 Task: Slide 21 - For The Frosting.
Action: Mouse moved to (46, 111)
Screenshot: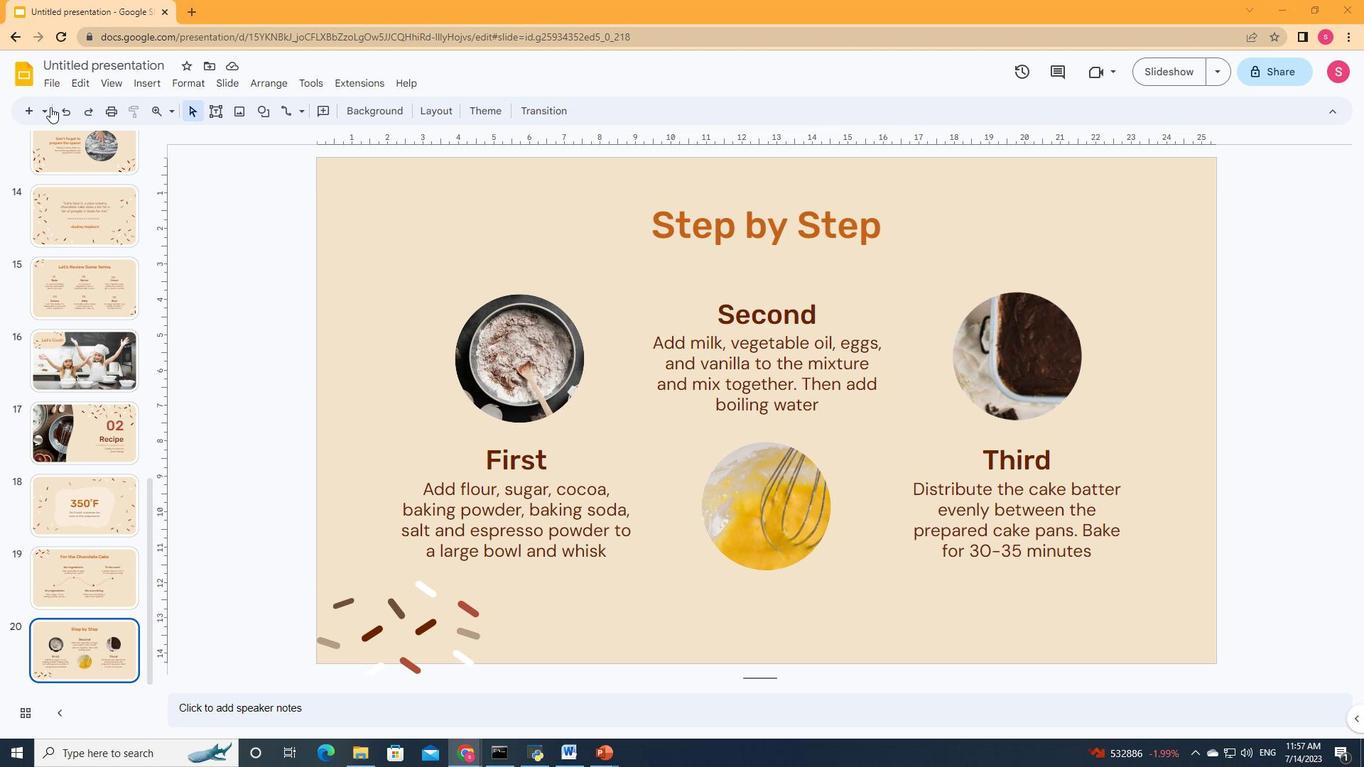 
Action: Mouse pressed left at (46, 111)
Screenshot: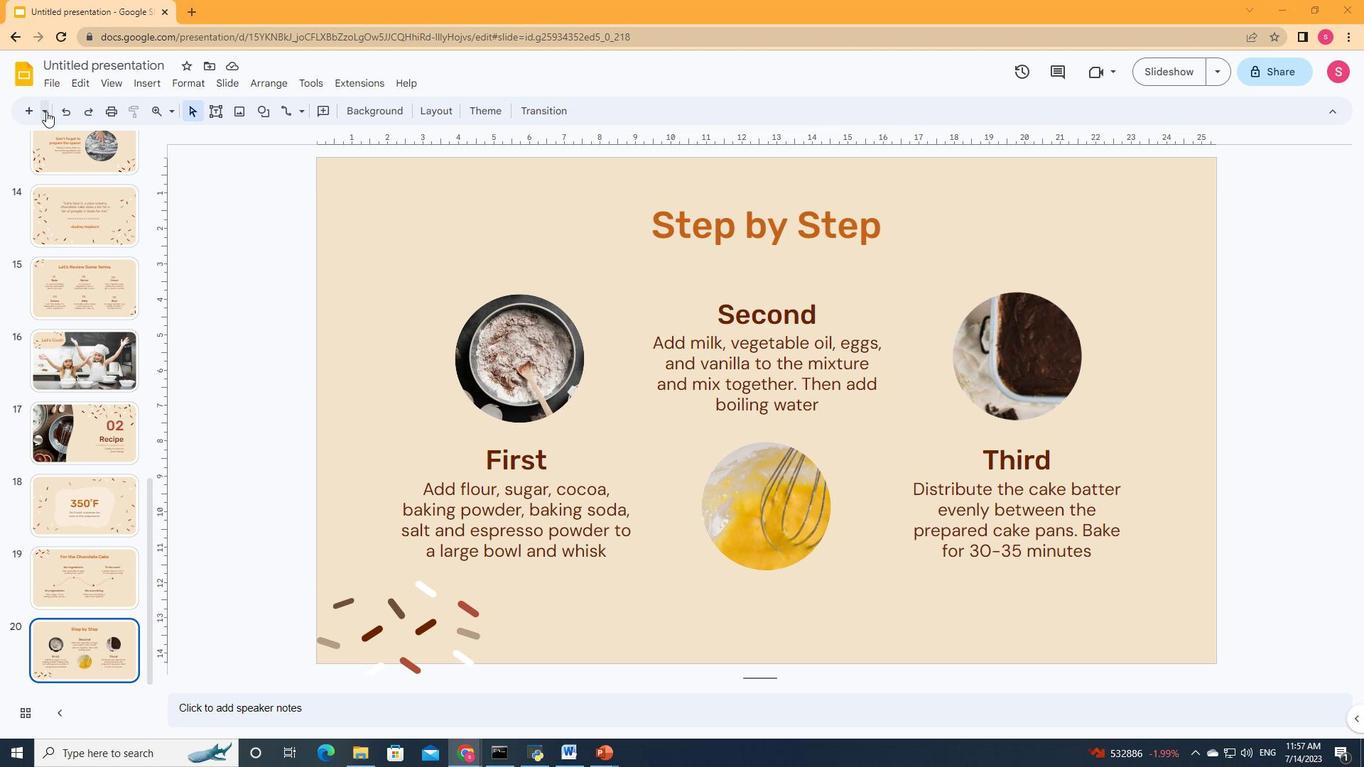 
Action: Mouse moved to (176, 399)
Screenshot: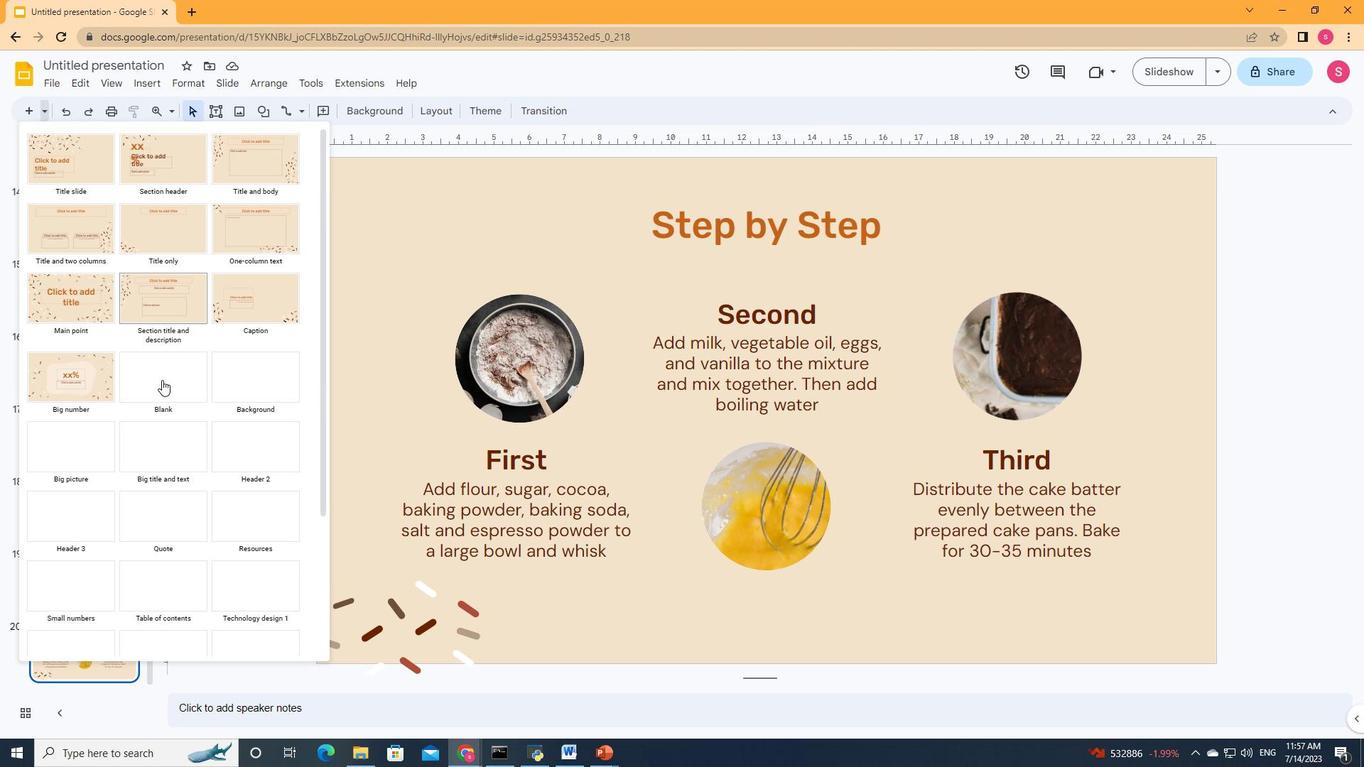 
Action: Mouse scrolled (176, 398) with delta (0, 0)
Screenshot: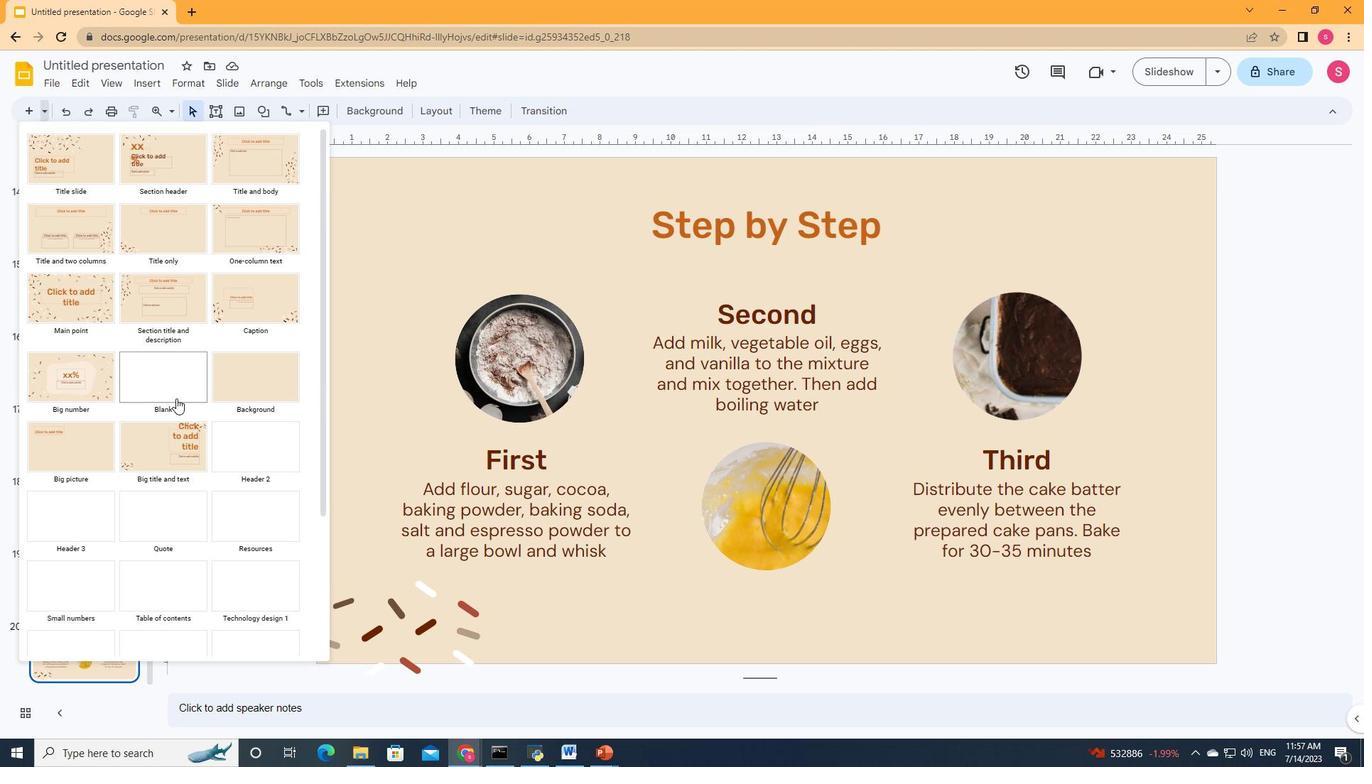 
Action: Mouse scrolled (176, 398) with delta (0, 0)
Screenshot: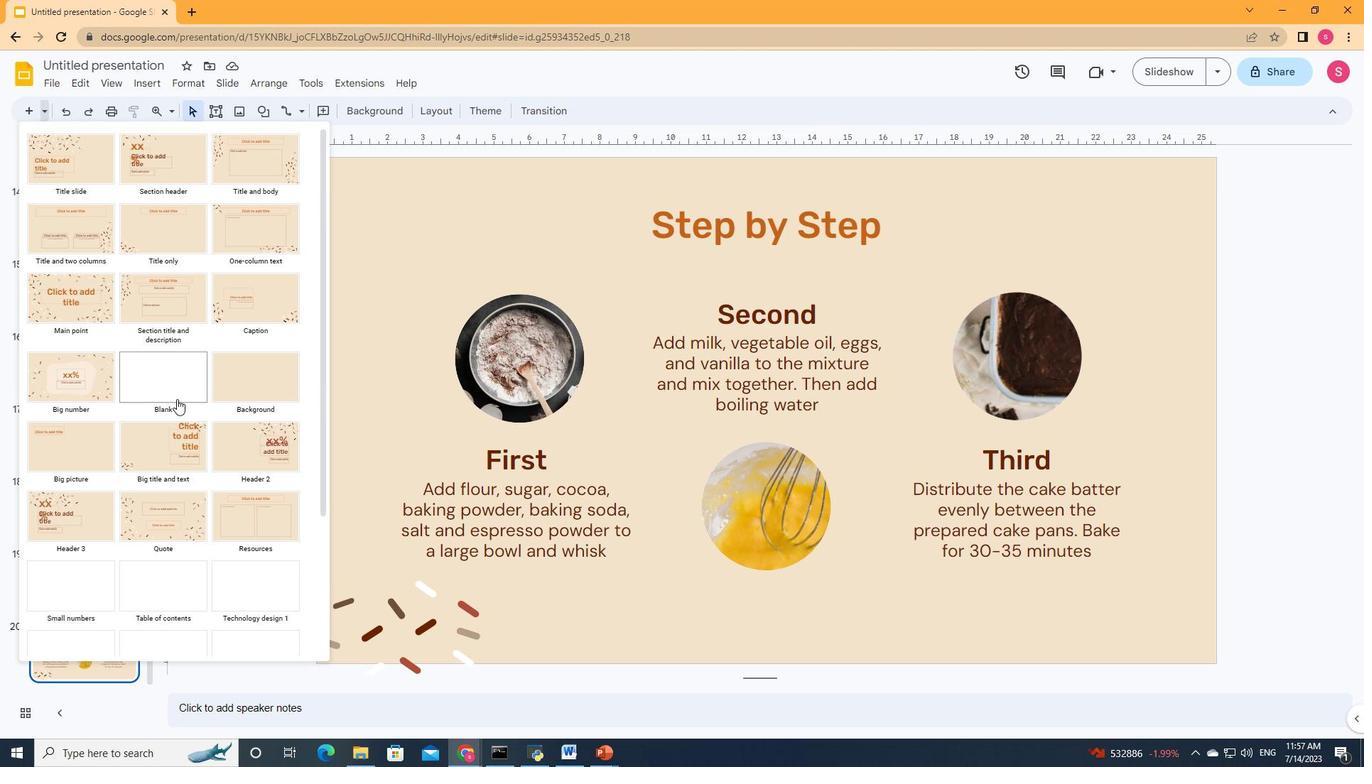 
Action: Mouse scrolled (176, 398) with delta (0, 0)
Screenshot: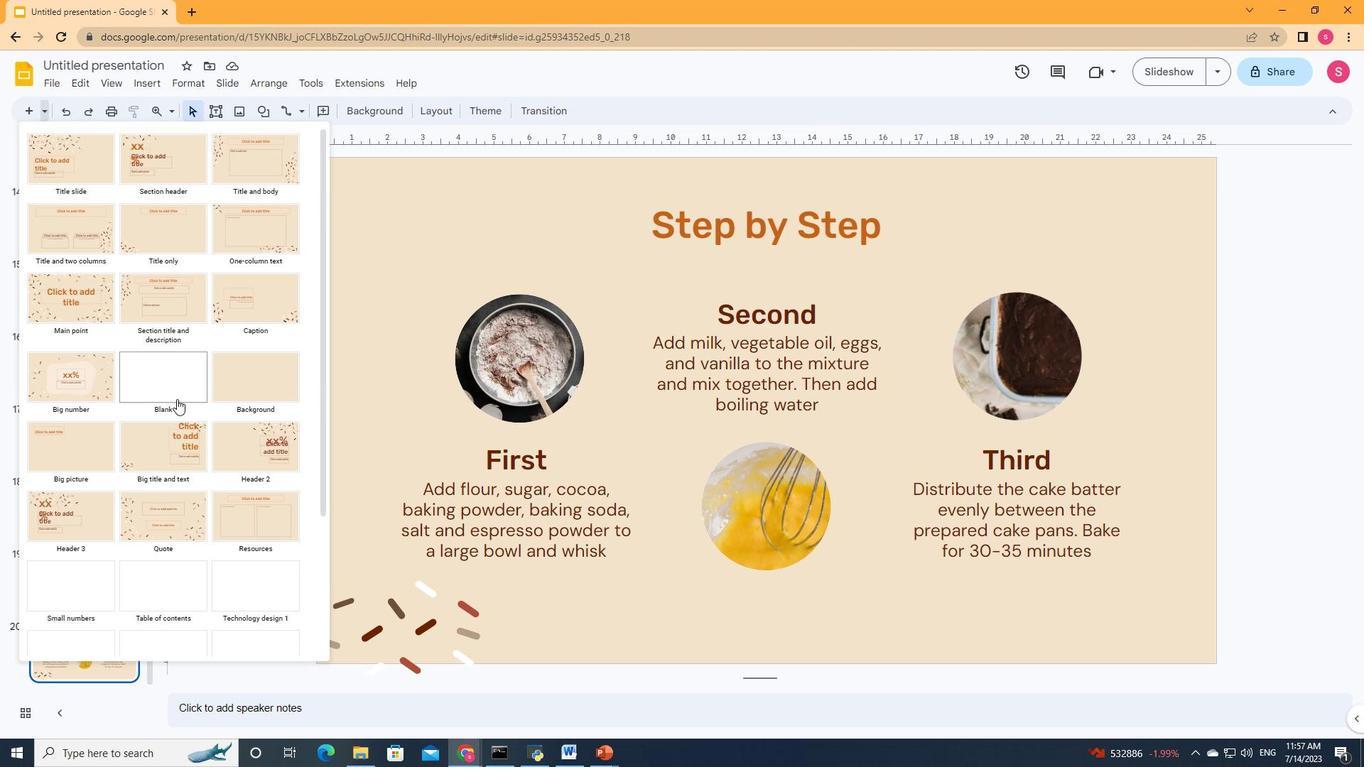 
Action: Mouse scrolled (176, 398) with delta (0, 0)
Screenshot: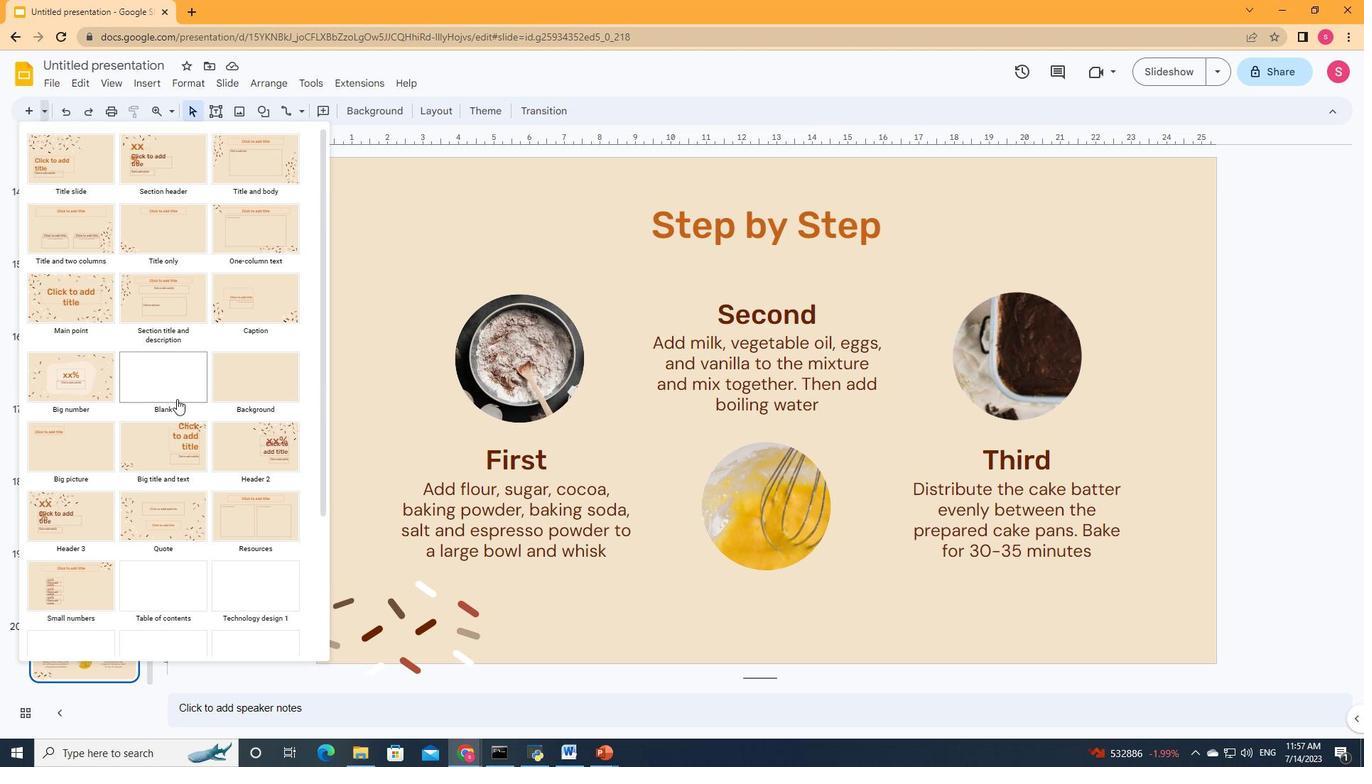 
Action: Mouse scrolled (176, 398) with delta (0, 0)
Screenshot: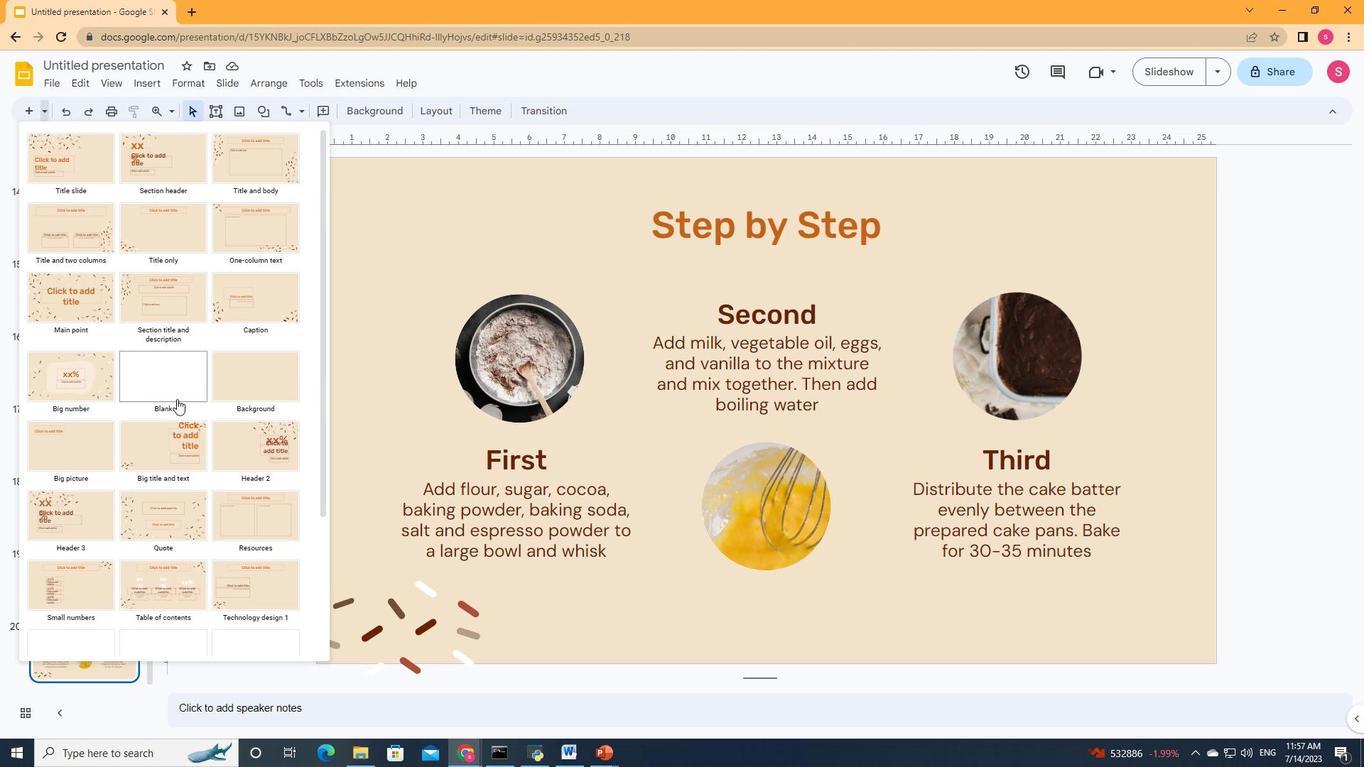 
Action: Mouse scrolled (176, 398) with delta (0, 0)
Screenshot: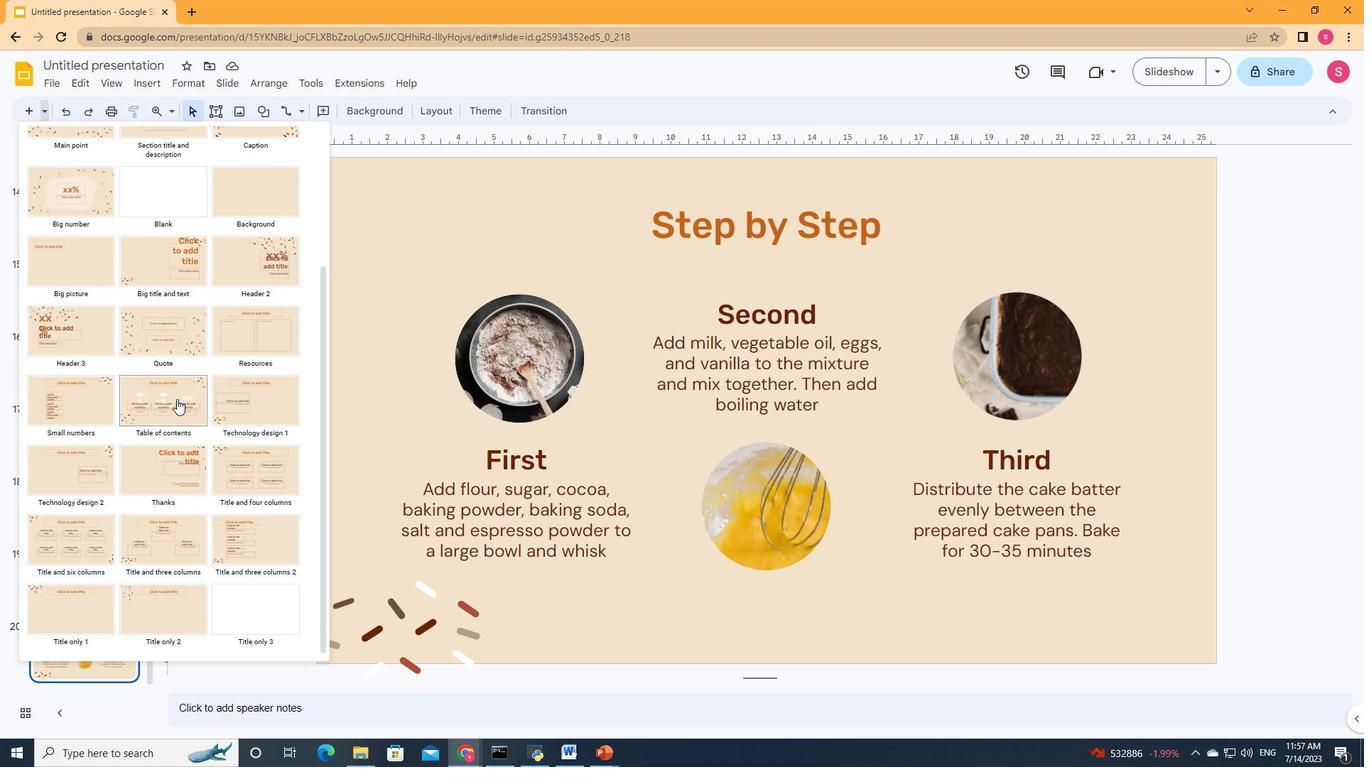 
Action: Mouse scrolled (176, 398) with delta (0, 0)
Screenshot: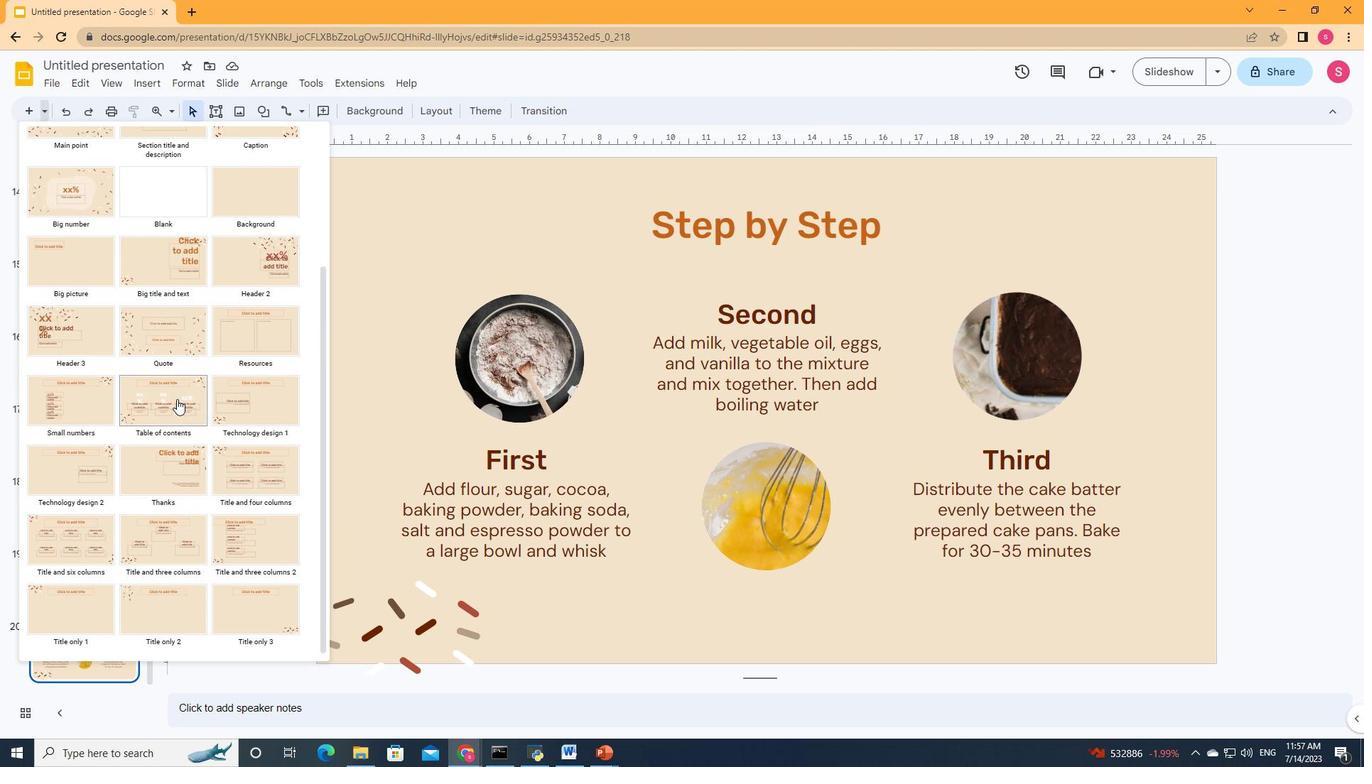 
Action: Mouse moved to (177, 399)
Screenshot: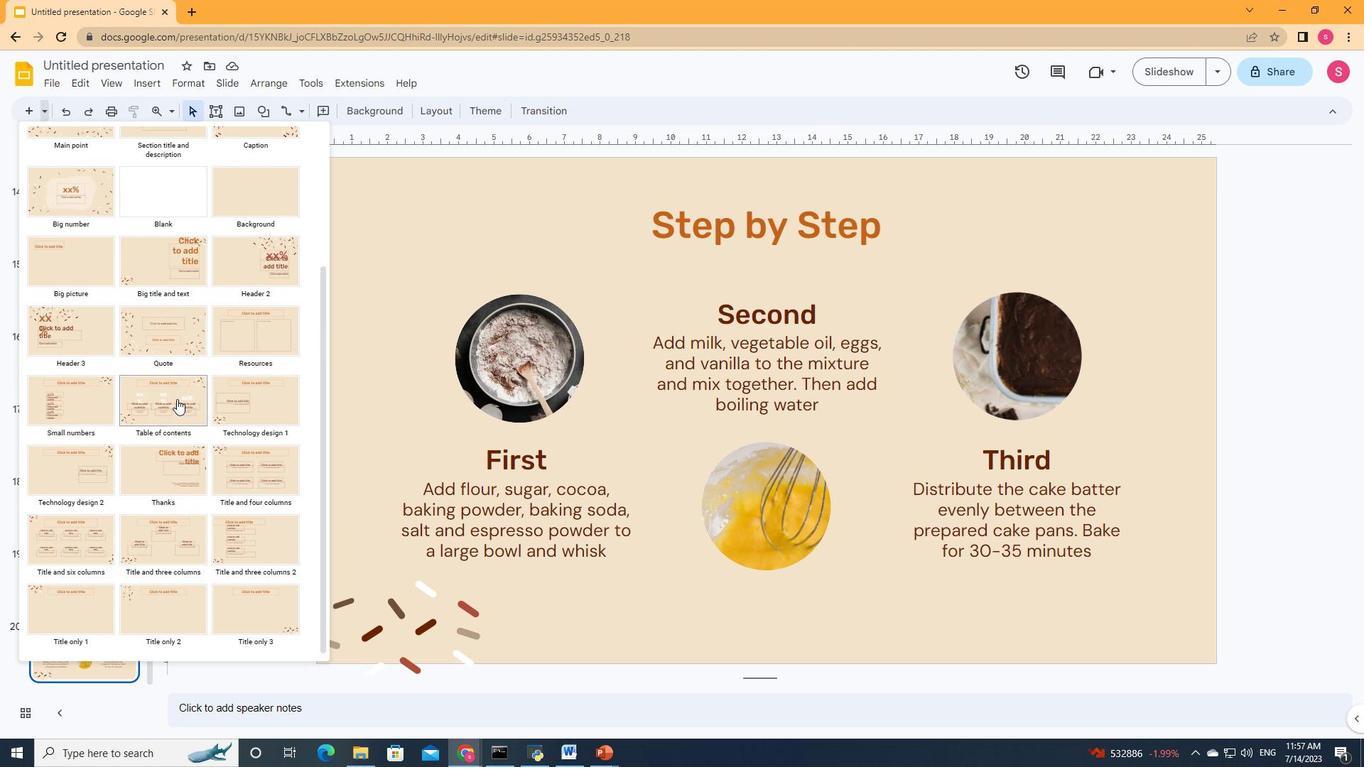 
Action: Mouse scrolled (177, 398) with delta (0, 0)
Screenshot: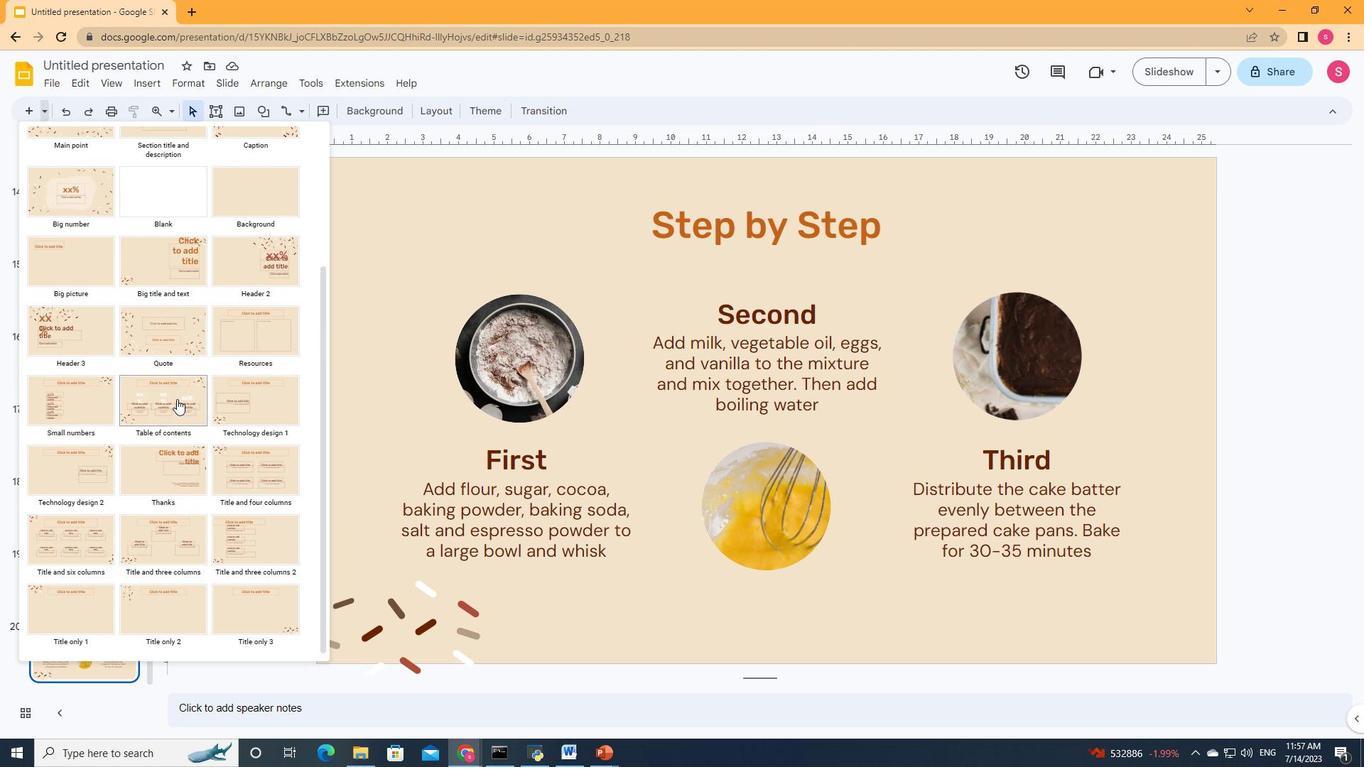 
Action: Mouse scrolled (177, 398) with delta (0, 0)
Screenshot: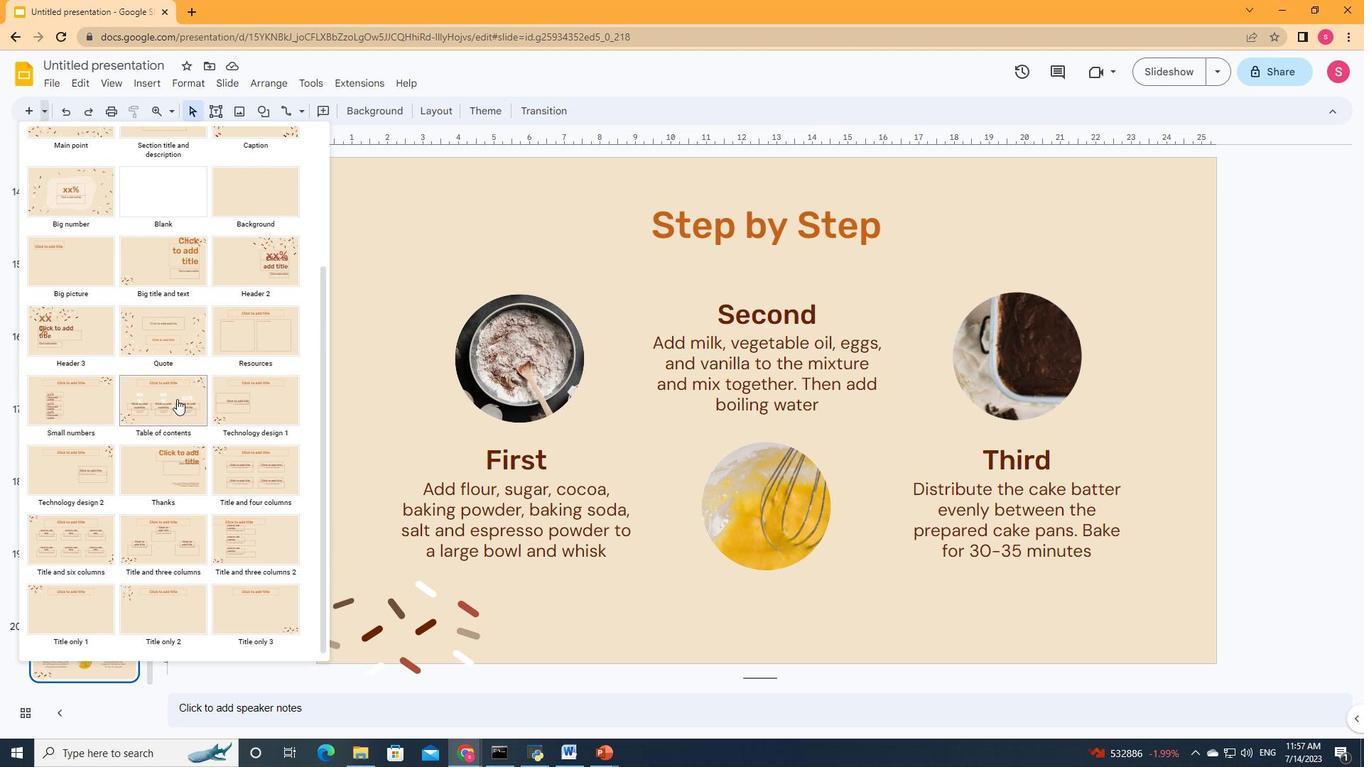 
Action: Mouse moved to (180, 601)
Screenshot: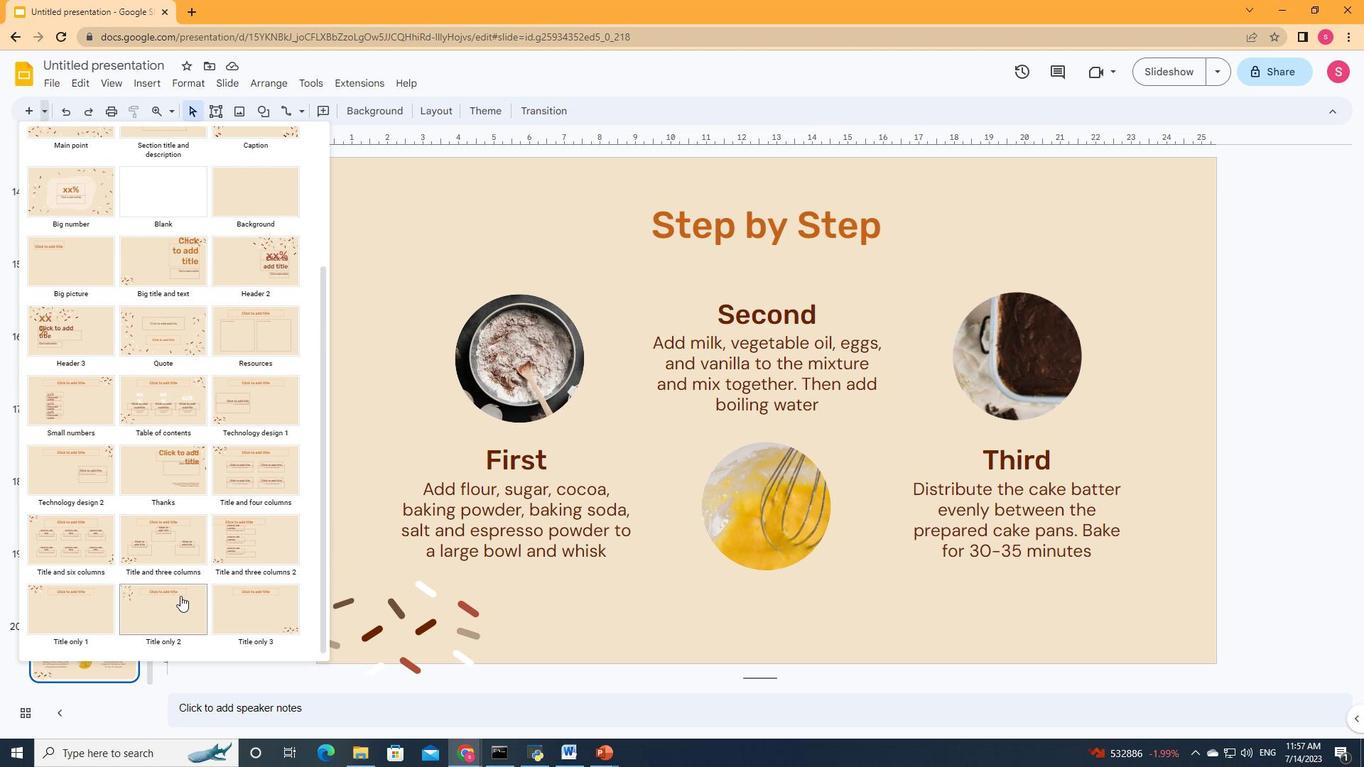 
Action: Mouse pressed left at (180, 601)
Screenshot: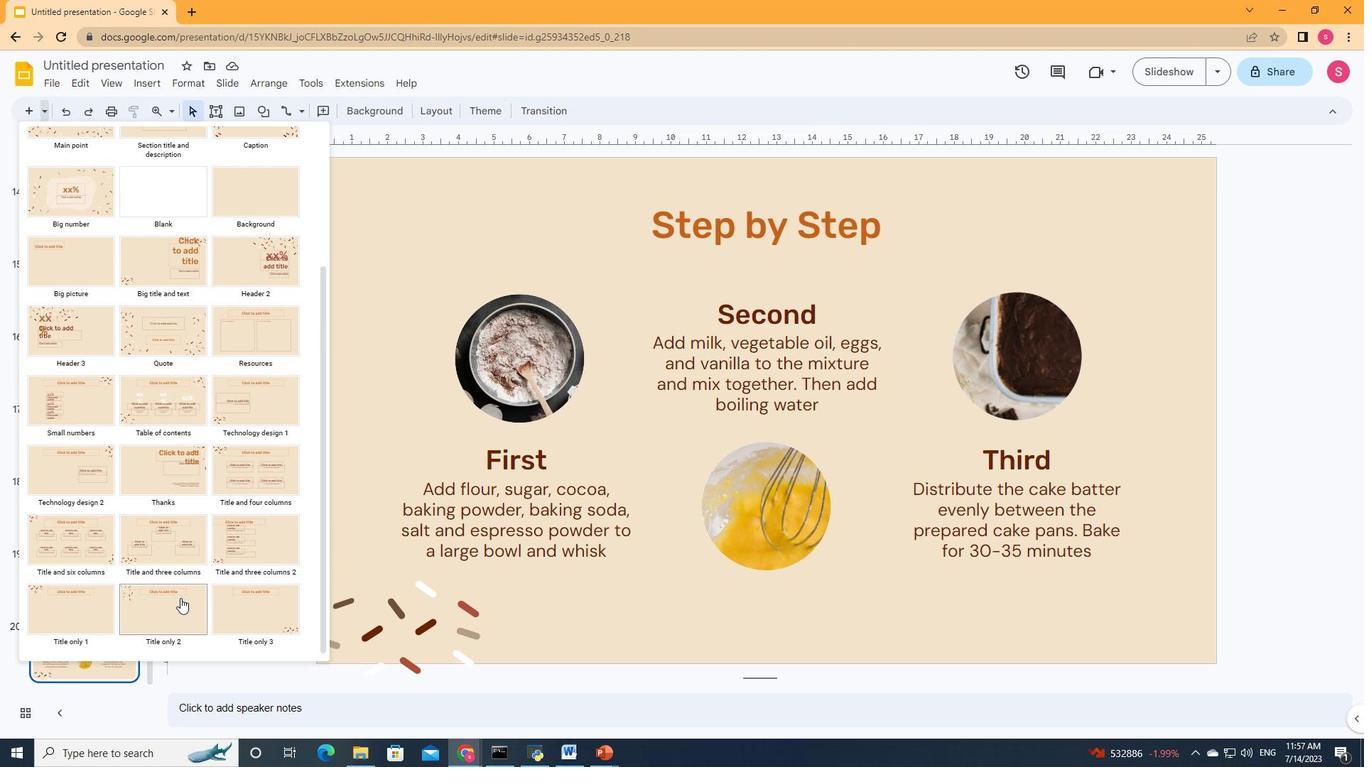 
Action: Mouse moved to (677, 227)
Screenshot: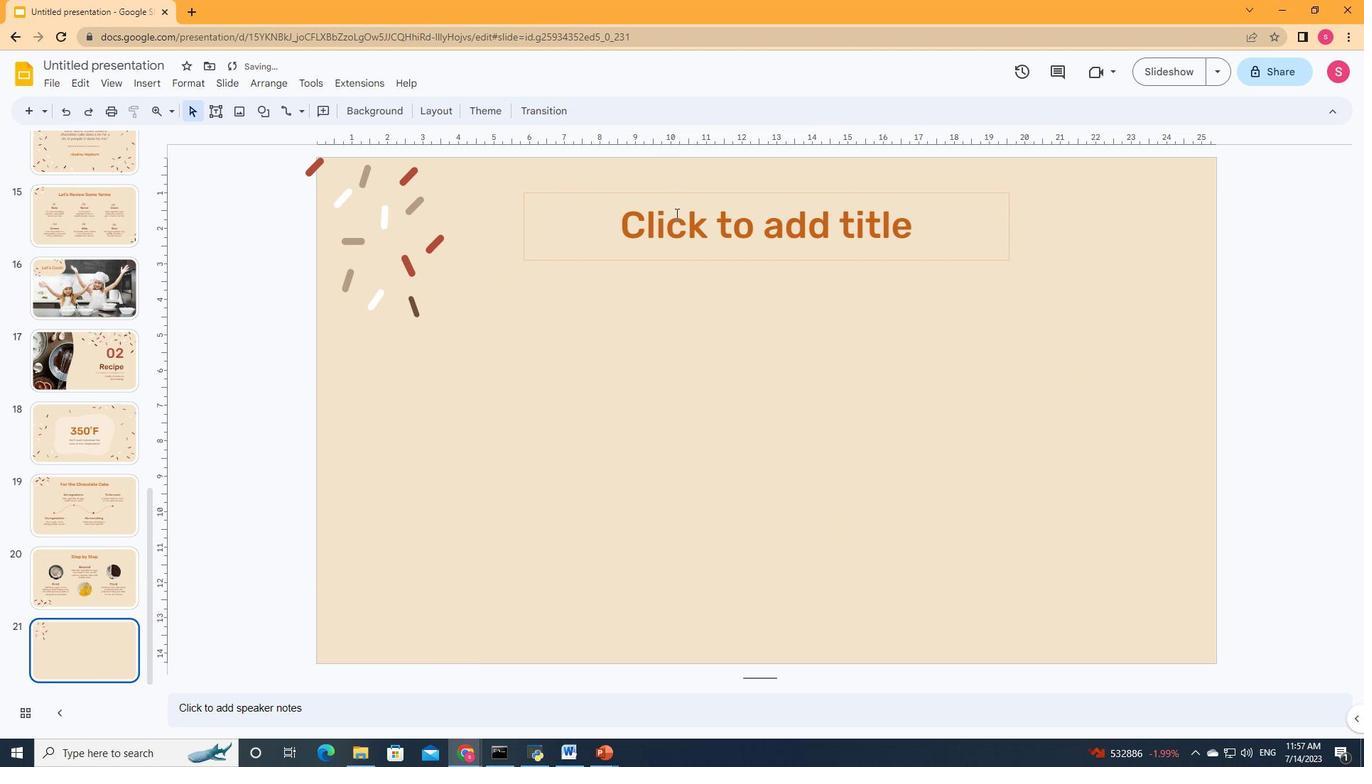 
Action: Mouse pressed left at (677, 227)
Screenshot: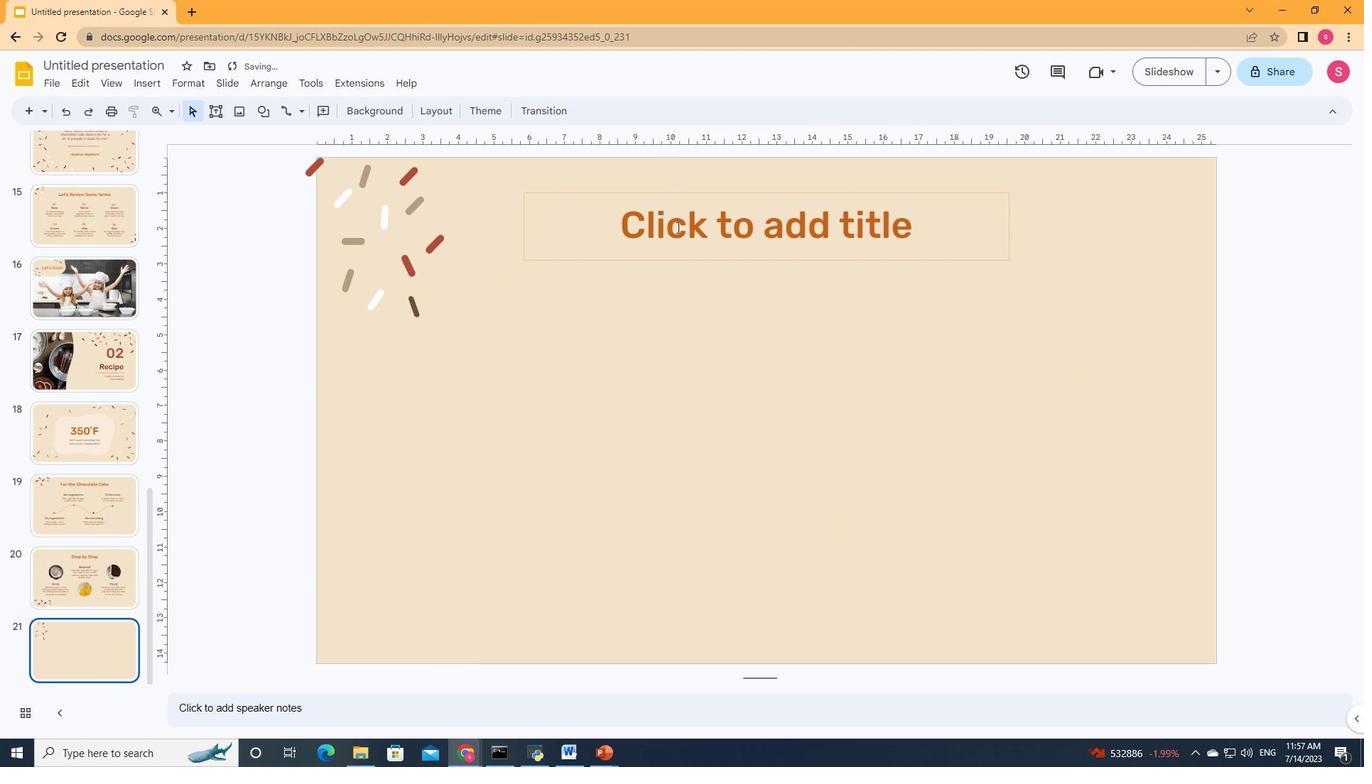 
Action: Key pressed <Key.shift>For<Key.space>the<Key.space><Key.shift><Key.shift><Key.shift><Key.shift><Key.shift><Key.shift><Key.shift><Key.shift><Key.shift><Key.shift><Key.shift><Key.shift><Key.shift><Key.shift><Key.shift><Key.shift><Key.shift><Key.shift><Key.shift><Key.shift><Key.shift><Key.shift><Key.shift><Key.shift><Key.shift><Key.shift>Frosting
Screenshot: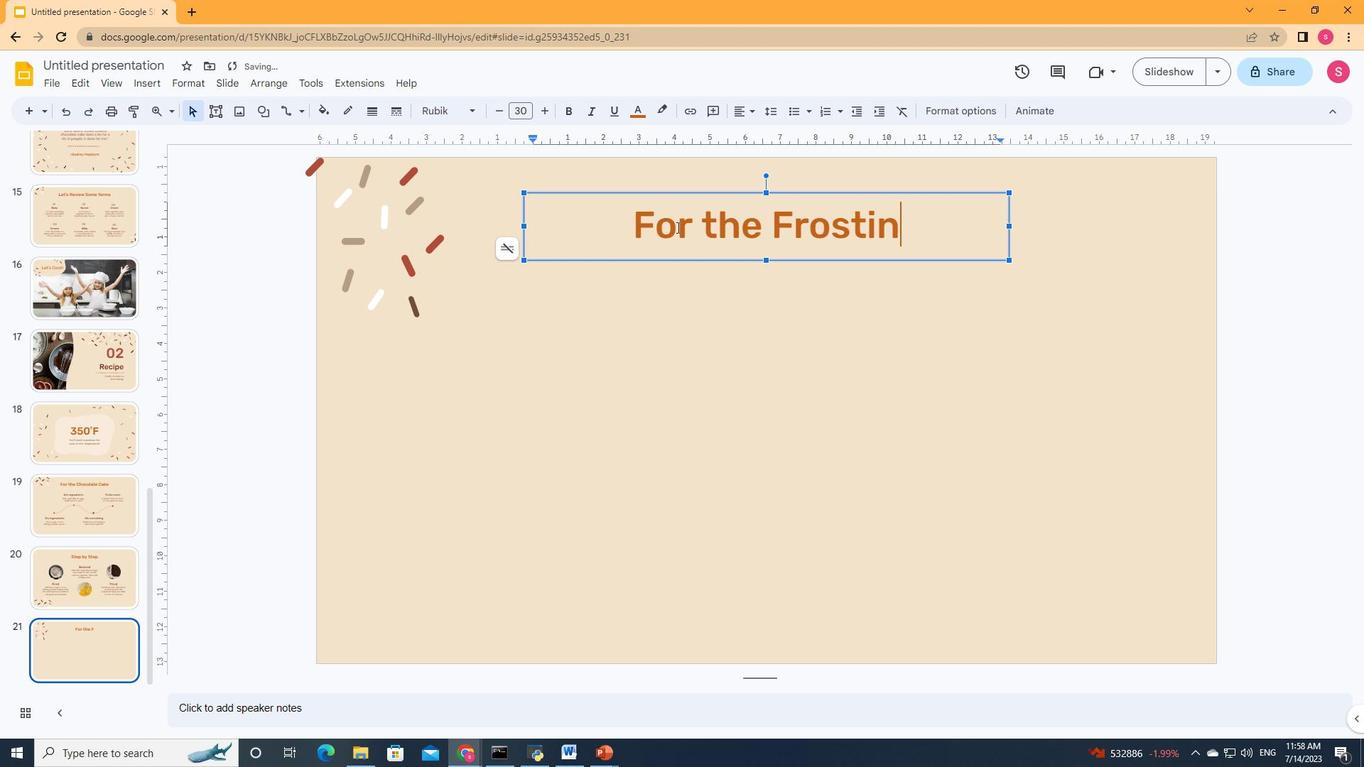 
Action: Mouse moved to (772, 312)
Screenshot: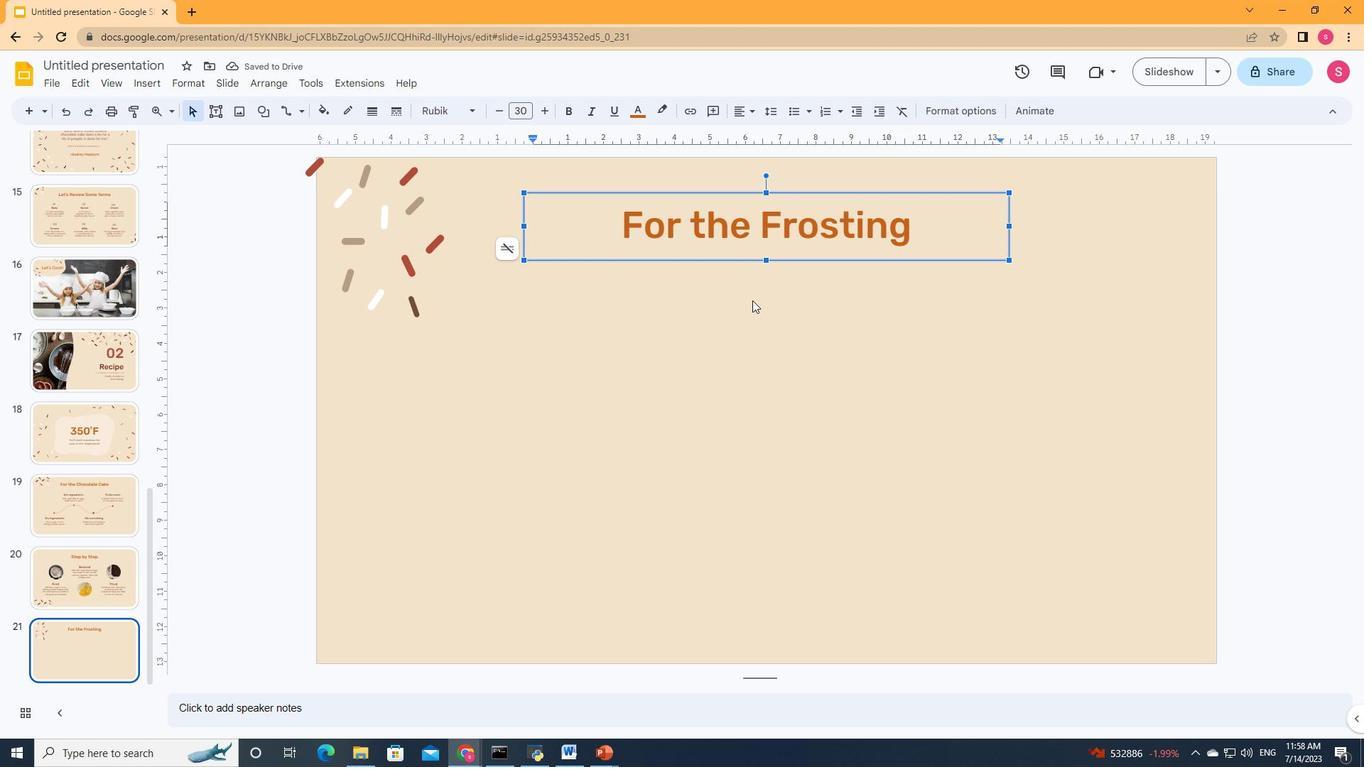 
Action: Mouse pressed left at (772, 312)
Screenshot: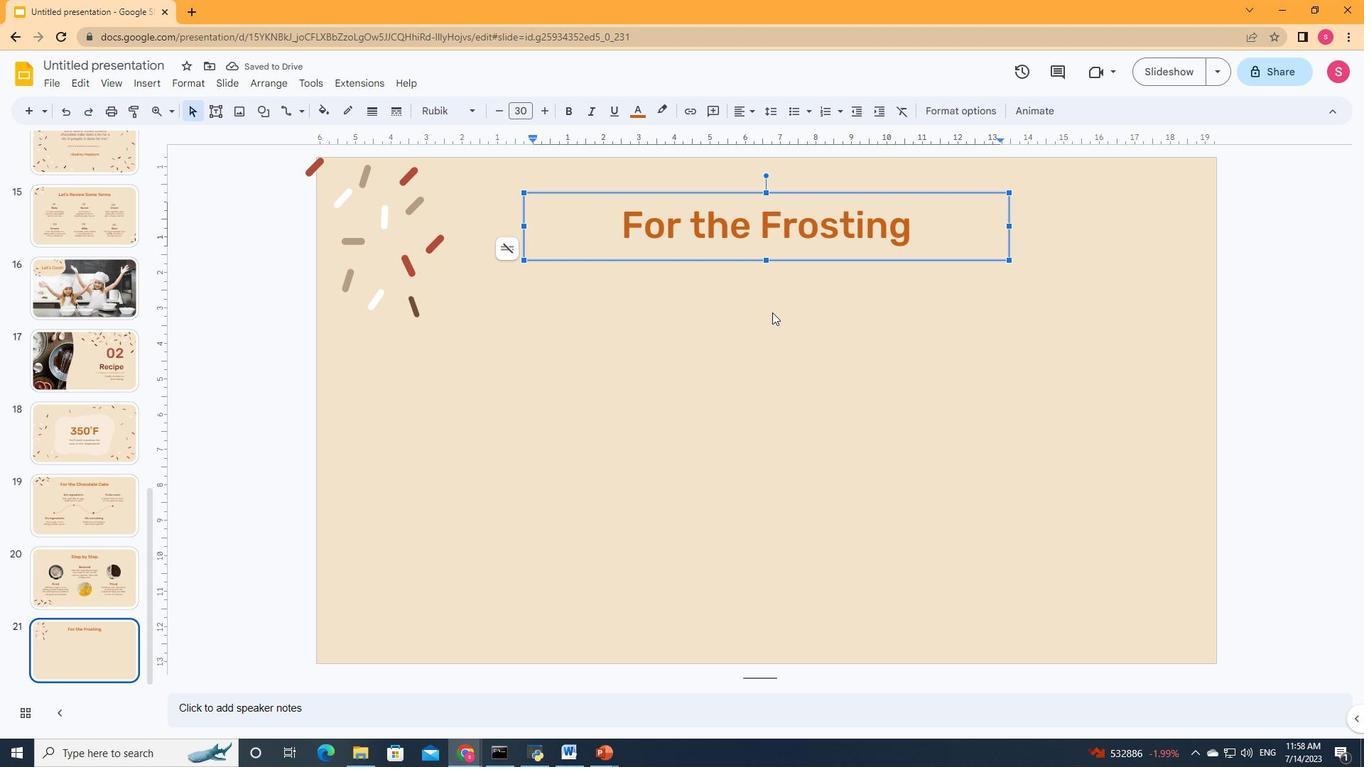 
Action: Mouse moved to (262, 115)
Screenshot: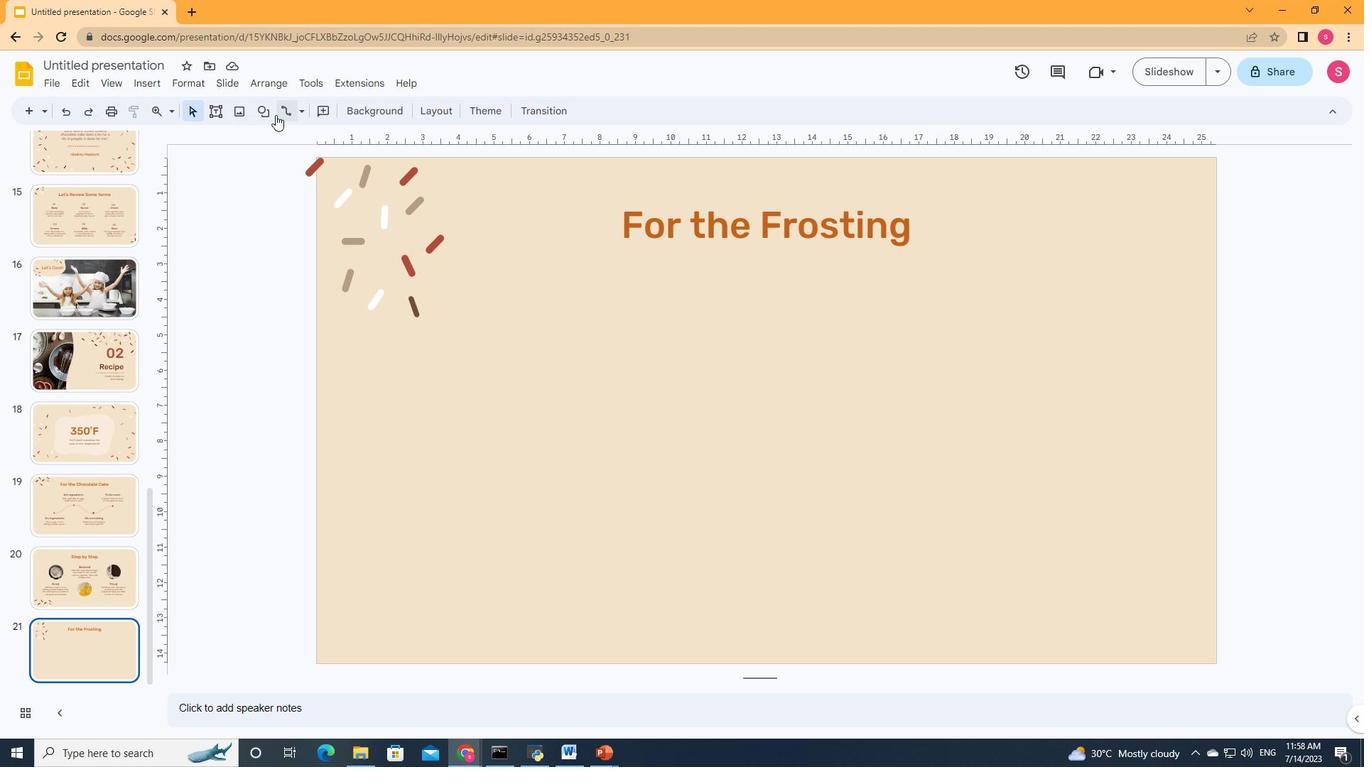 
Action: Mouse pressed left at (262, 115)
Screenshot: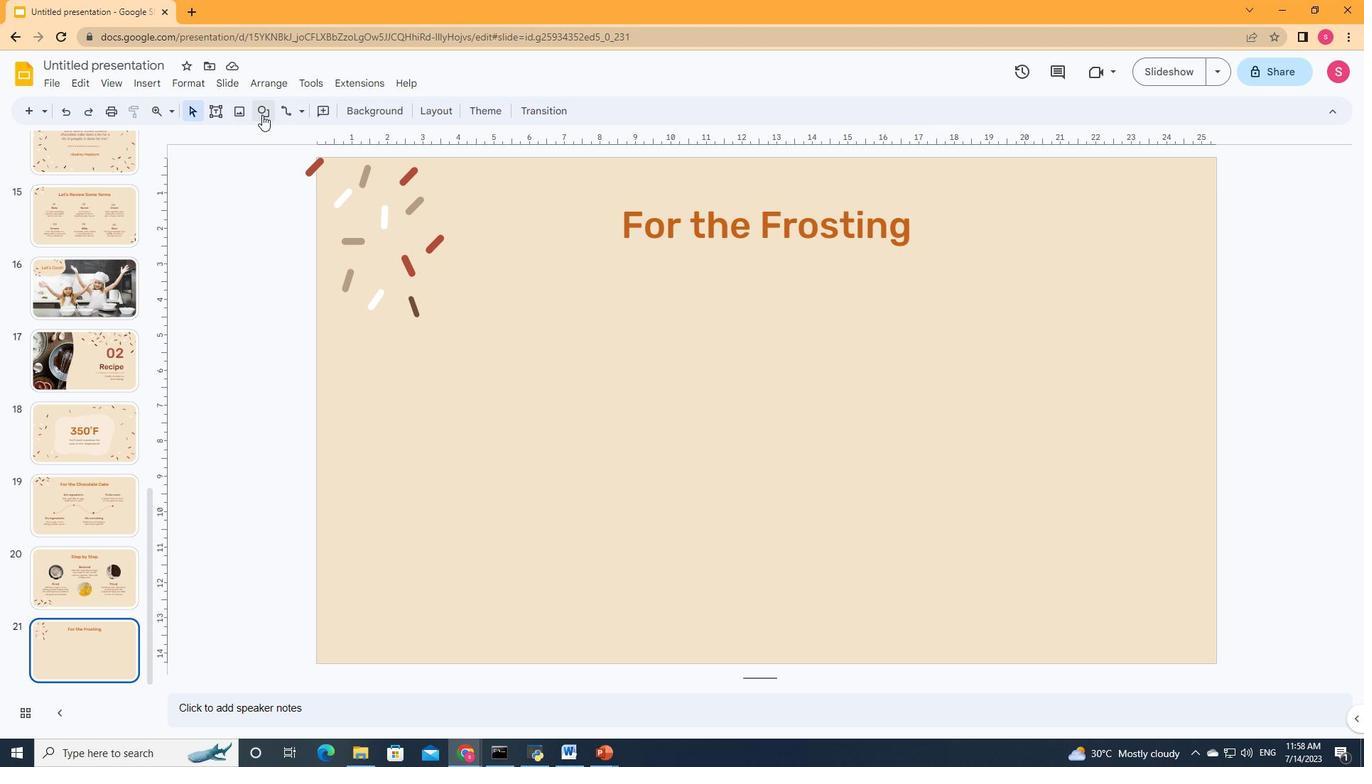
Action: Mouse moved to (453, 178)
Screenshot: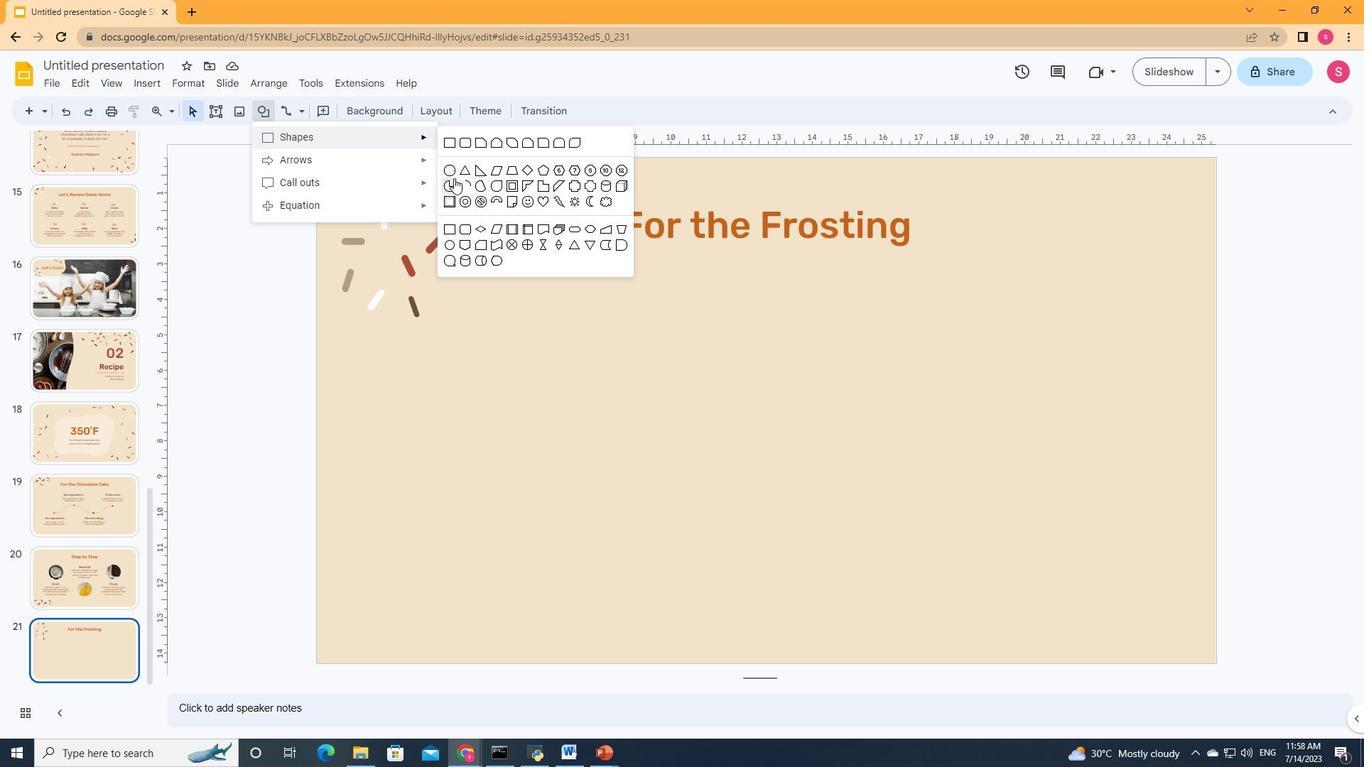 
Action: Mouse pressed left at (453, 178)
Screenshot: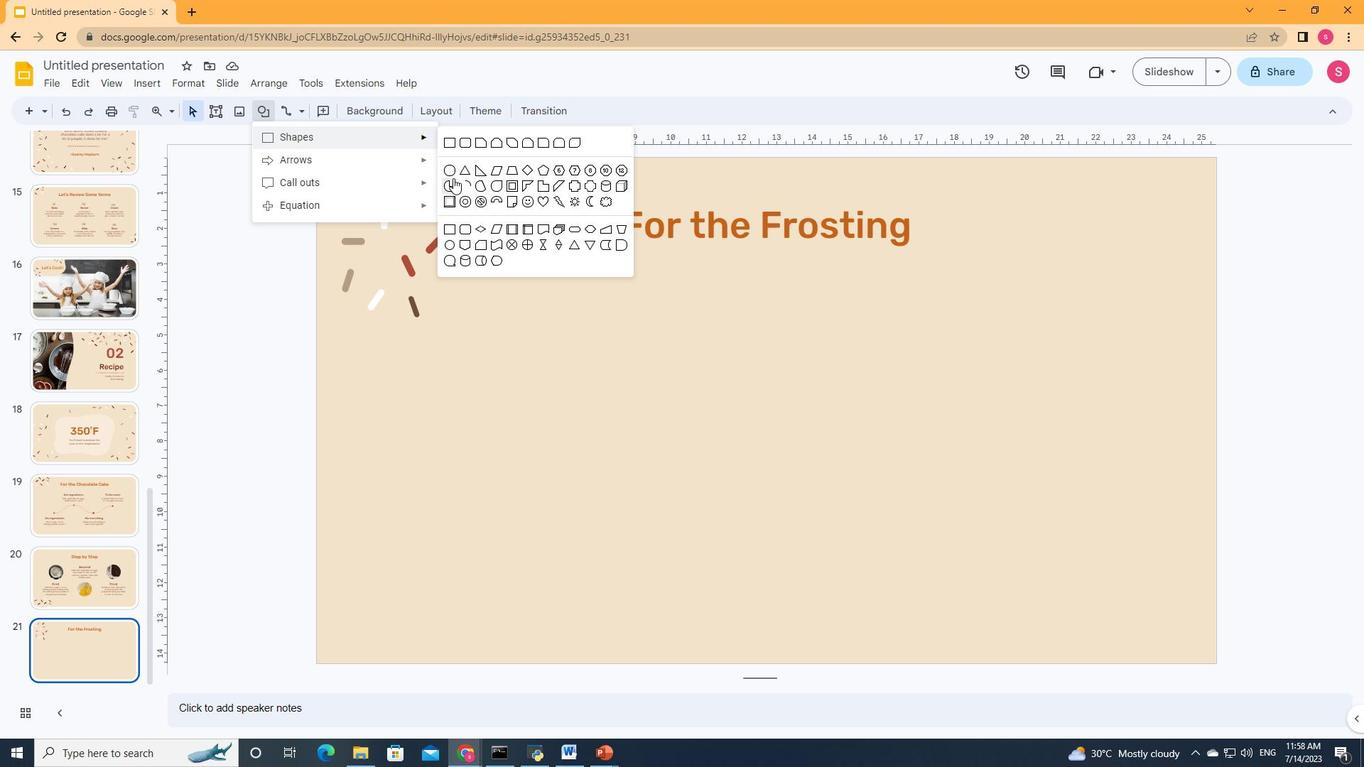 
Action: Mouse moved to (635, 344)
Screenshot: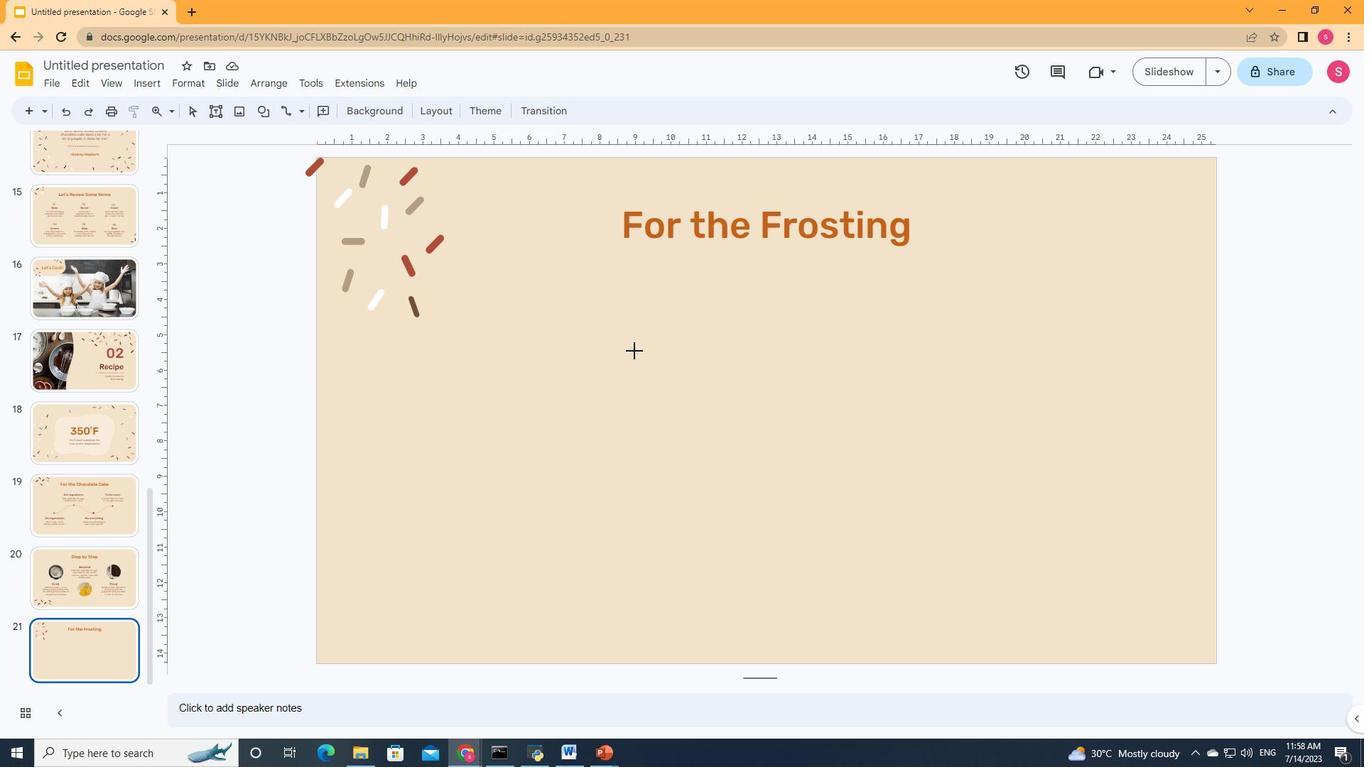 
Action: Mouse pressed left at (635, 344)
Screenshot: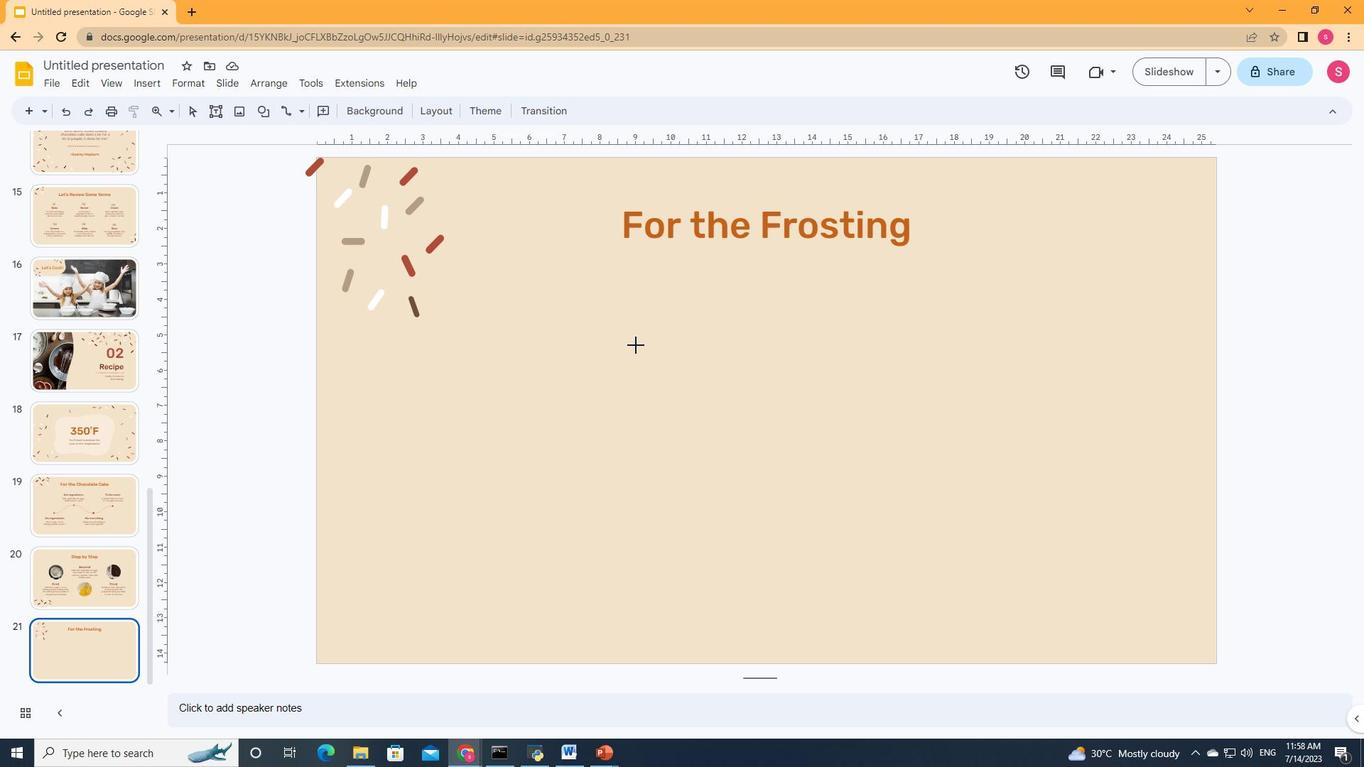 
Action: Mouse moved to (751, 446)
Screenshot: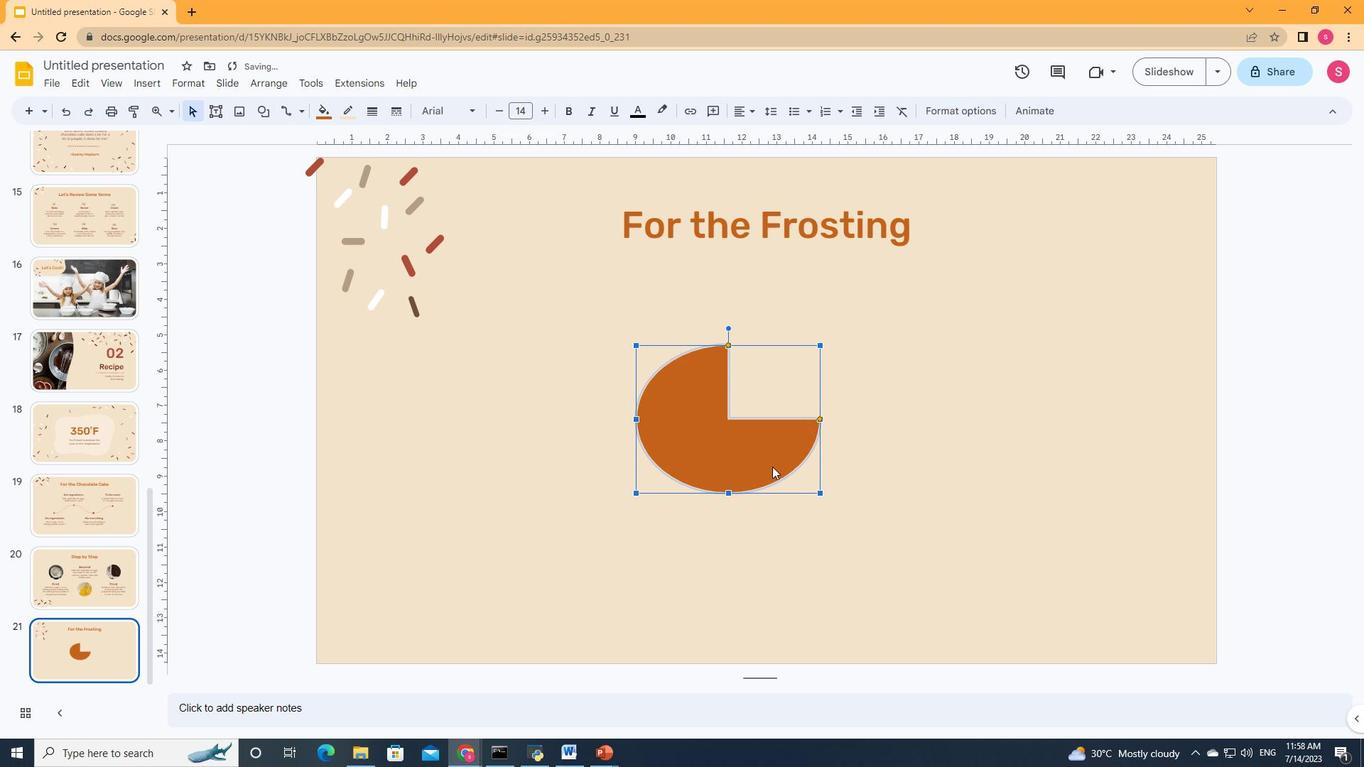 
Action: Key pressed <Key.delete>
Screenshot: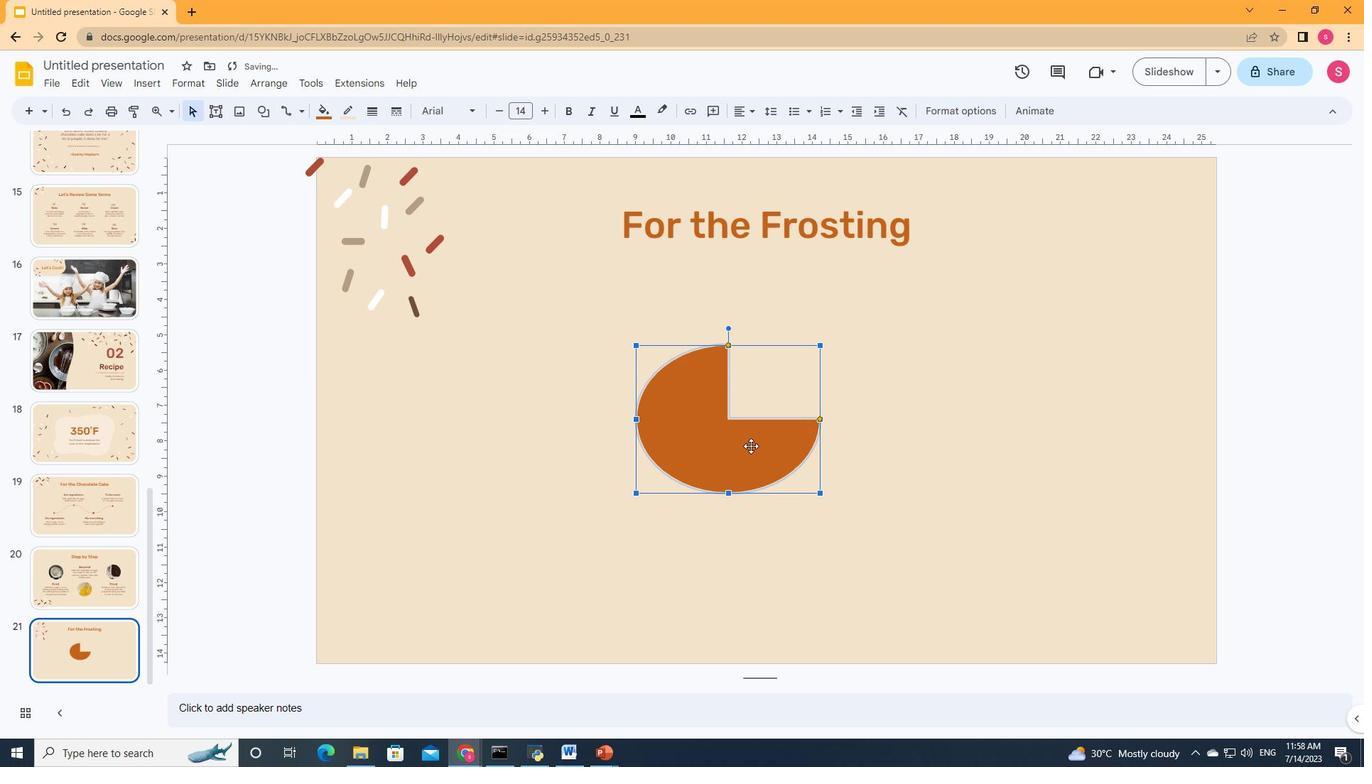 
Action: Mouse moved to (264, 109)
Screenshot: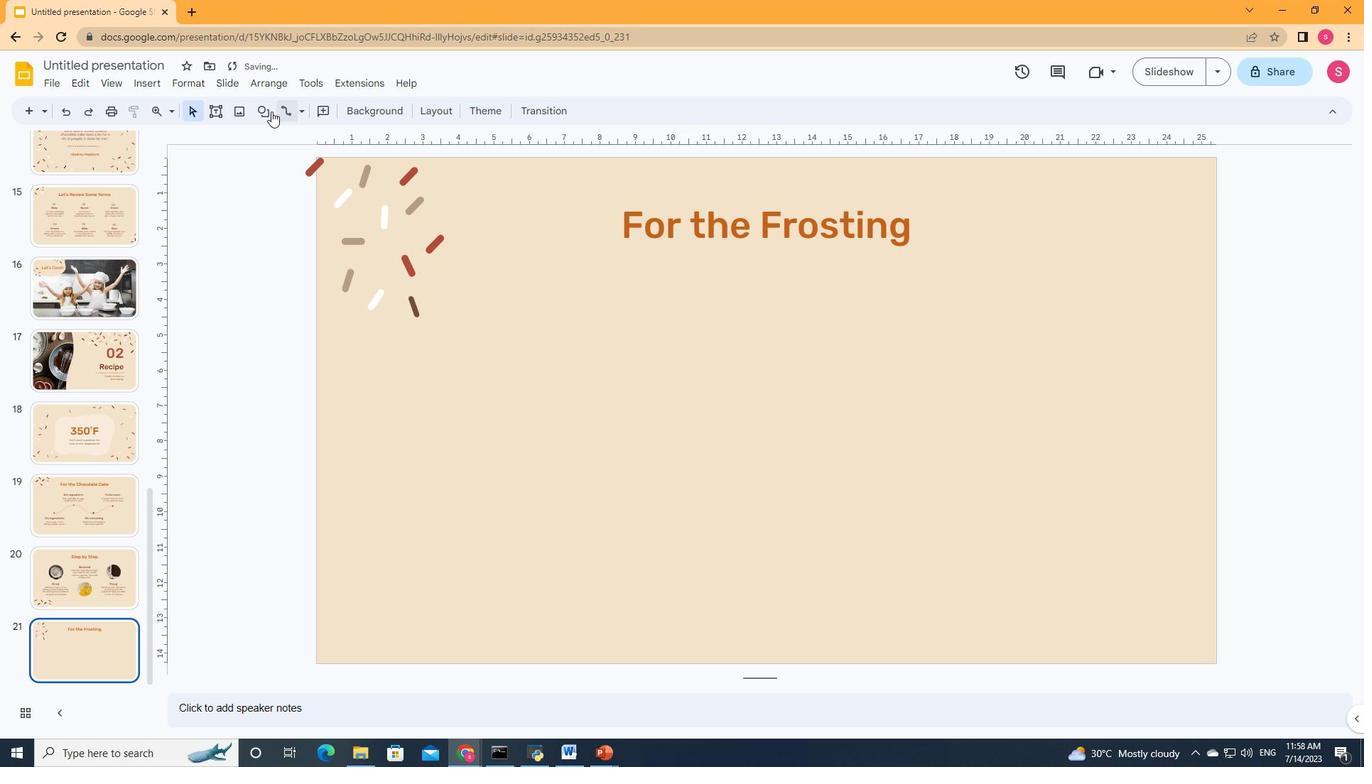 
Action: Mouse pressed left at (264, 109)
Screenshot: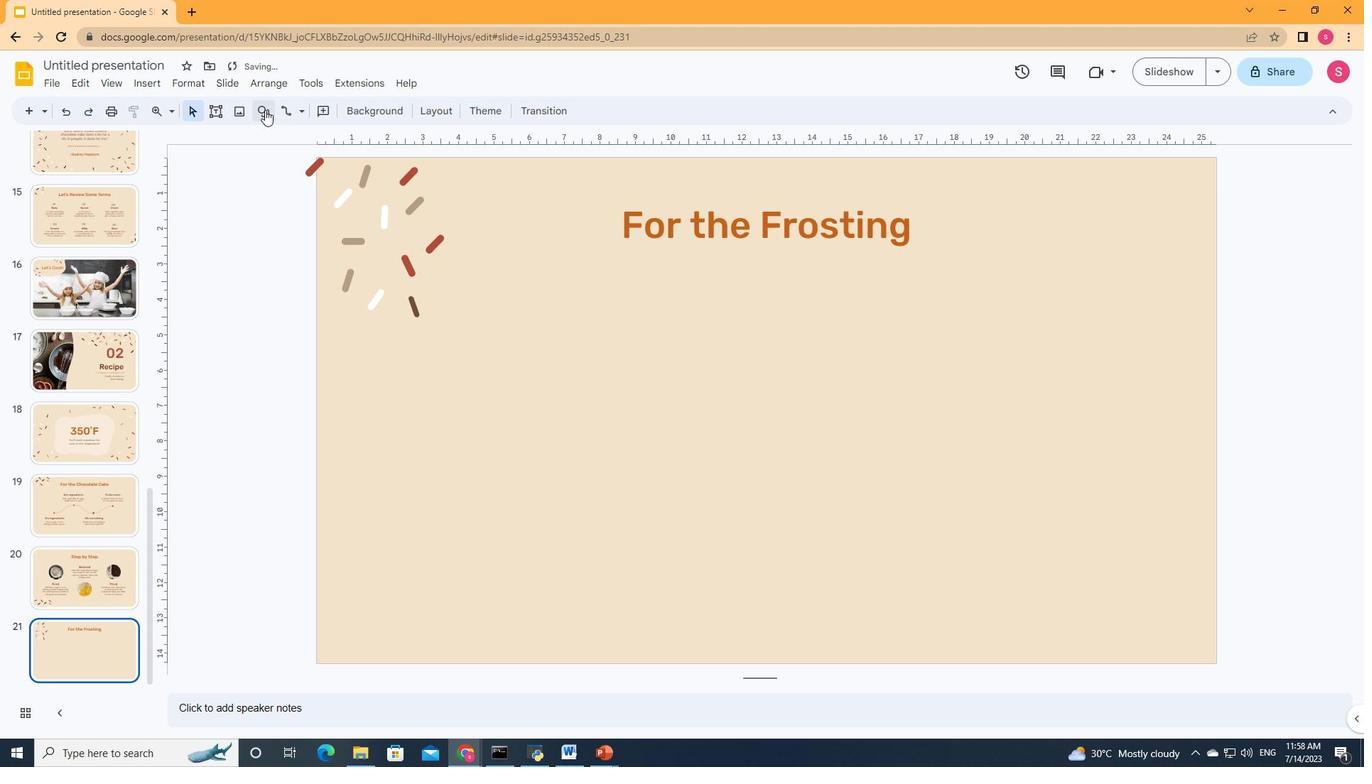 
Action: Mouse moved to (449, 249)
Screenshot: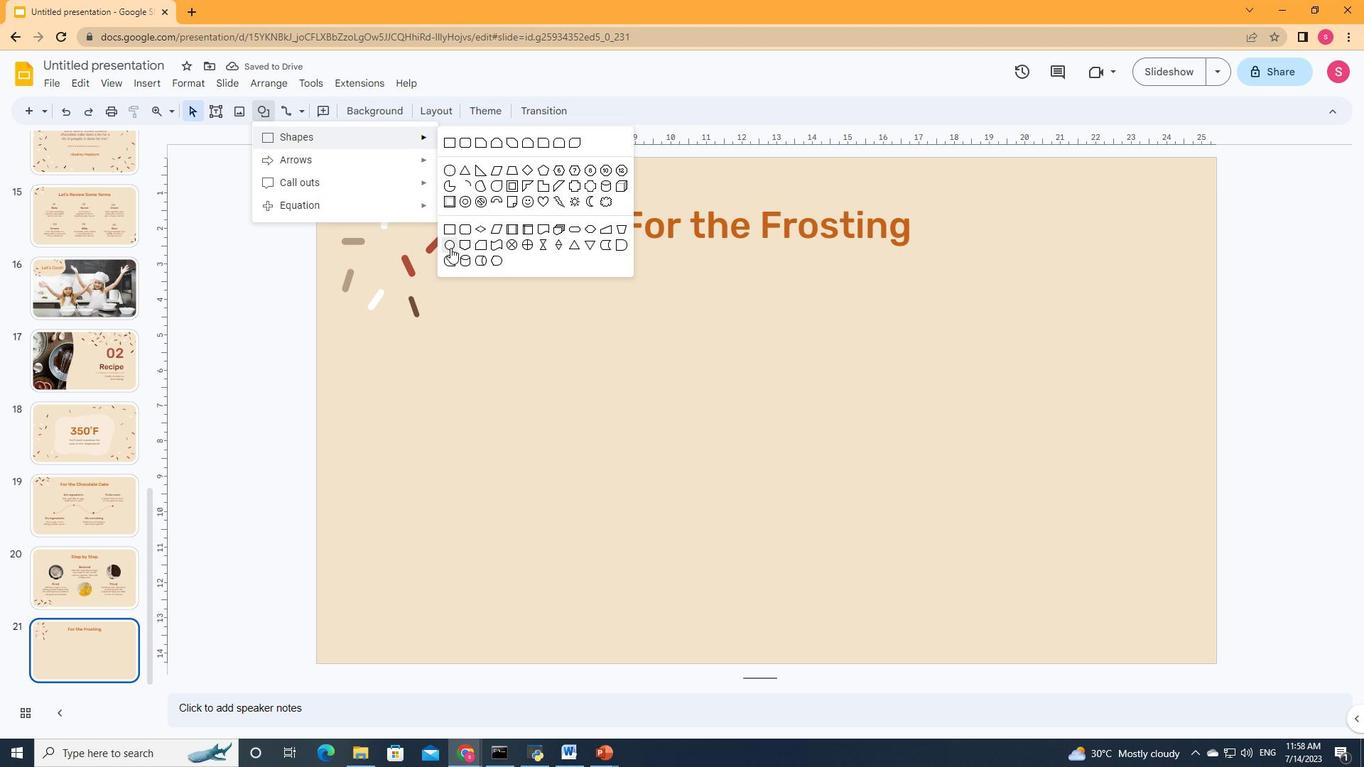 
Action: Mouse pressed left at (449, 249)
Screenshot: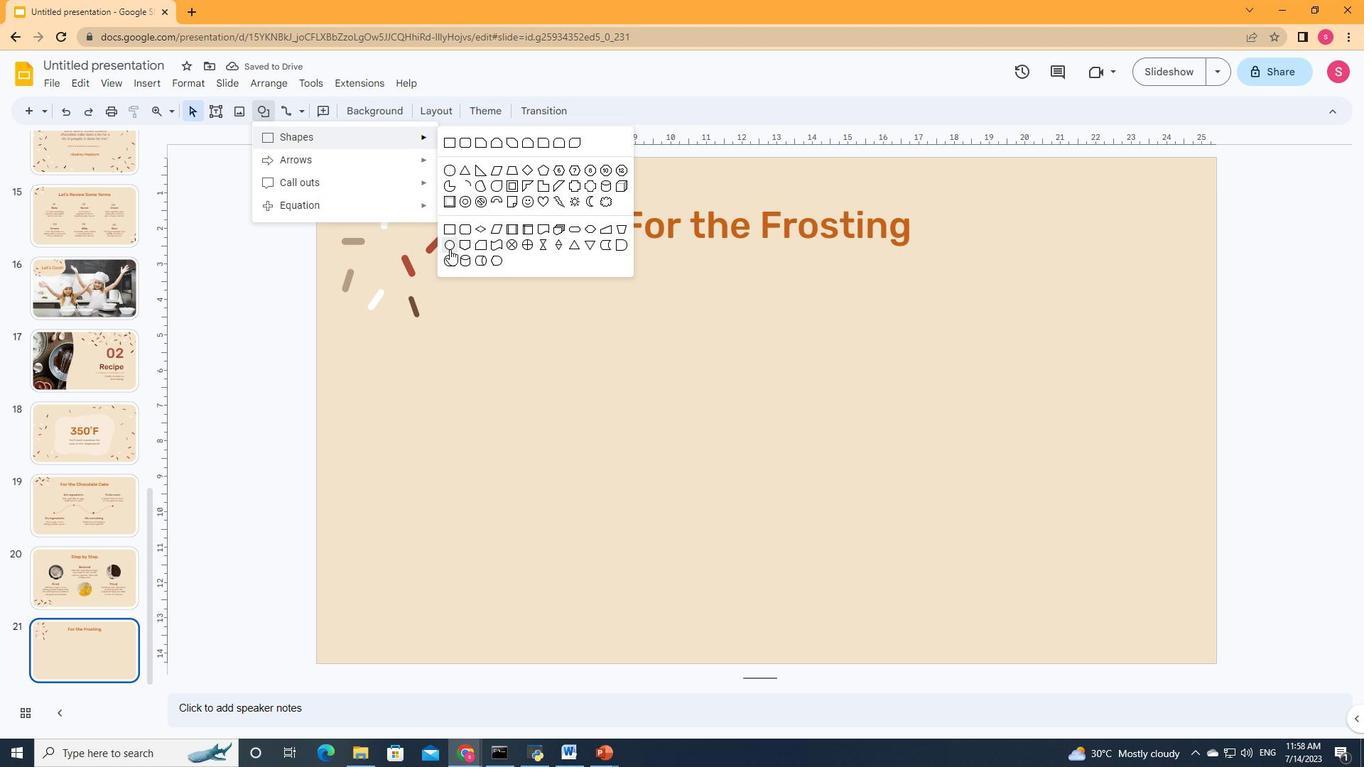 
Action: Mouse moved to (682, 339)
Screenshot: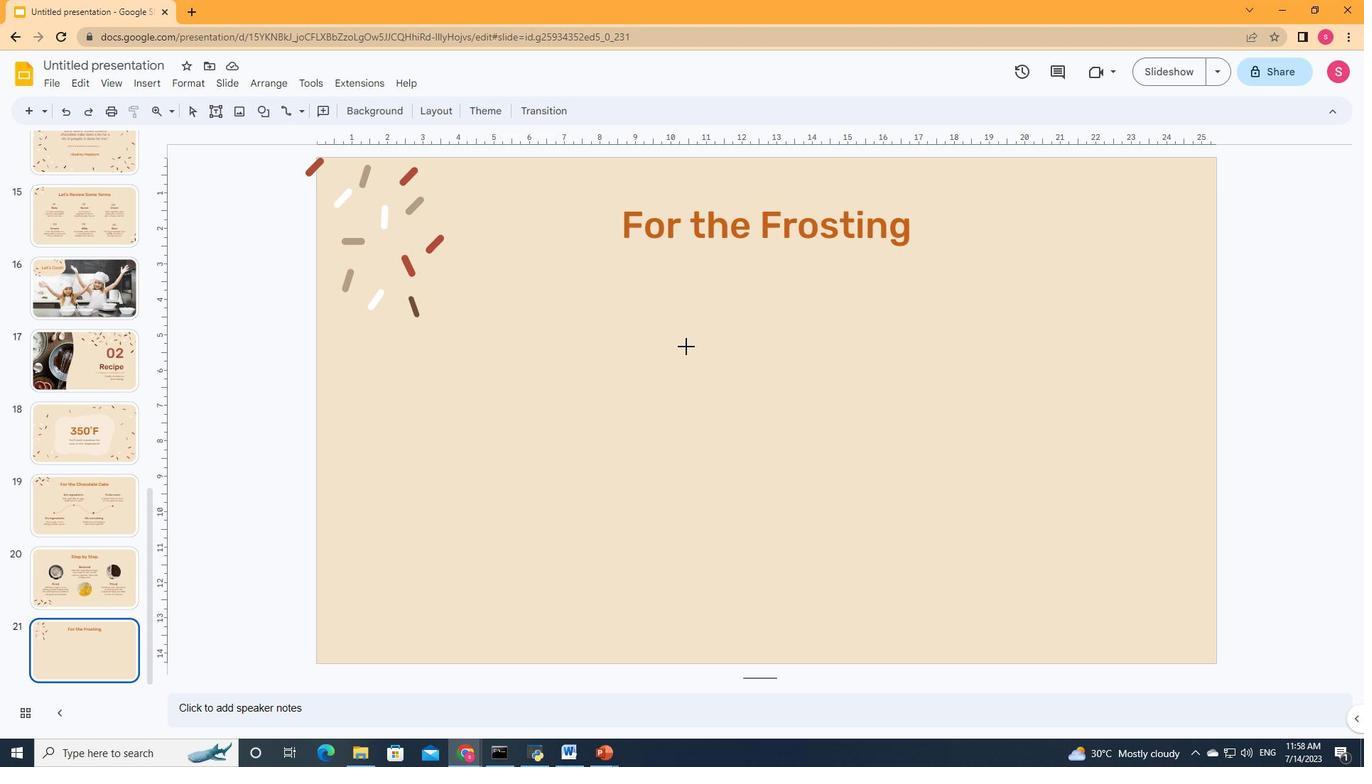 
Action: Mouse pressed left at (682, 339)
Screenshot: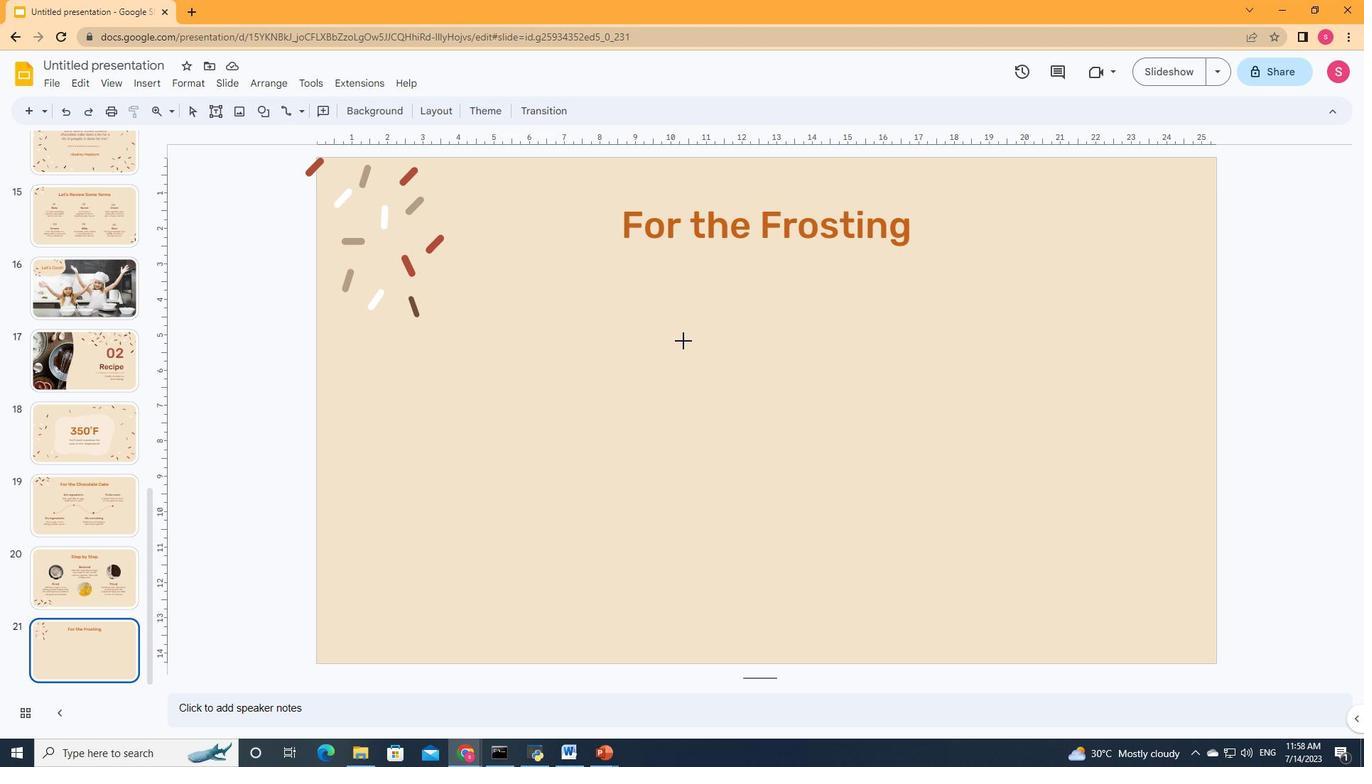 
Action: Mouse moved to (782, 423)
Screenshot: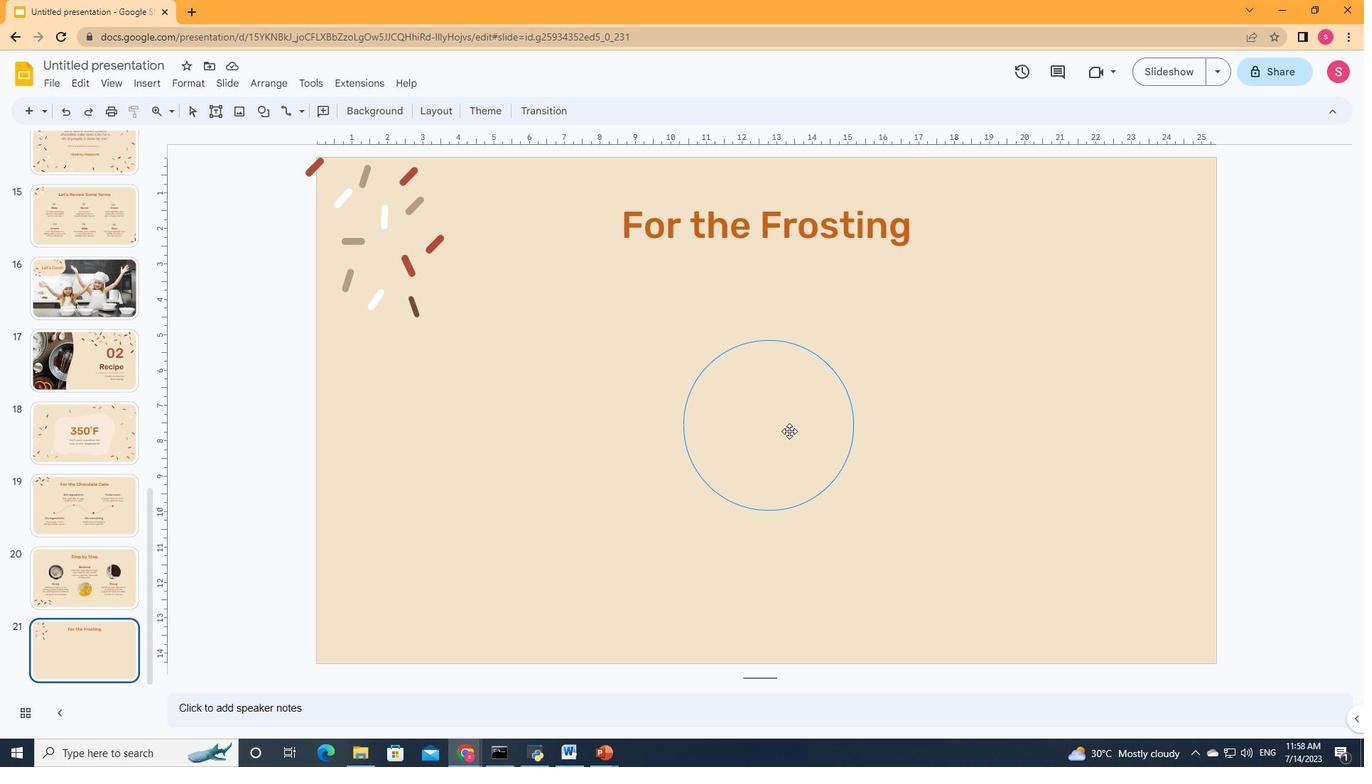
Action: Mouse pressed left at (782, 423)
Screenshot: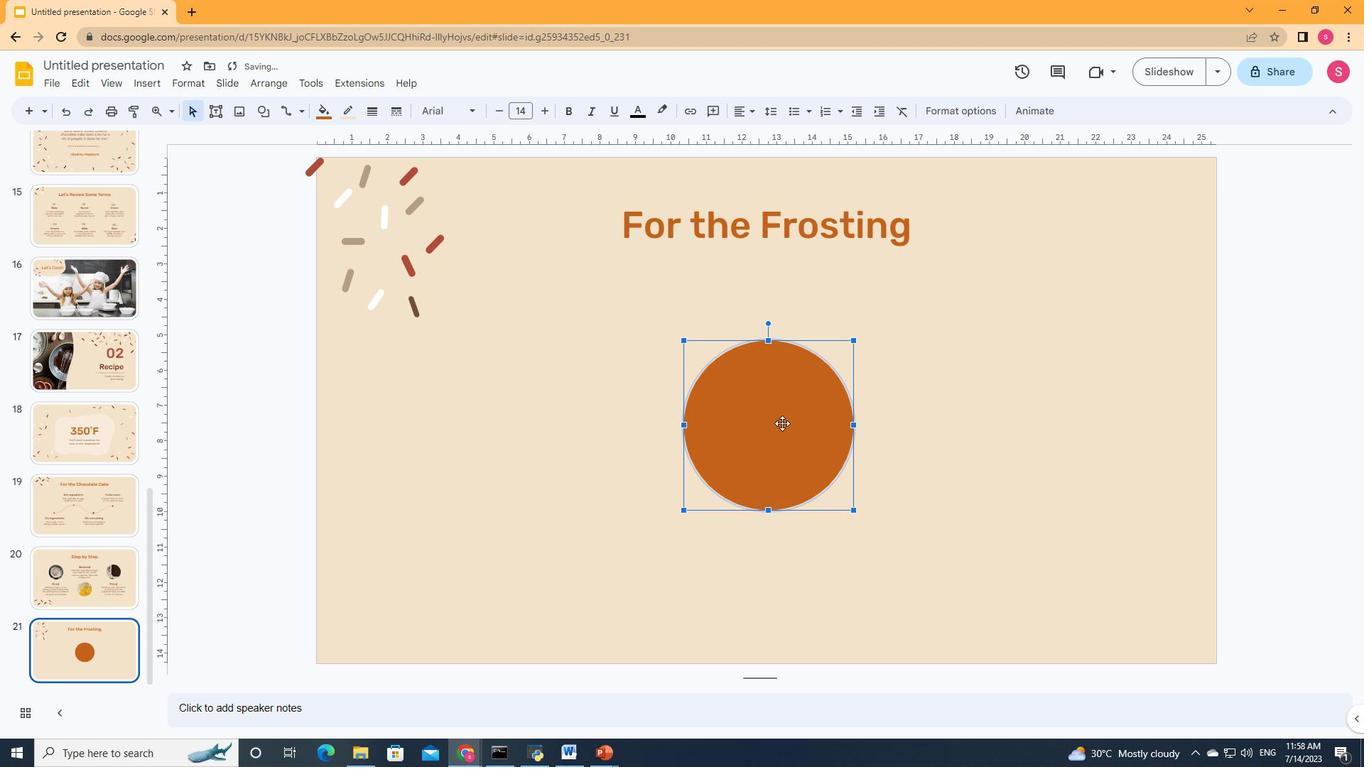 
Action: Mouse moved to (323, 117)
Screenshot: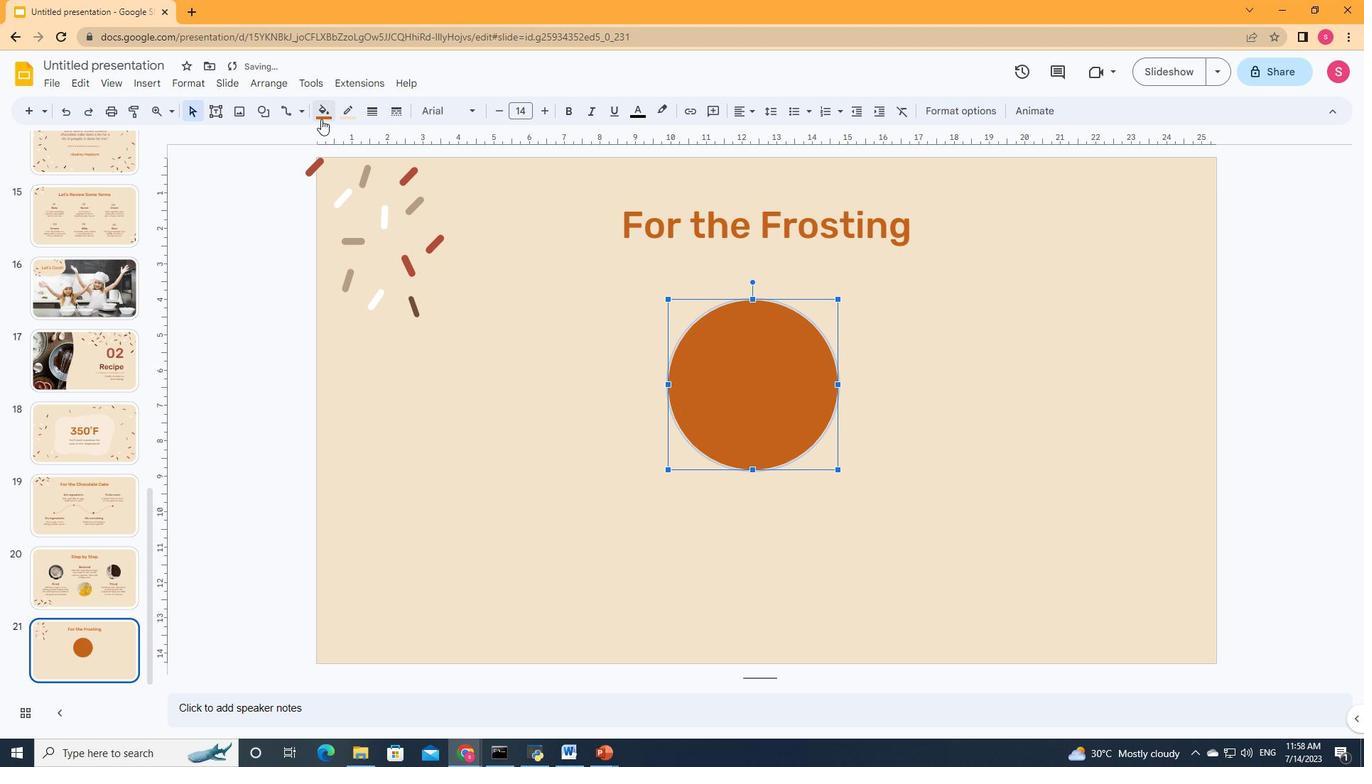 
Action: Mouse pressed left at (323, 117)
Screenshot: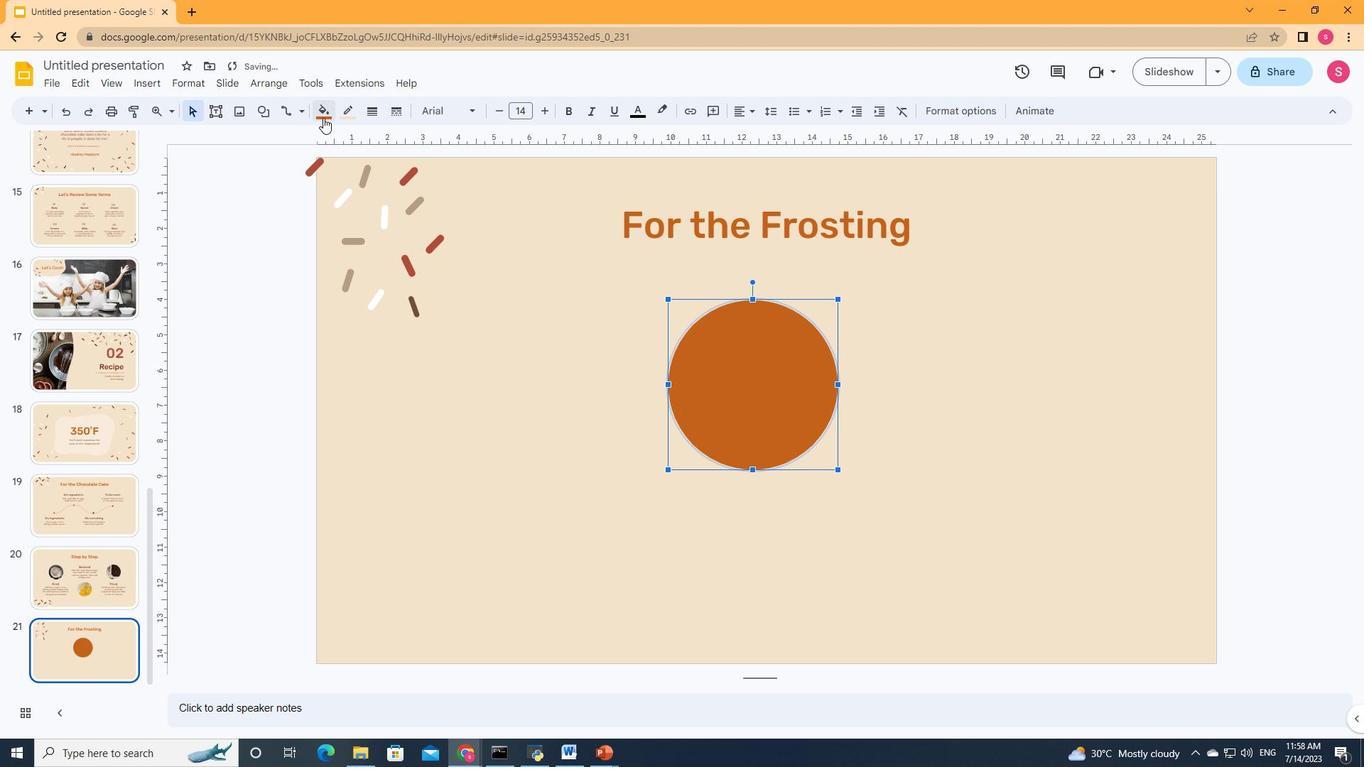 
Action: Mouse moved to (378, 408)
Screenshot: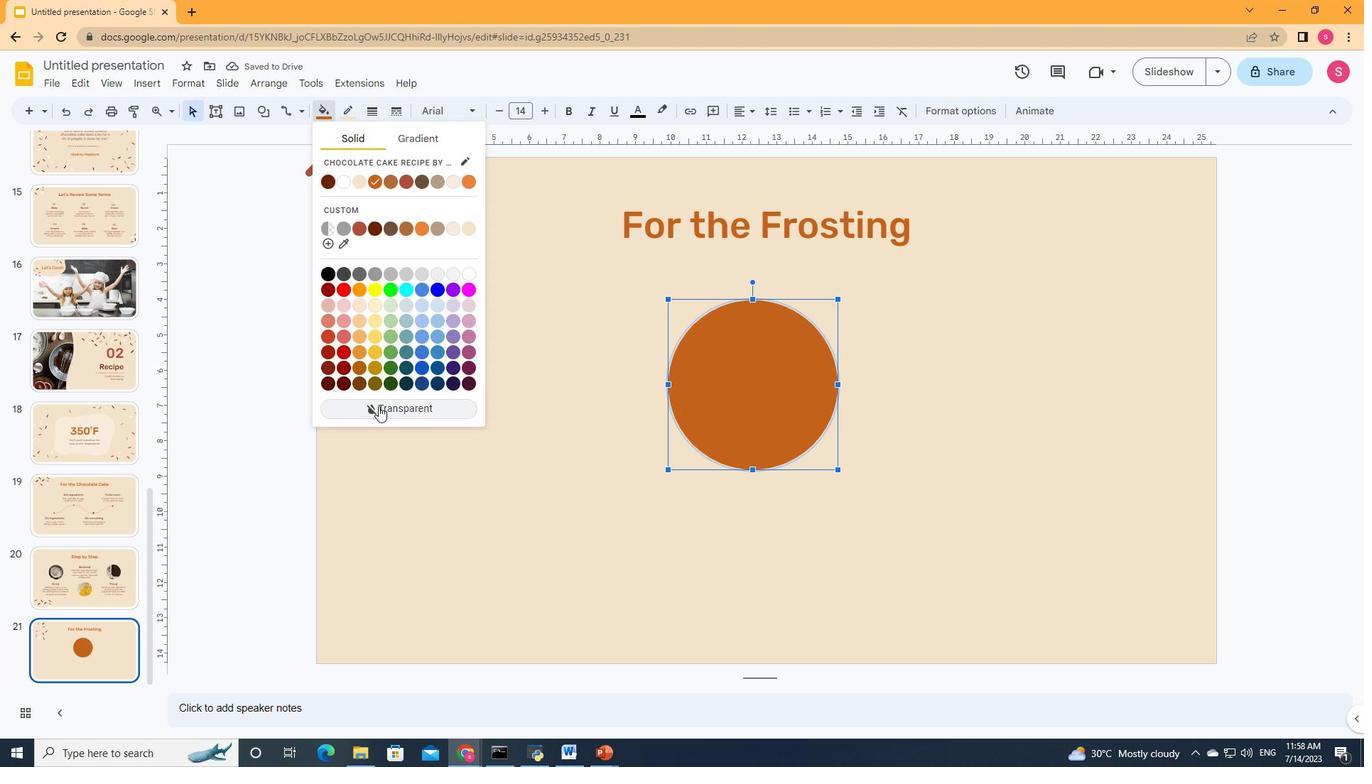
Action: Mouse pressed left at (378, 408)
Screenshot: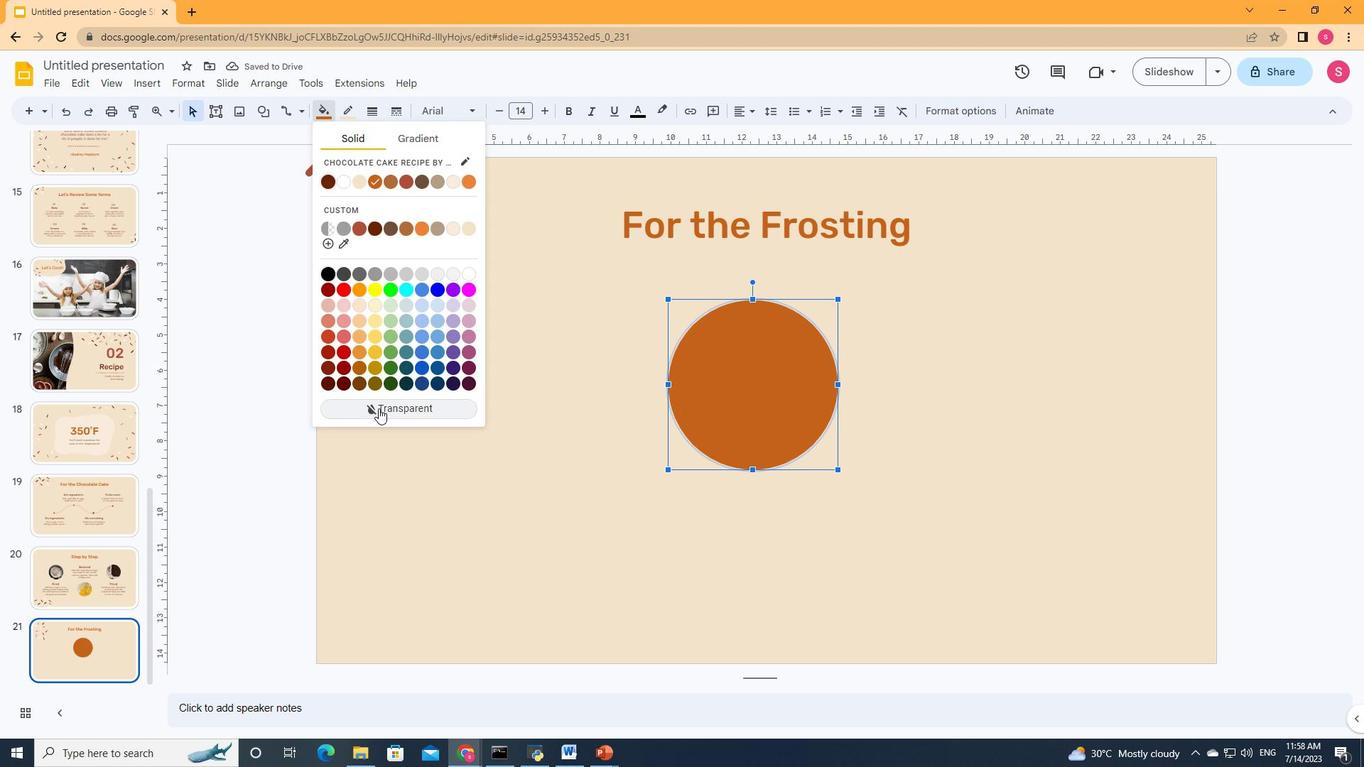
Action: Mouse moved to (353, 117)
Screenshot: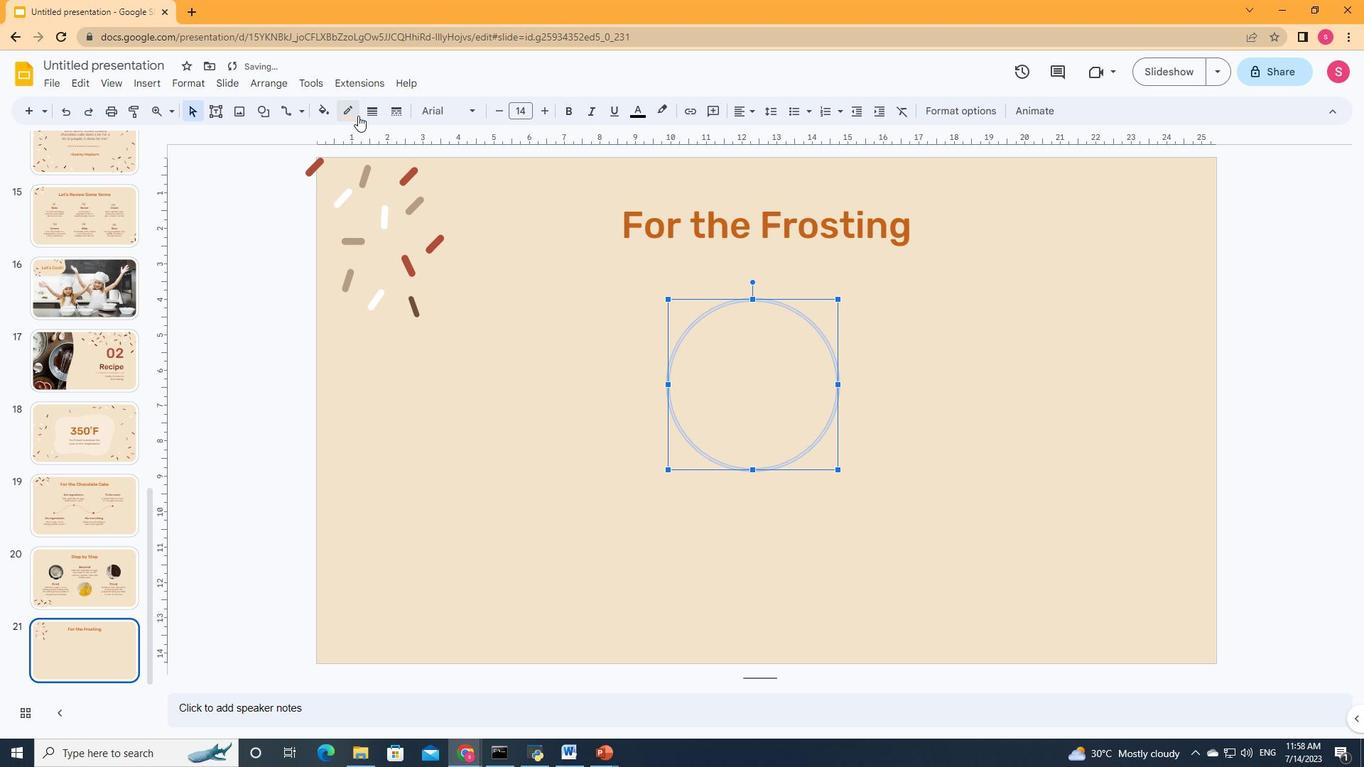 
Action: Mouse pressed left at (353, 117)
Screenshot: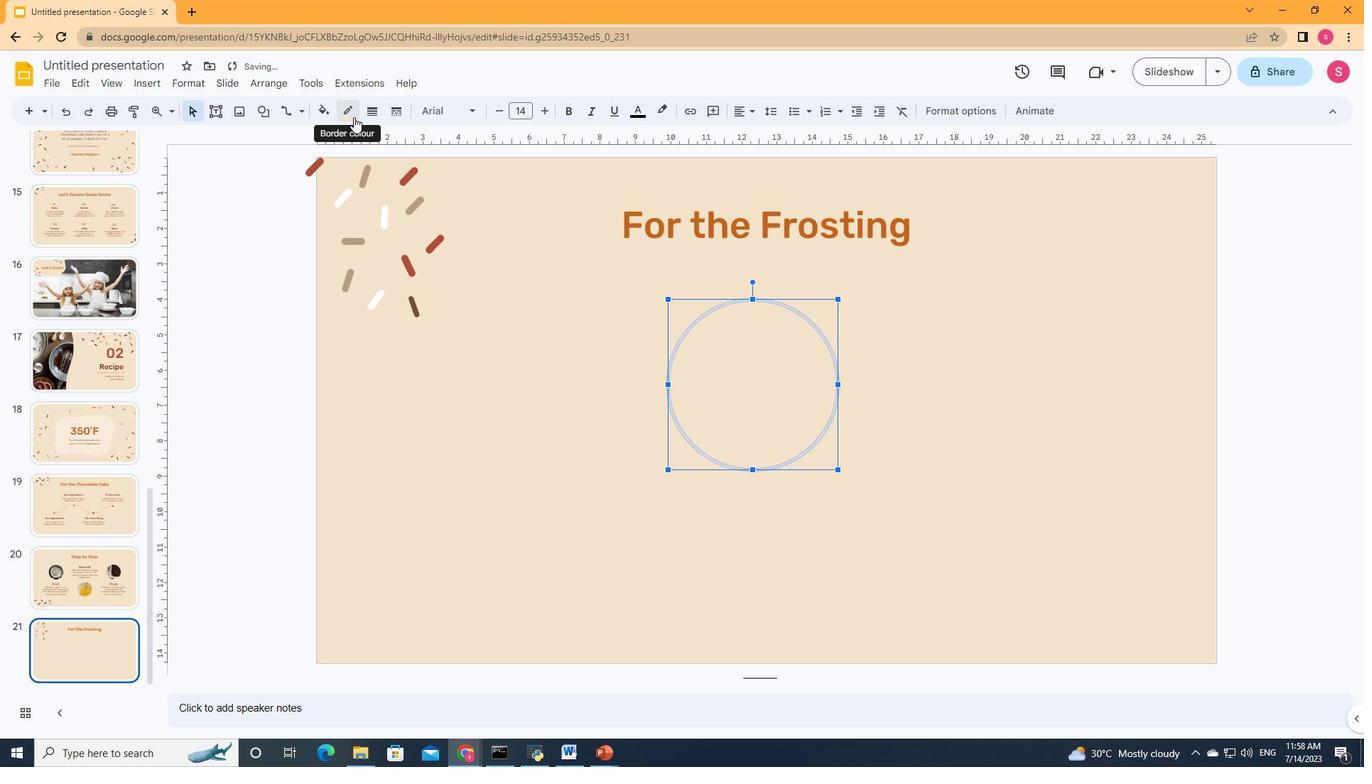 
Action: Mouse moved to (356, 156)
Screenshot: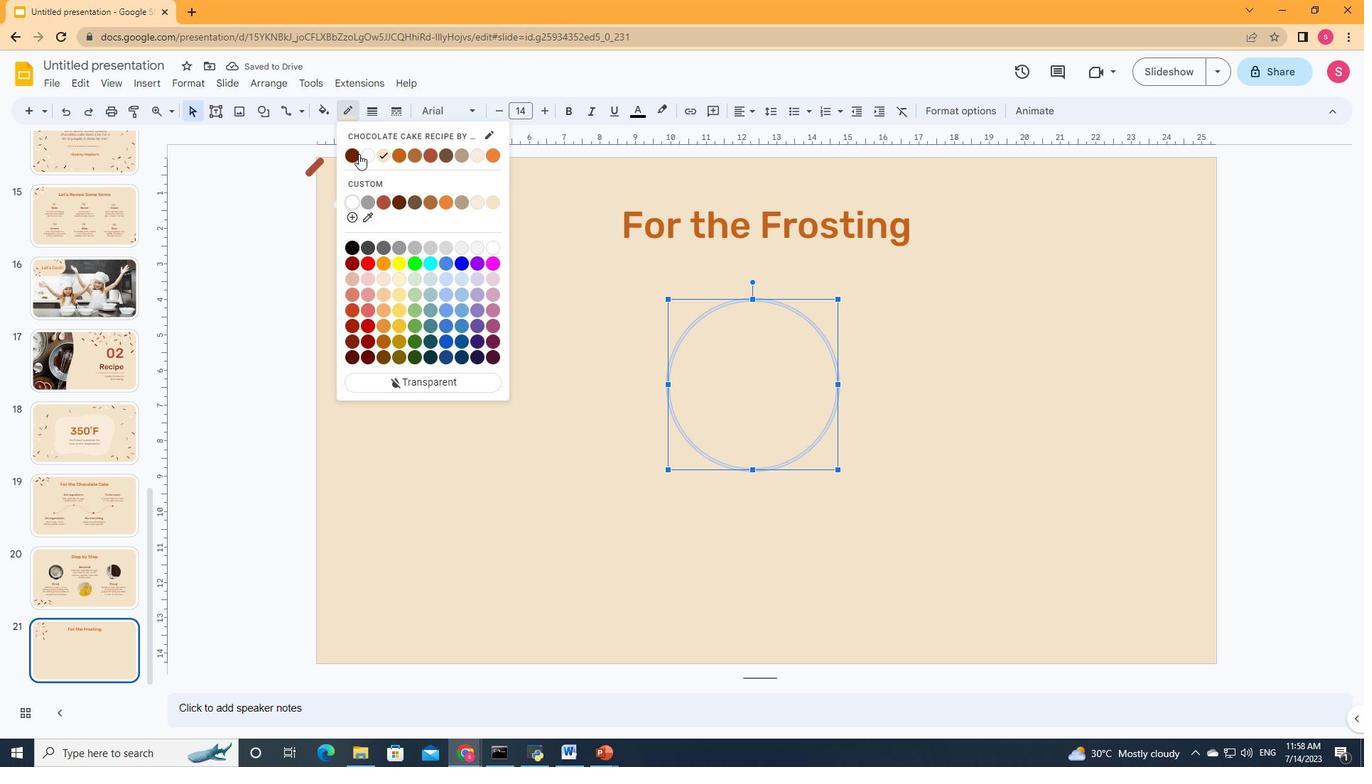 
Action: Mouse pressed left at (356, 156)
Screenshot: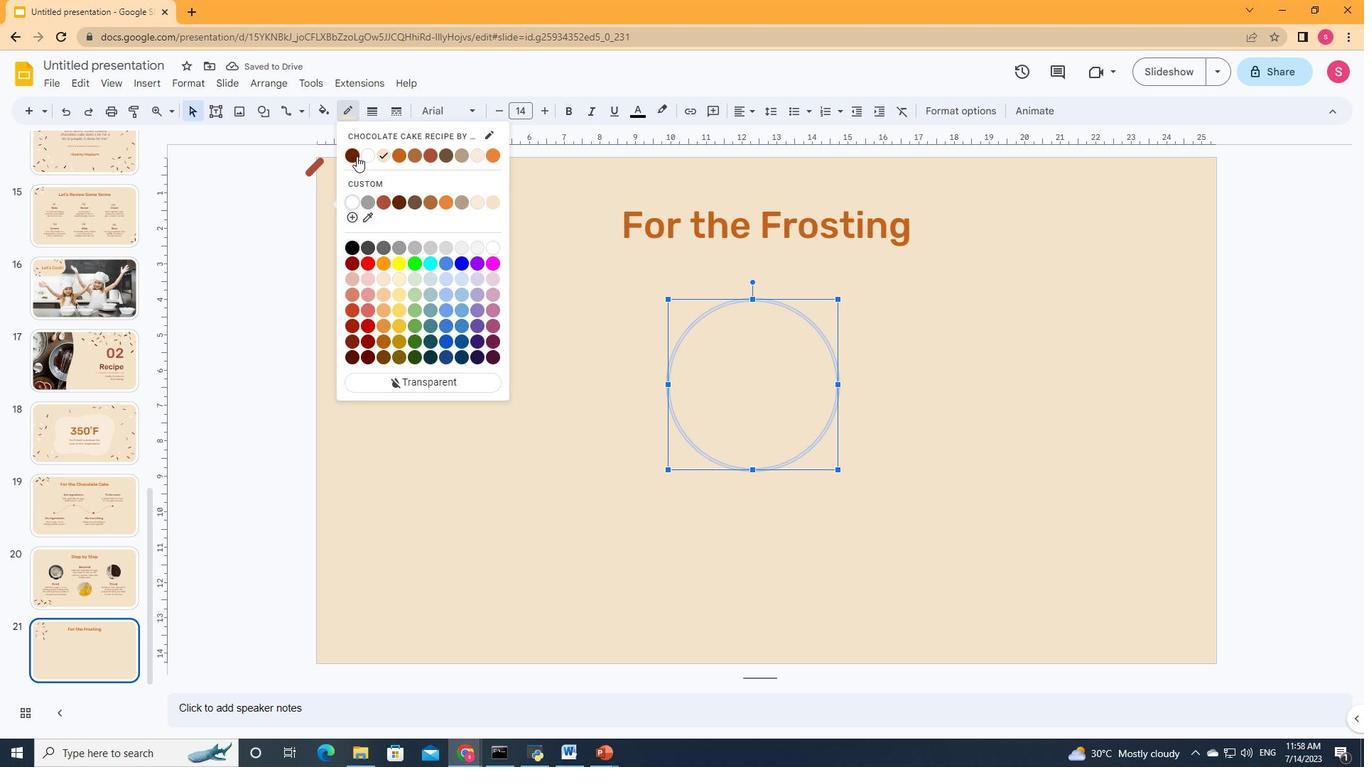 
Action: Mouse moved to (368, 112)
Screenshot: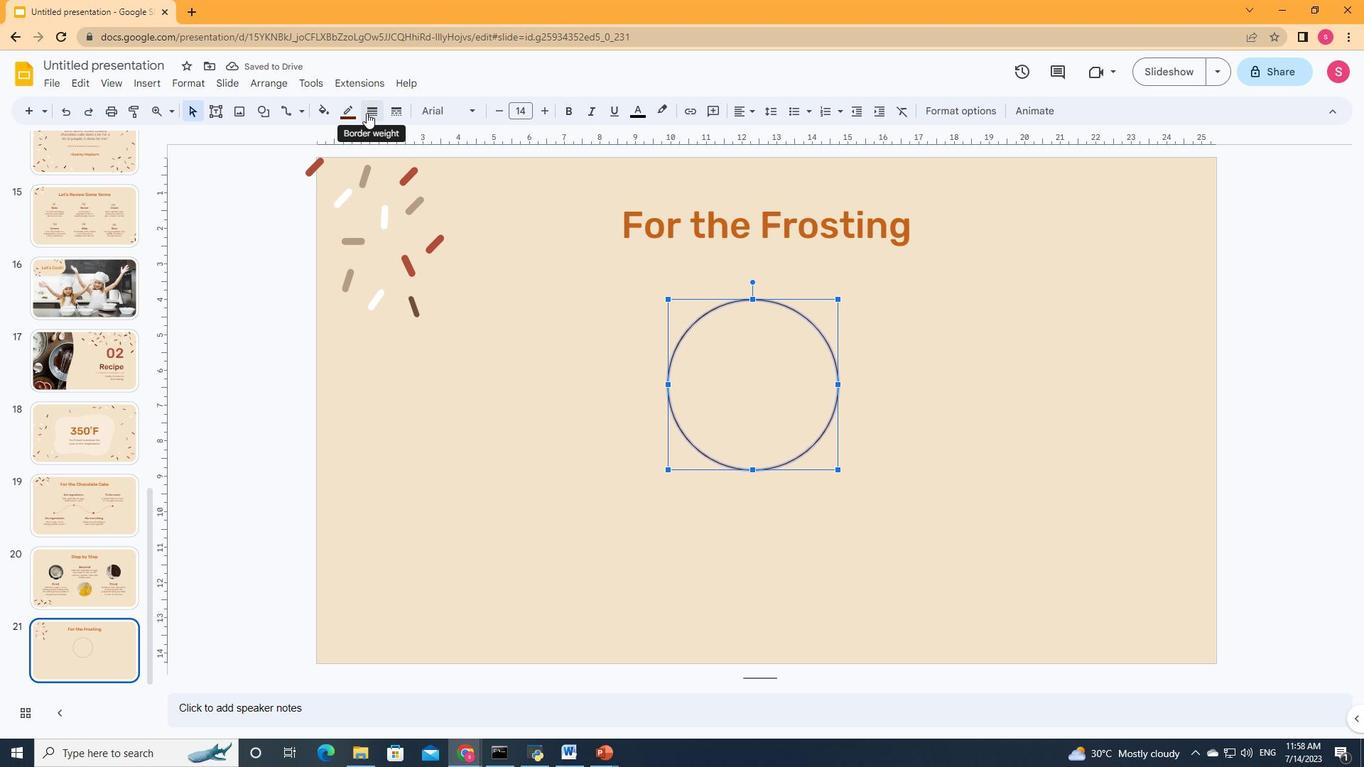 
Action: Mouse pressed left at (368, 112)
Screenshot: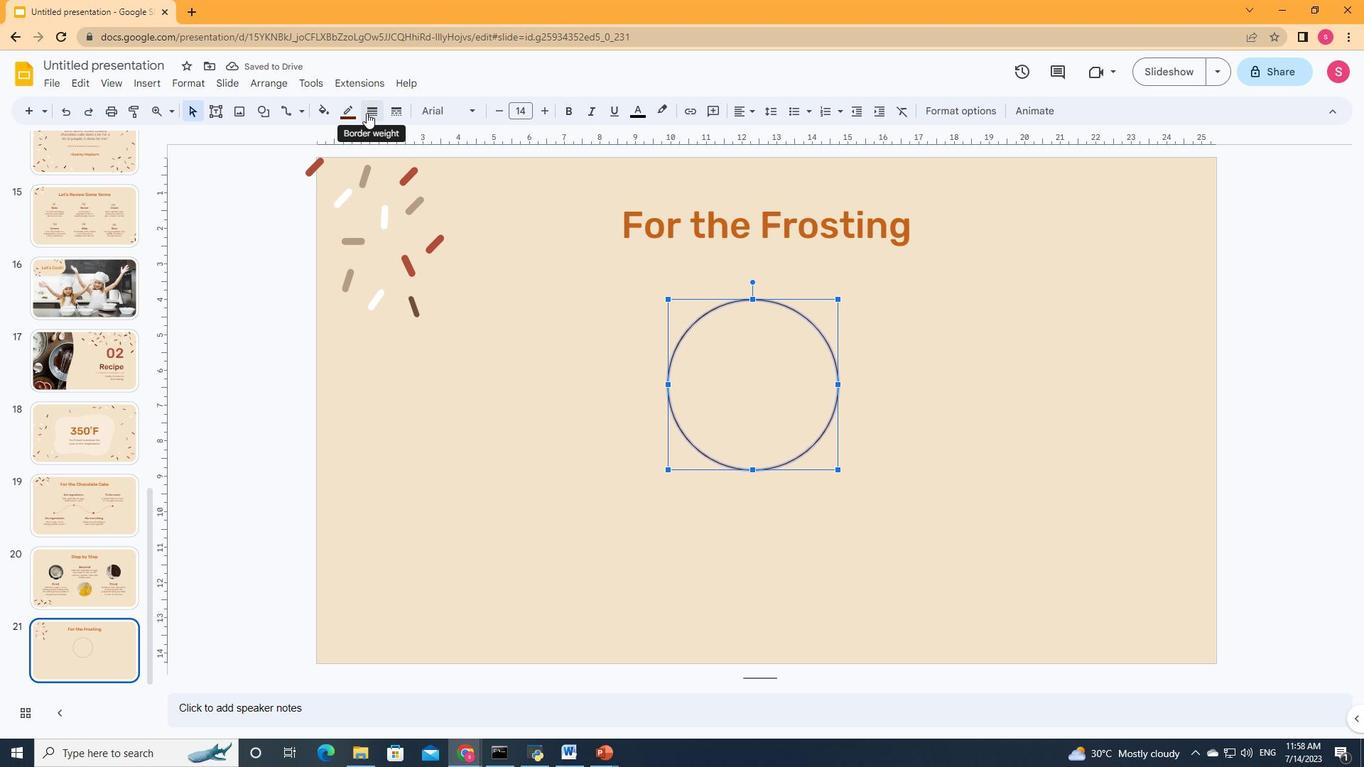 
Action: Mouse moved to (370, 160)
Screenshot: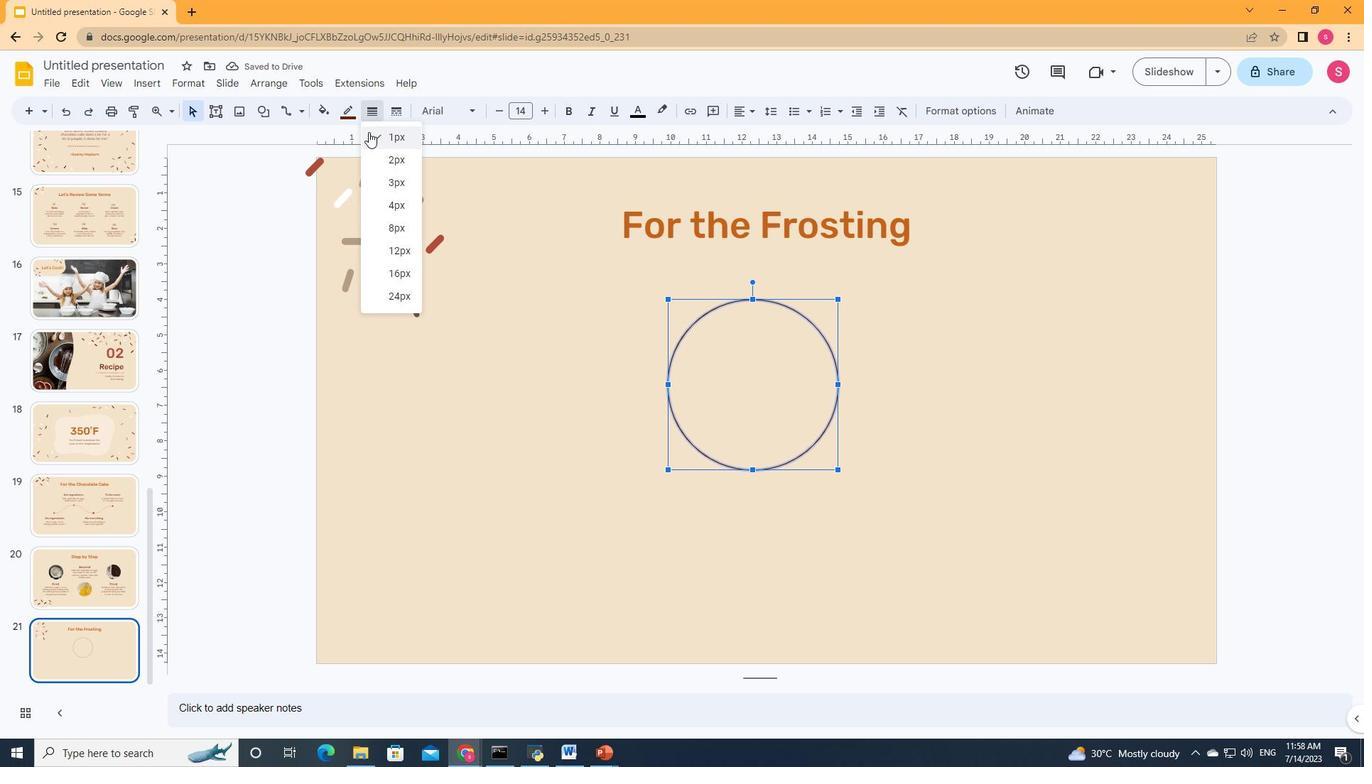 
Action: Mouse pressed left at (370, 160)
Screenshot: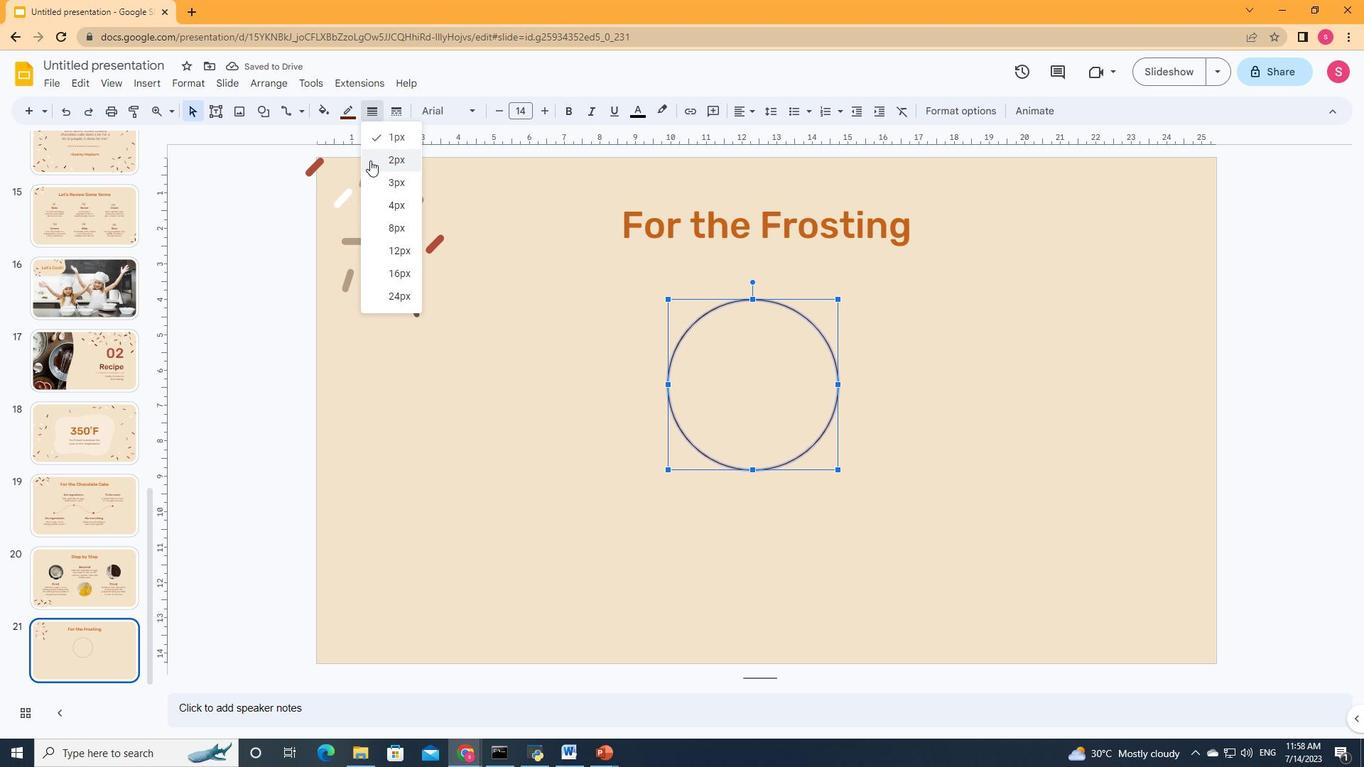 
Action: Mouse moved to (387, 108)
Screenshot: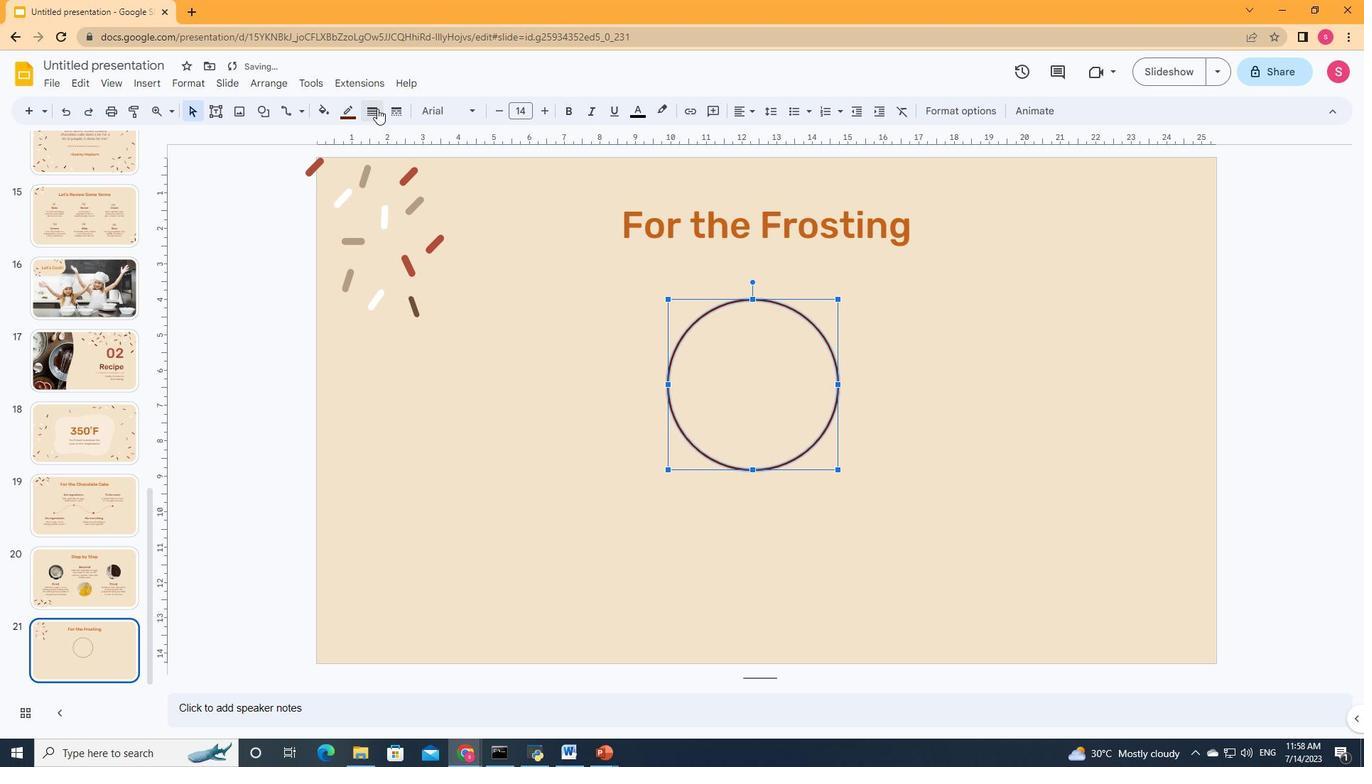 
Action: Mouse pressed left at (387, 108)
Screenshot: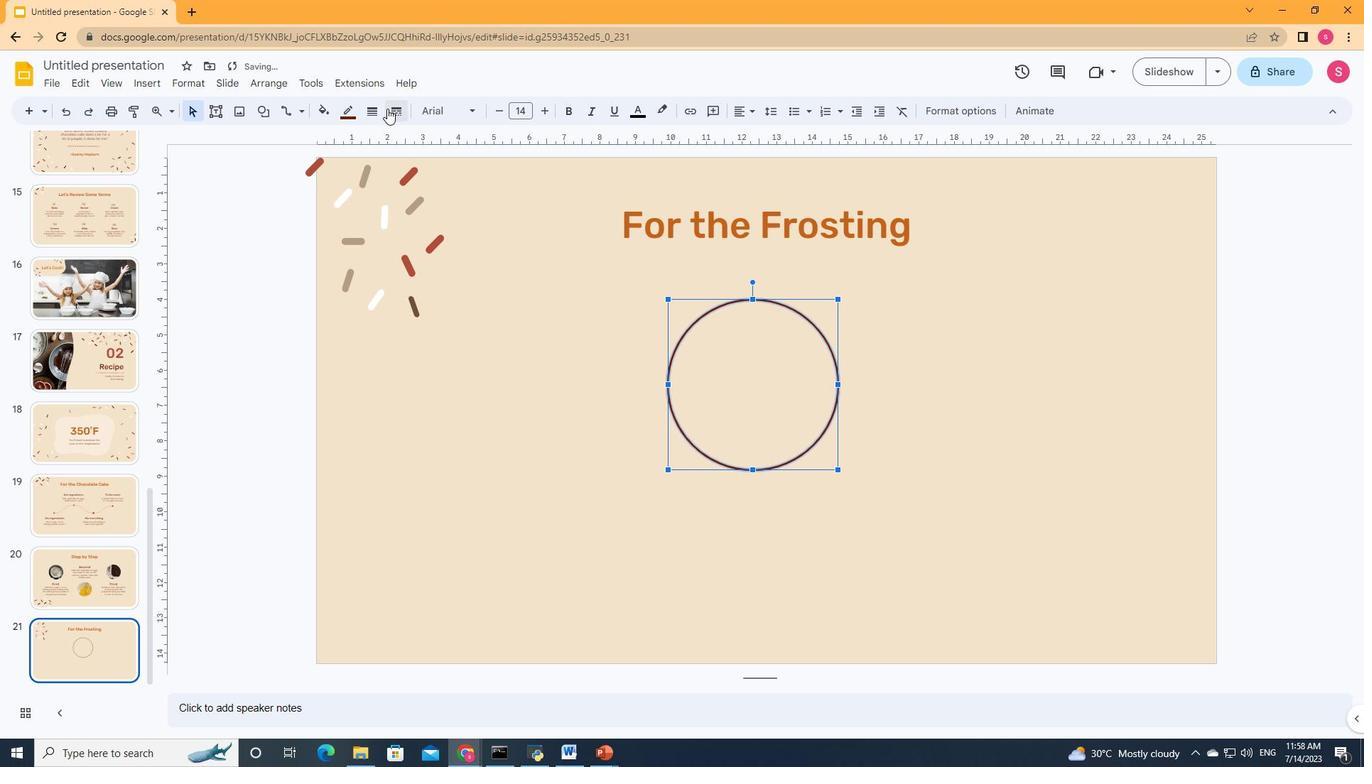 
Action: Mouse moved to (411, 179)
Screenshot: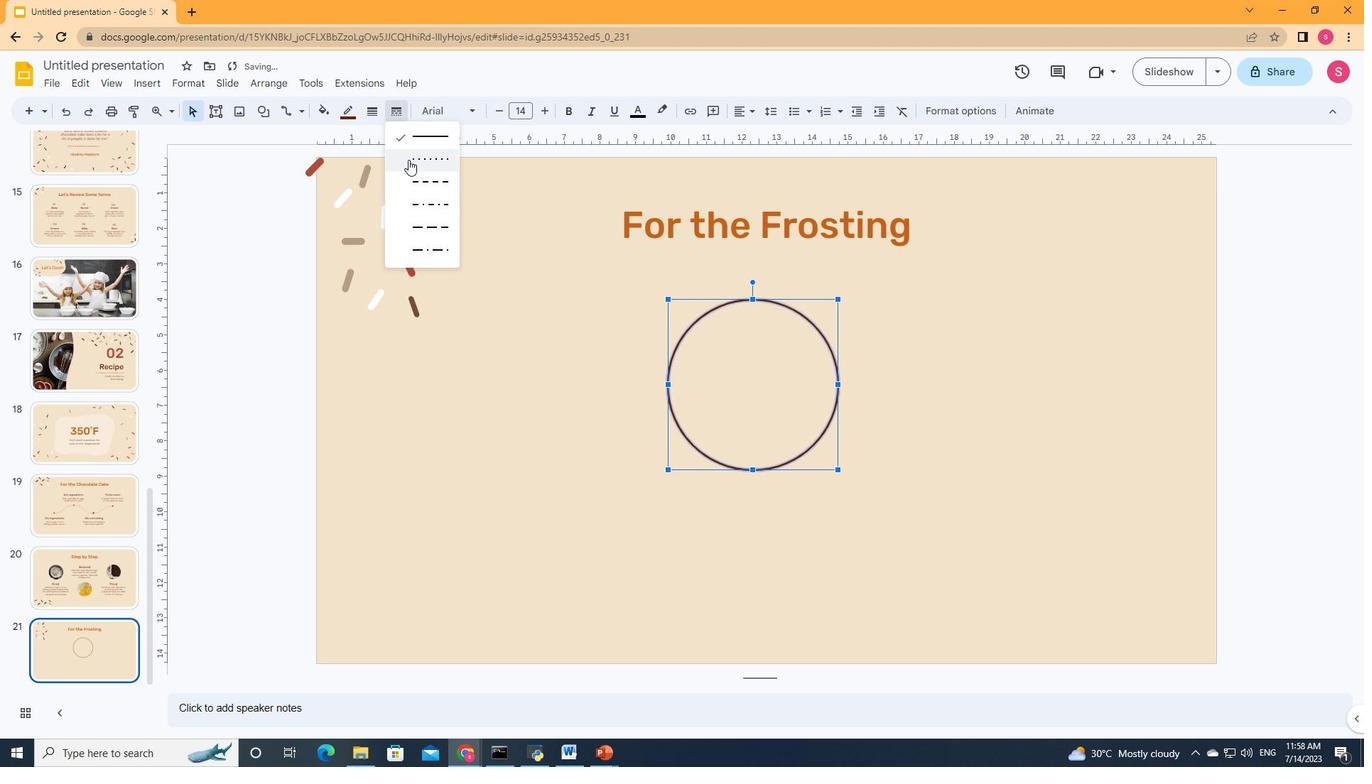 
Action: Mouse pressed left at (411, 179)
Screenshot: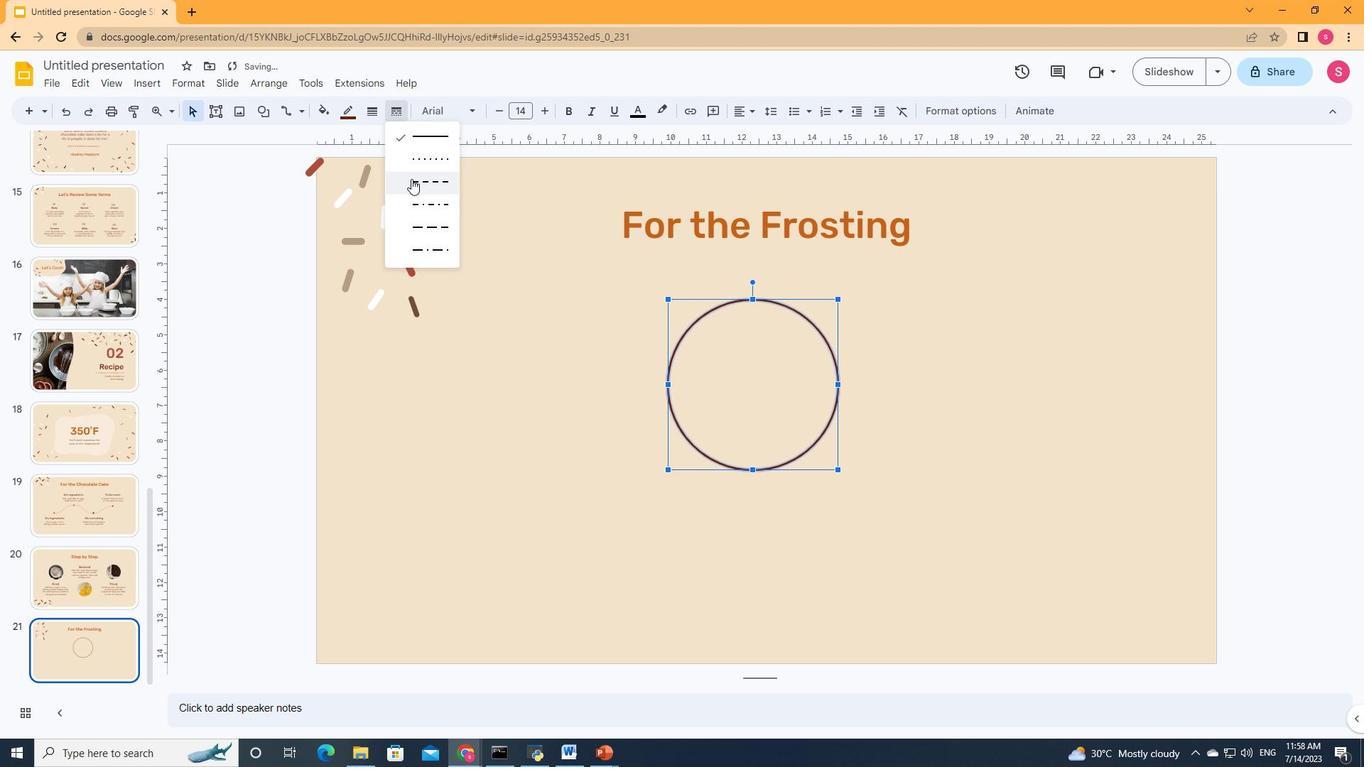 
Action: Mouse moved to (925, 395)
Screenshot: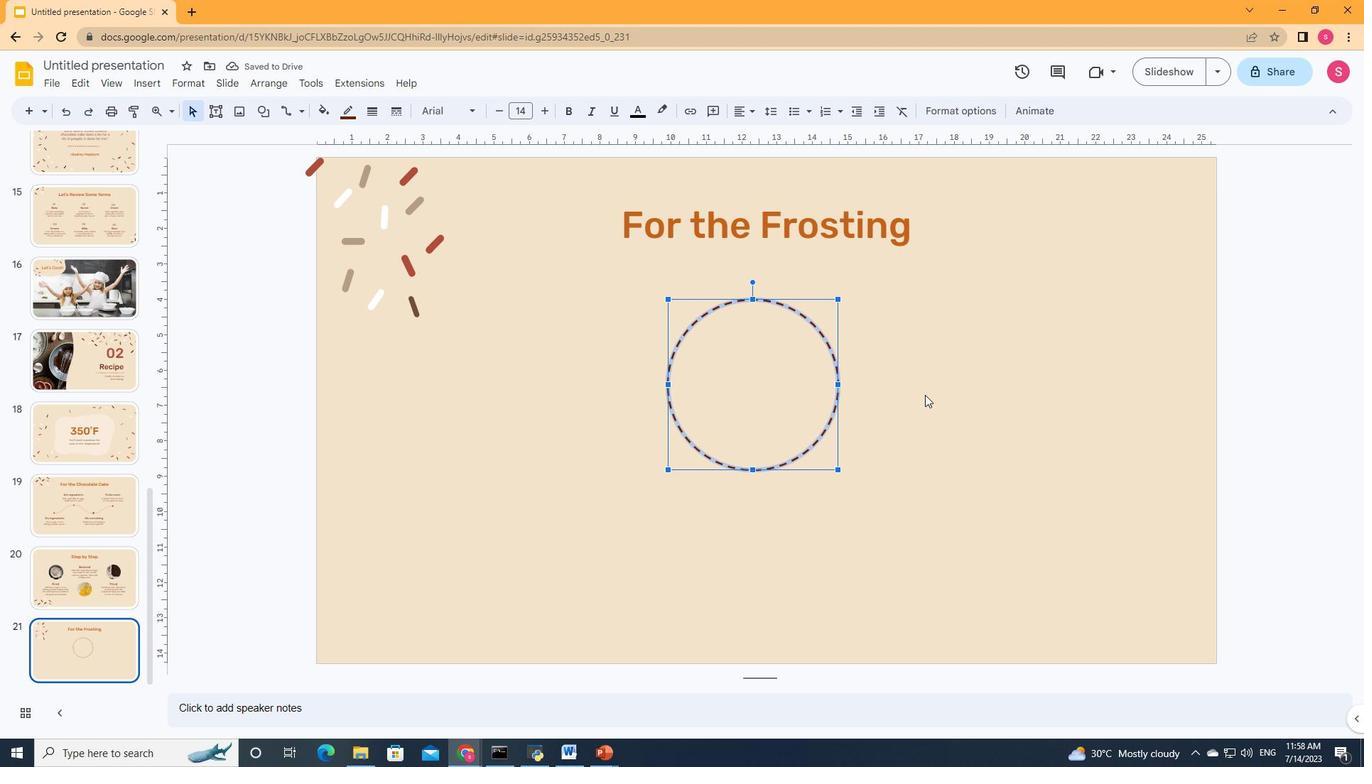 
Action: Key pressed <Key.down><Key.down><Key.down><Key.down>
Screenshot: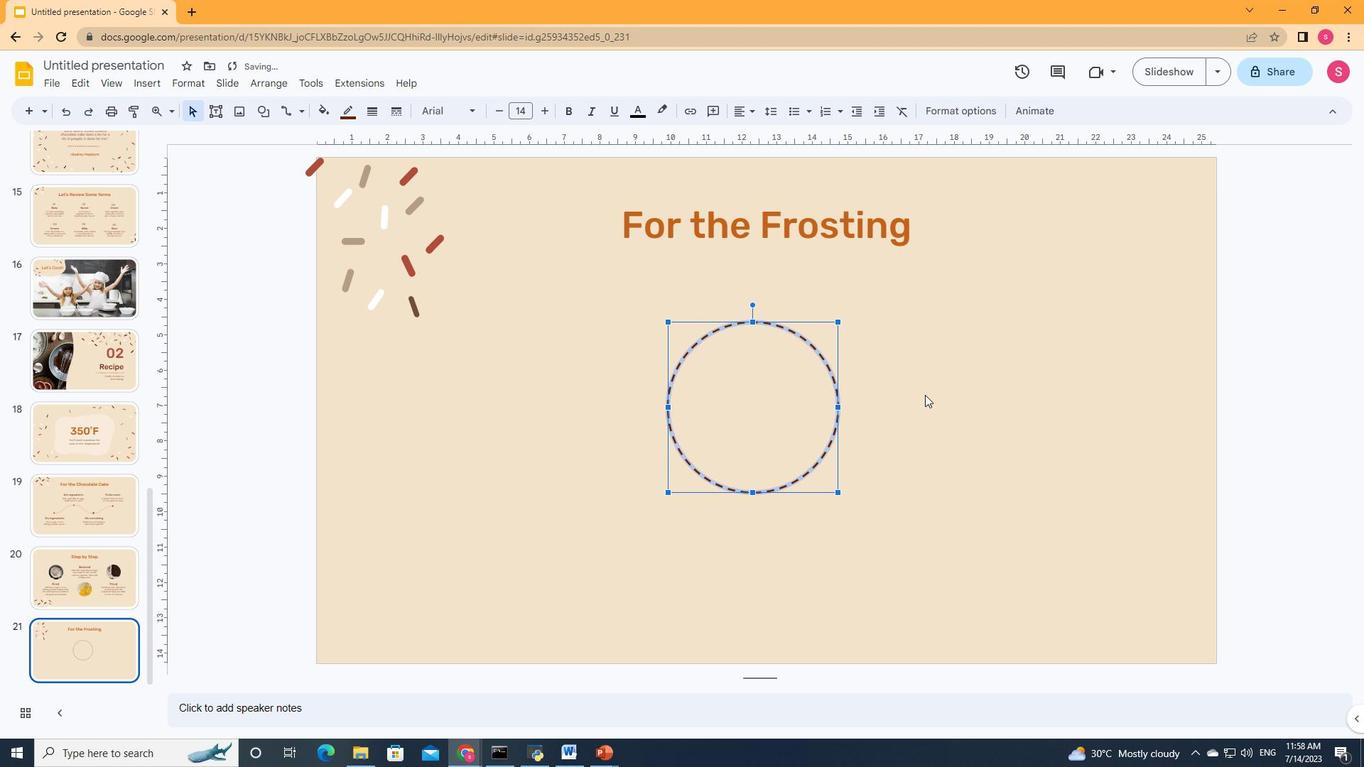 
Action: Mouse moved to (909, 405)
Screenshot: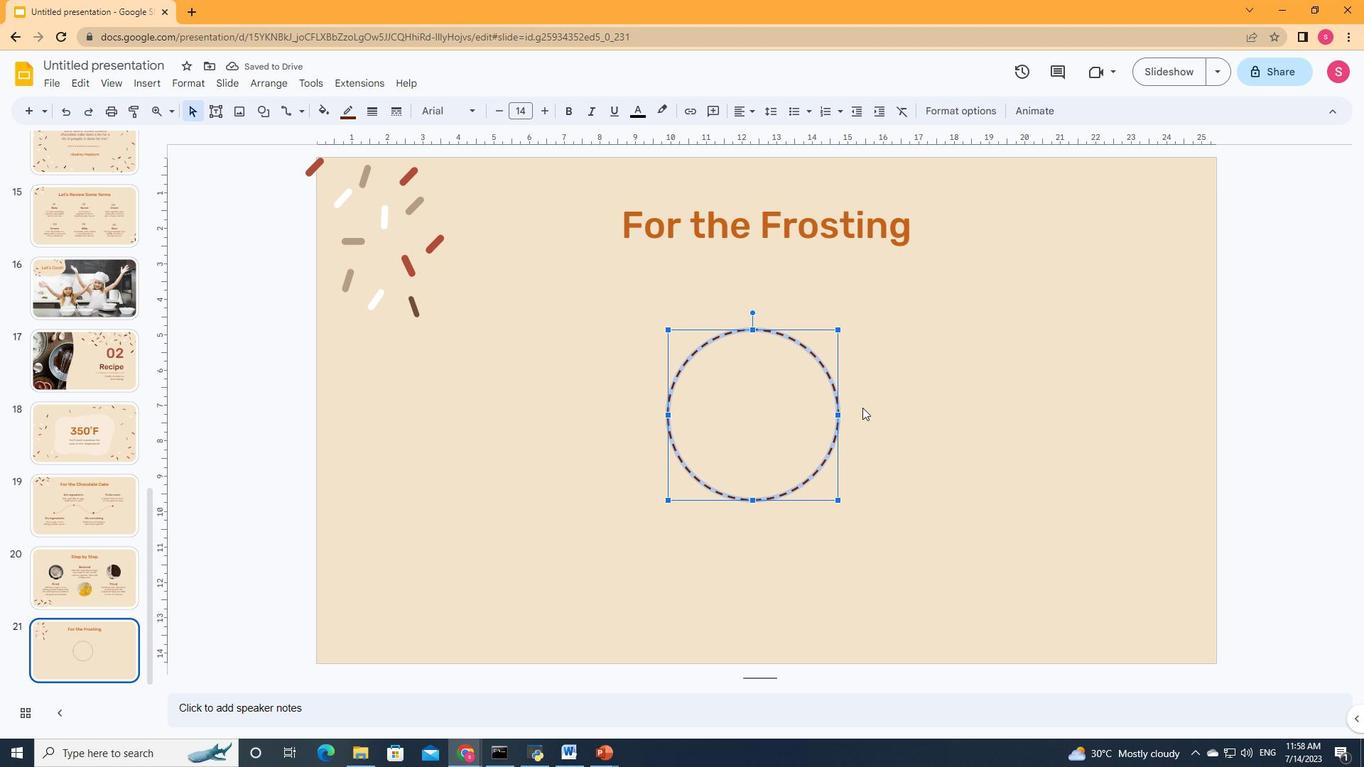
Action: Mouse pressed left at (909, 405)
Screenshot: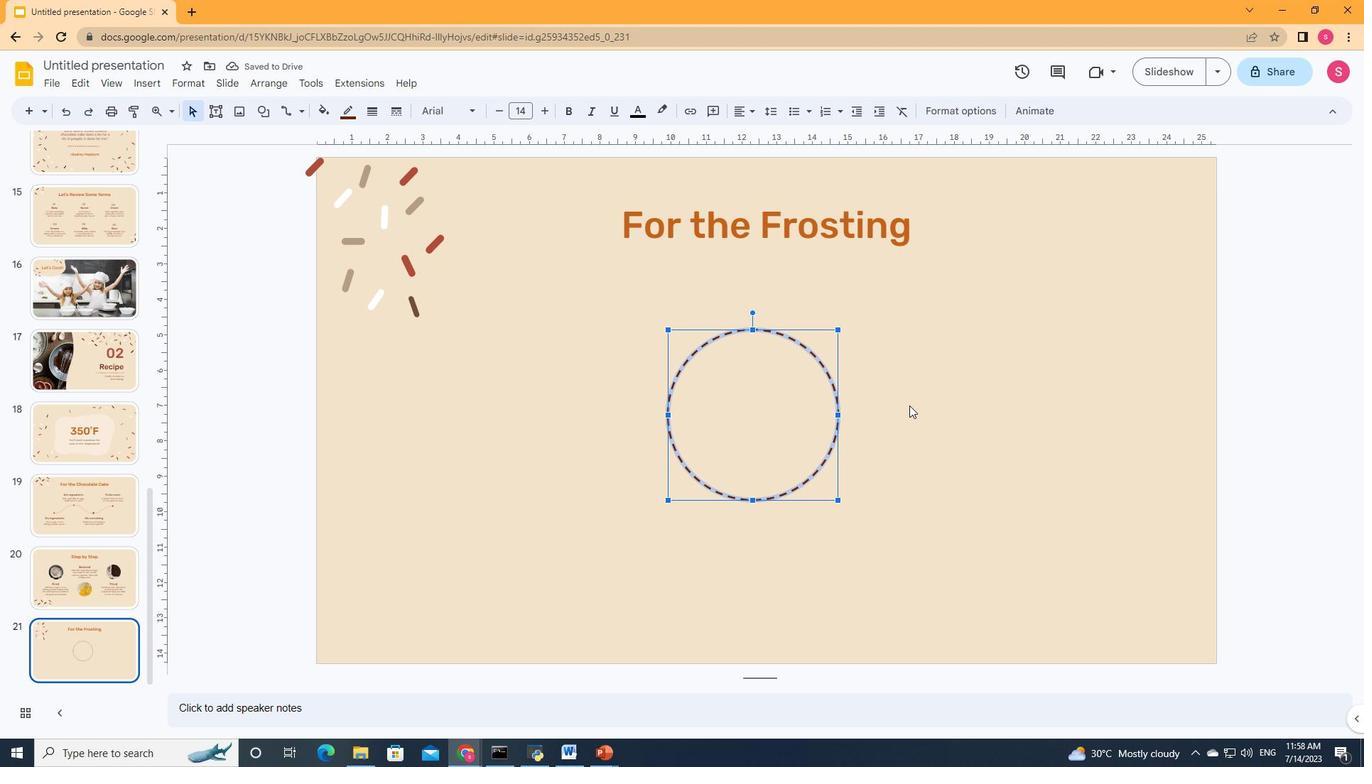 
Action: Mouse moved to (750, 412)
Screenshot: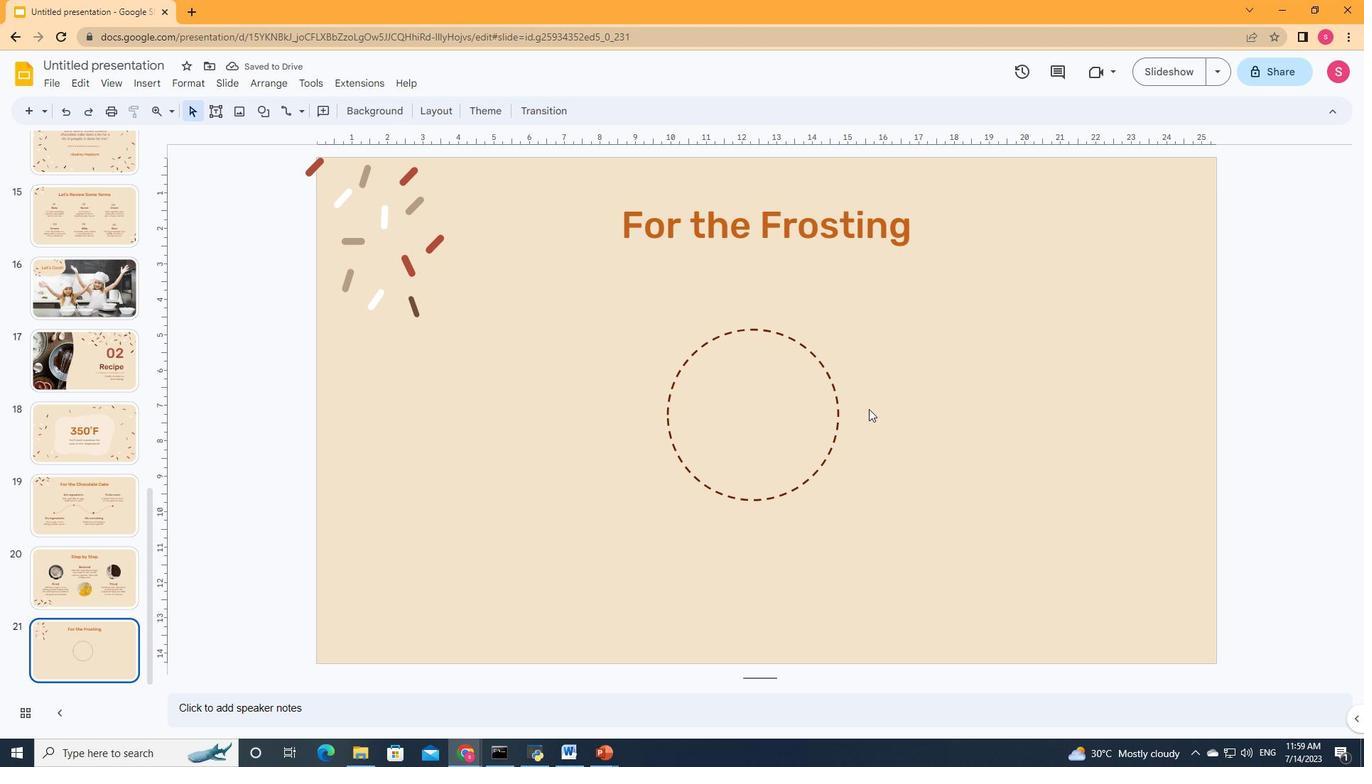
Action: Key pressed <Key.right>
Screenshot: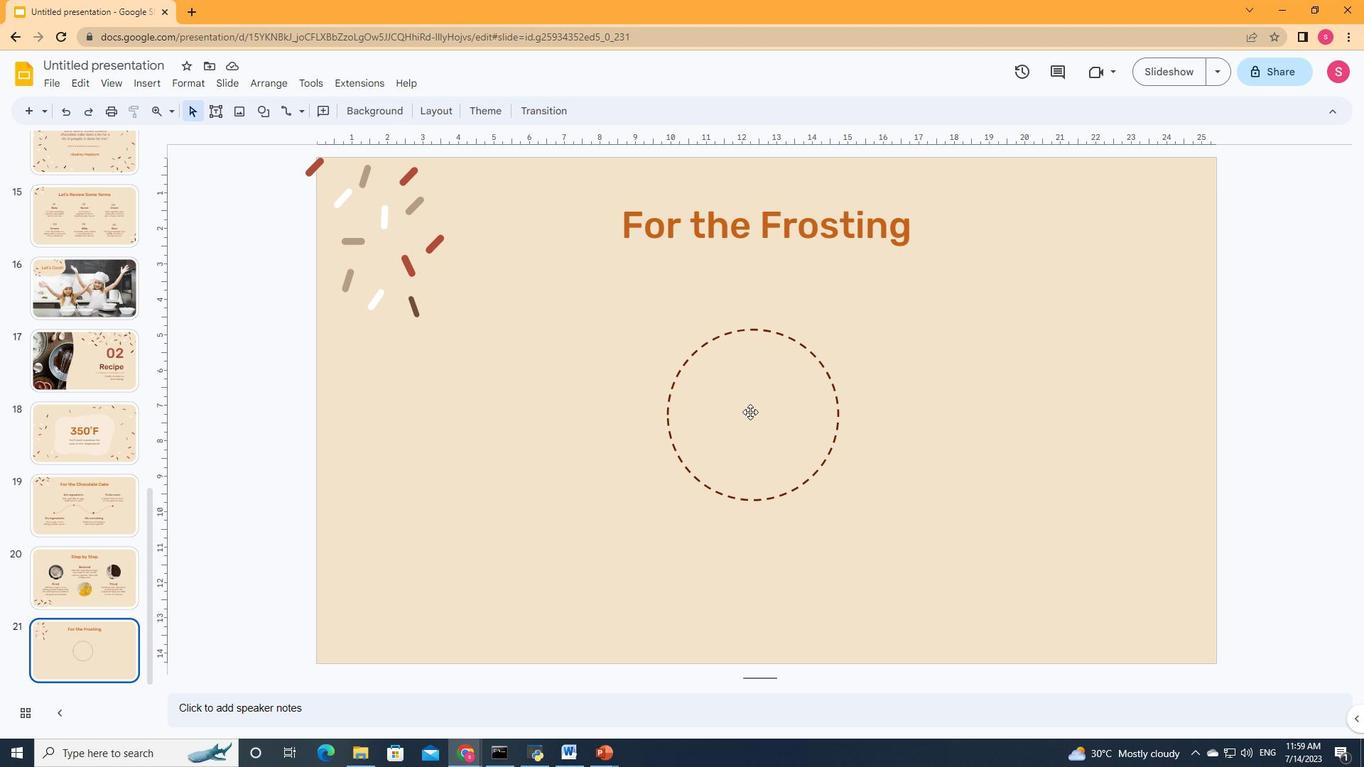 
Action: Mouse moved to (770, 334)
Screenshot: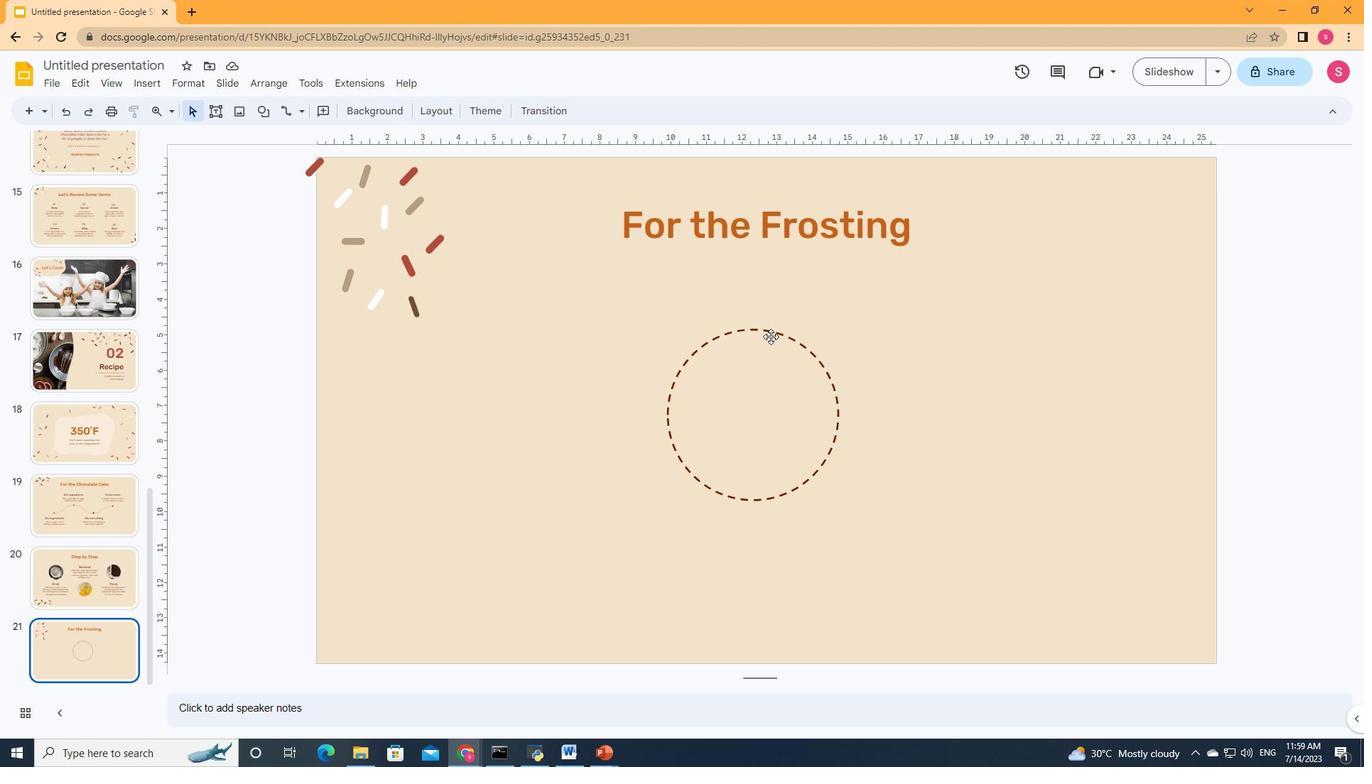 
Action: Mouse pressed left at (770, 334)
Screenshot: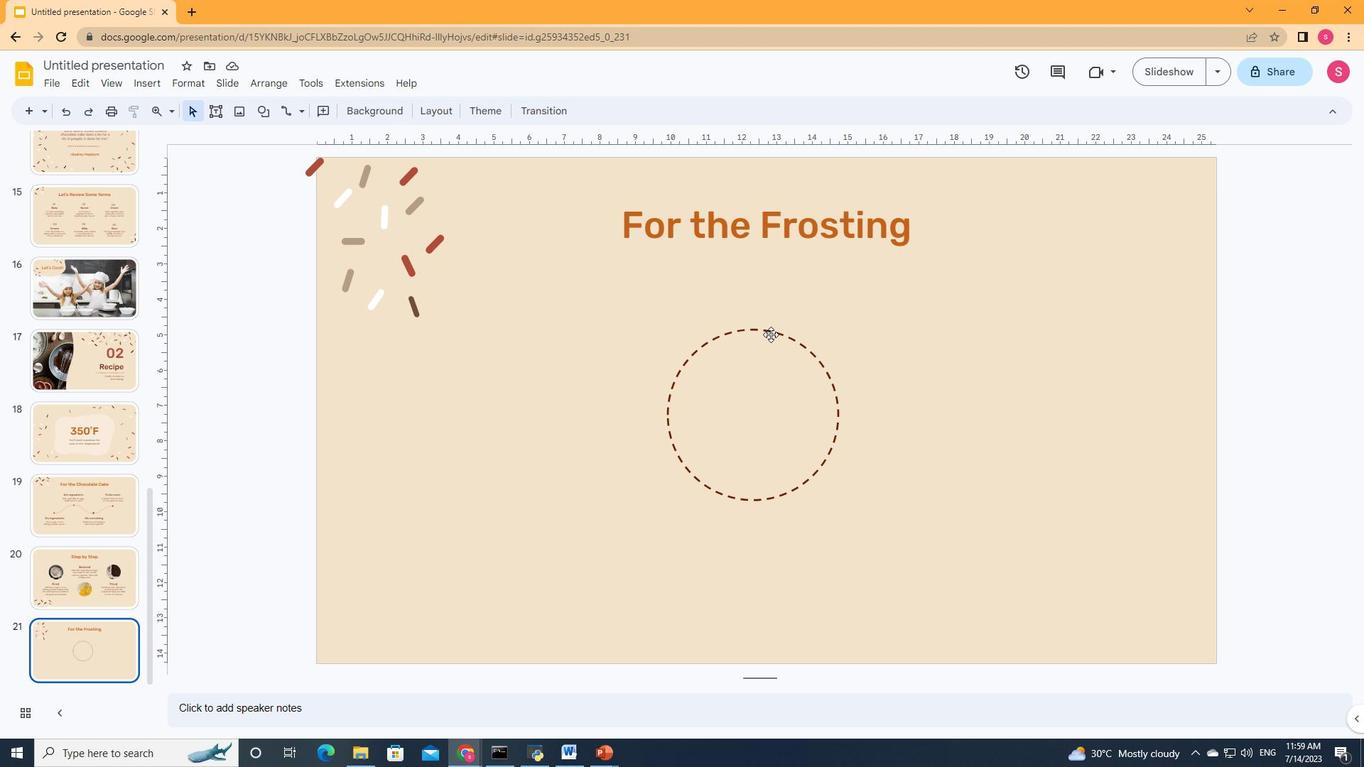 
Action: Key pressed <Key.right><Key.right><Key.left><Key.right>
Screenshot: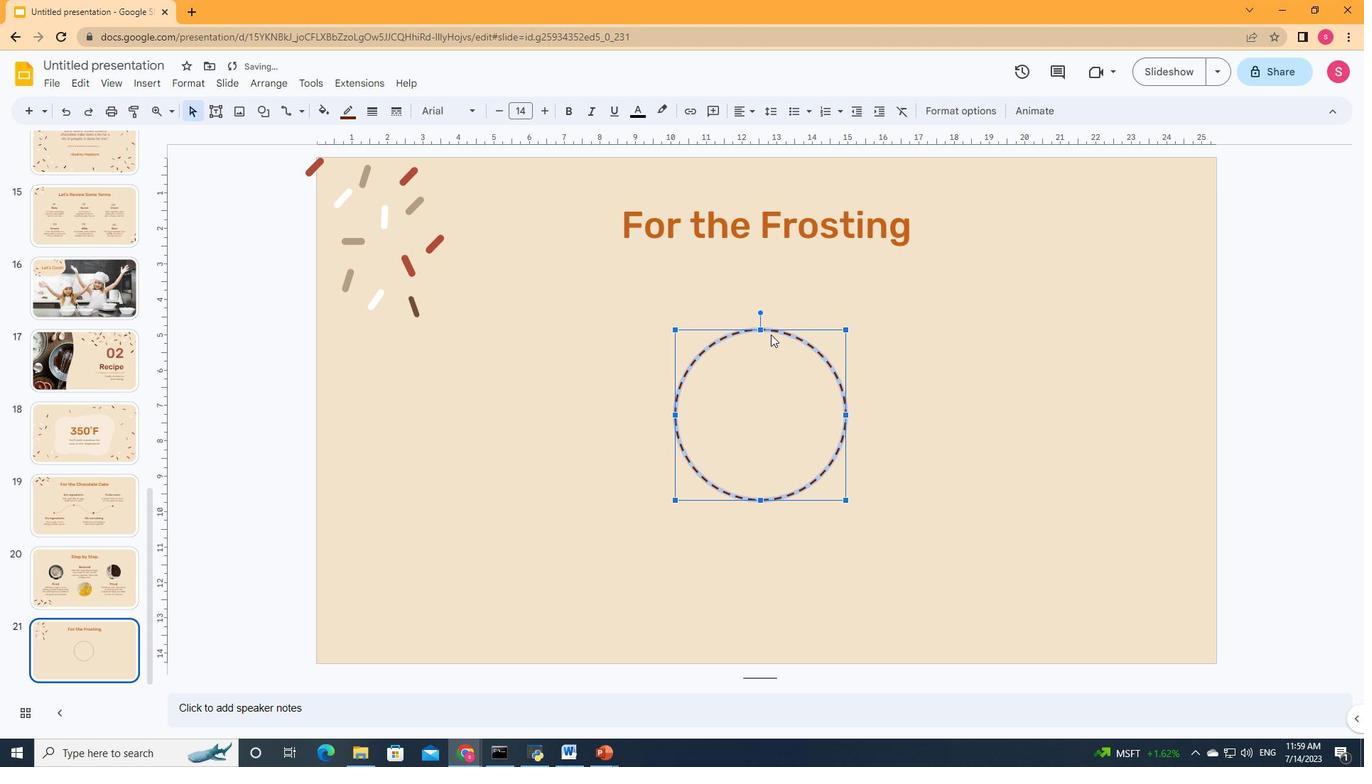 
Action: Mouse moved to (878, 353)
Screenshot: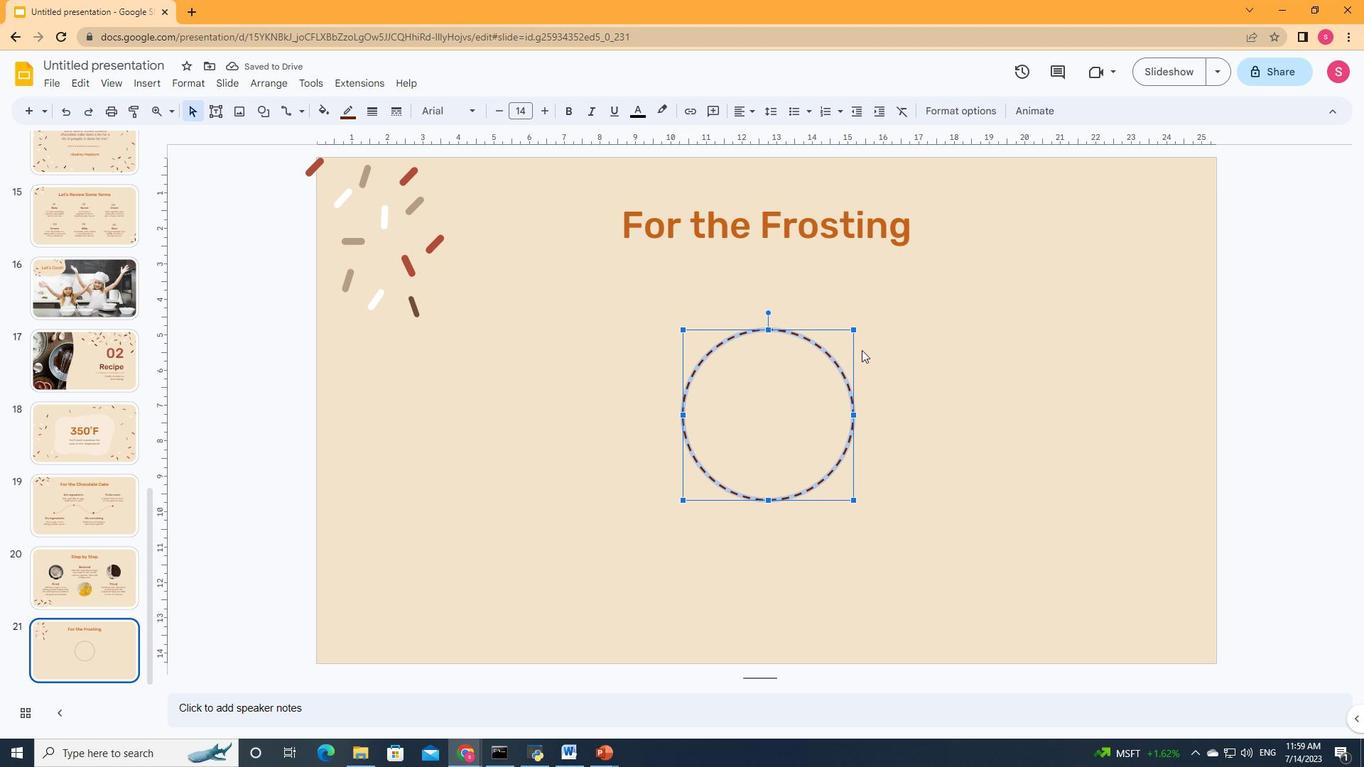 
Action: Mouse pressed left at (878, 353)
Screenshot: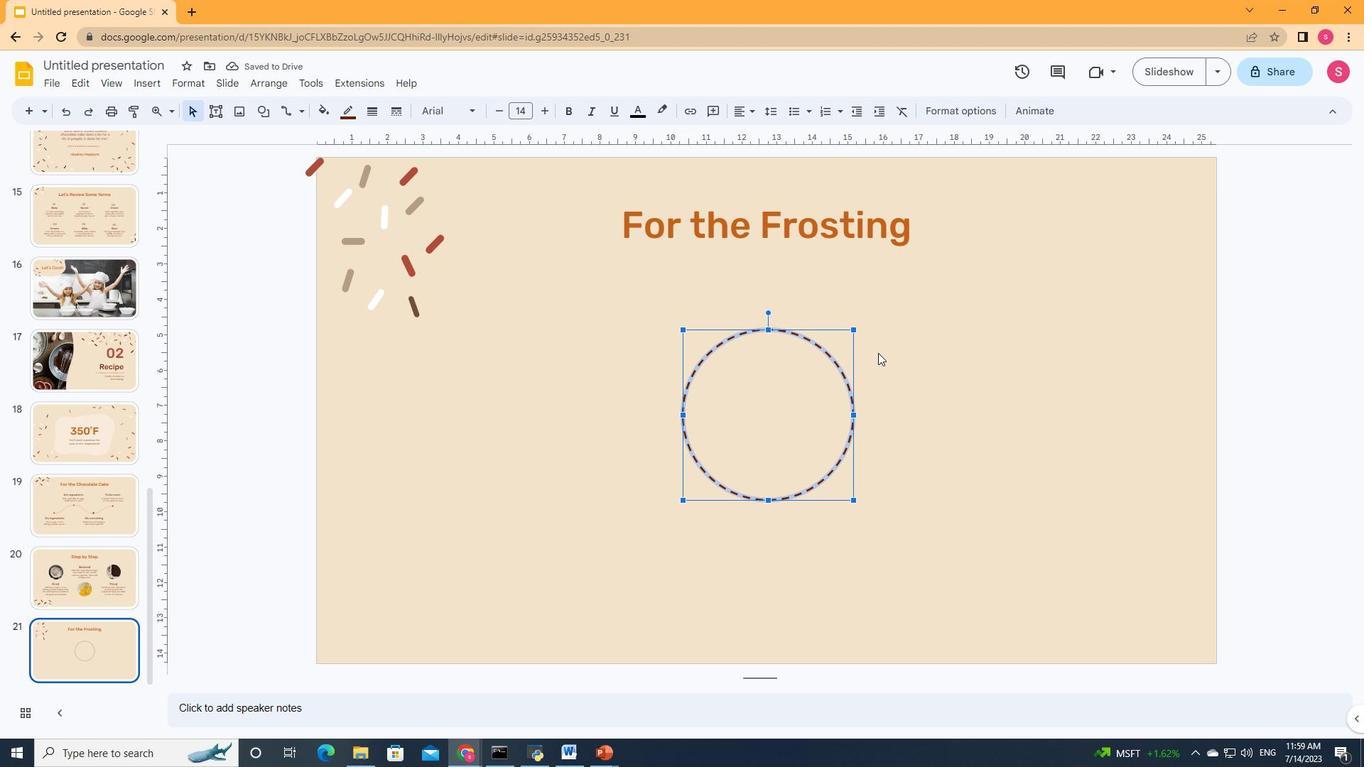 
Action: Mouse moved to (258, 117)
Screenshot: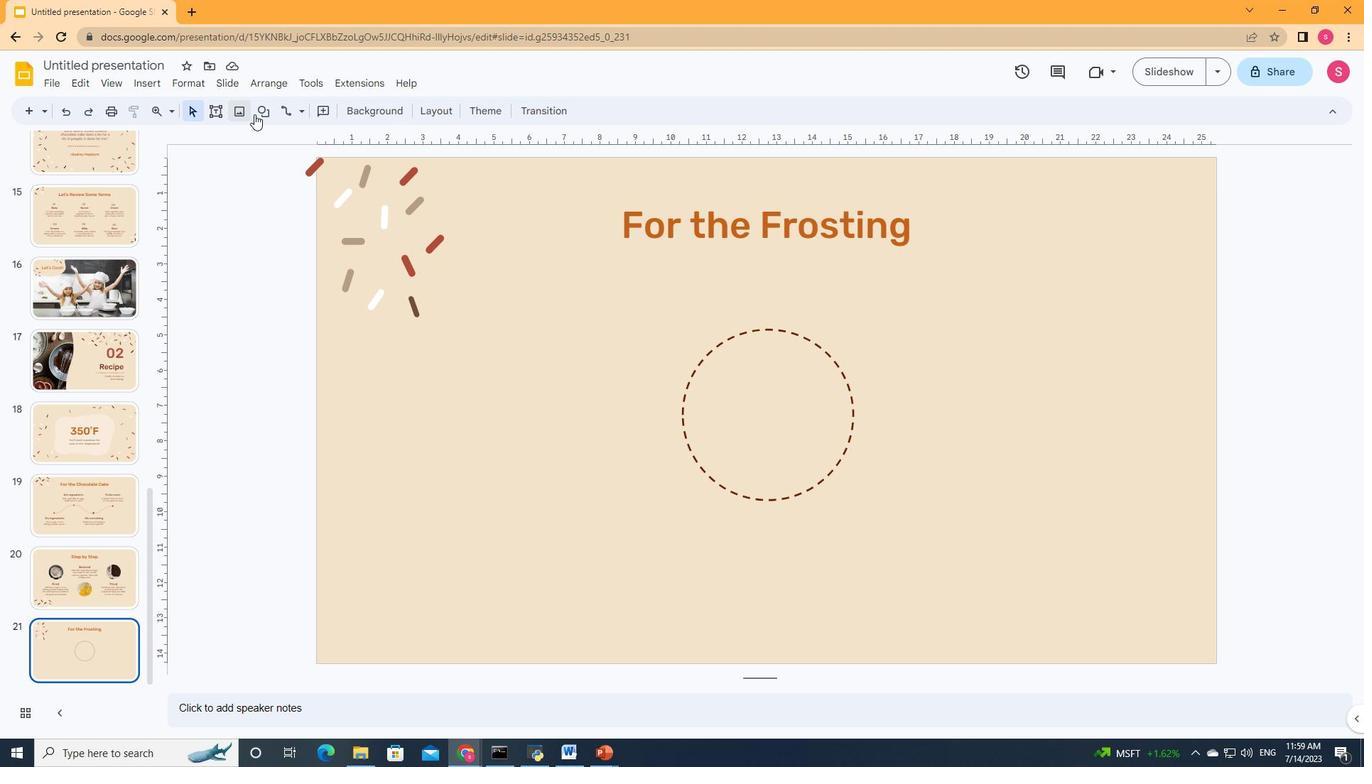 
Action: Mouse pressed left at (258, 117)
Screenshot: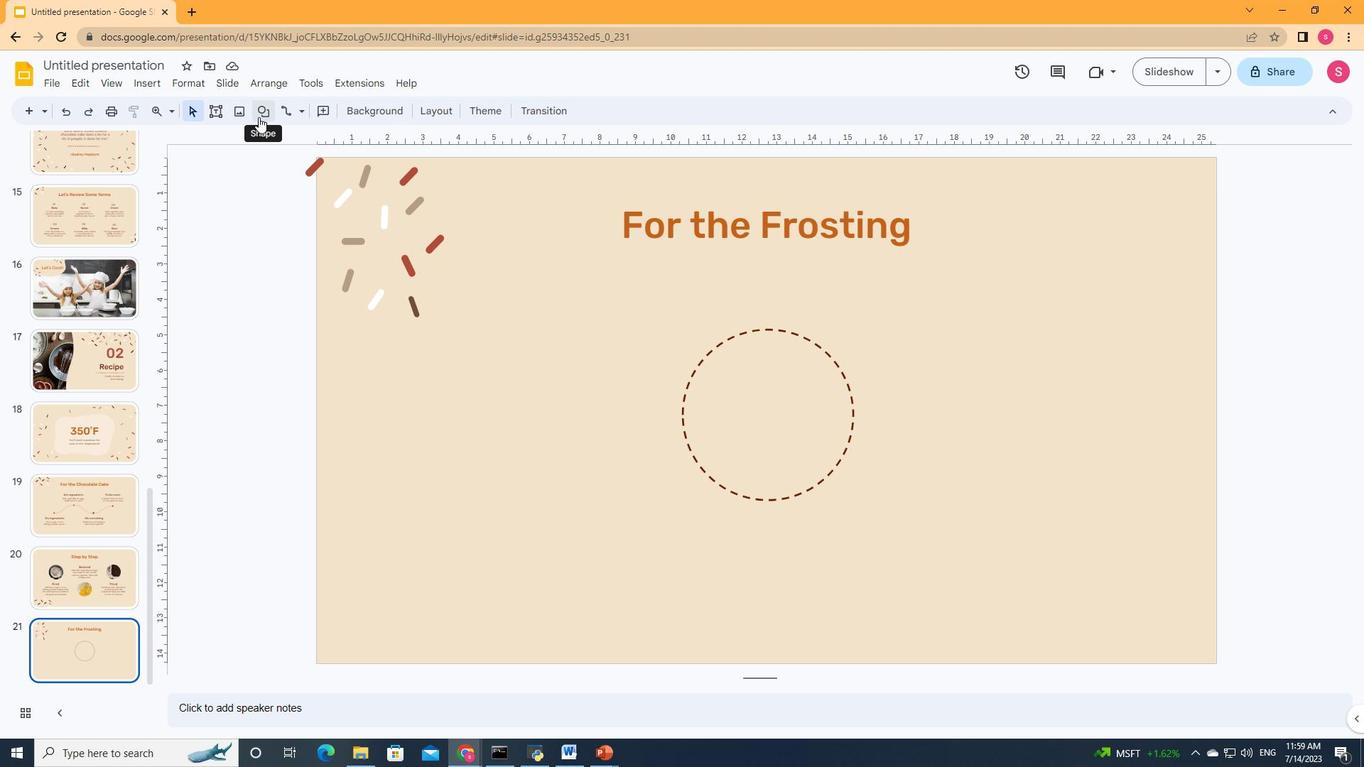 
Action: Mouse moved to (146, 84)
Screenshot: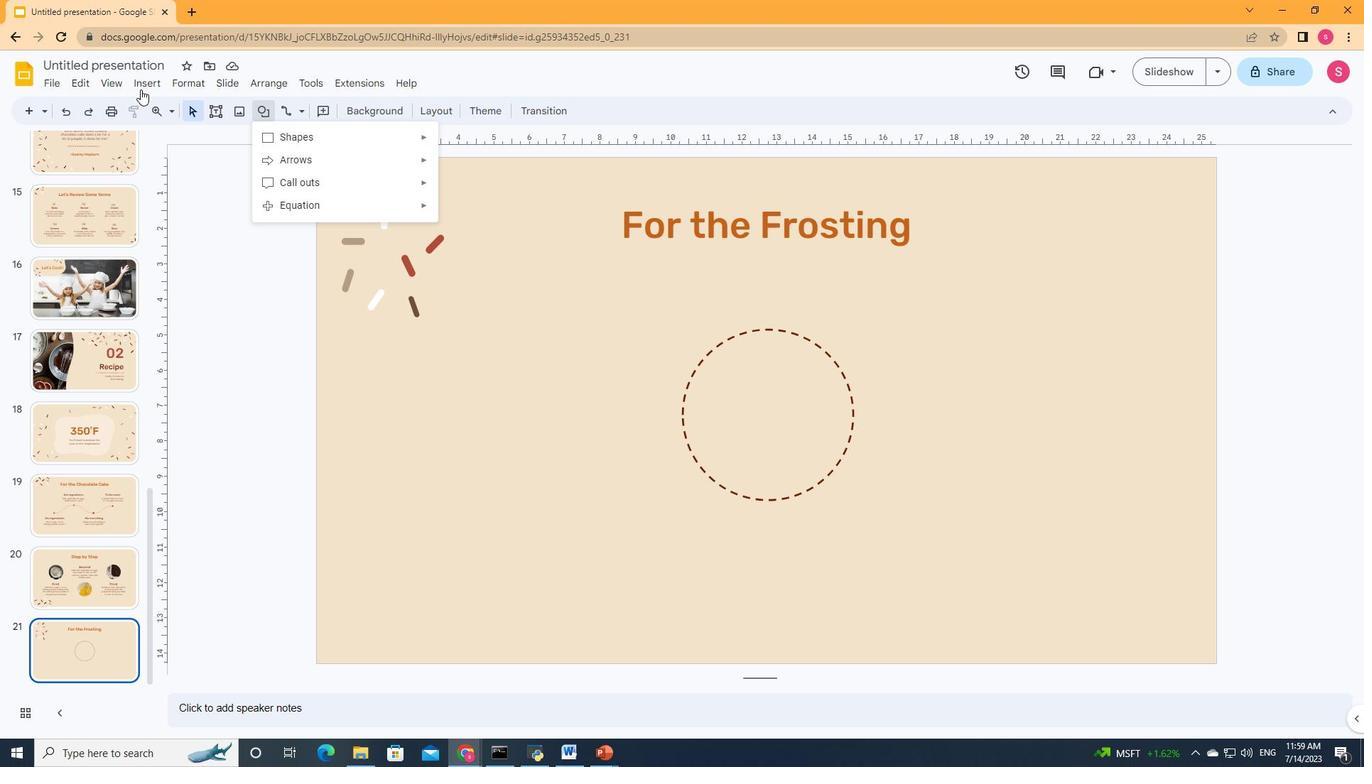 
Action: Mouse pressed left at (146, 84)
Screenshot: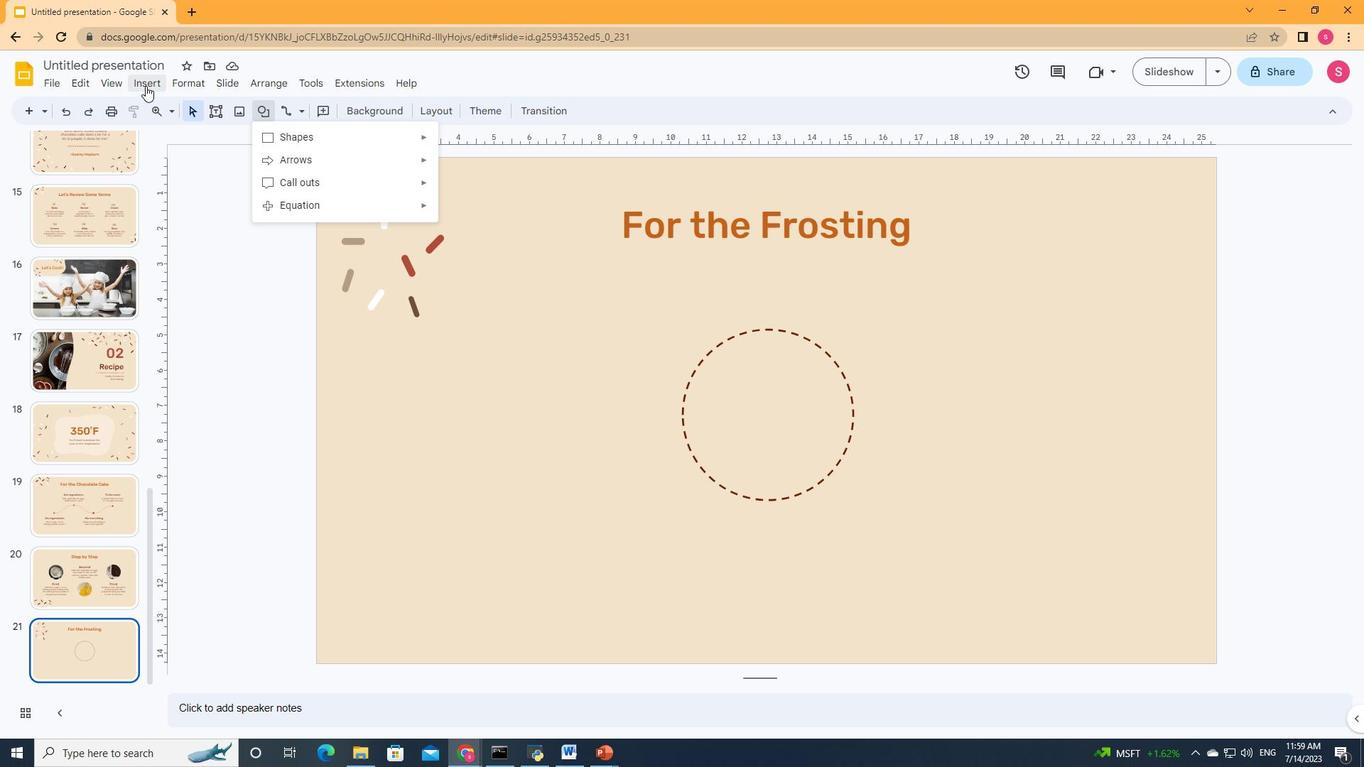 
Action: Mouse moved to (403, 115)
Screenshot: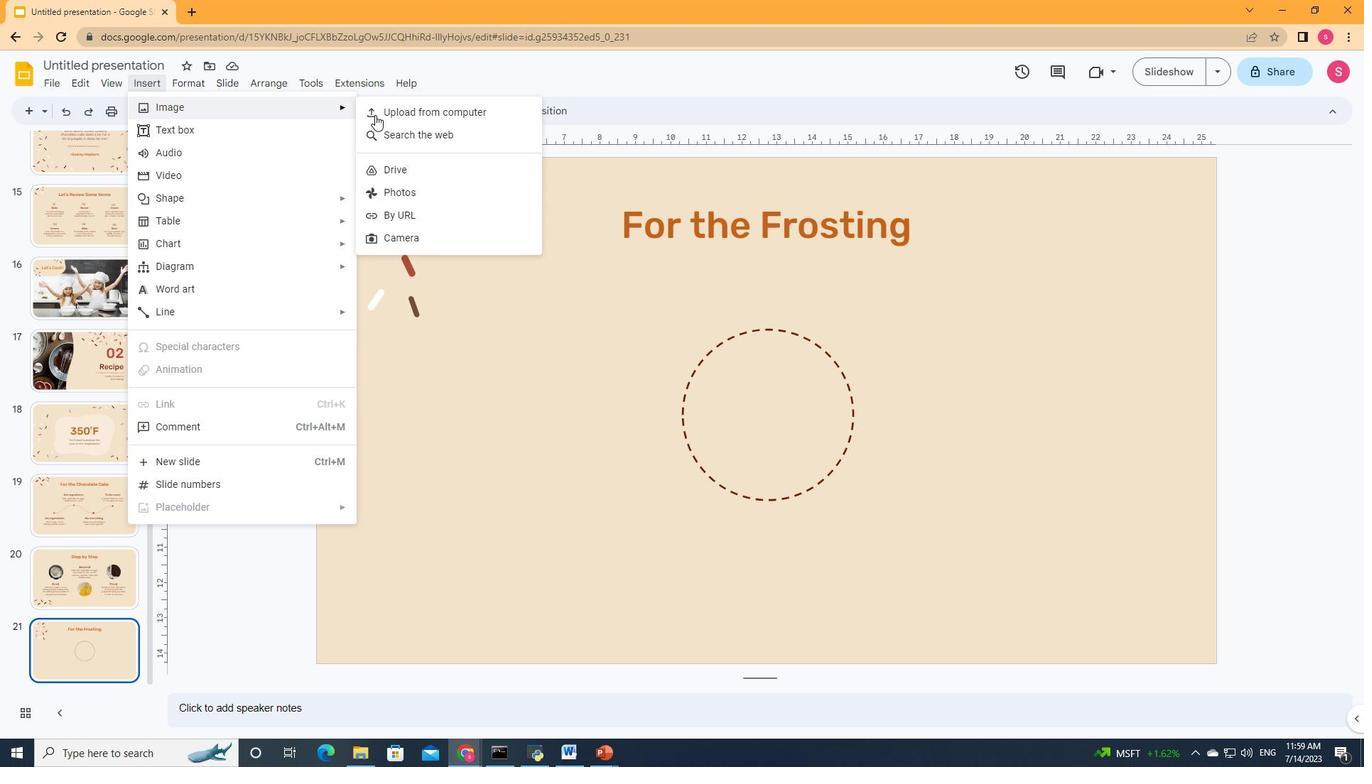 
Action: Mouse pressed left at (403, 115)
Screenshot: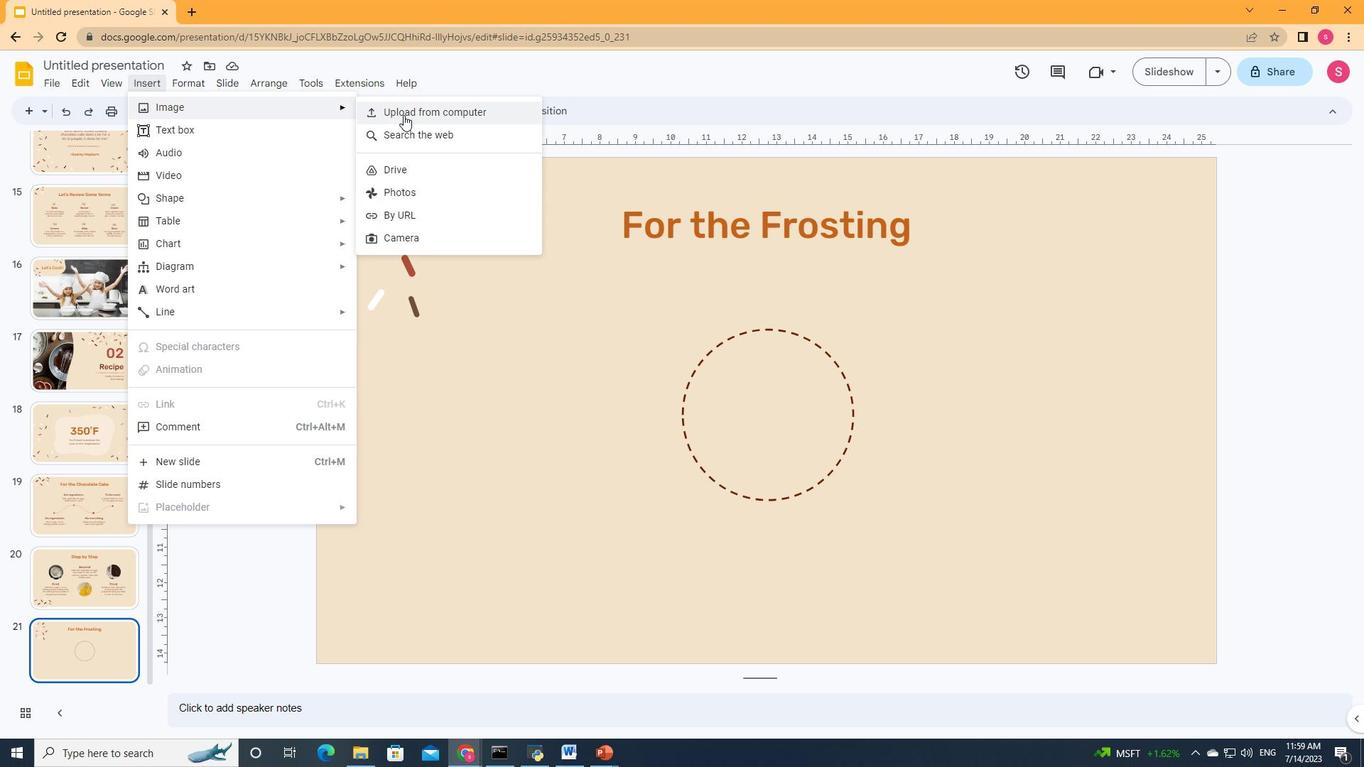 
Action: Mouse moved to (383, 334)
Screenshot: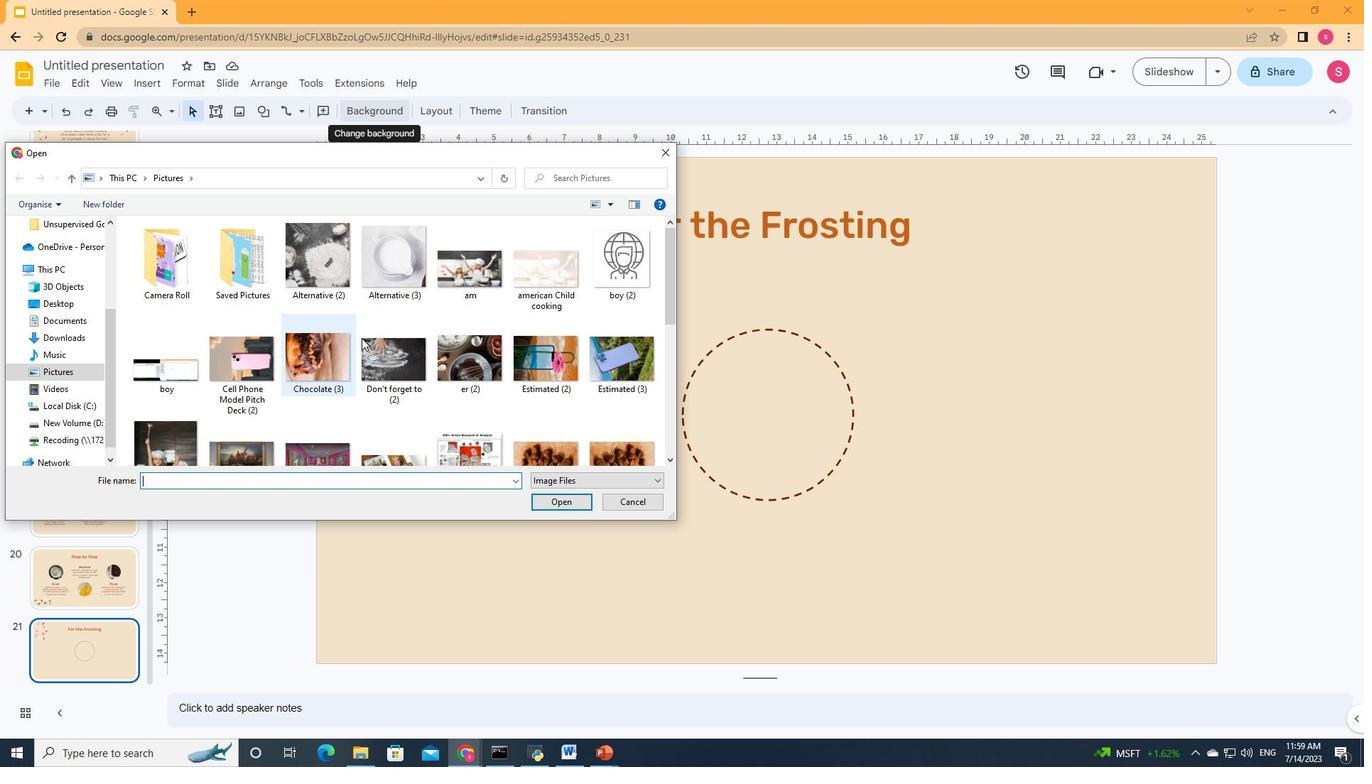 
Action: Mouse scrolled (383, 333) with delta (0, 0)
Screenshot: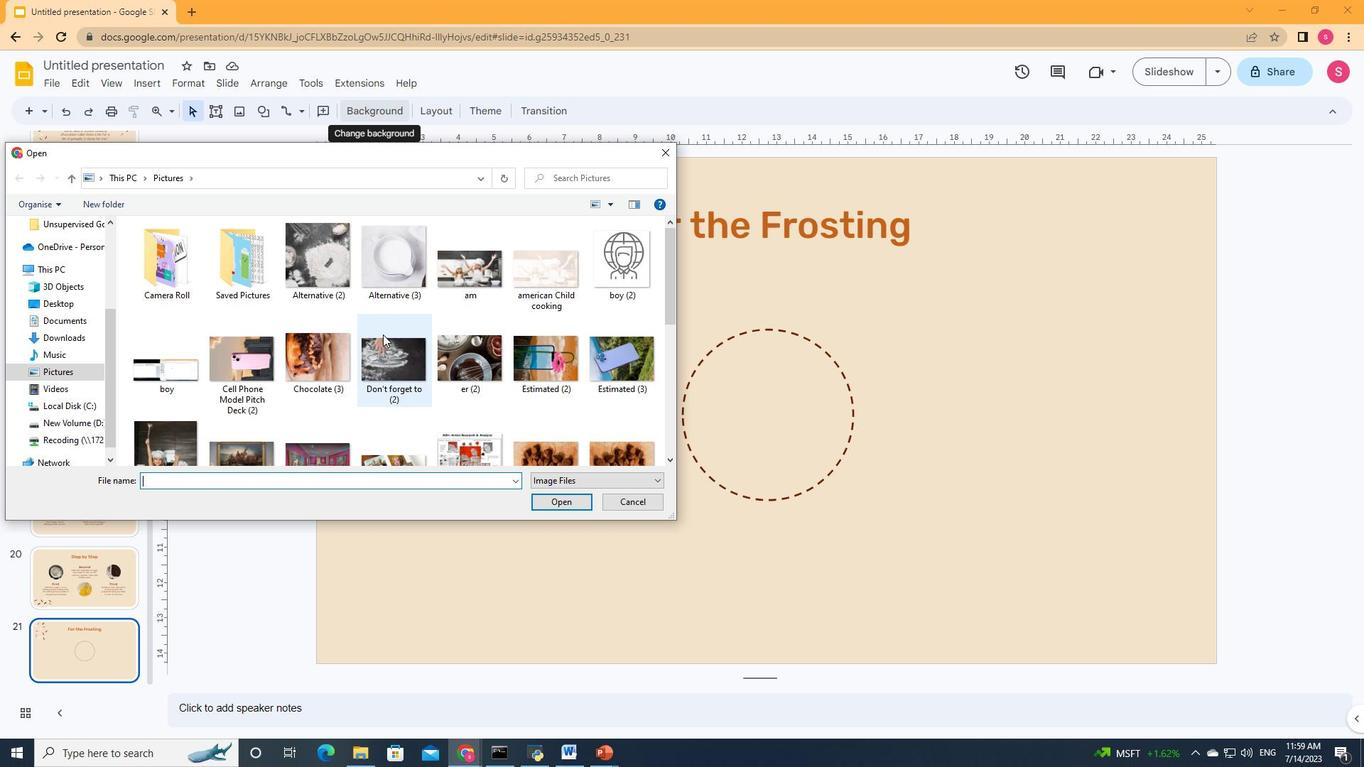
Action: Mouse scrolled (383, 333) with delta (0, 0)
Screenshot: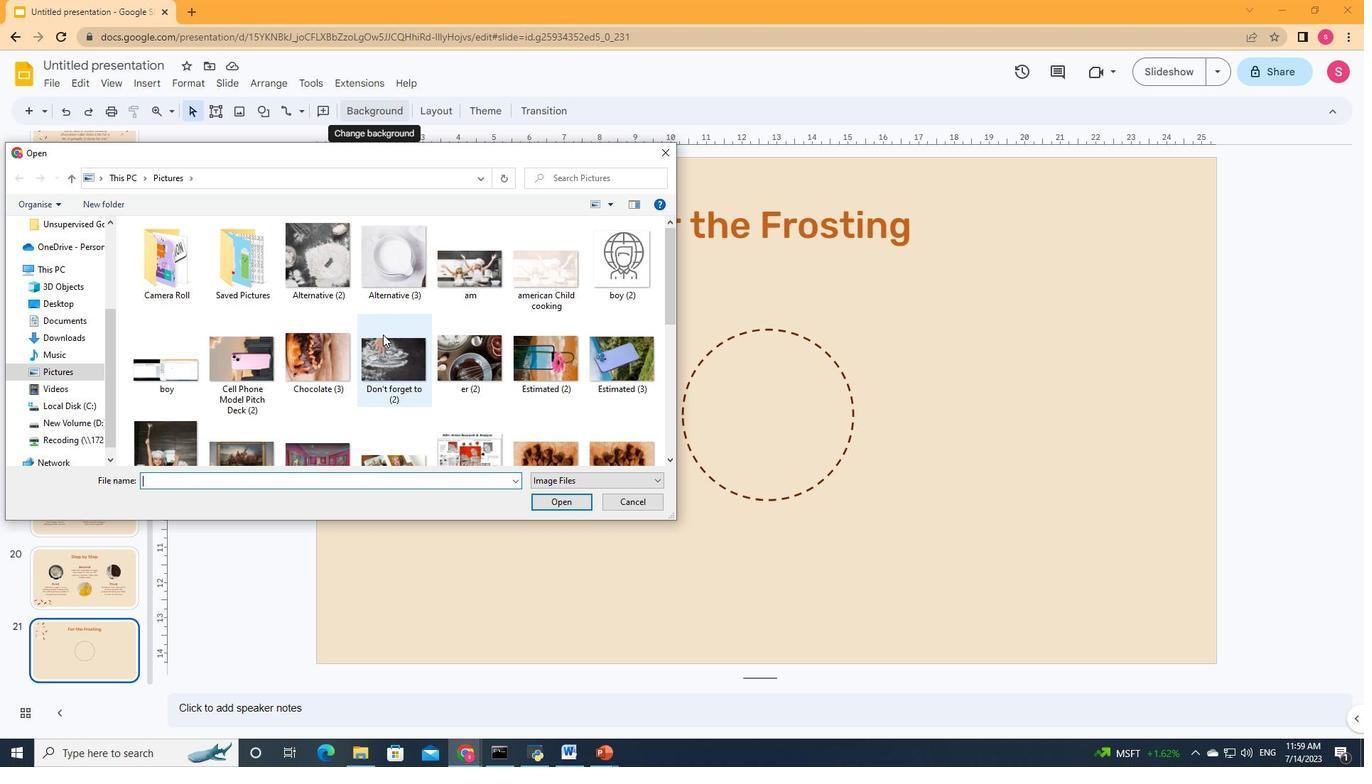 
Action: Mouse scrolled (383, 333) with delta (0, 0)
Screenshot: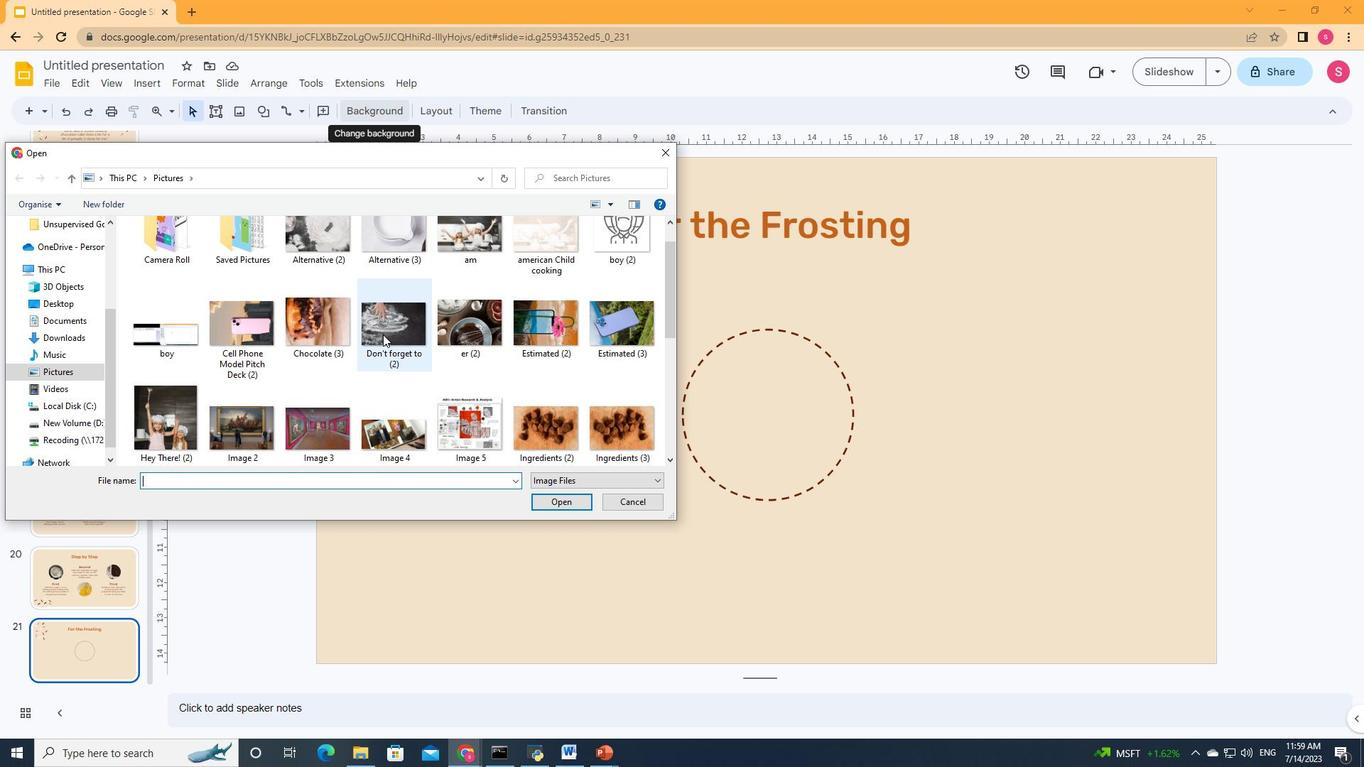 
Action: Mouse moved to (333, 326)
Screenshot: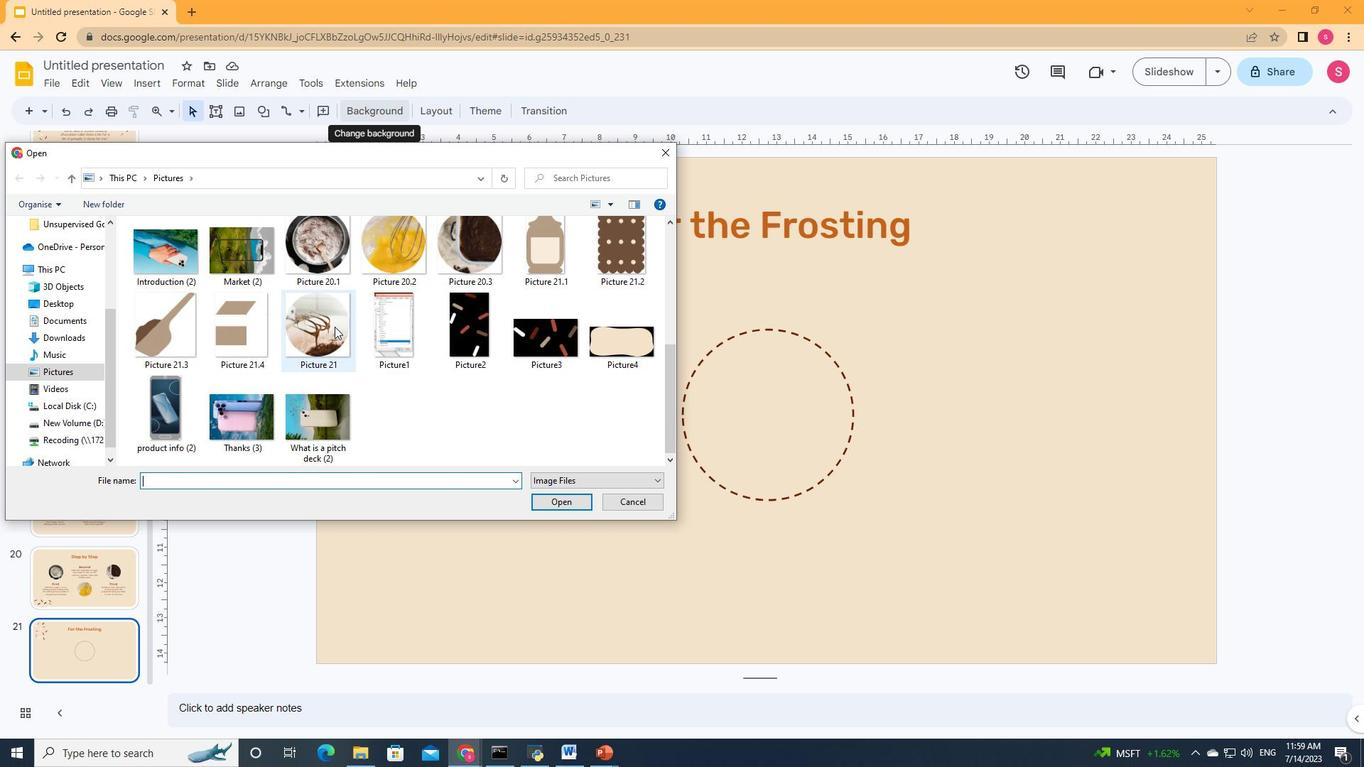 
Action: Mouse pressed left at (333, 326)
Screenshot: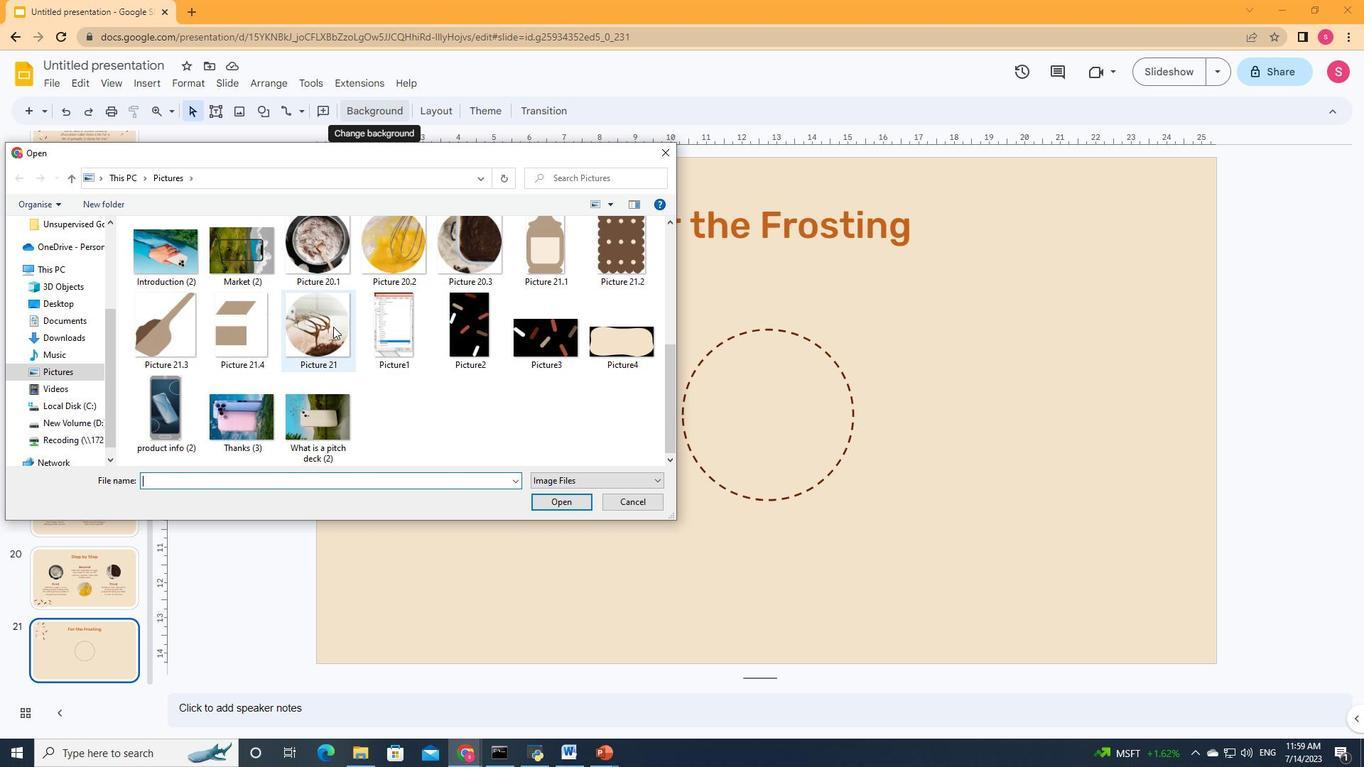 
Action: Mouse moved to (551, 505)
Screenshot: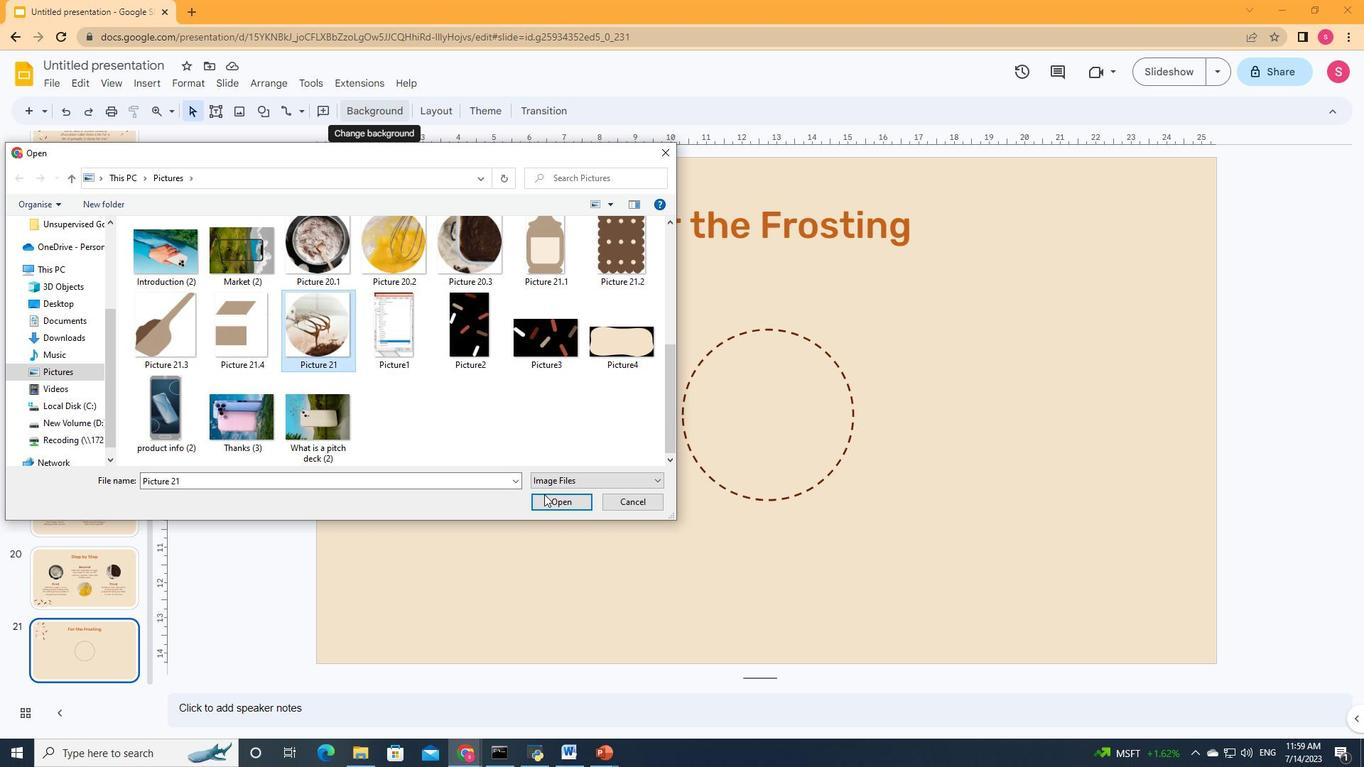 
Action: Mouse pressed left at (551, 505)
Screenshot: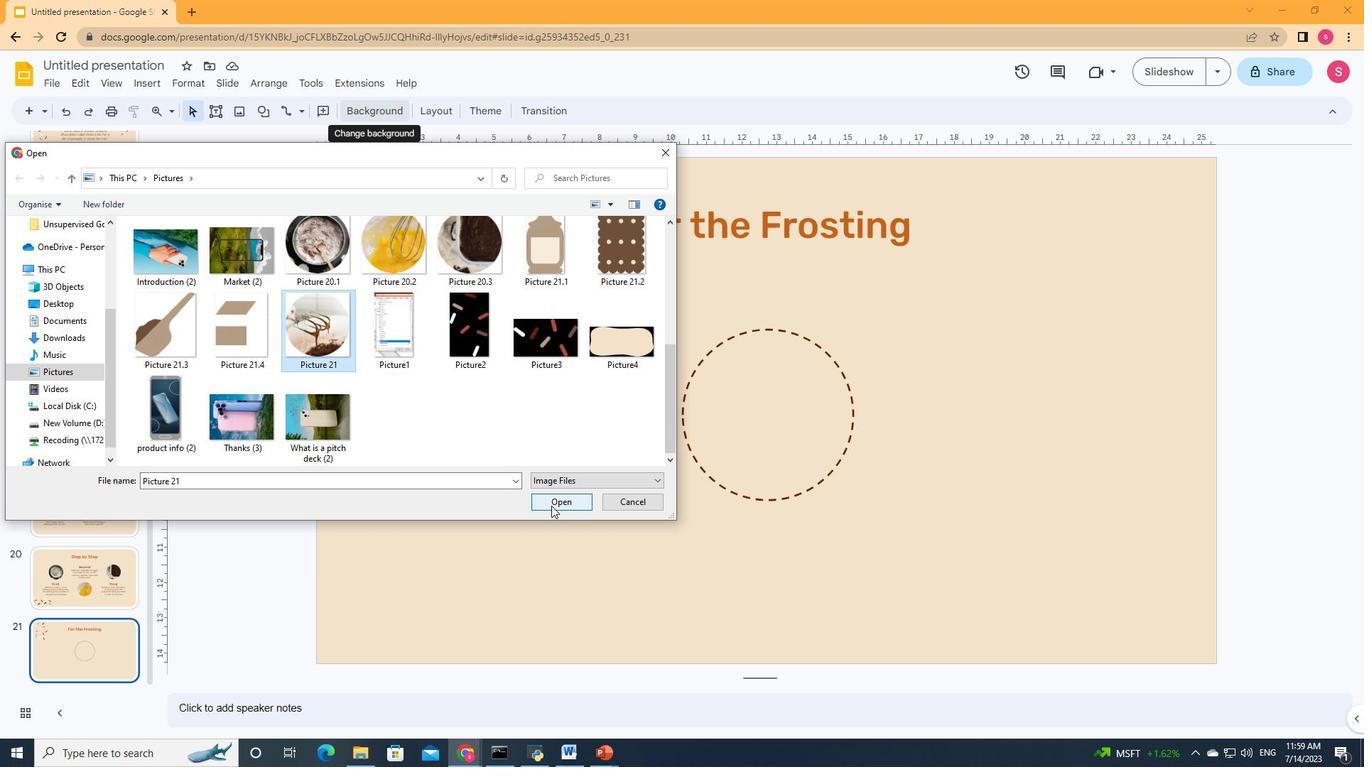 
Action: Mouse moved to (467, 110)
Screenshot: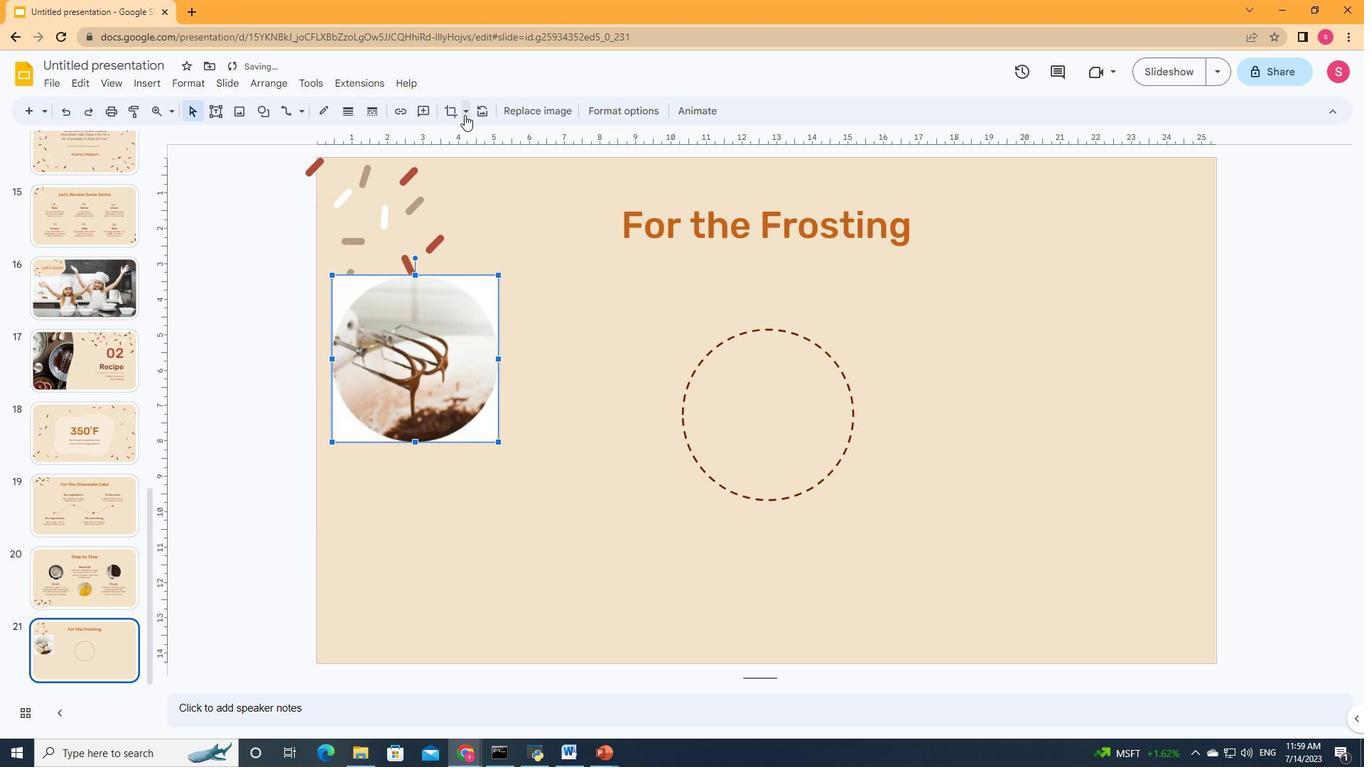 
Action: Mouse pressed left at (467, 110)
Screenshot: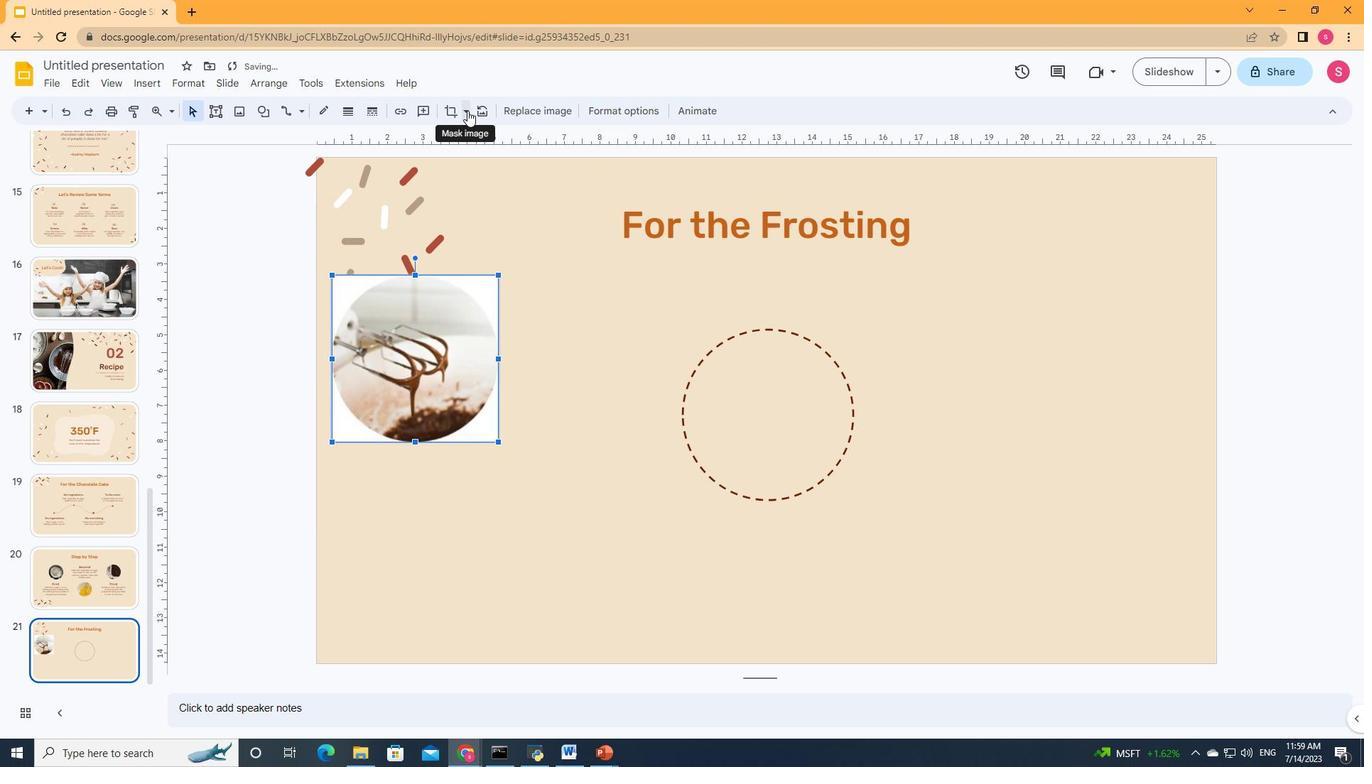 
Action: Mouse moved to (562, 250)
Screenshot: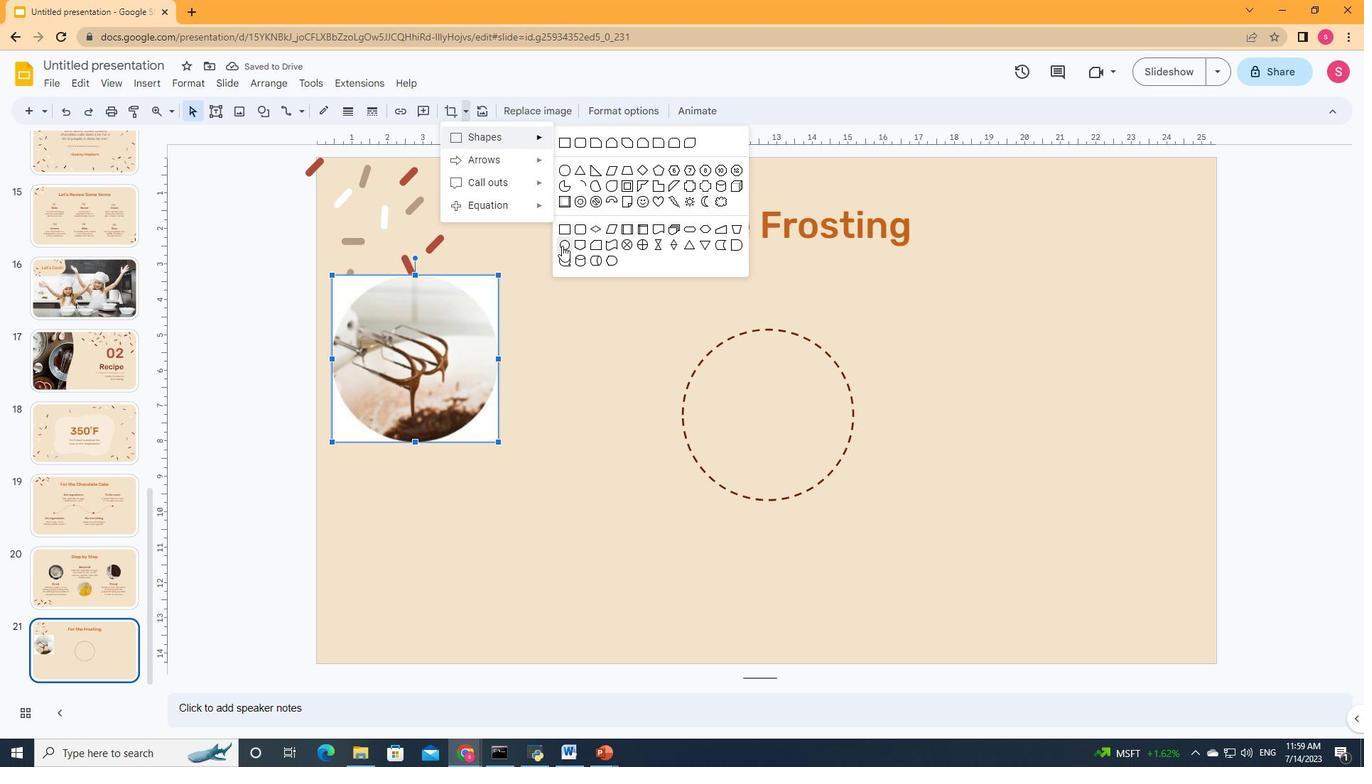 
Action: Mouse pressed left at (562, 250)
Screenshot: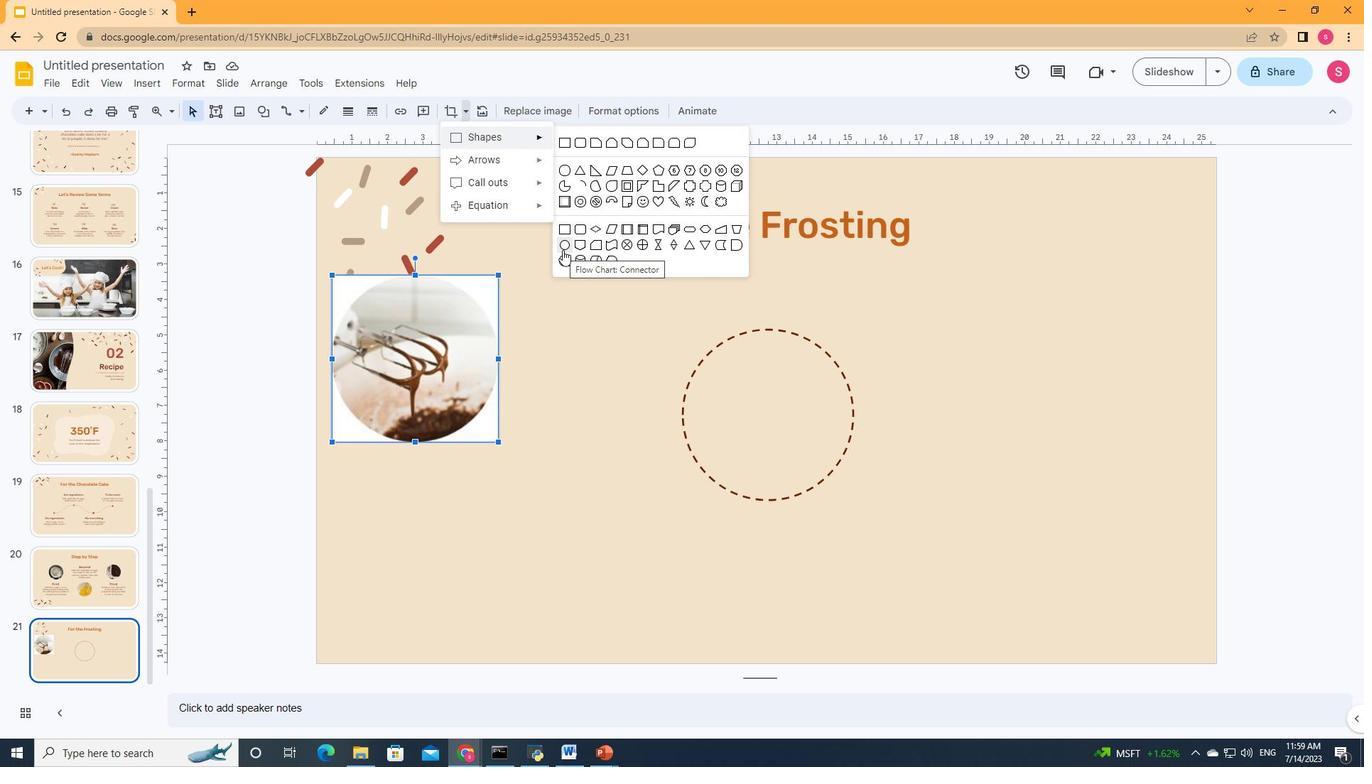 
Action: Mouse moved to (398, 337)
Screenshot: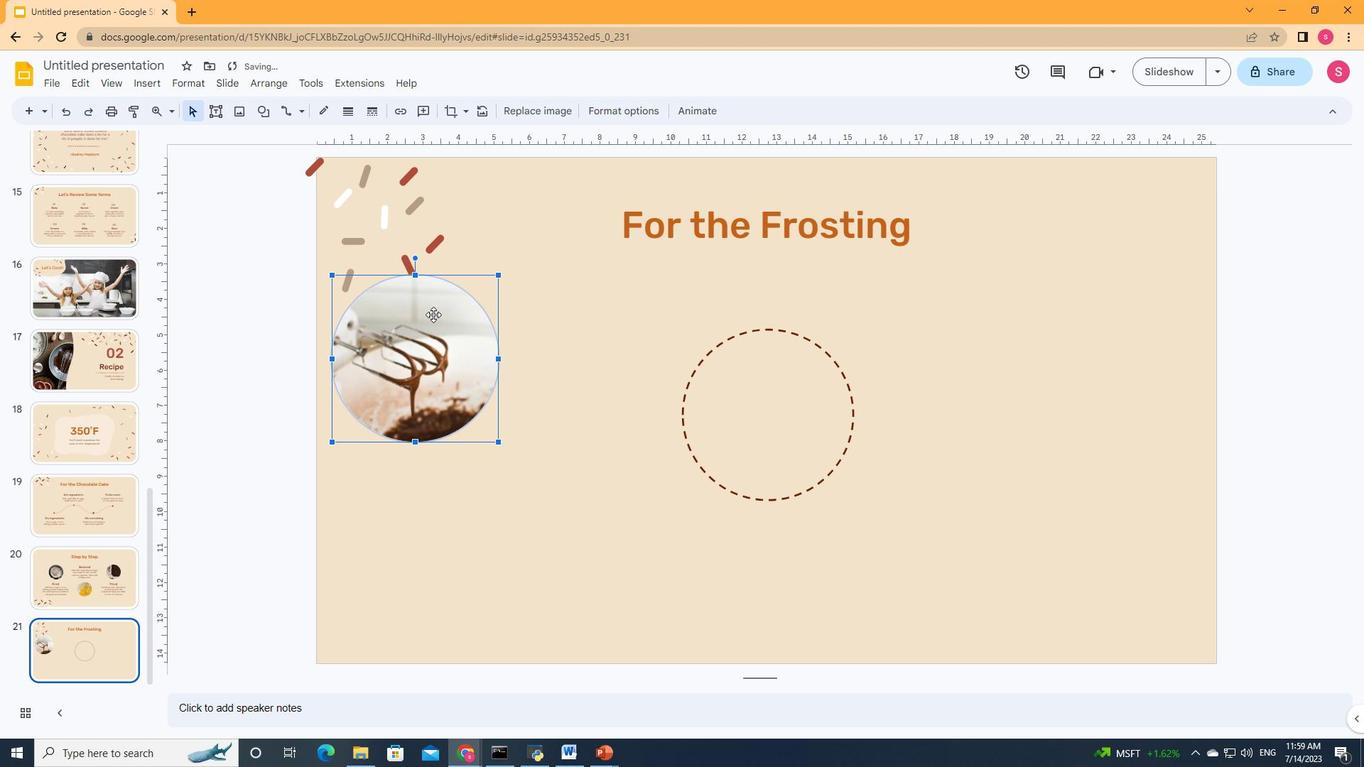 
Action: Mouse pressed left at (398, 337)
Screenshot: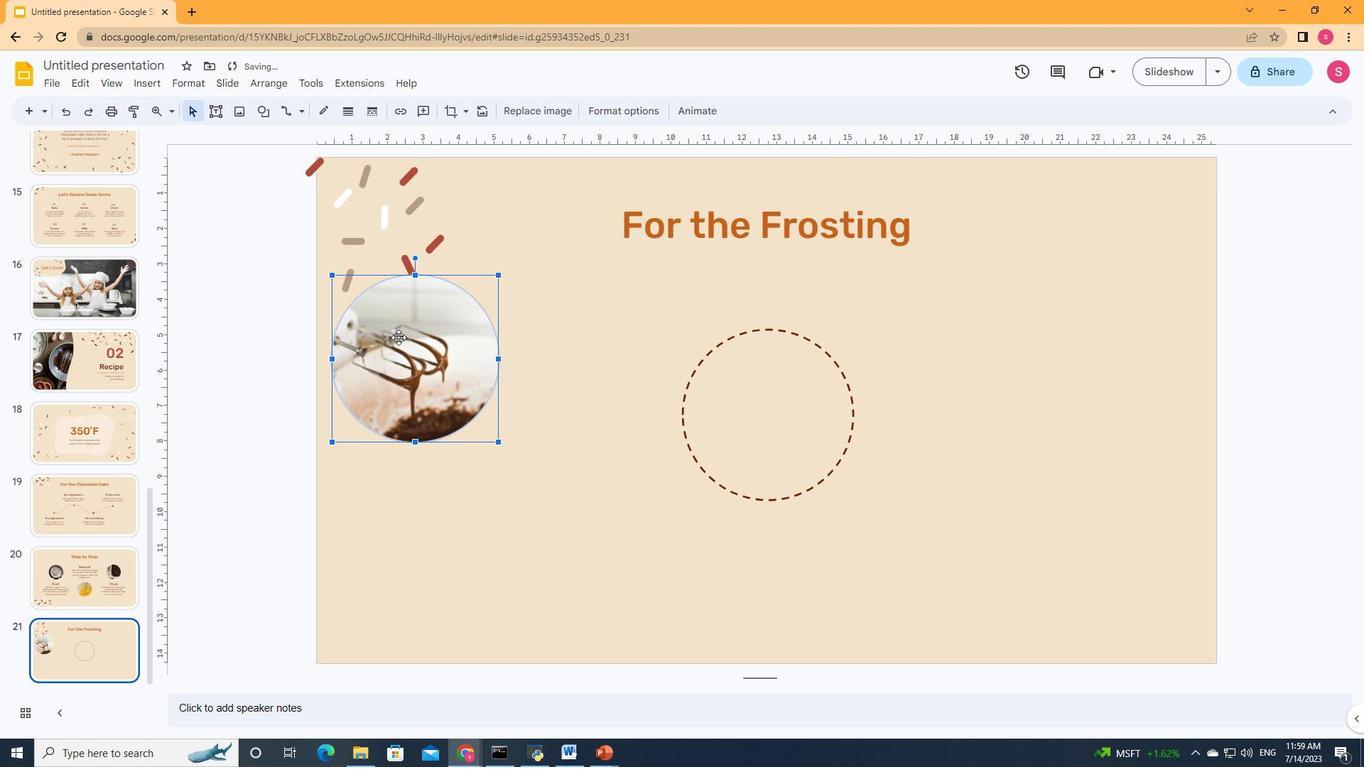 
Action: Mouse pressed left at (398, 337)
Screenshot: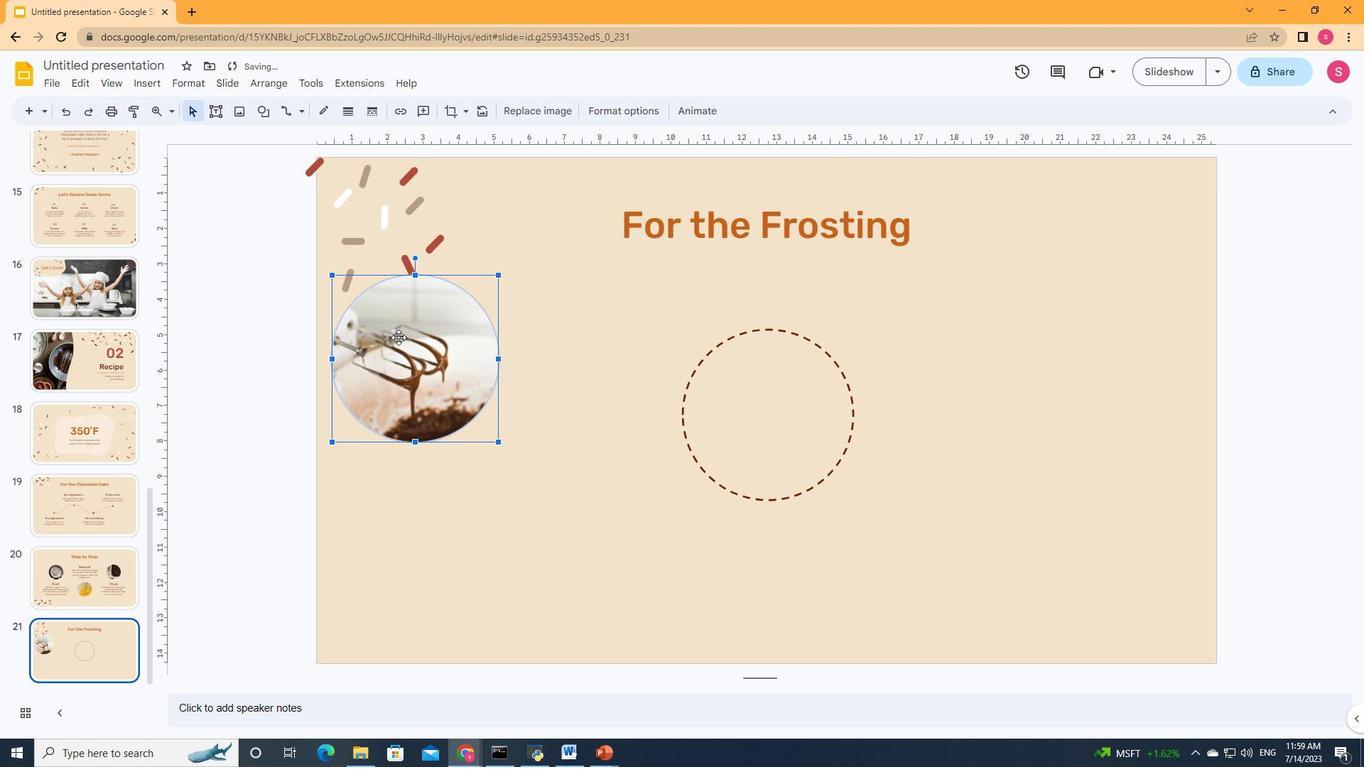 
Action: Mouse moved to (726, 337)
Screenshot: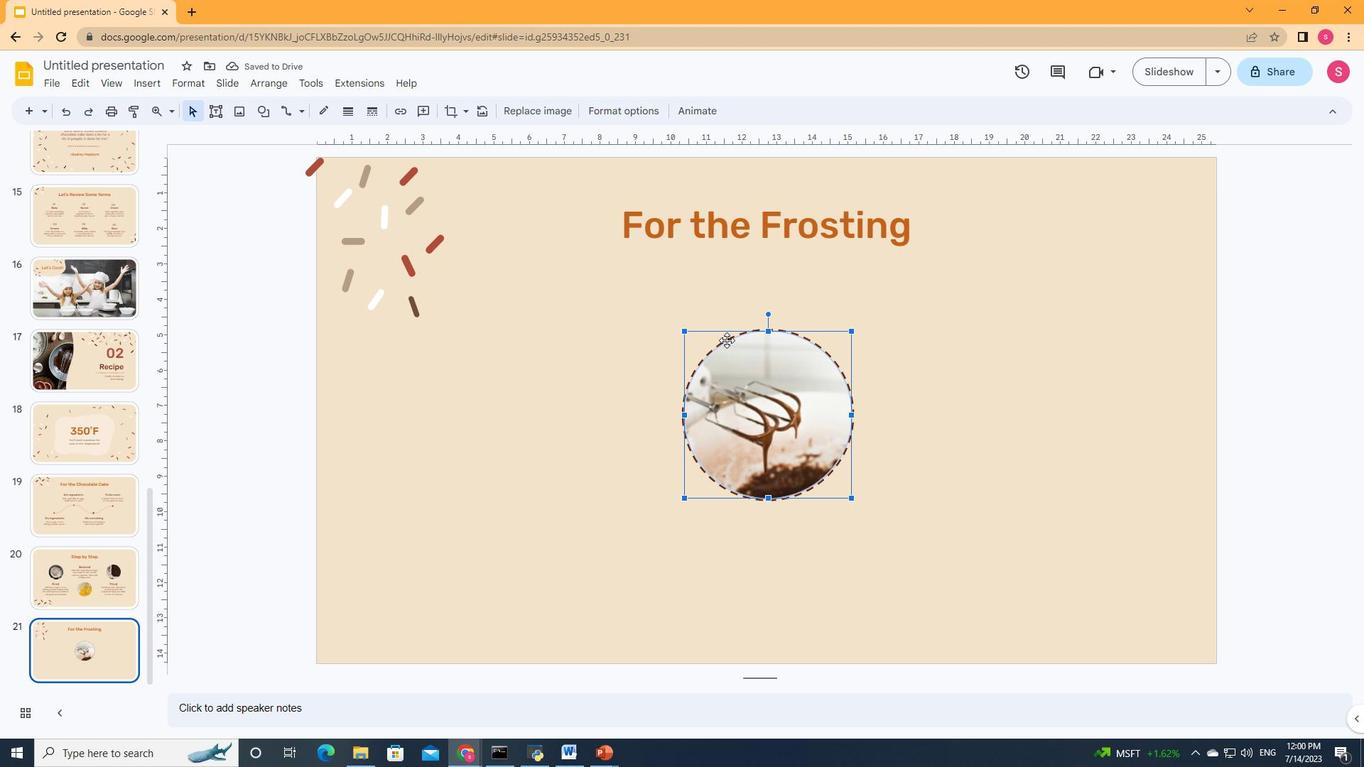 
Action: Mouse pressed left at (726, 337)
Screenshot: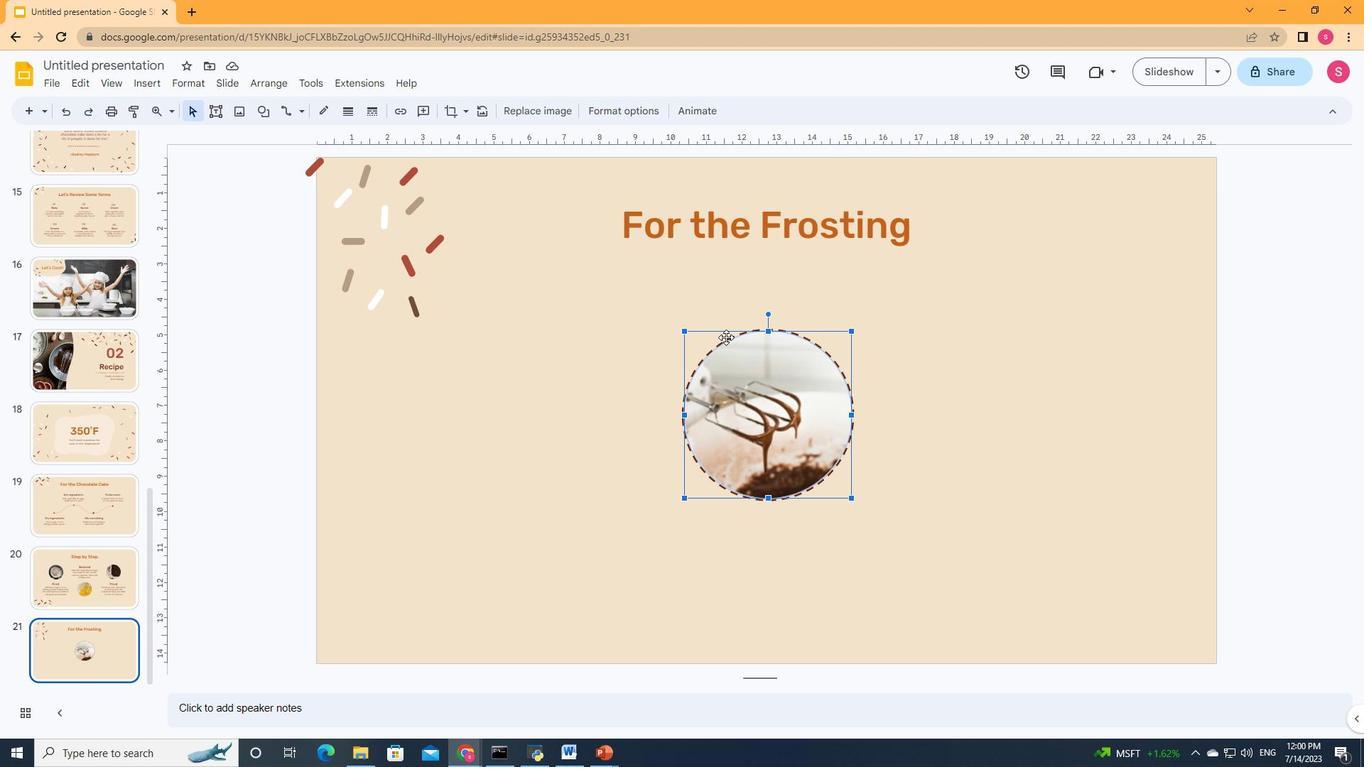 
Action: Mouse moved to (855, 500)
Screenshot: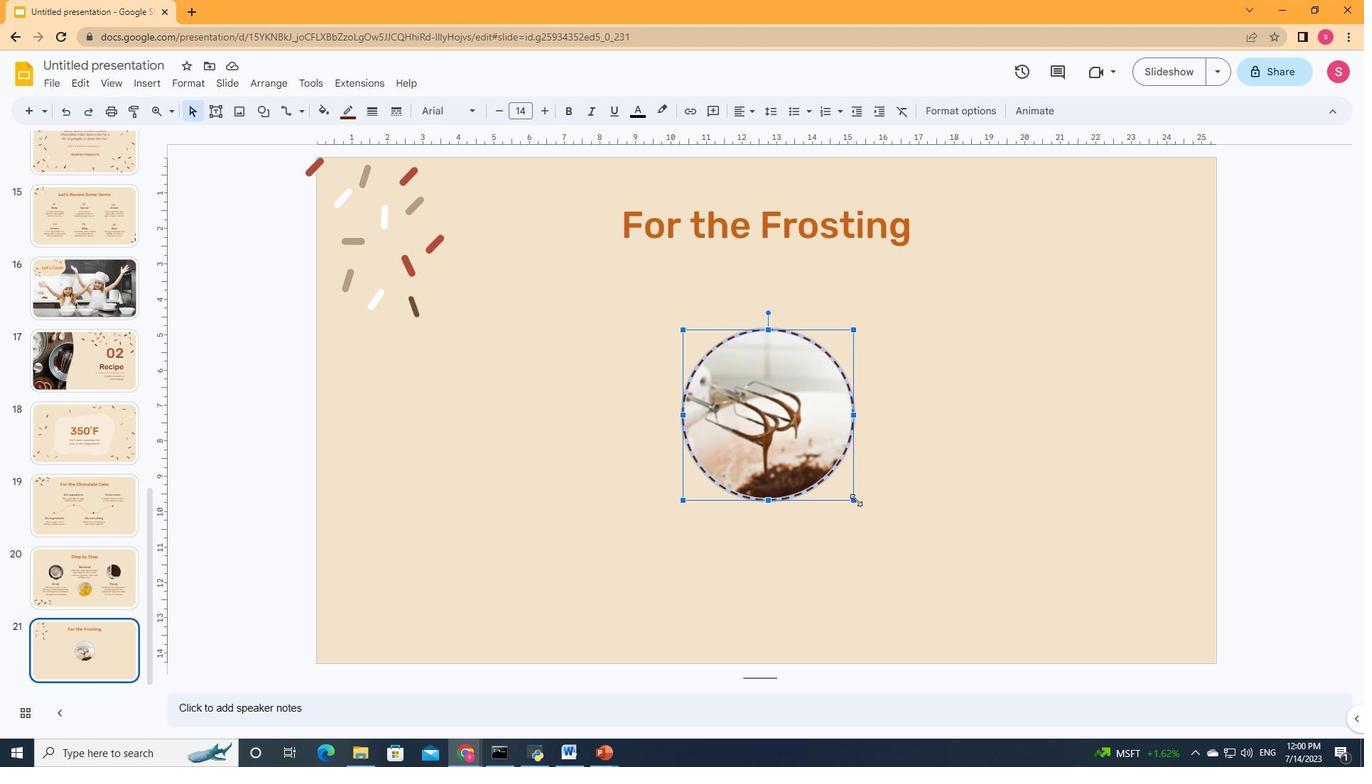 
Action: Mouse pressed left at (855, 500)
Screenshot: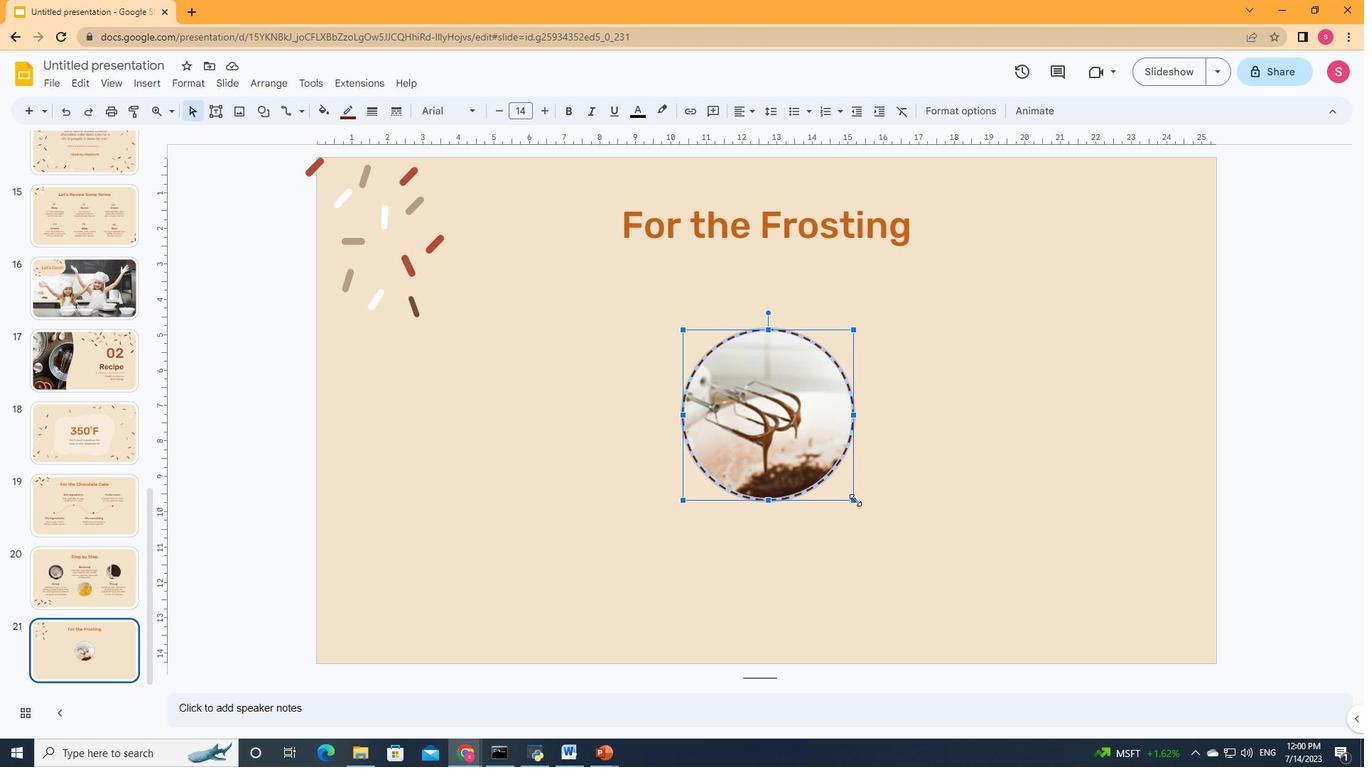 
Action: Mouse moved to (791, 461)
Screenshot: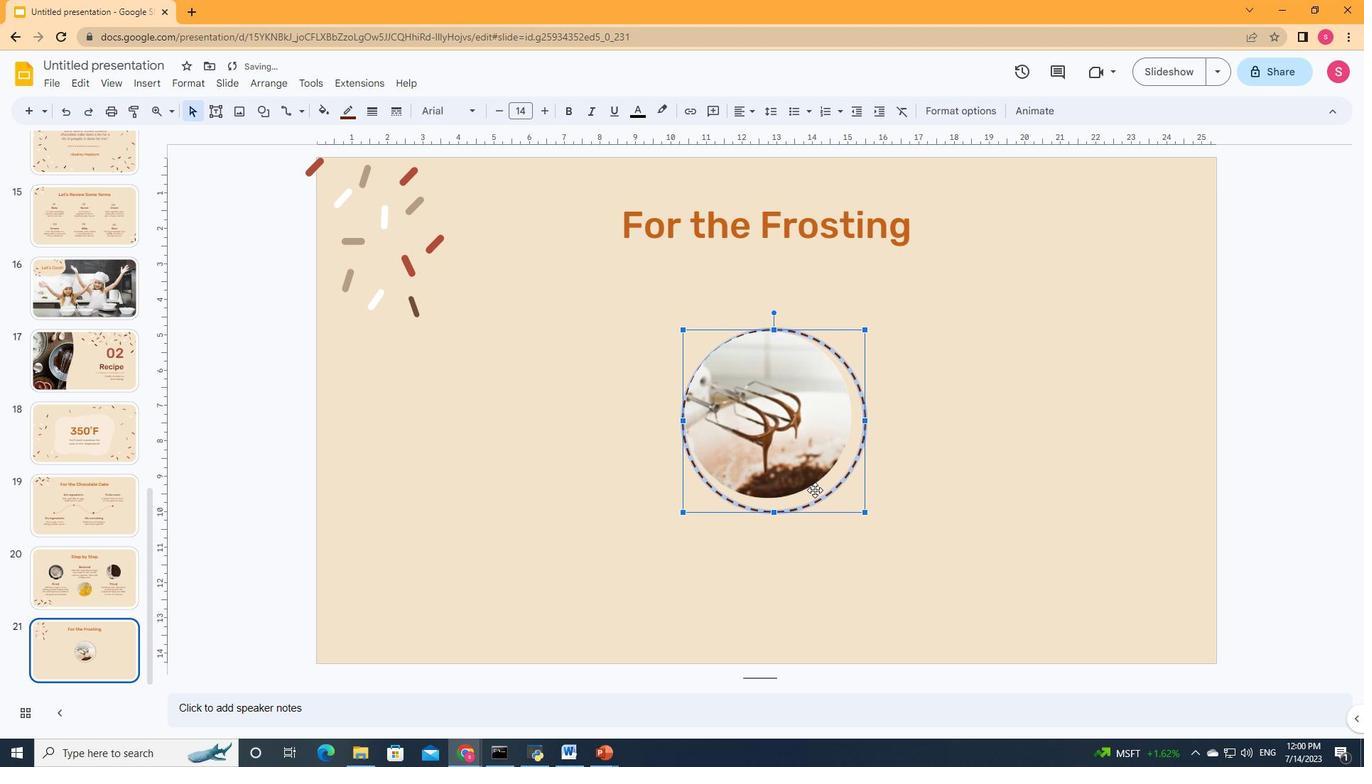 
Action: Key pressed <Key.up><Key.left>
Screenshot: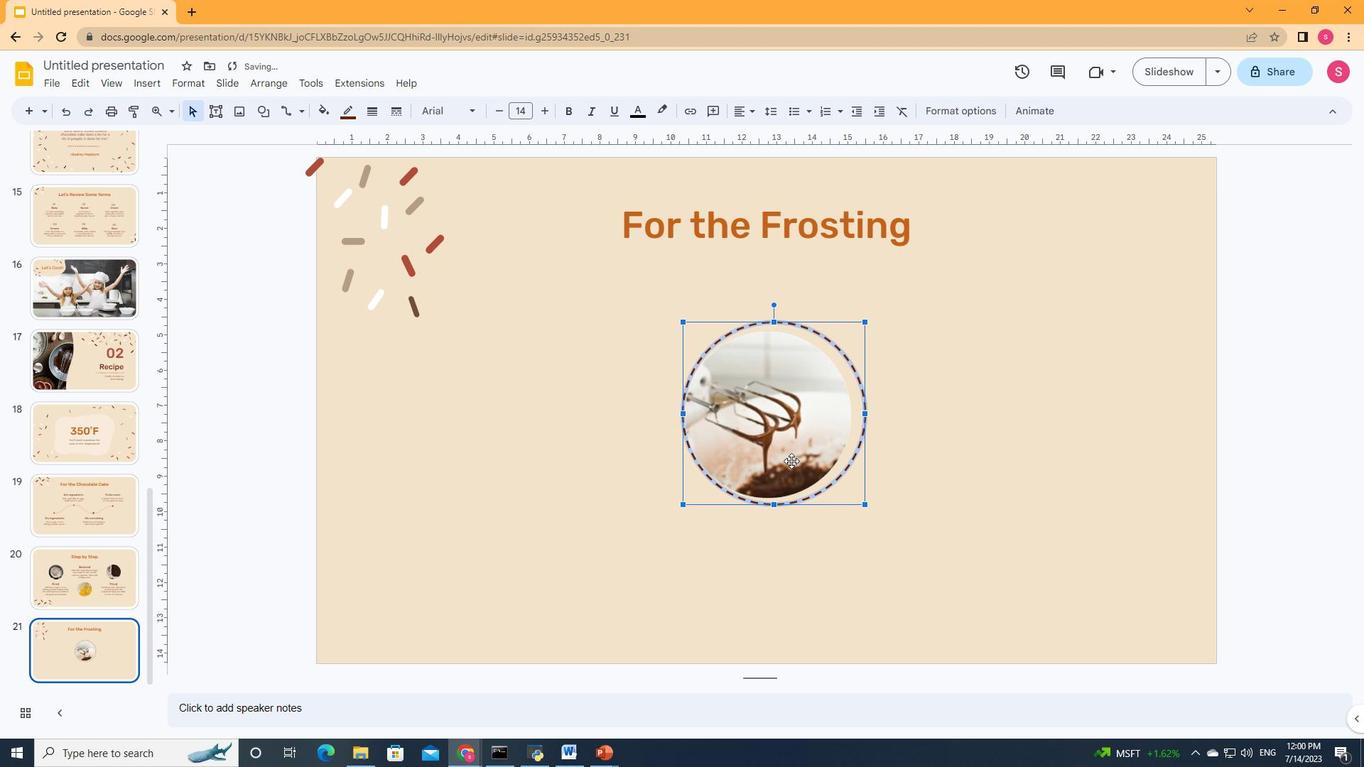 
Action: Mouse moved to (857, 503)
Screenshot: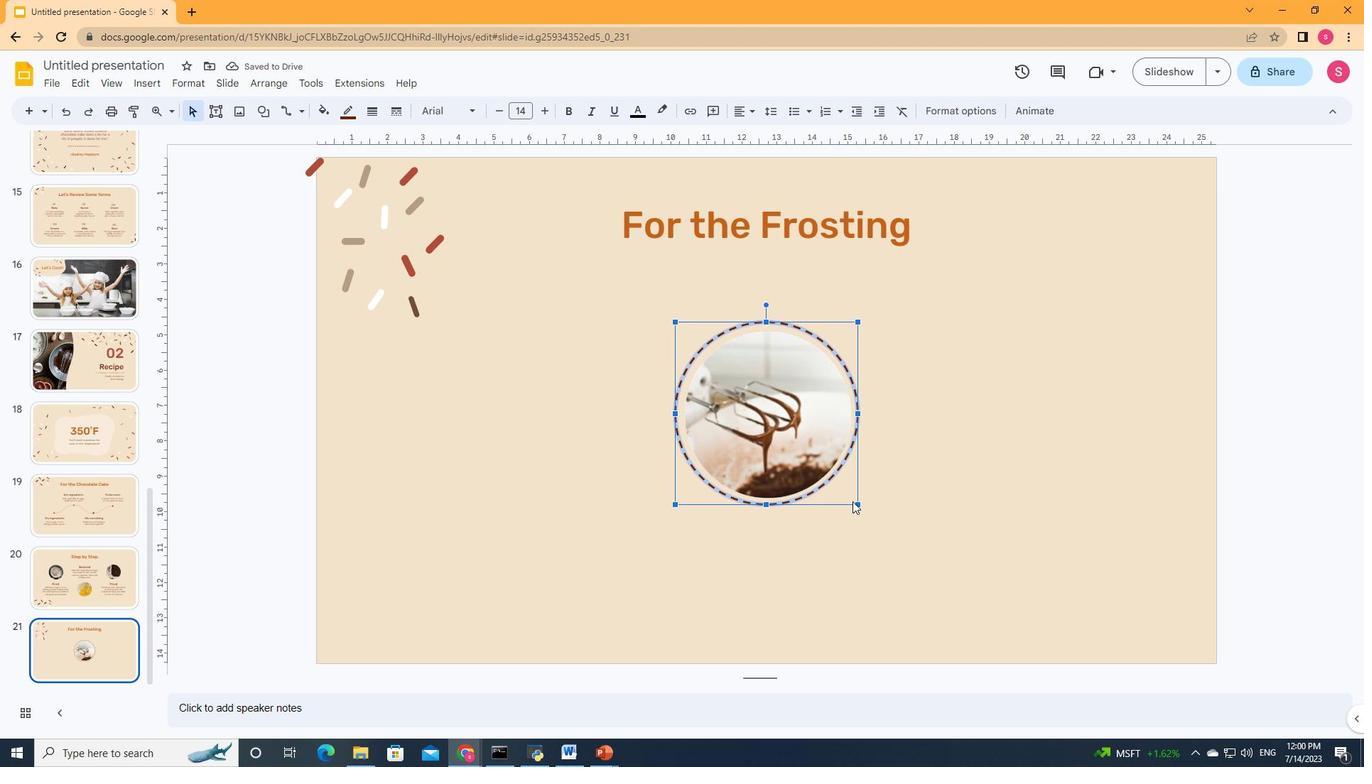 
Action: Mouse pressed left at (857, 503)
Screenshot: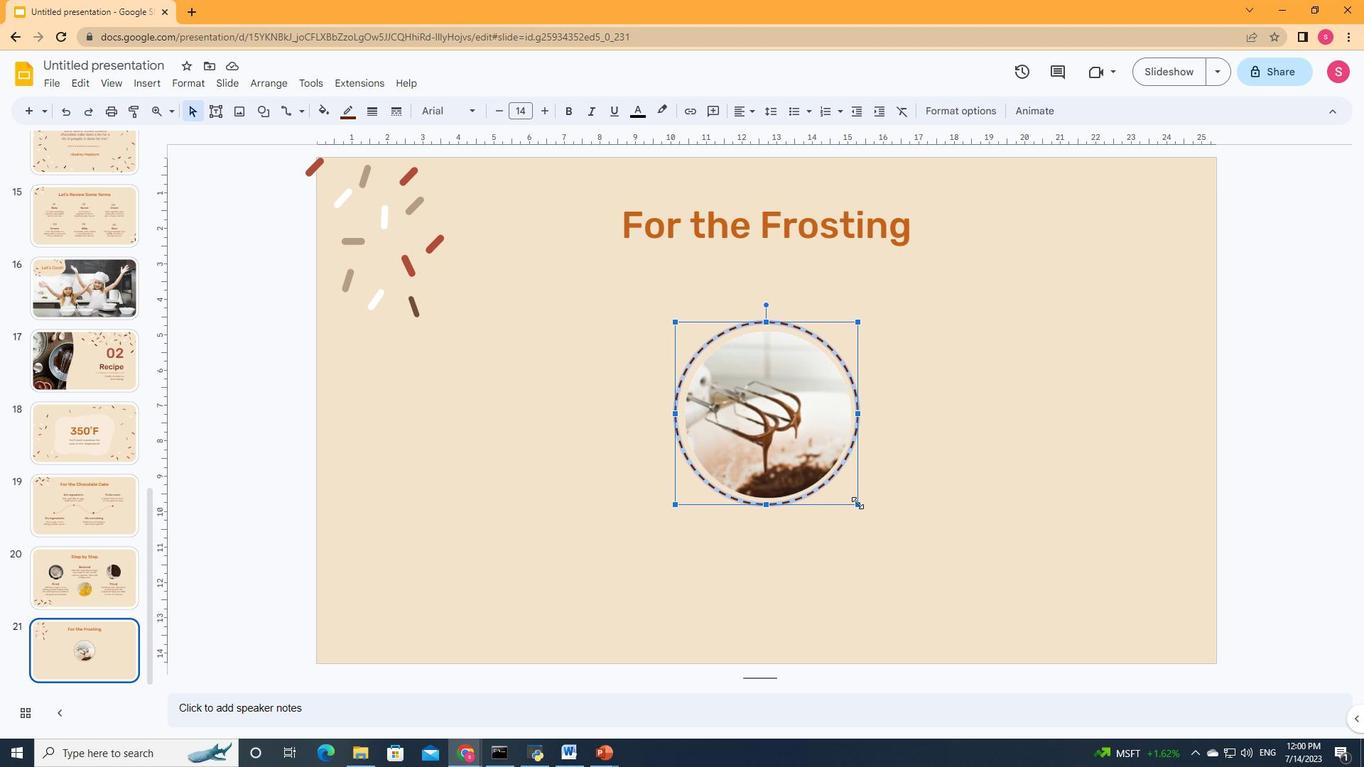 
Action: Mouse moved to (871, 520)
Screenshot: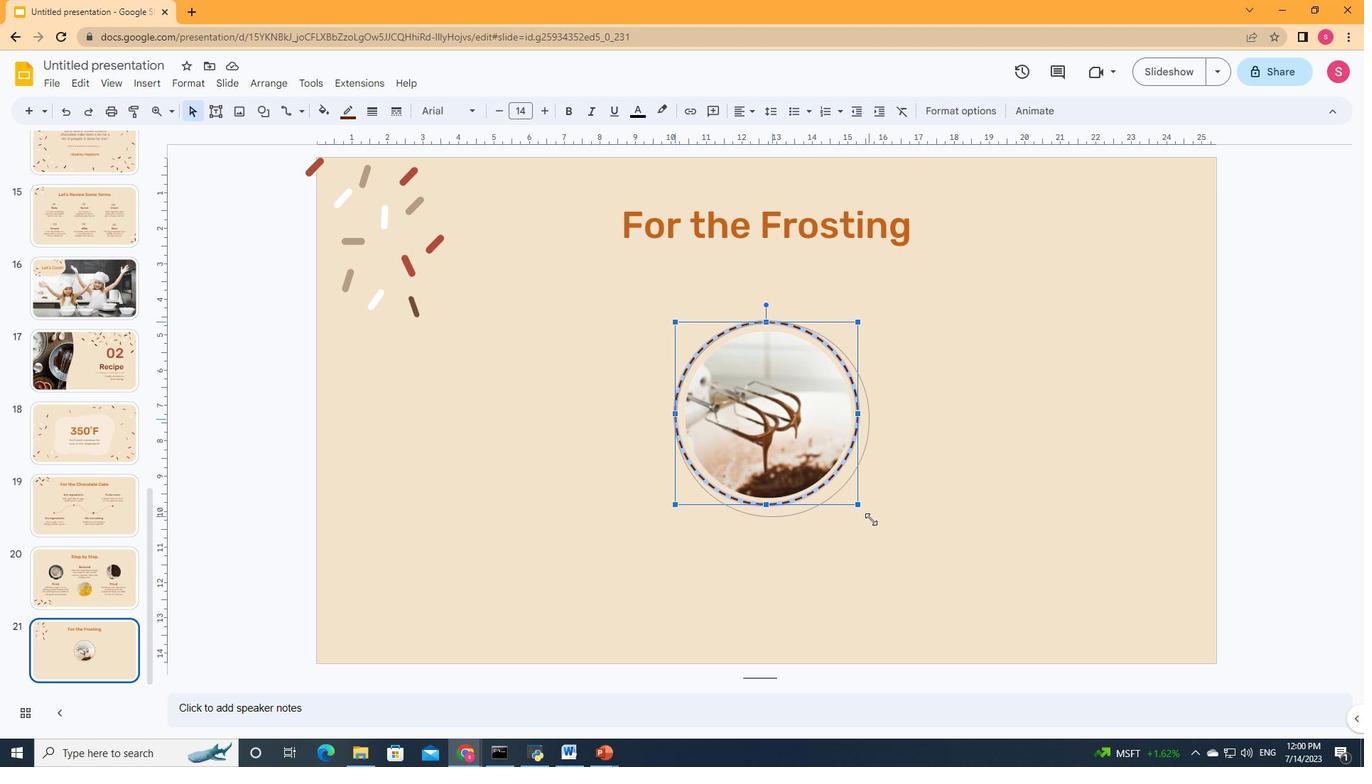
Action: Key pressed <Key.up><Key.left>
Screenshot: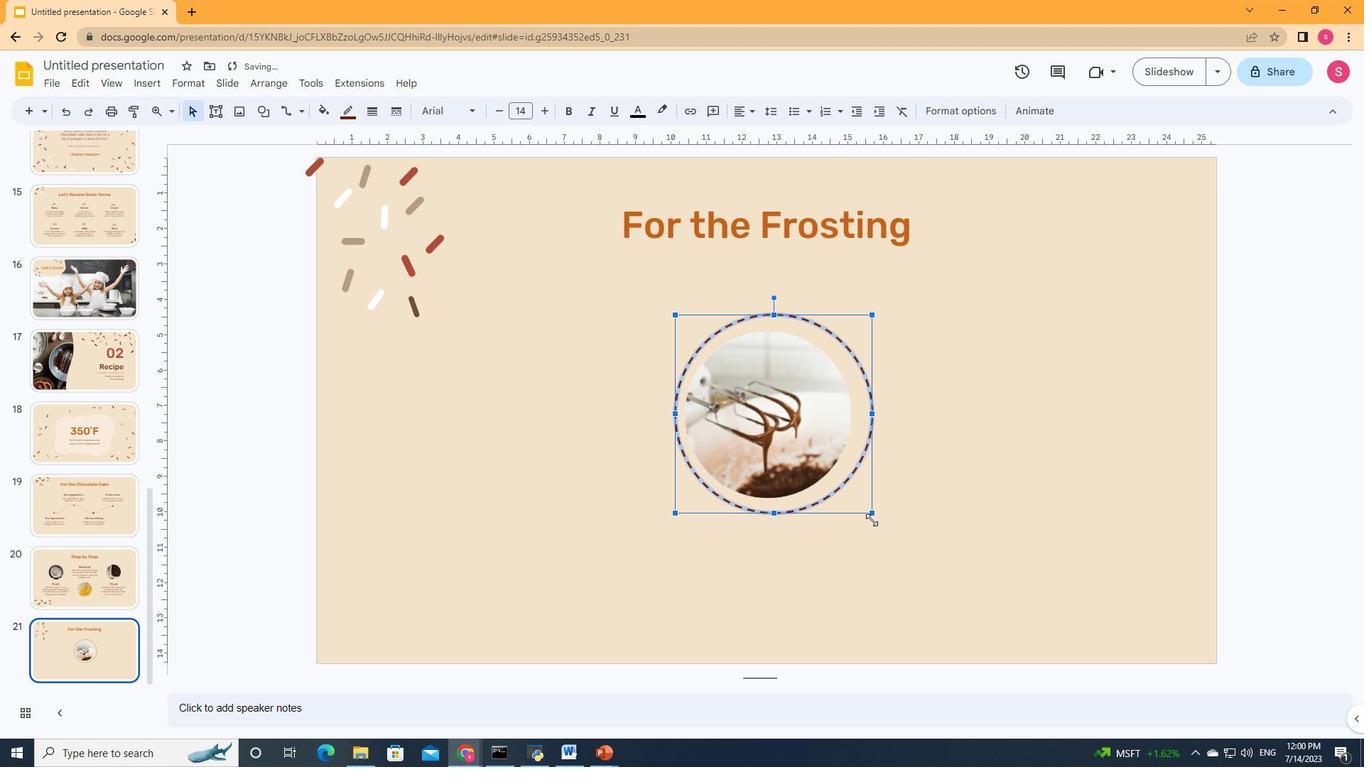 
Action: Mouse moved to (912, 473)
Screenshot: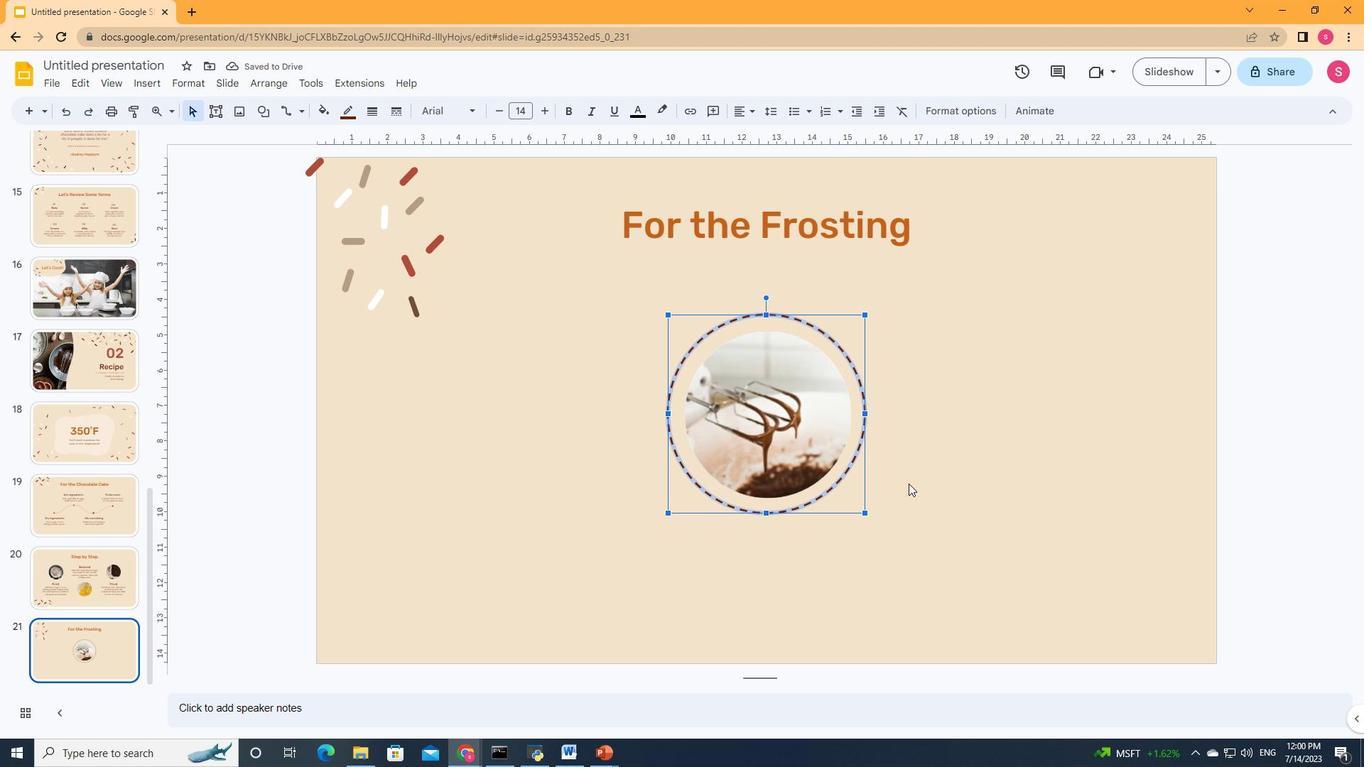 
Action: Mouse pressed left at (912, 473)
Screenshot: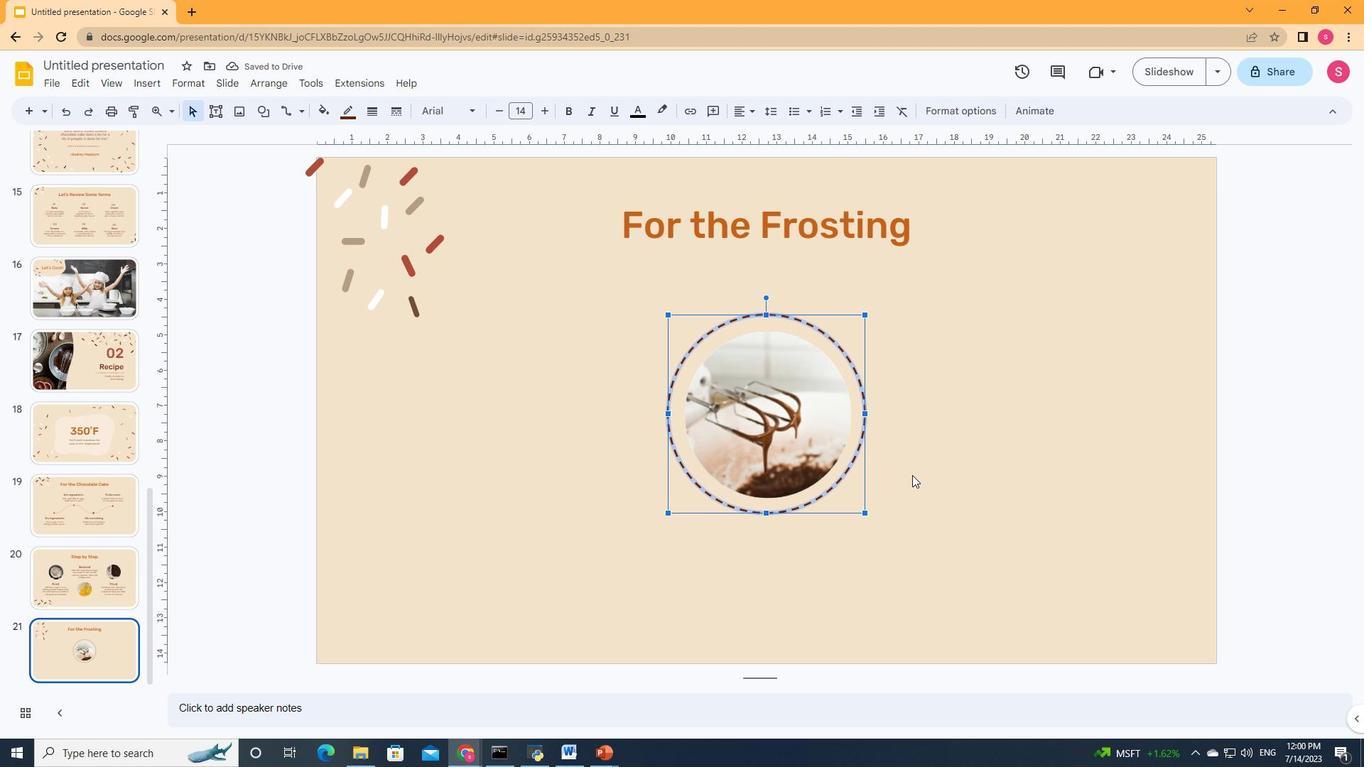 
Action: Mouse moved to (261, 108)
Screenshot: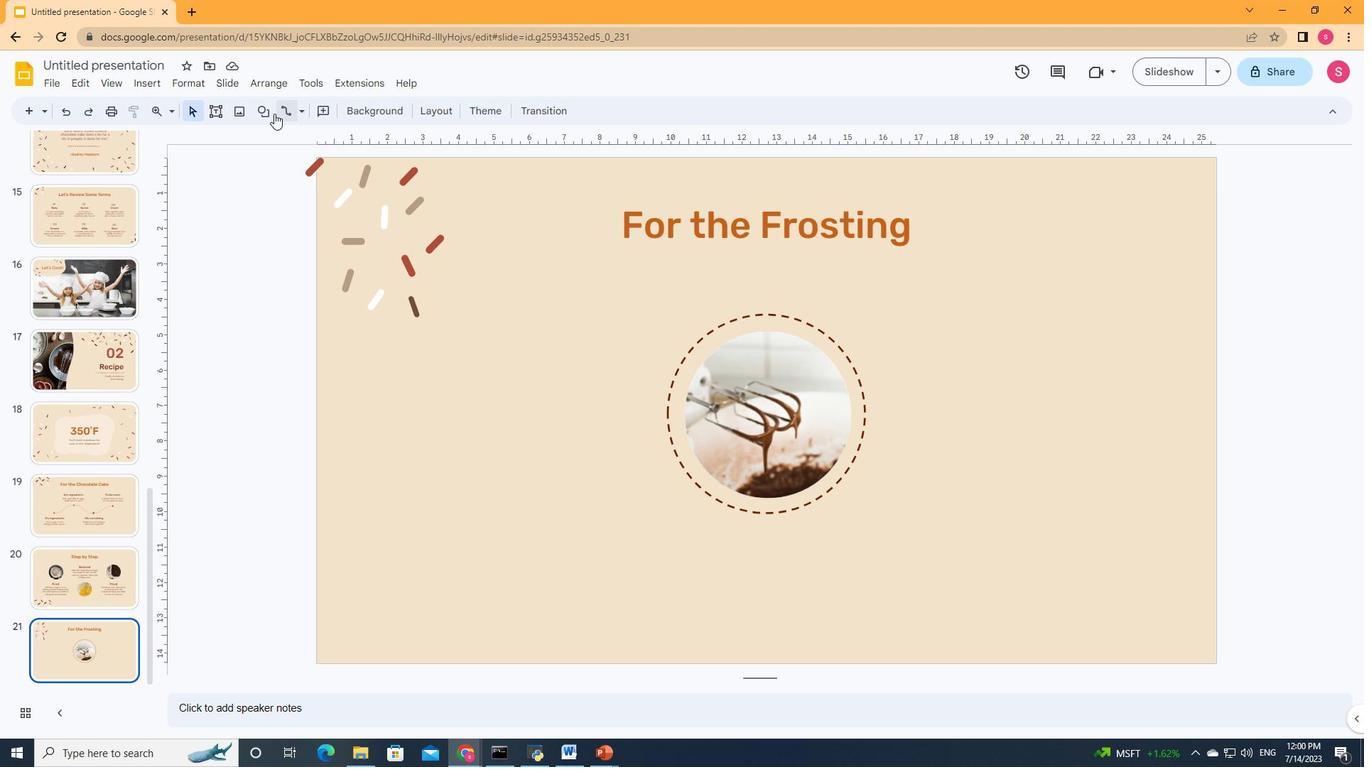 
Action: Mouse pressed left at (261, 108)
Screenshot: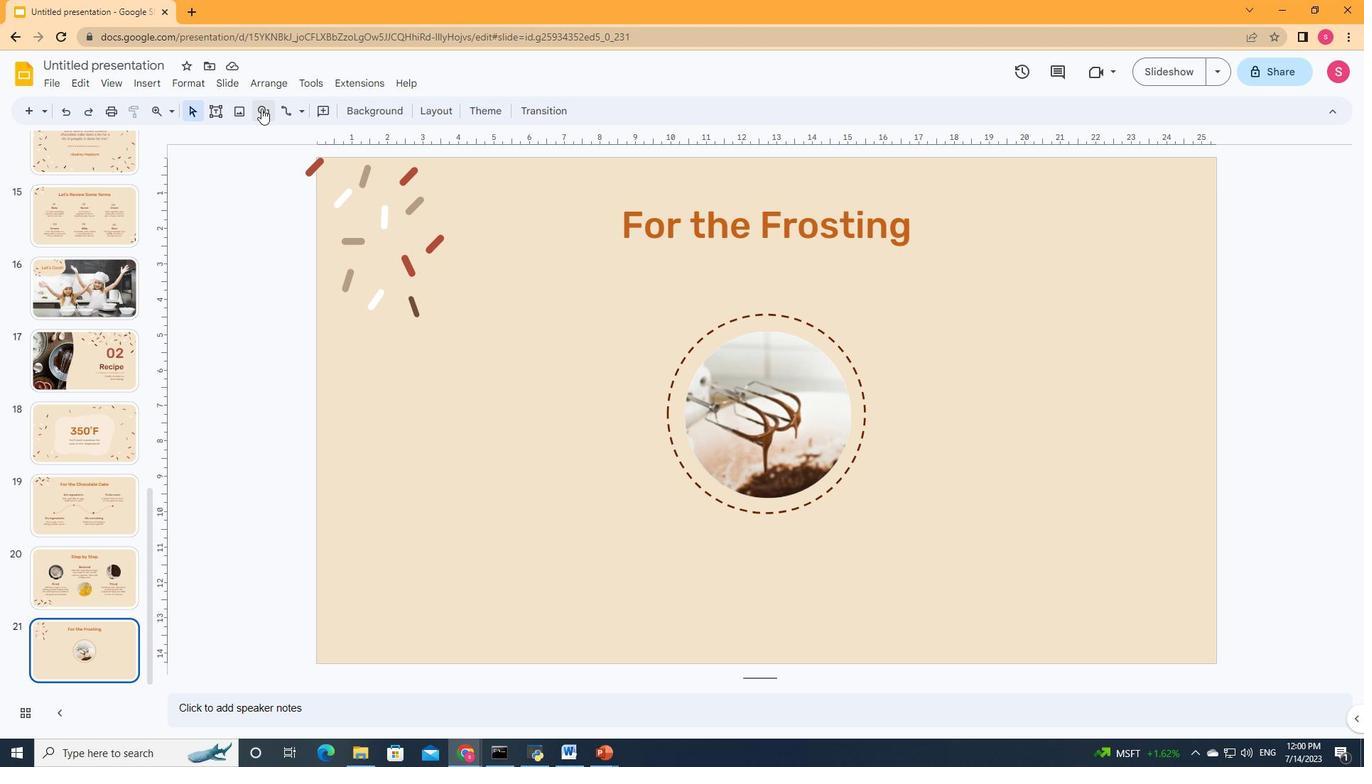 
Action: Mouse moved to (449, 244)
Screenshot: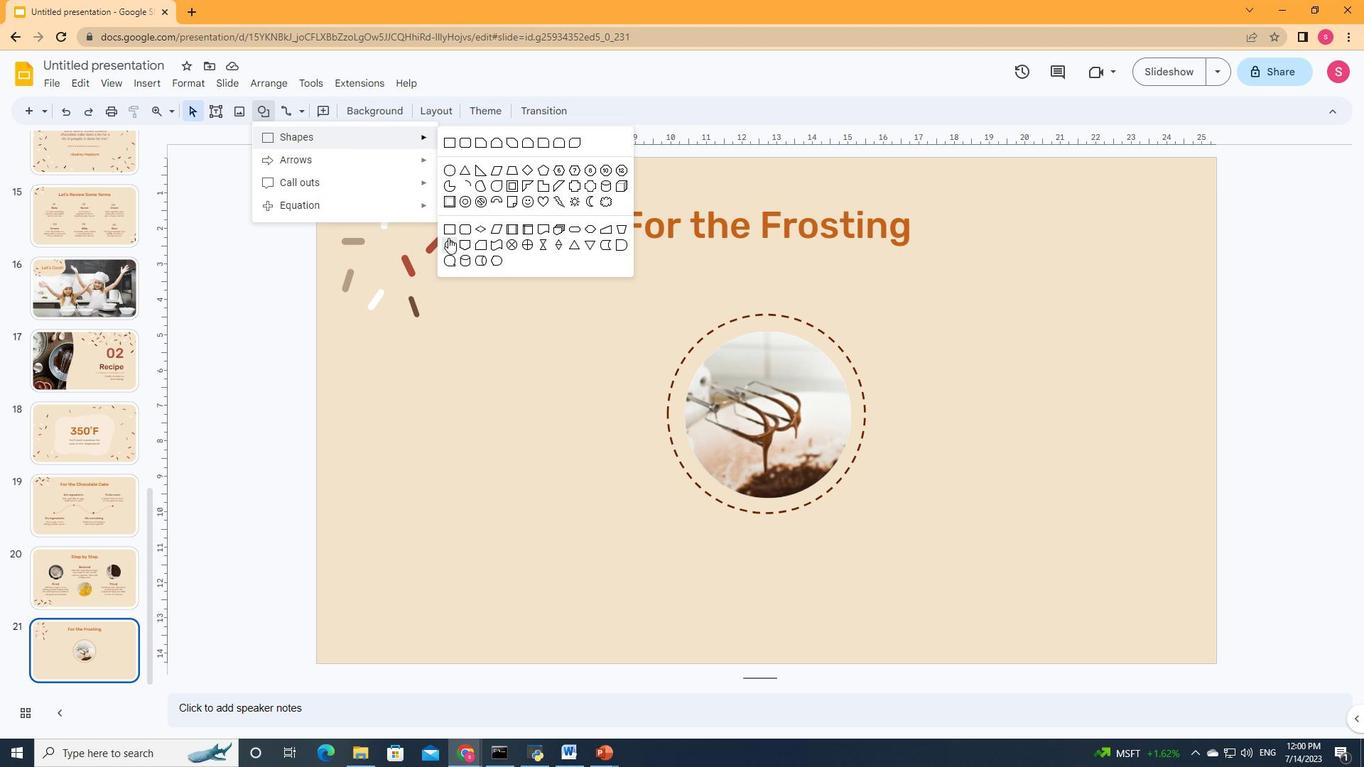 
Action: Mouse pressed left at (449, 244)
Screenshot: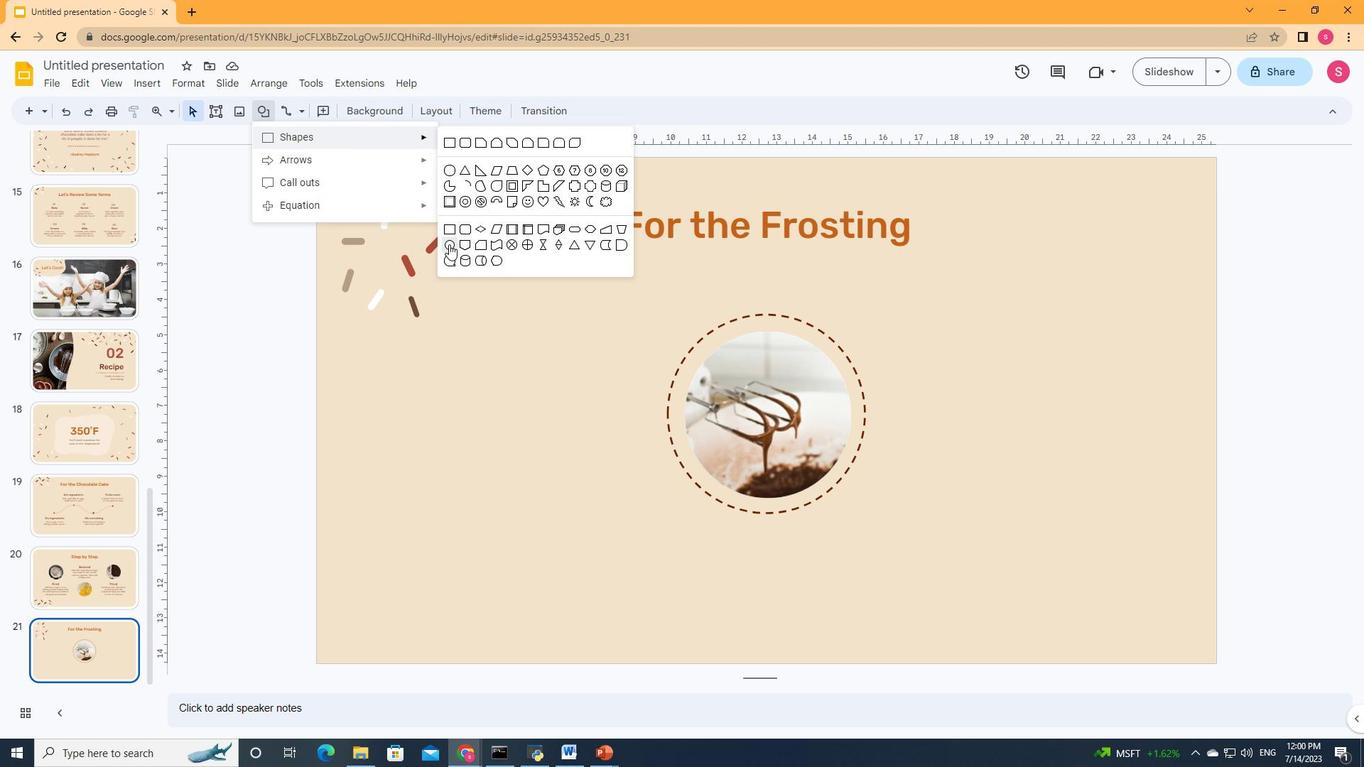 
Action: Mouse moved to (823, 328)
Screenshot: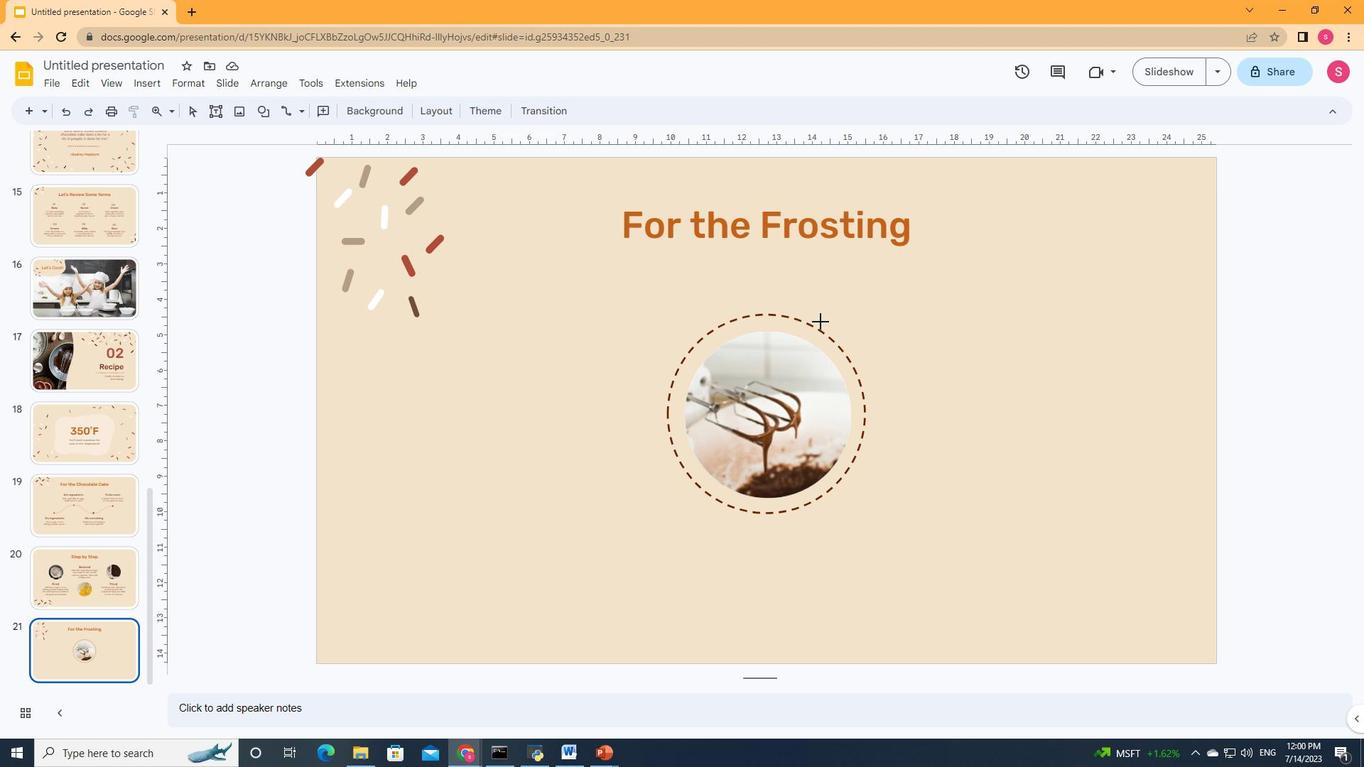 
Action: Mouse pressed left at (823, 328)
Screenshot: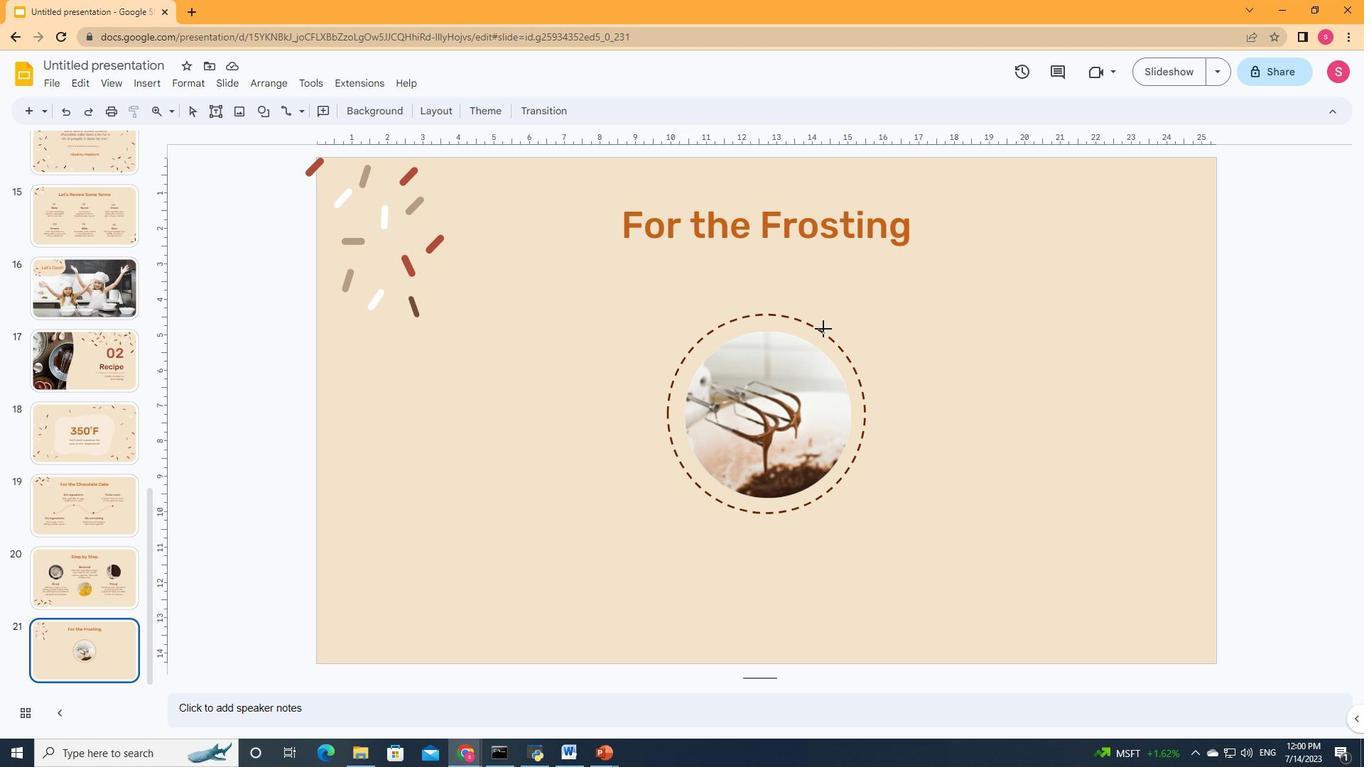 
Action: Mouse moved to (325, 112)
Screenshot: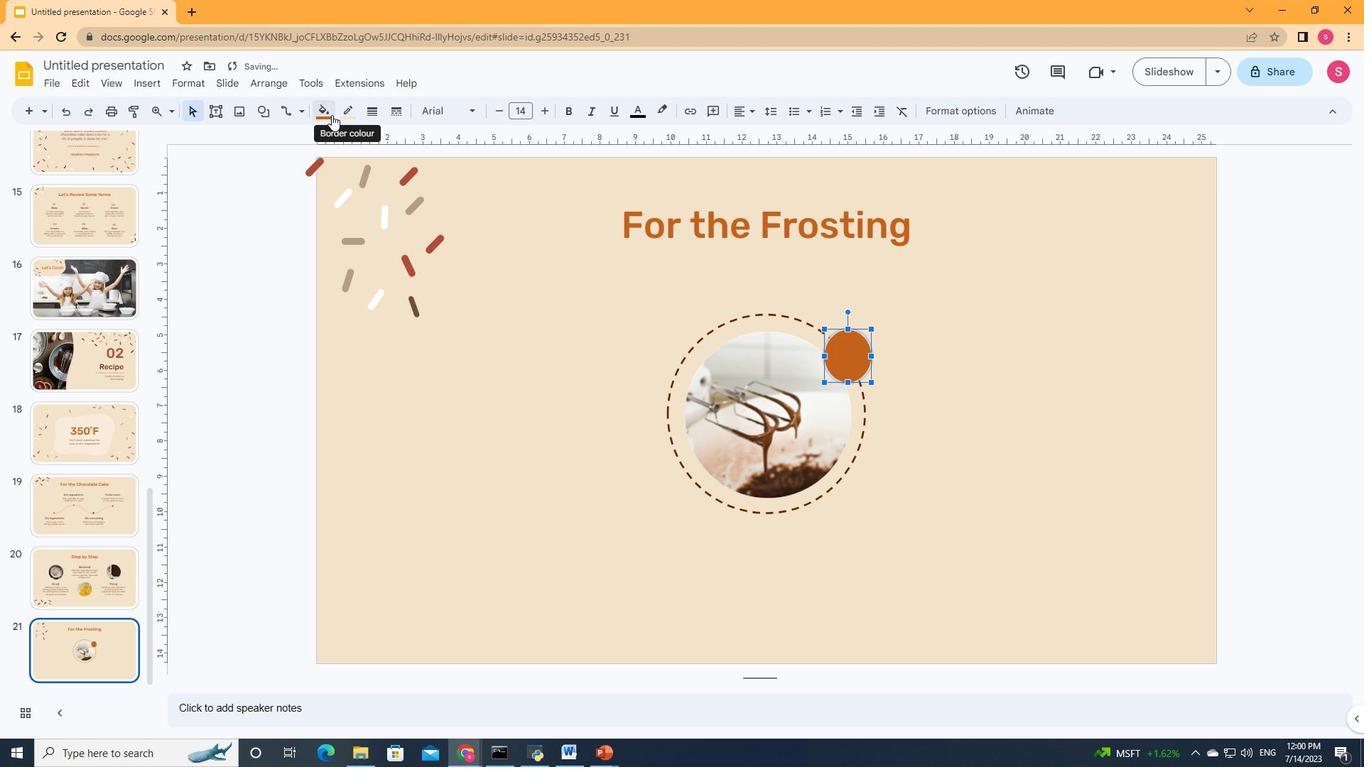 
Action: Mouse pressed left at (325, 112)
Screenshot: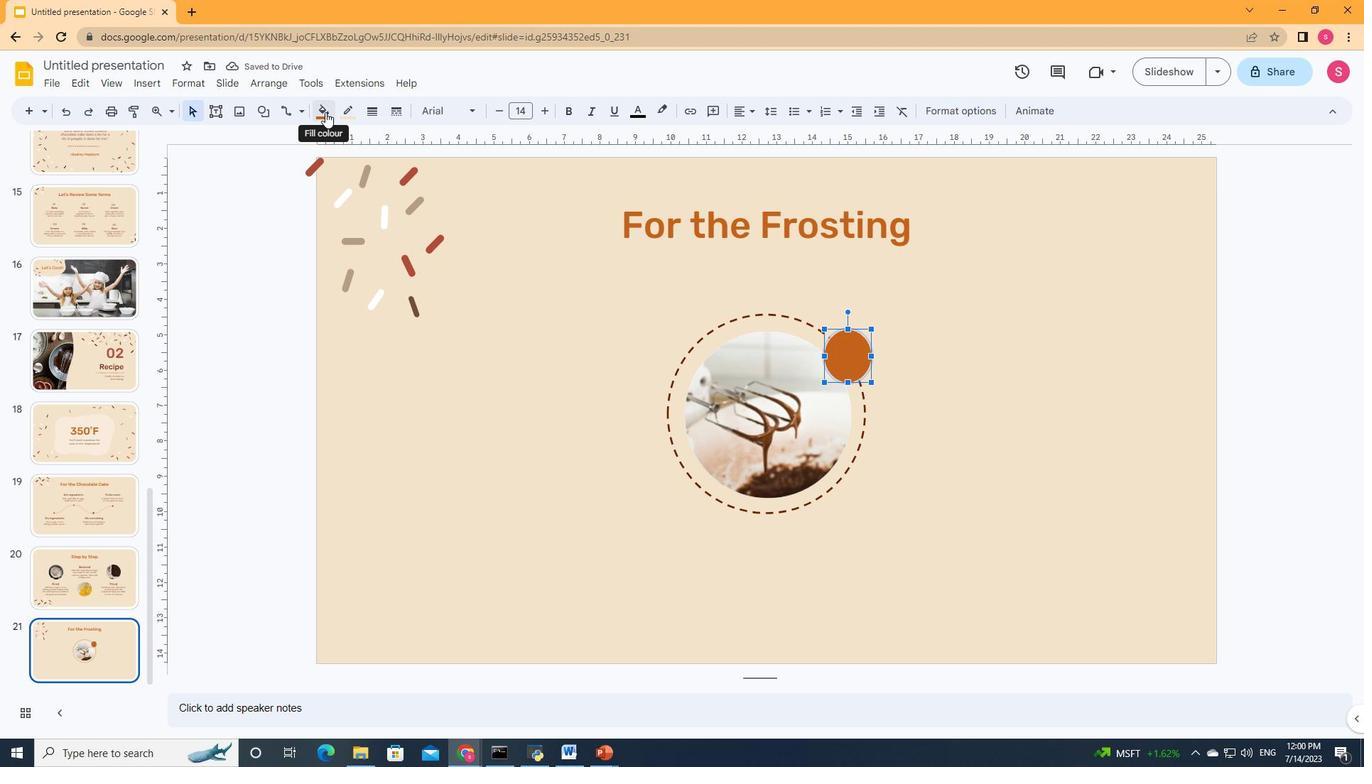 
Action: Mouse moved to (452, 229)
Screenshot: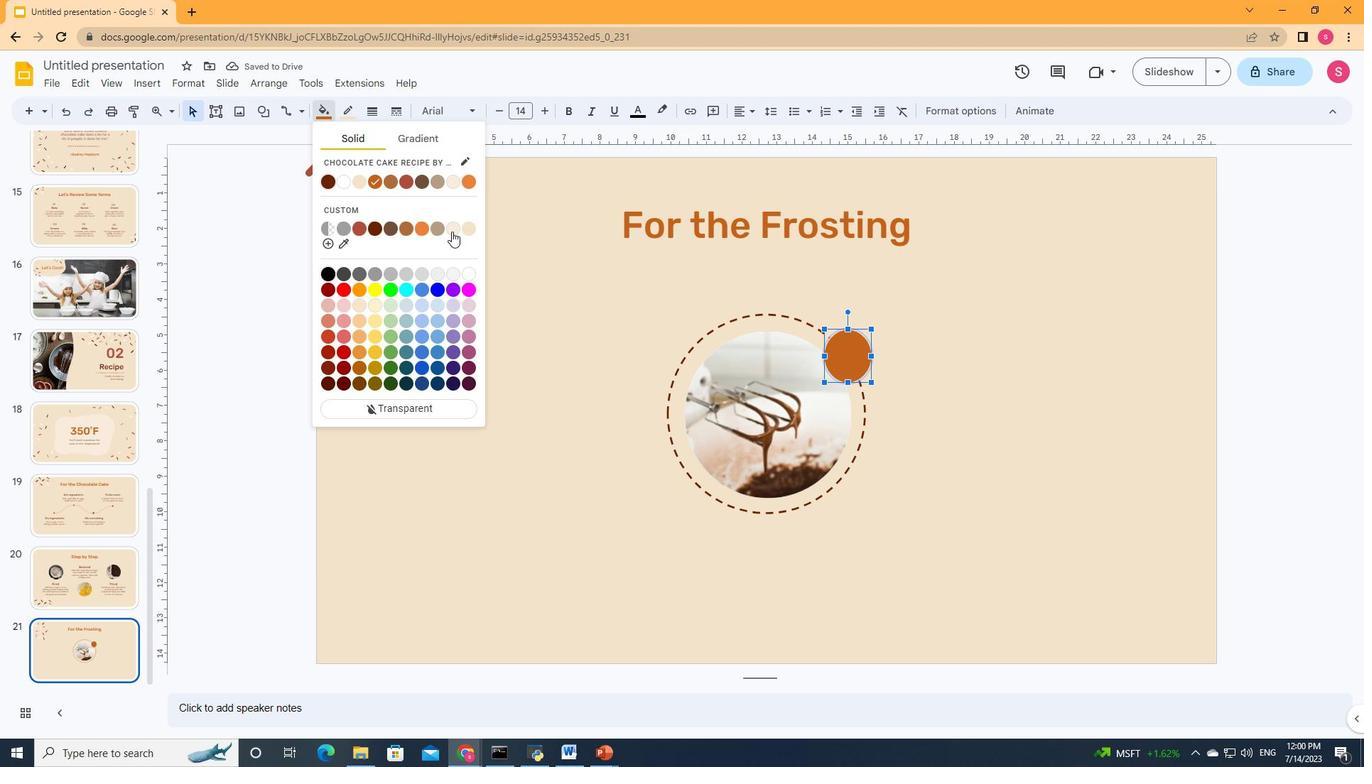 
Action: Mouse pressed left at (452, 229)
Screenshot: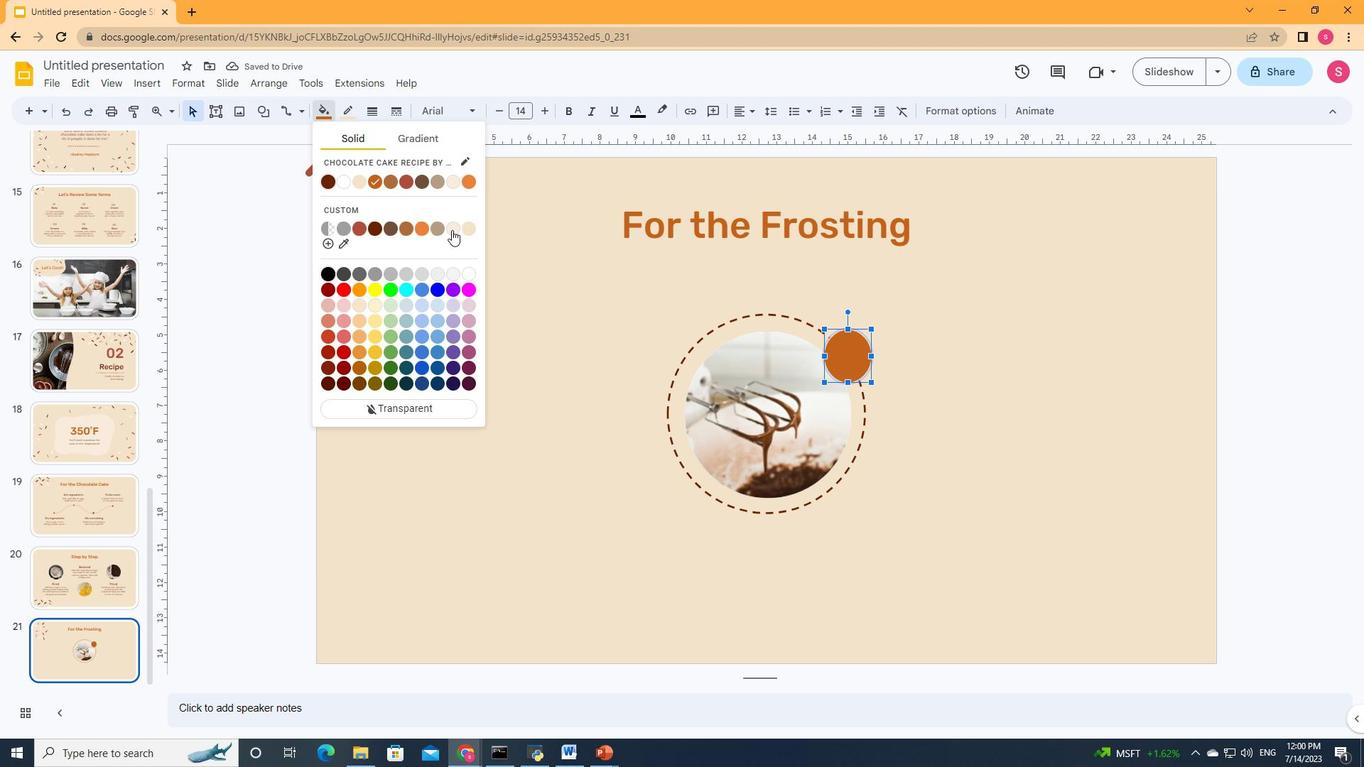 
Action: Mouse moved to (910, 361)
Screenshot: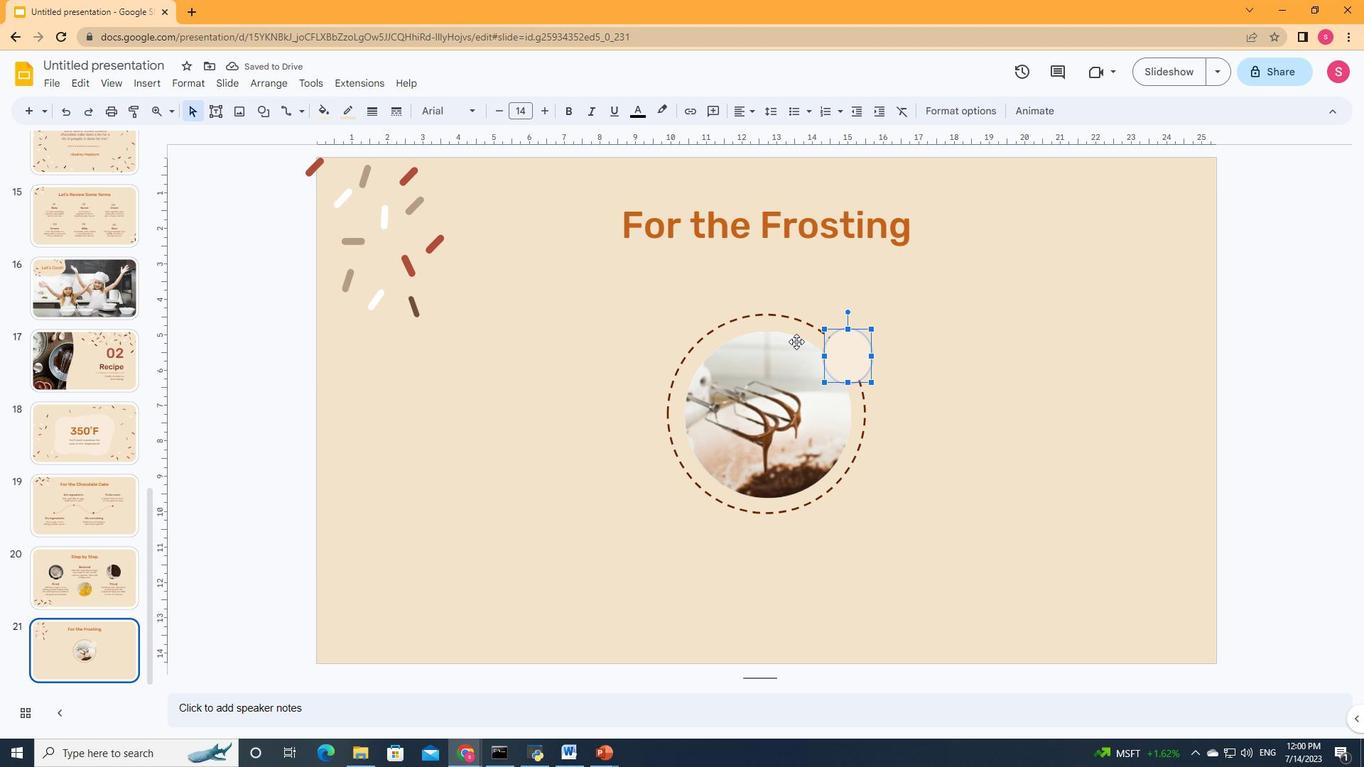 
Action: Mouse pressed left at (910, 361)
Screenshot: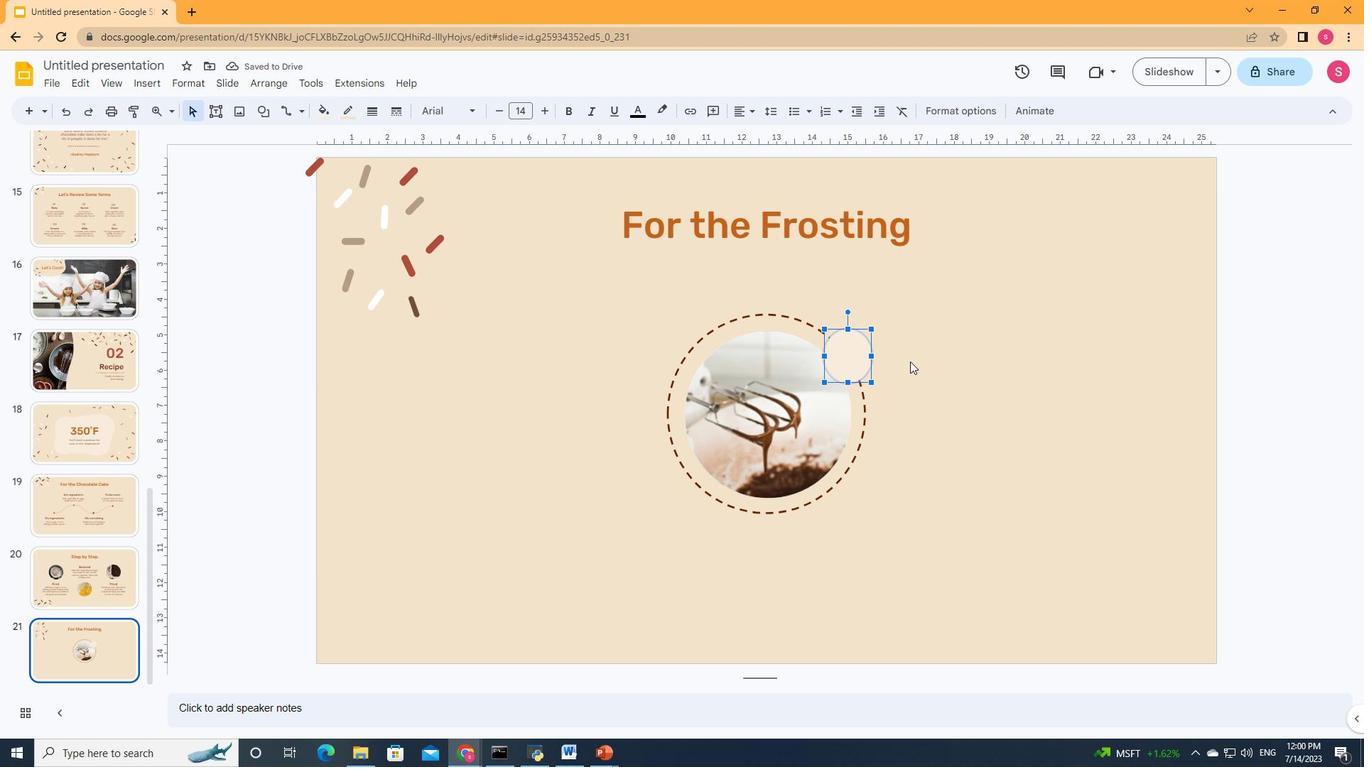 
Action: Mouse moved to (132, 78)
Screenshot: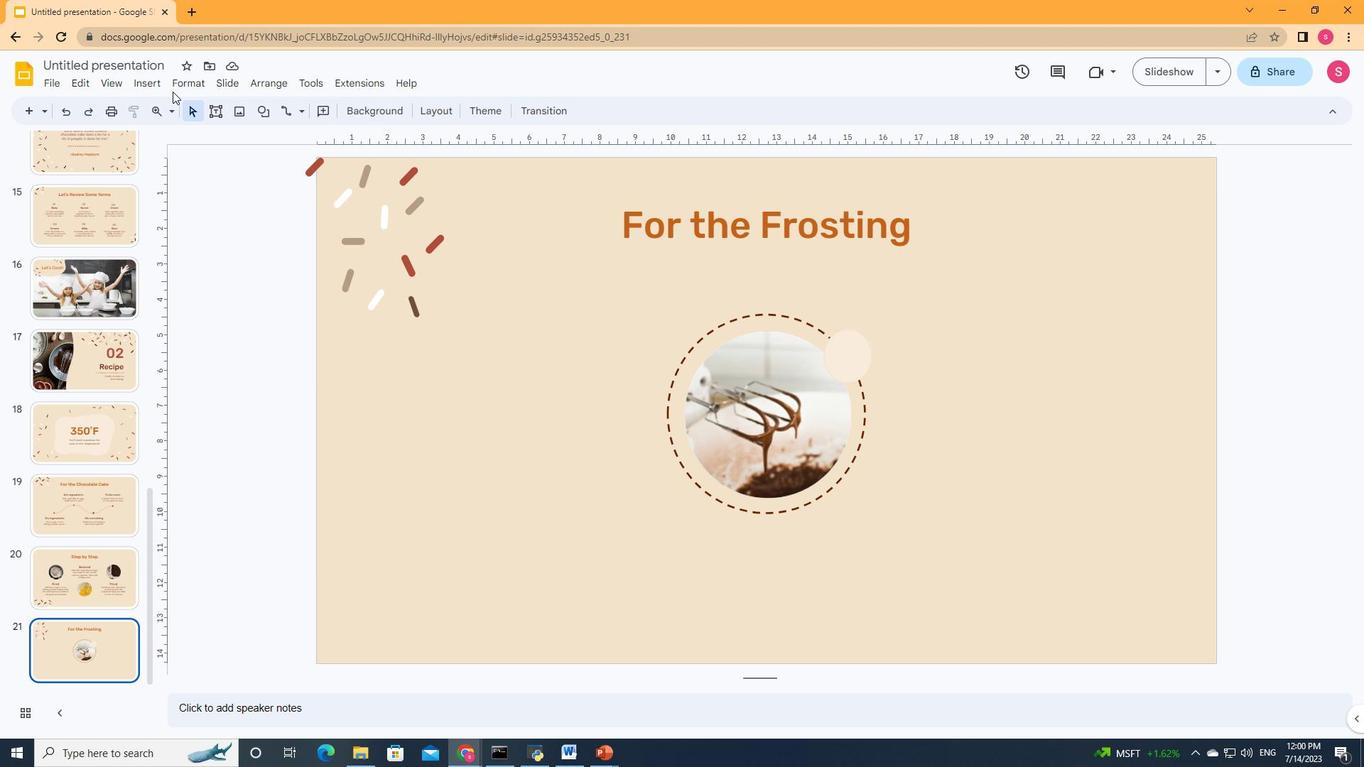 
Action: Mouse pressed left at (132, 78)
Screenshot: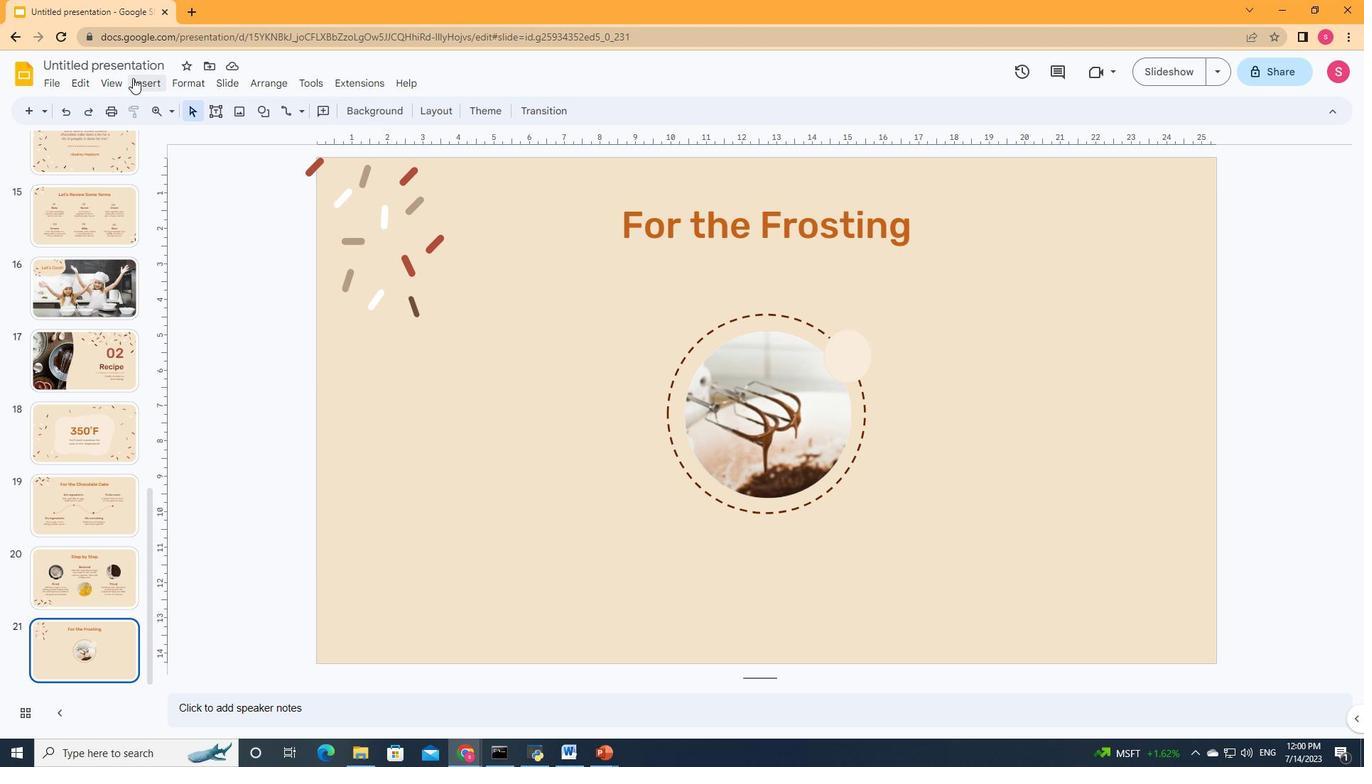 
Action: Mouse moved to (390, 105)
Screenshot: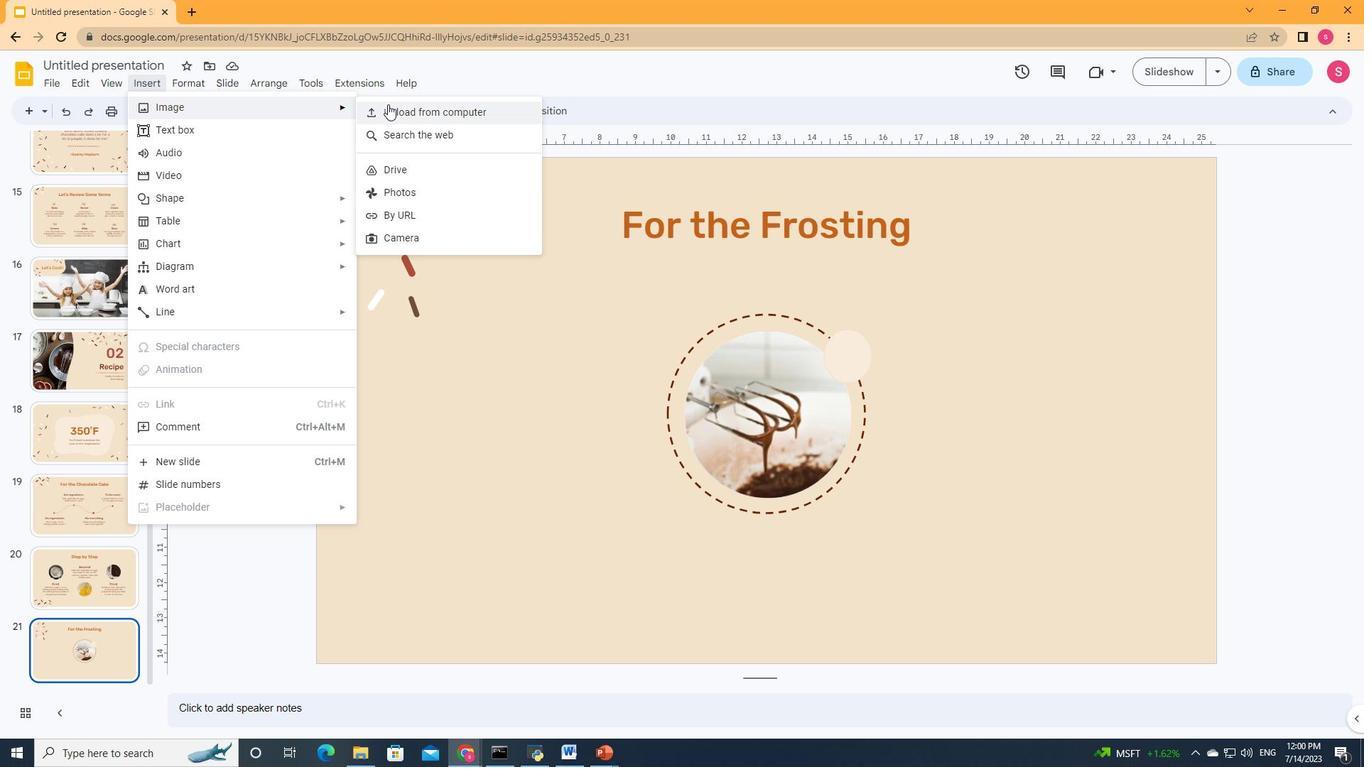 
Action: Mouse pressed left at (390, 105)
Screenshot: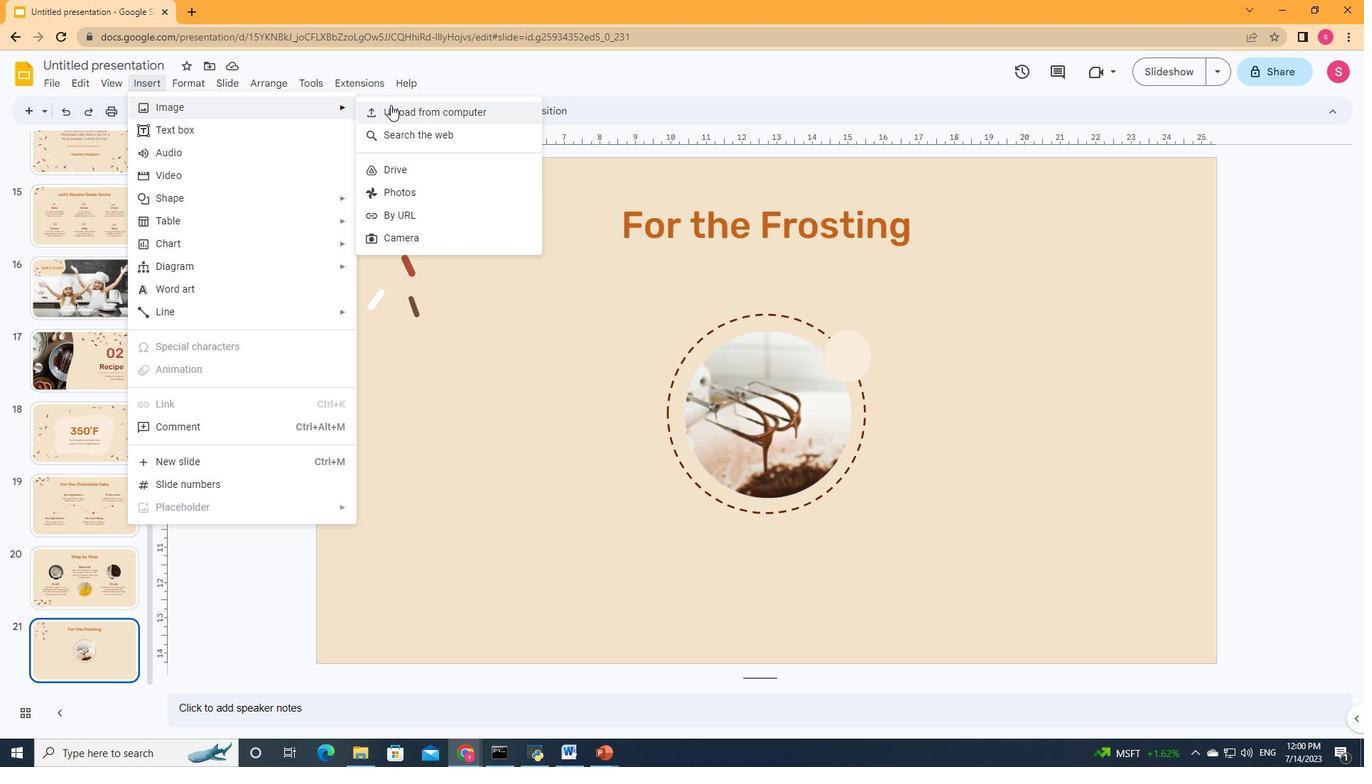 
Action: Mouse moved to (409, 314)
Screenshot: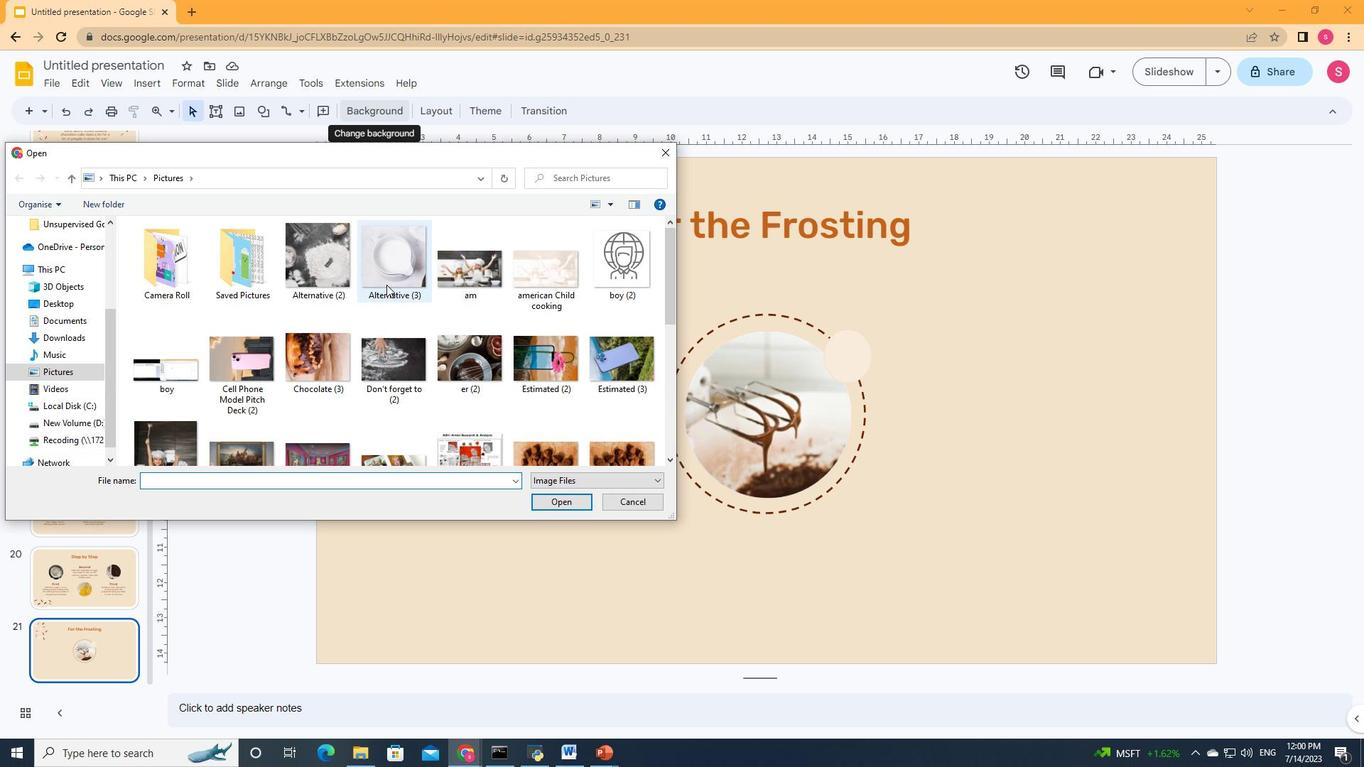 
Action: Mouse scrolled (409, 313) with delta (0, 0)
Screenshot: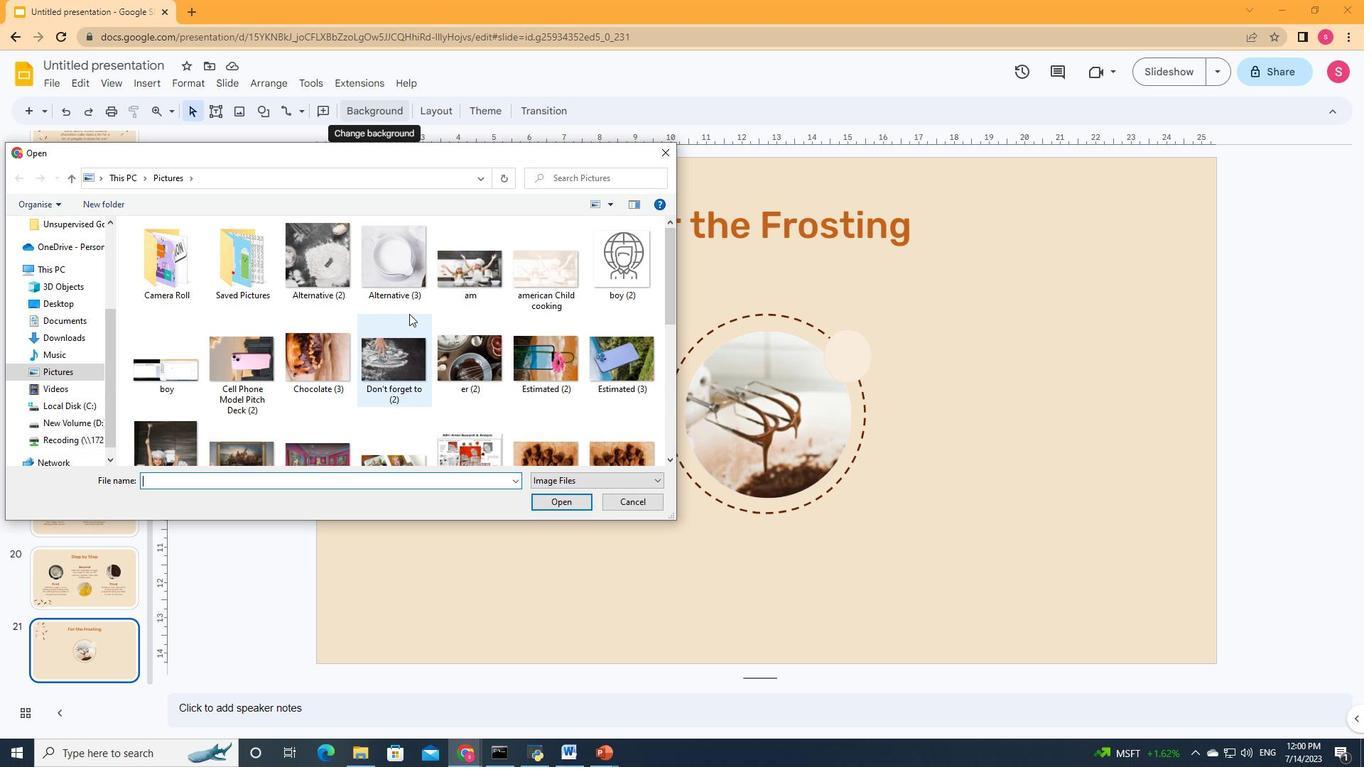 
Action: Mouse scrolled (409, 313) with delta (0, 0)
Screenshot: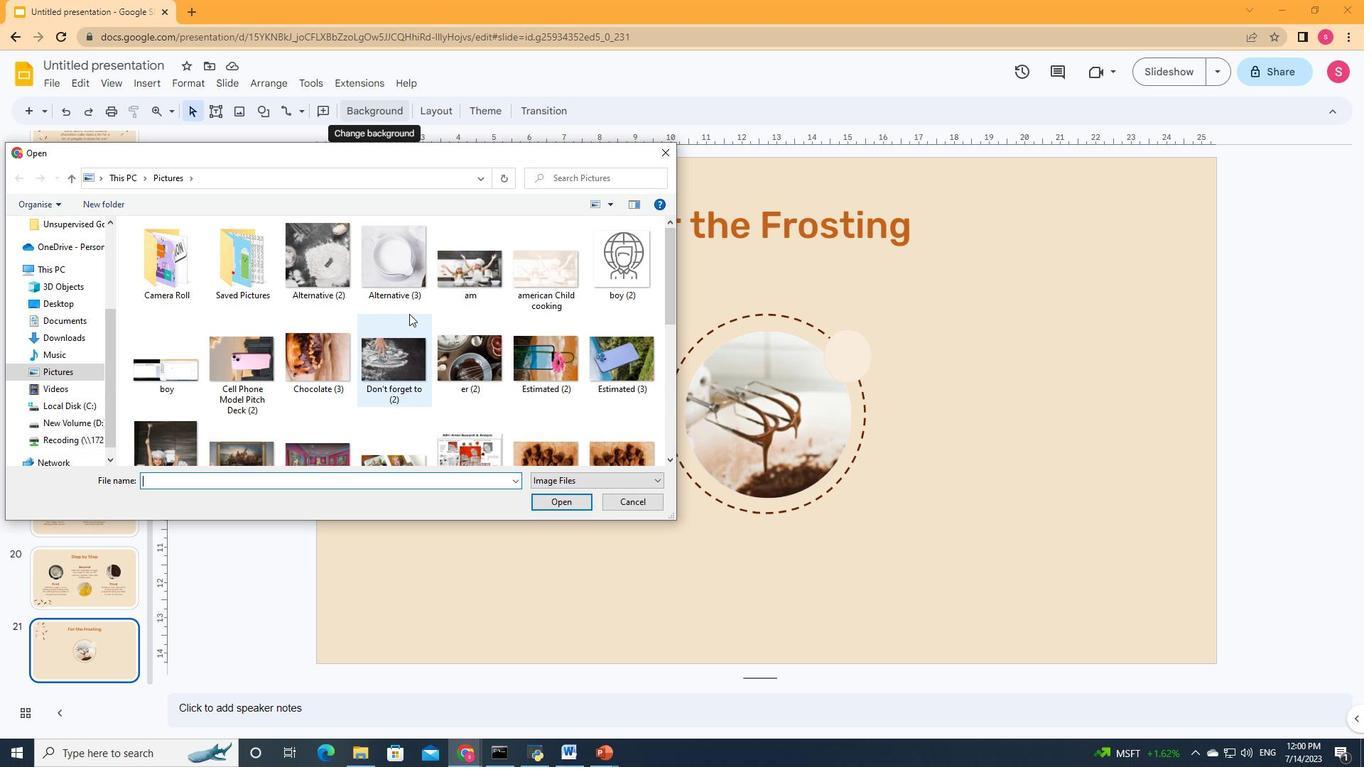 
Action: Mouse scrolled (409, 313) with delta (0, 0)
Screenshot: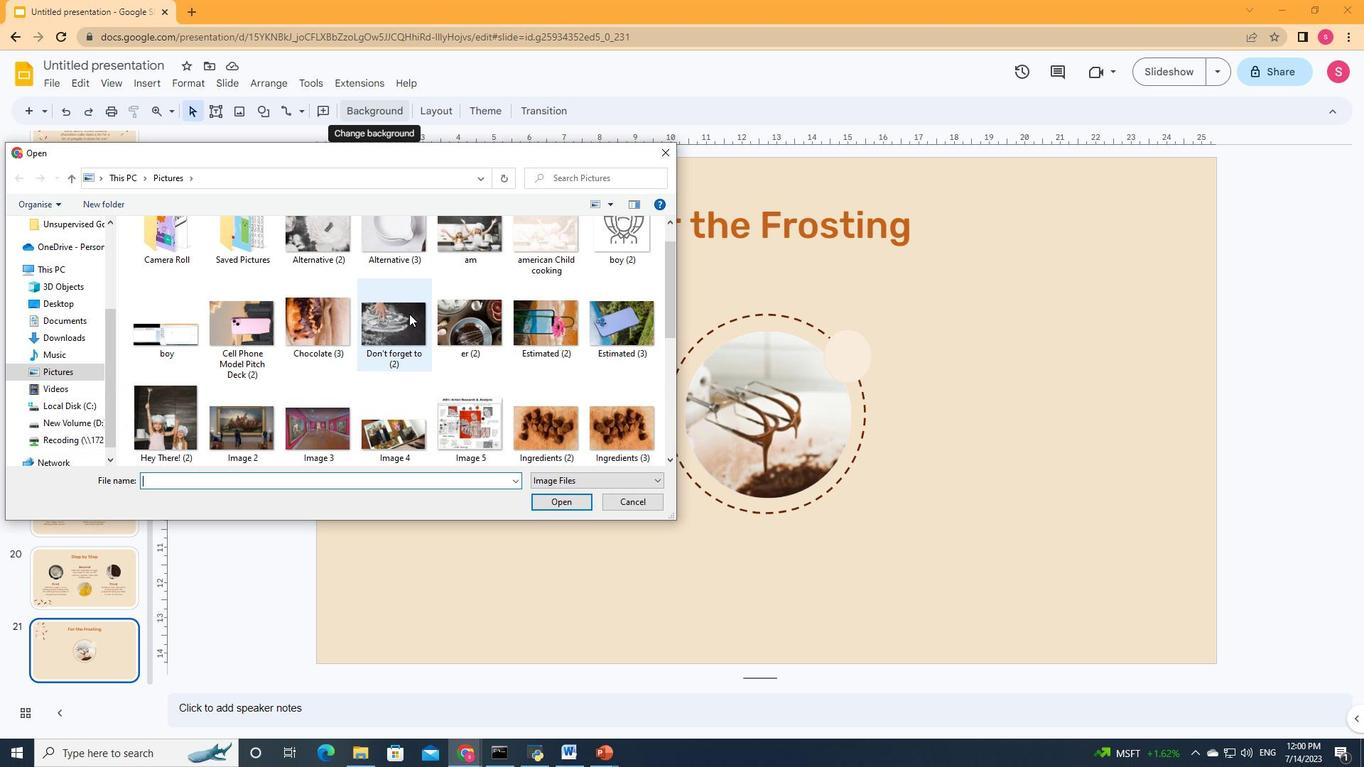 
Action: Mouse moved to (557, 260)
Screenshot: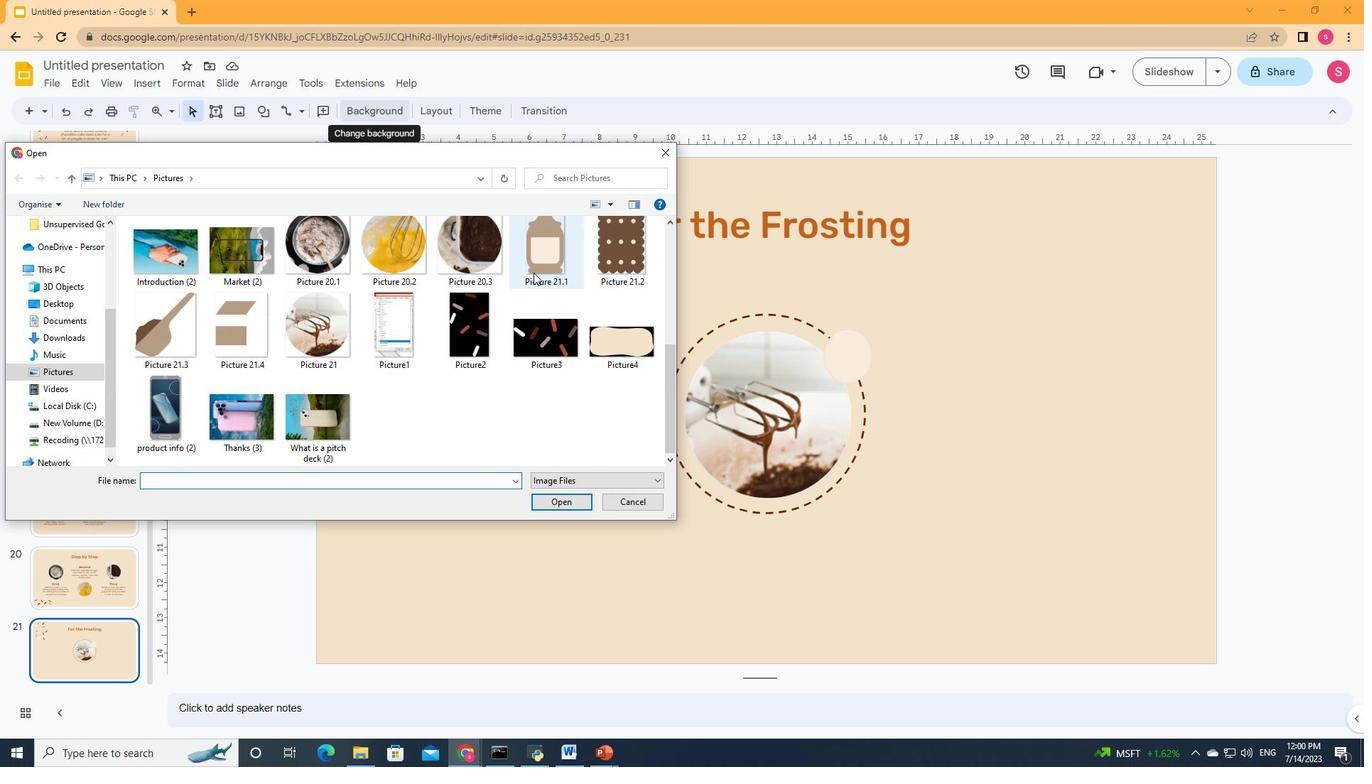 
Action: Mouse pressed left at (557, 260)
Screenshot: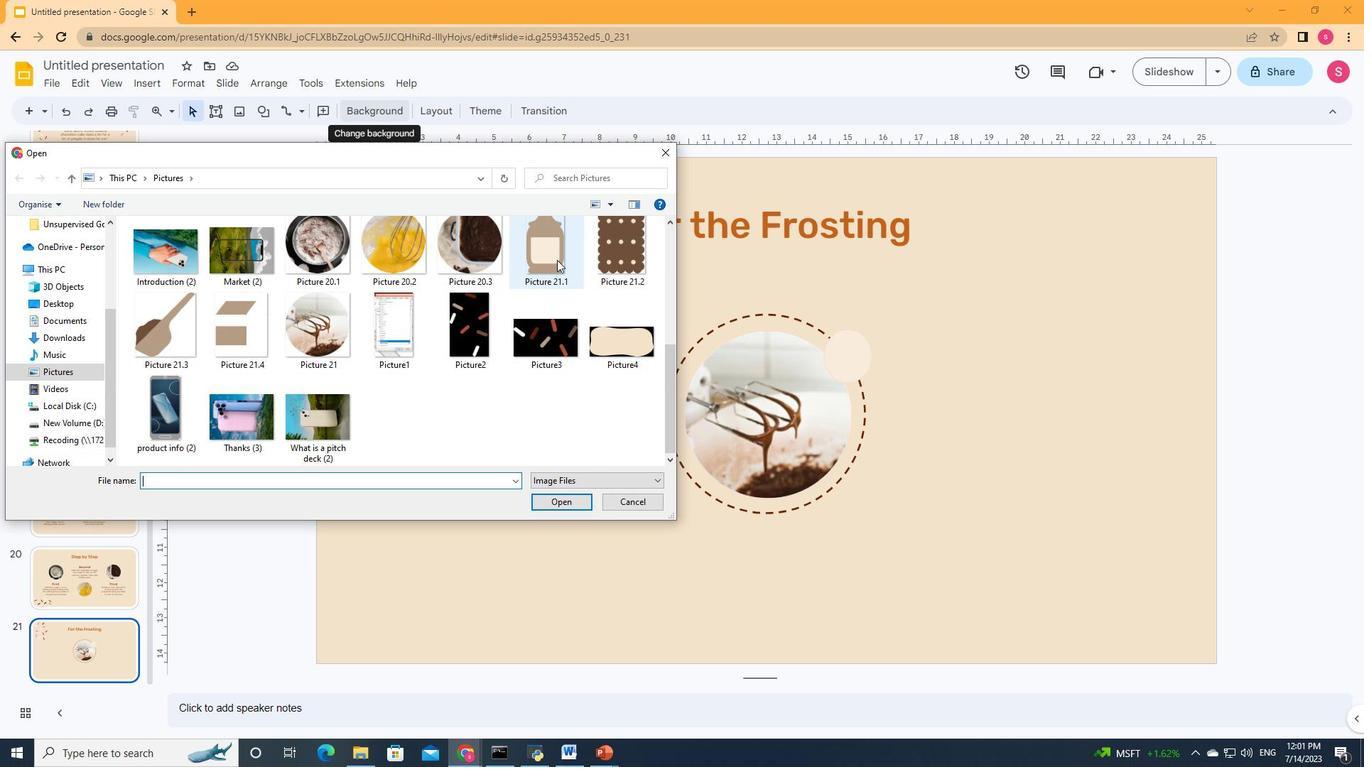 
Action: Mouse moved to (548, 493)
Screenshot: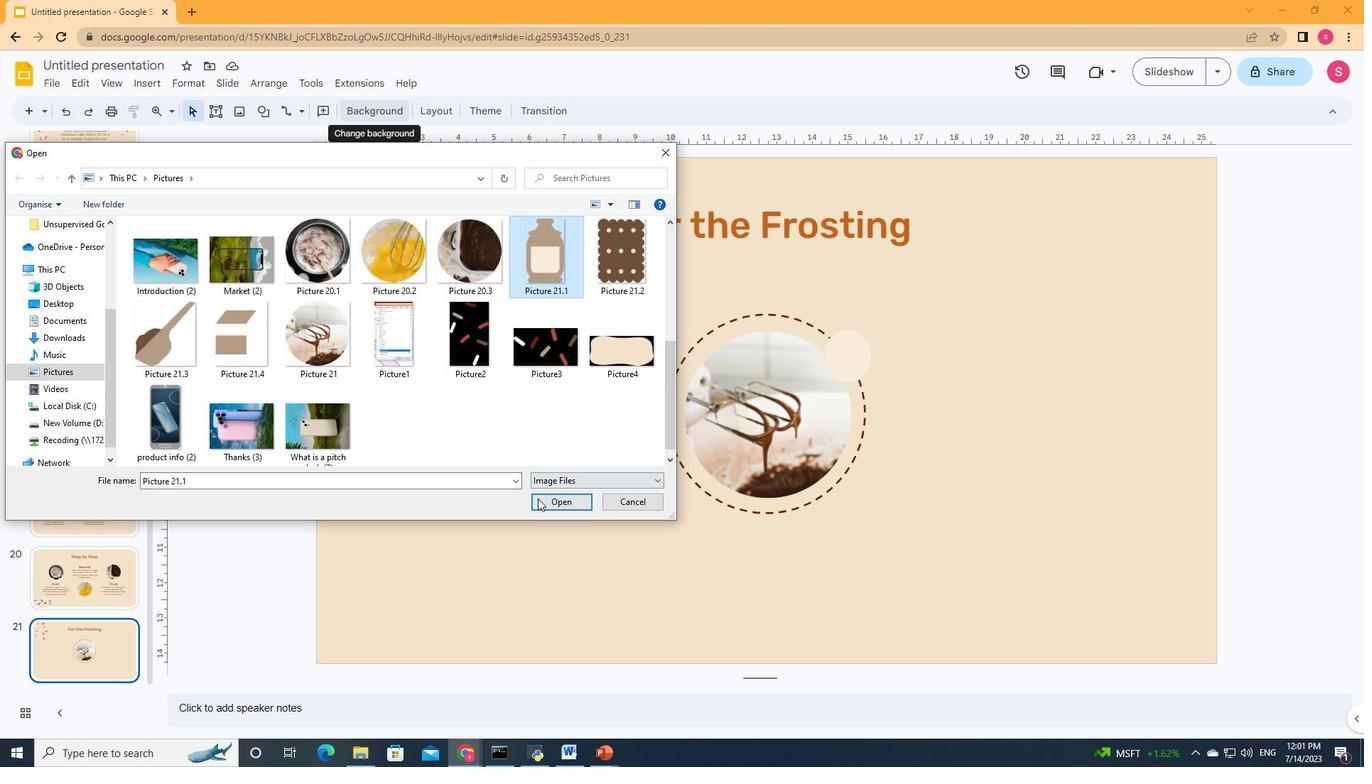 
Action: Mouse pressed left at (548, 493)
Screenshot: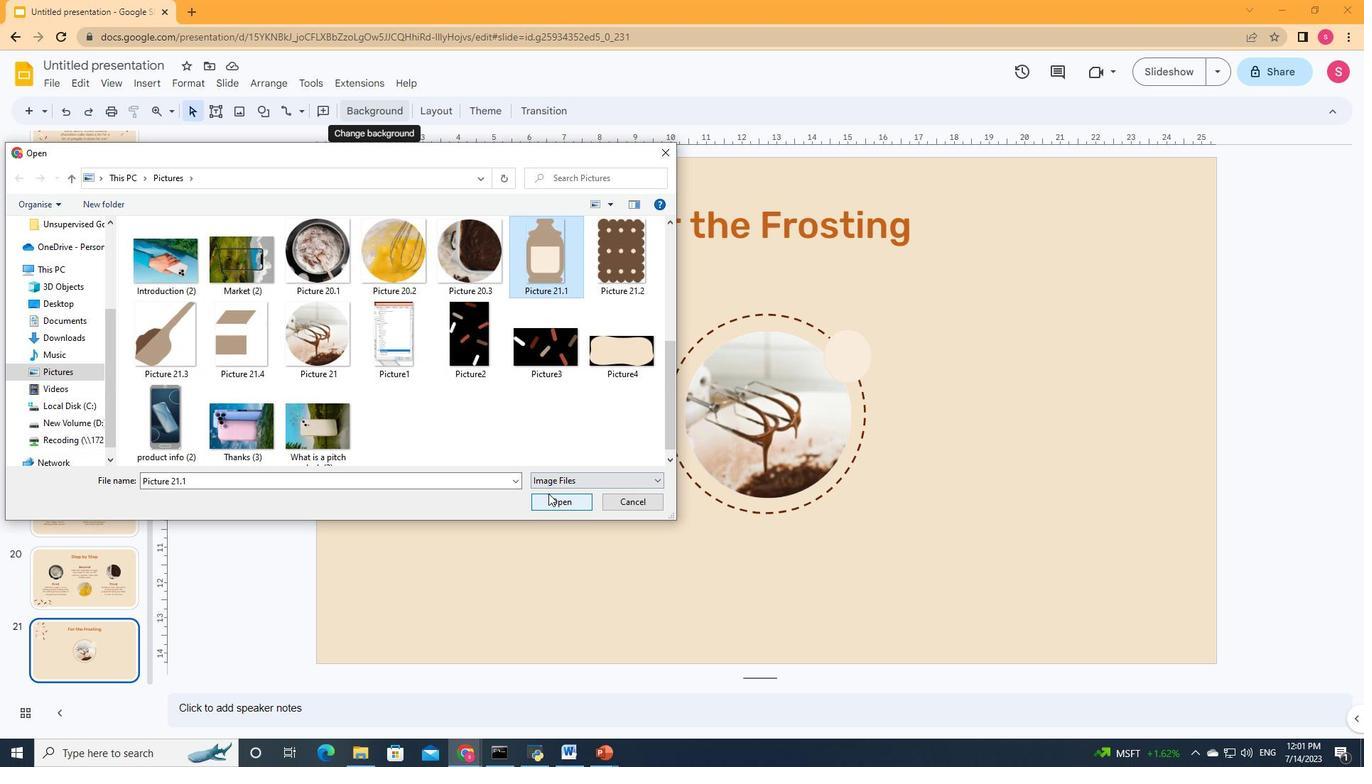 
Action: Mouse moved to (407, 402)
Screenshot: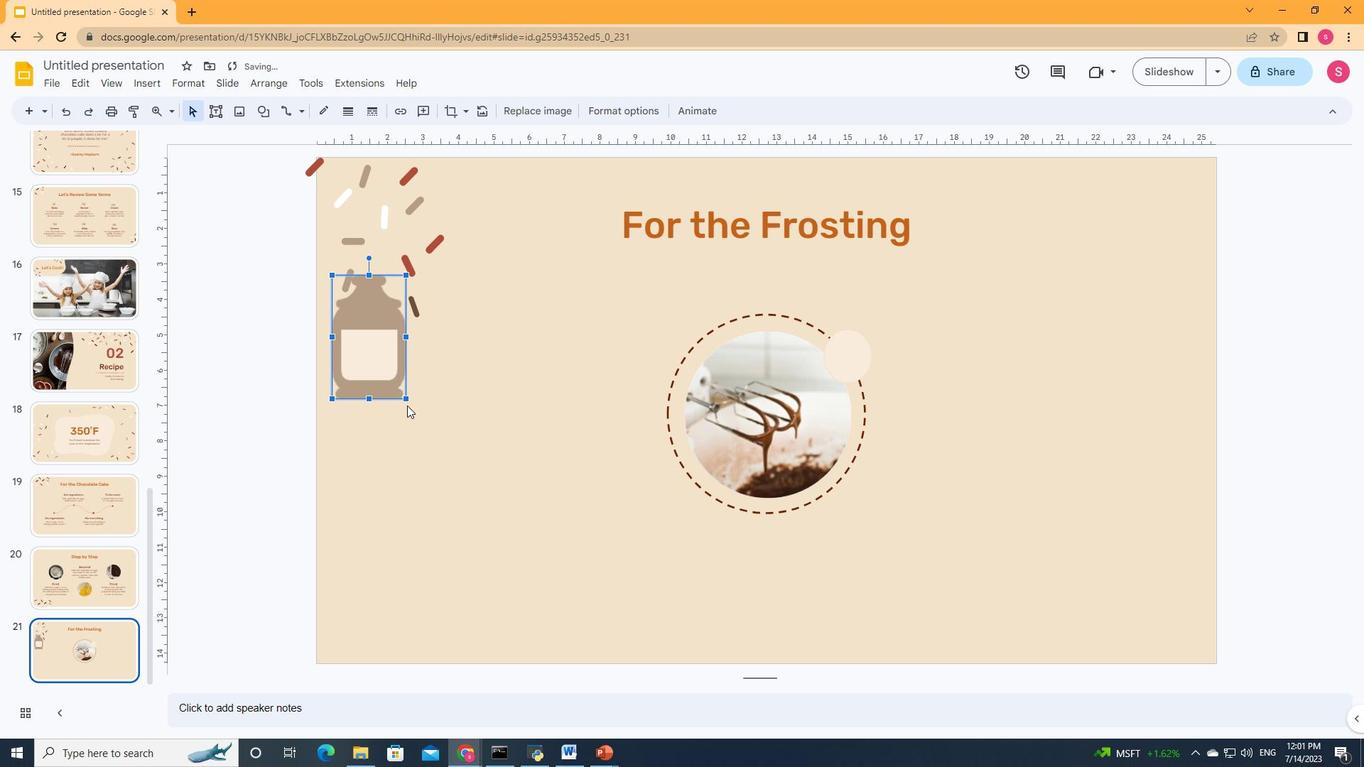 
Action: Mouse pressed left at (407, 402)
Screenshot: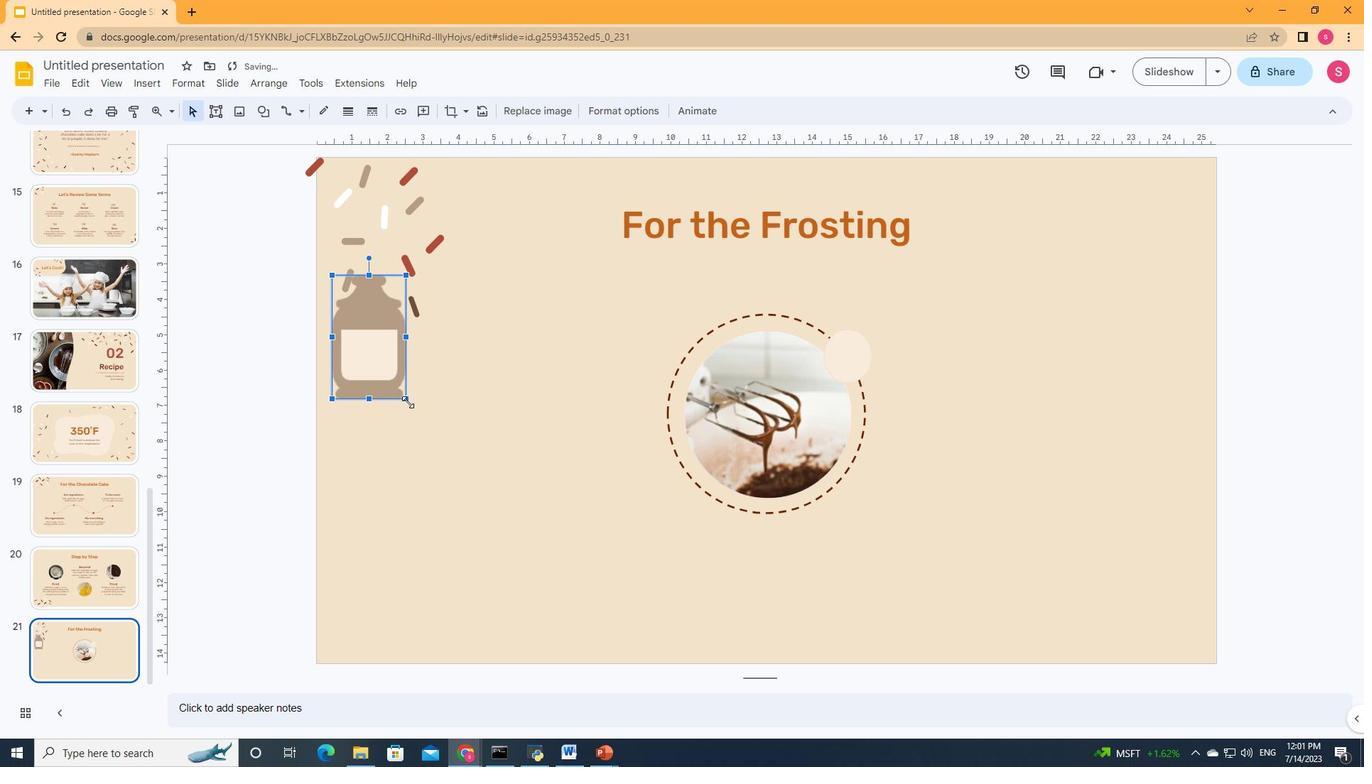
Action: Mouse moved to (346, 306)
Screenshot: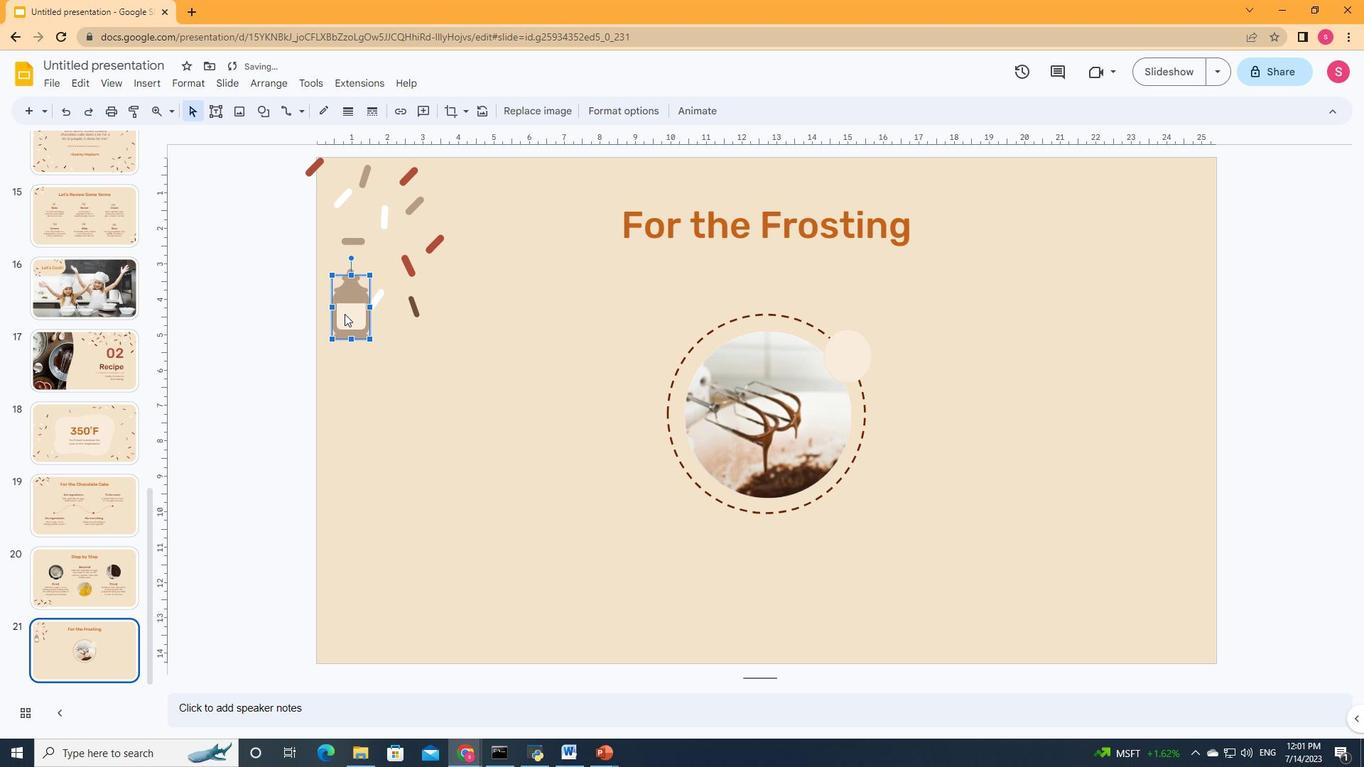 
Action: Mouse pressed left at (346, 306)
Screenshot: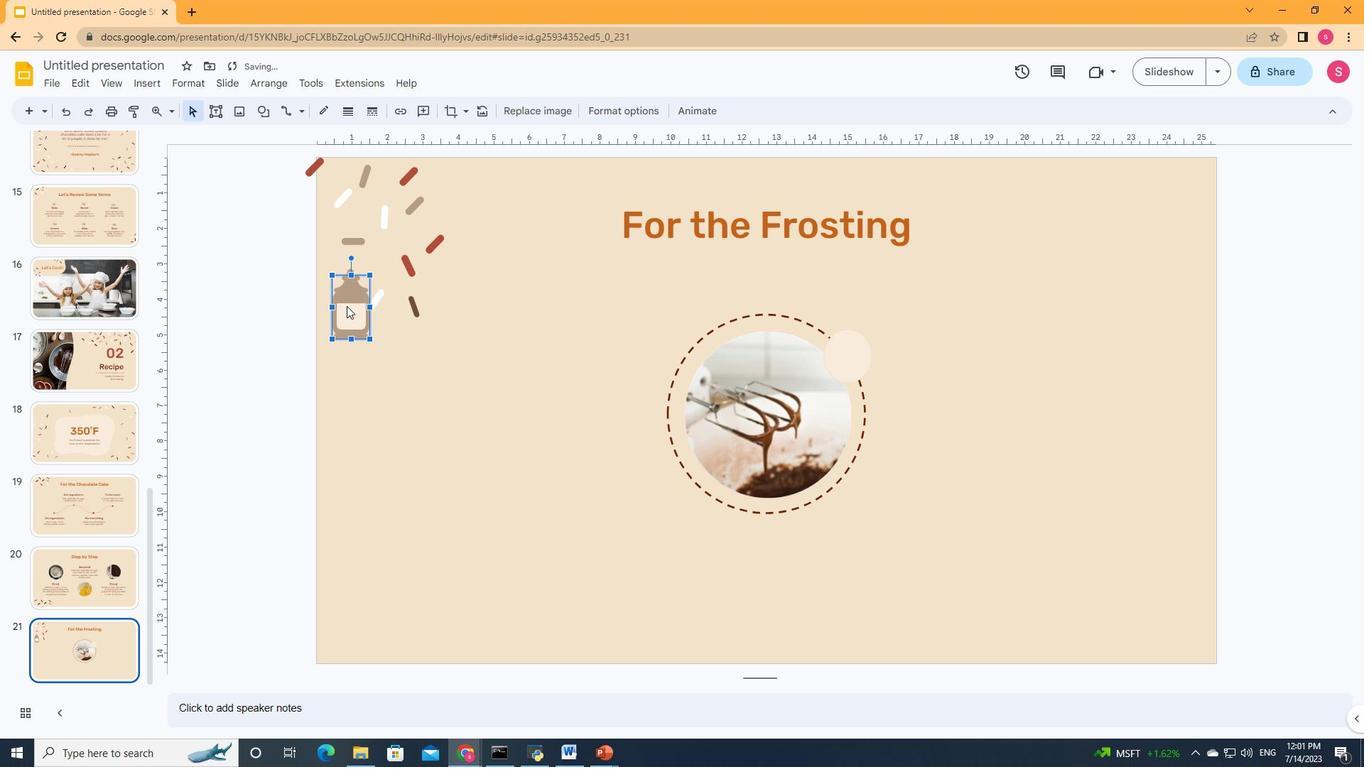 
Action: Mouse moved to (868, 396)
Screenshot: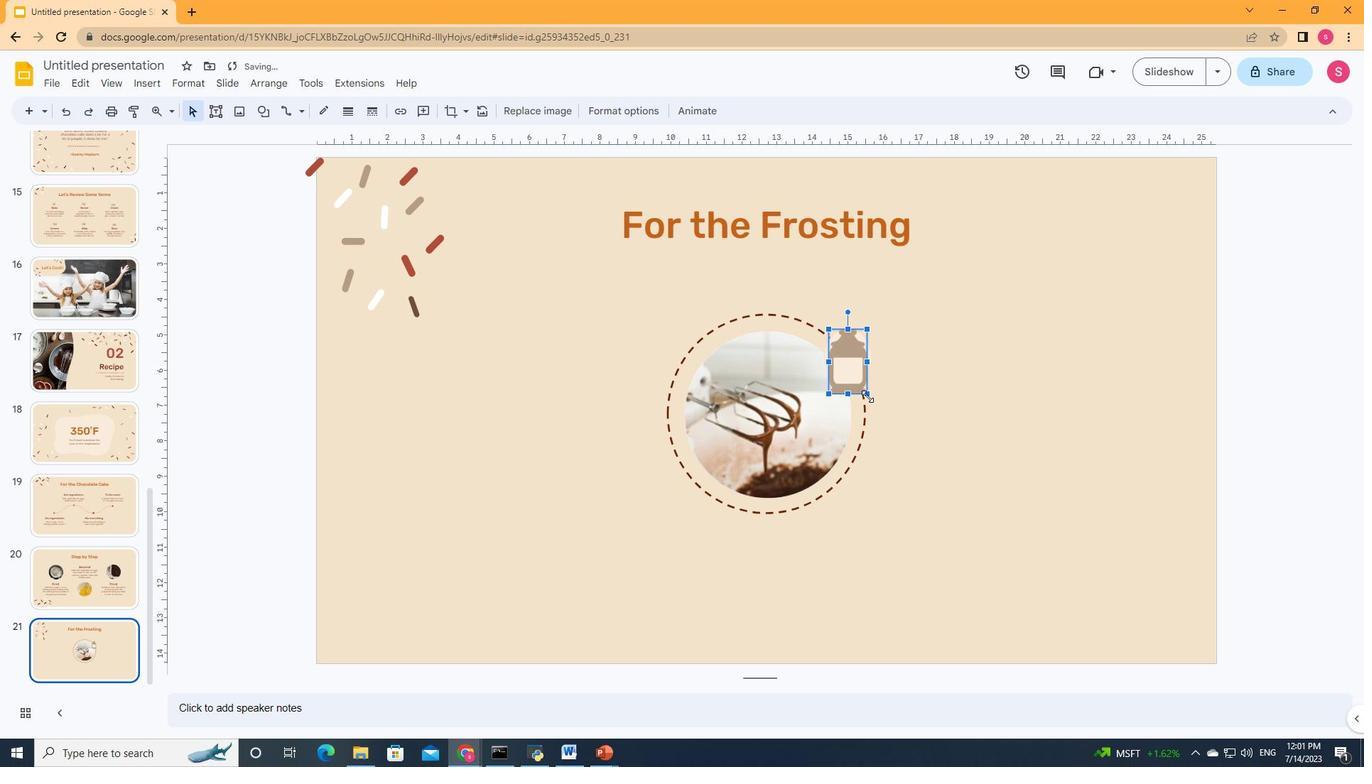 
Action: Mouse pressed left at (868, 396)
Screenshot: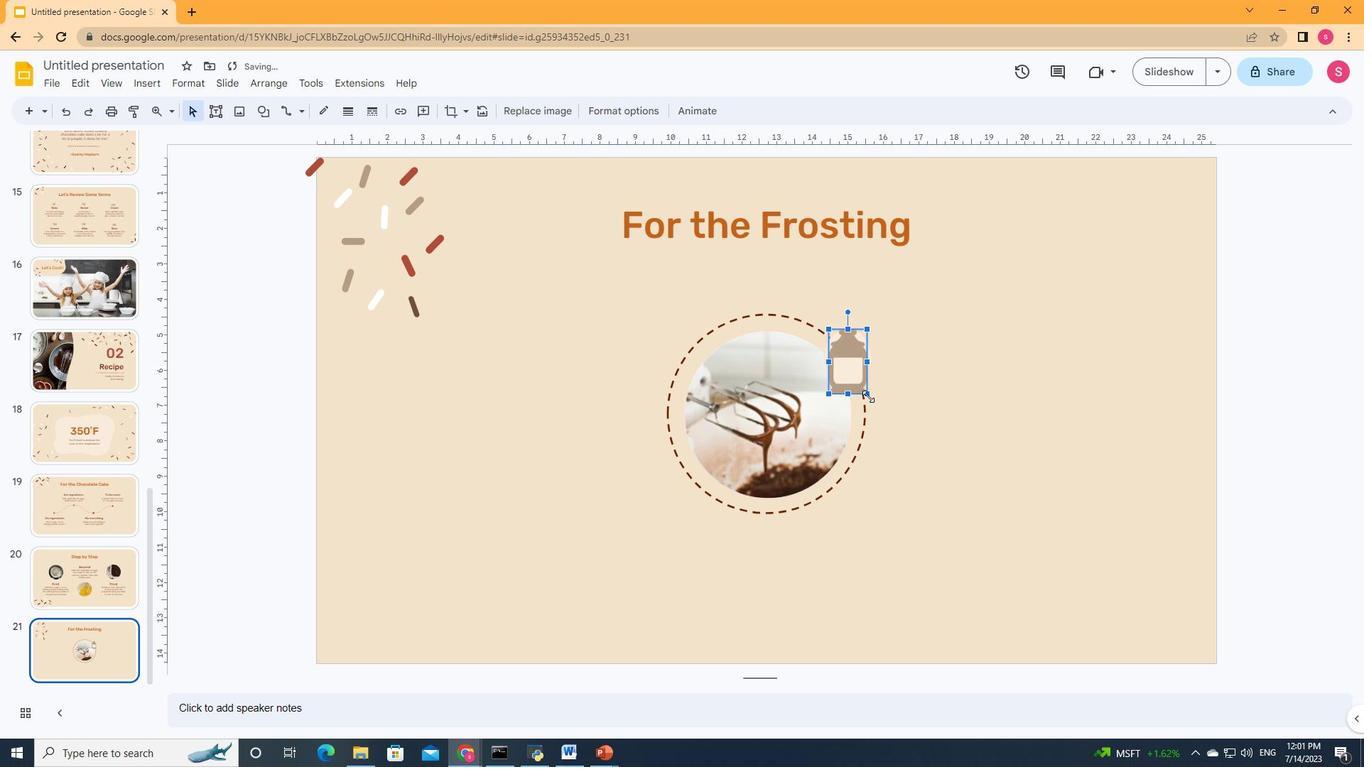 
Action: Mouse moved to (846, 363)
Screenshot: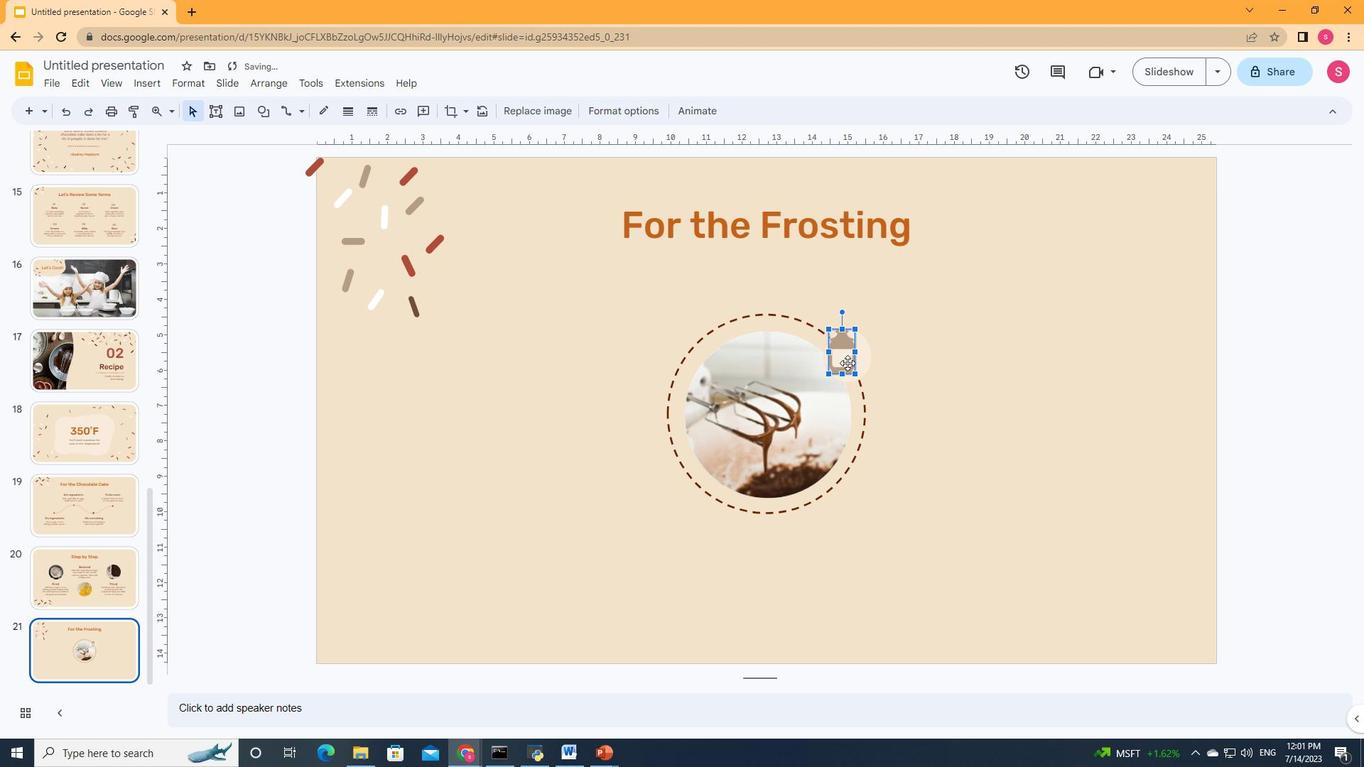 
Action: Mouse pressed left at (846, 363)
Screenshot: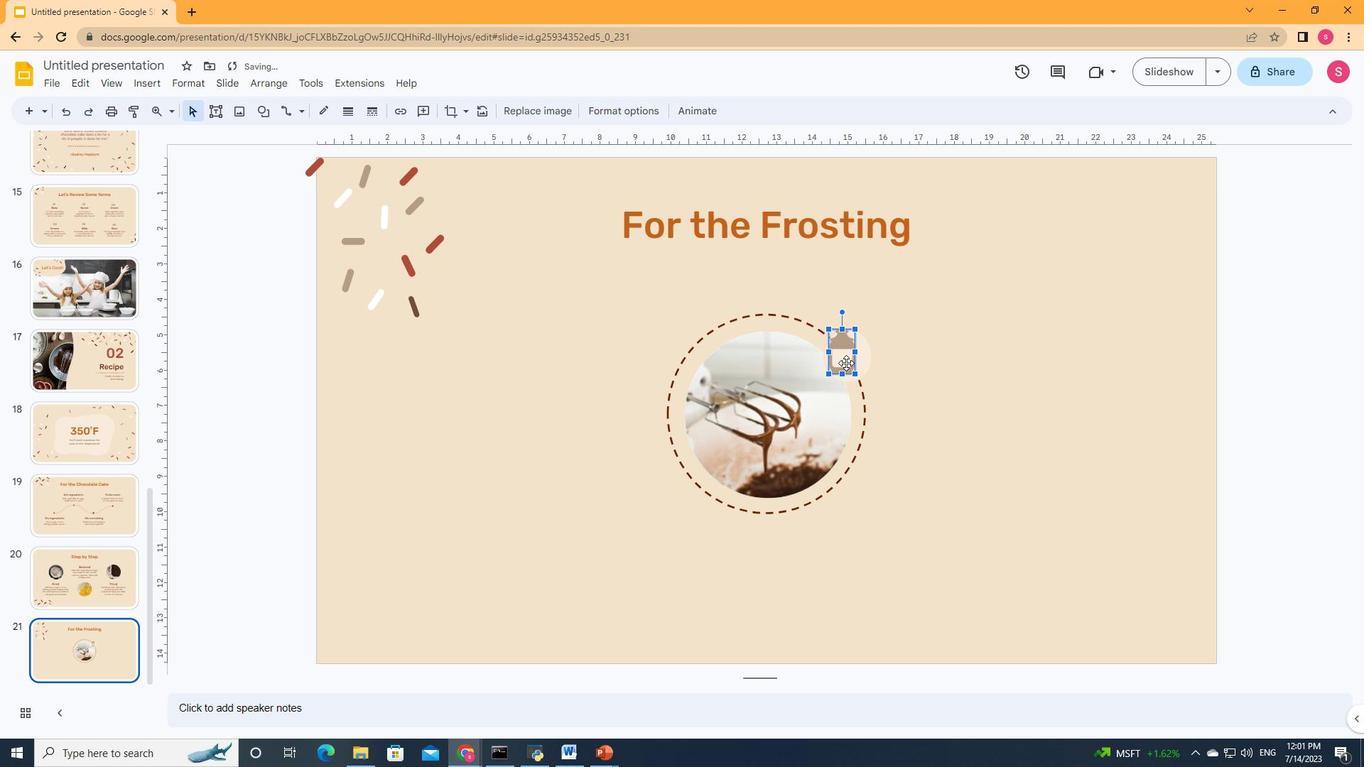 
Action: Mouse moved to (863, 380)
Screenshot: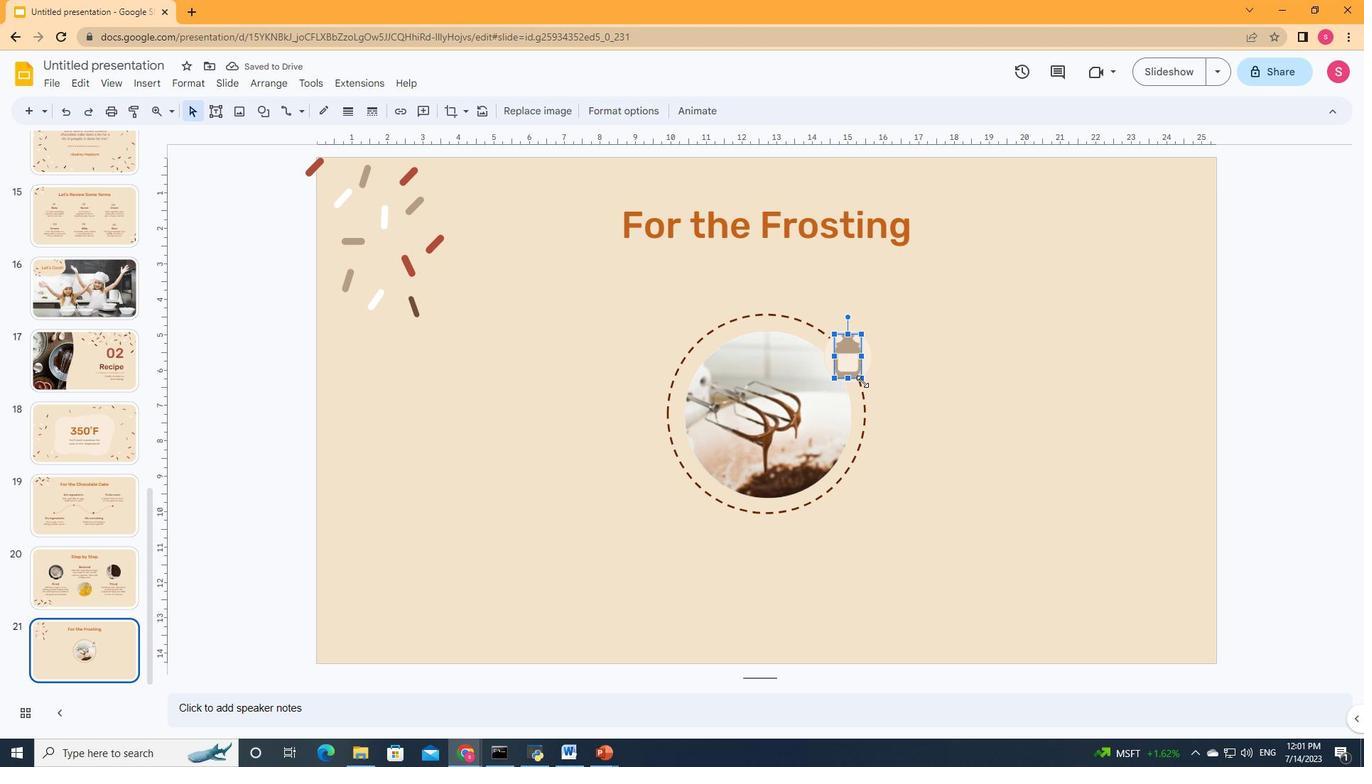 
Action: Mouse pressed left at (863, 380)
Screenshot: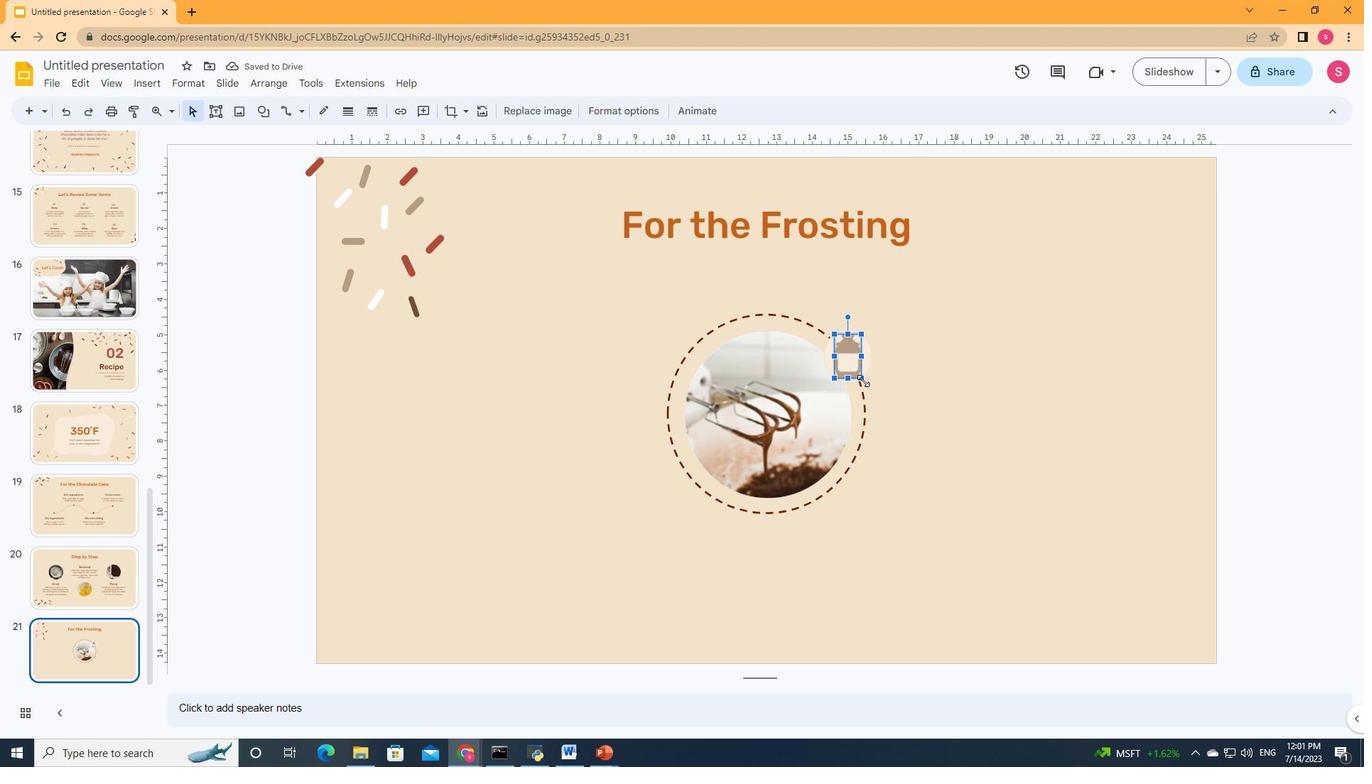 
Action: Mouse moved to (844, 353)
Screenshot: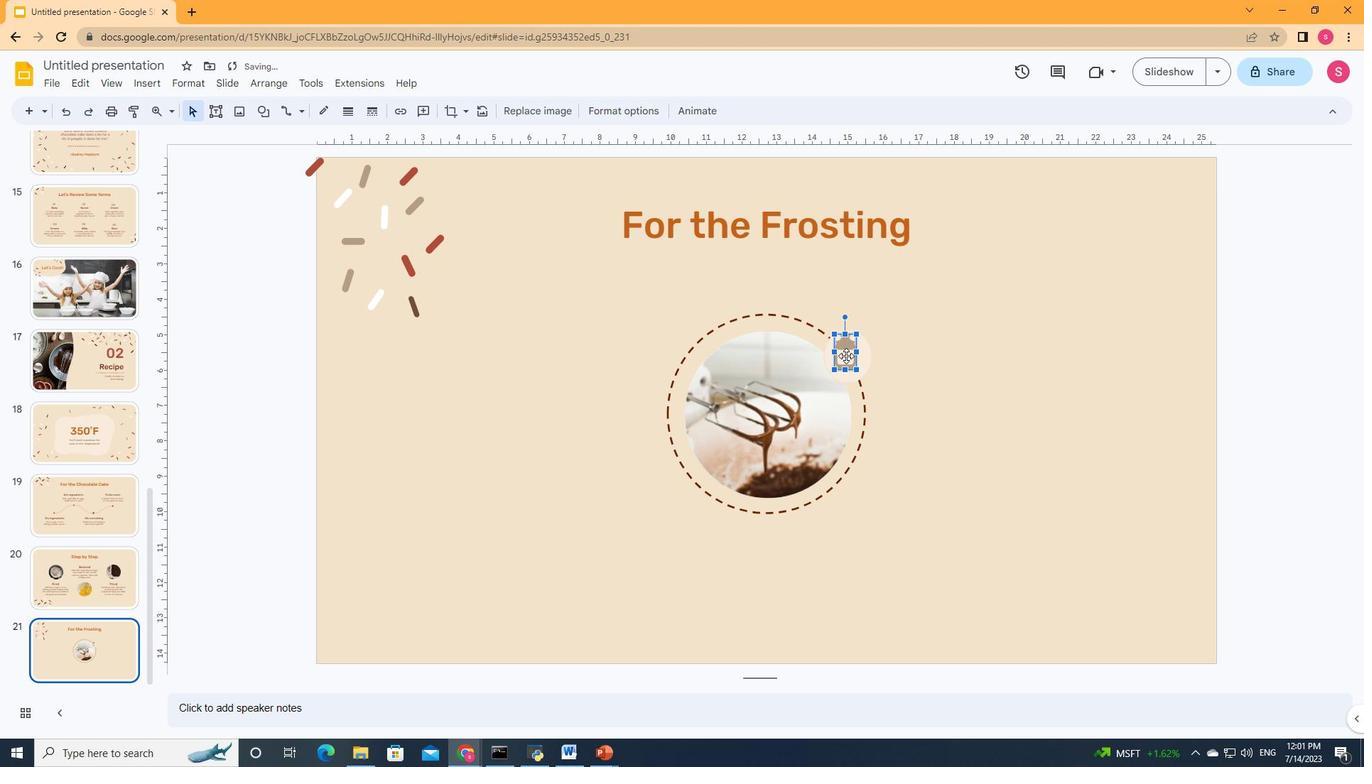 
Action: Mouse pressed left at (844, 353)
Screenshot: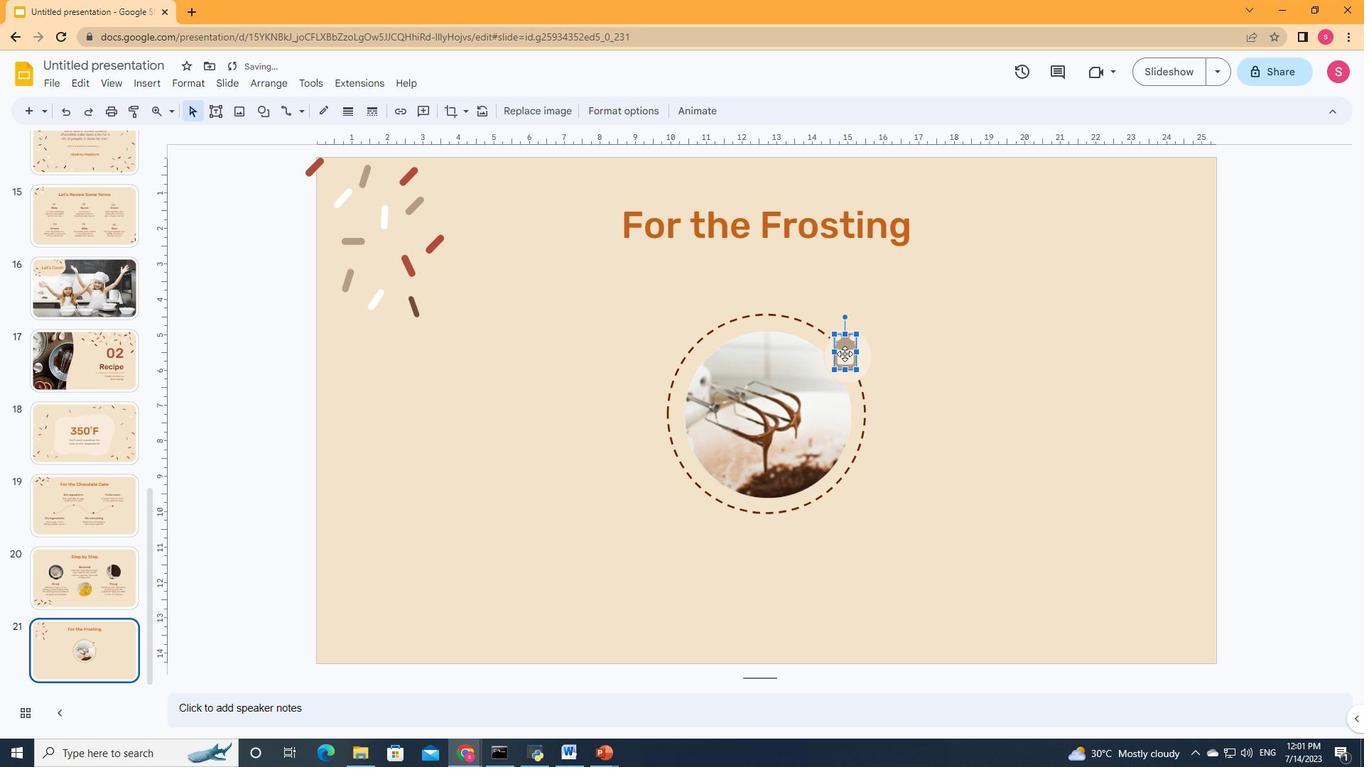 
Action: Mouse moved to (883, 367)
Screenshot: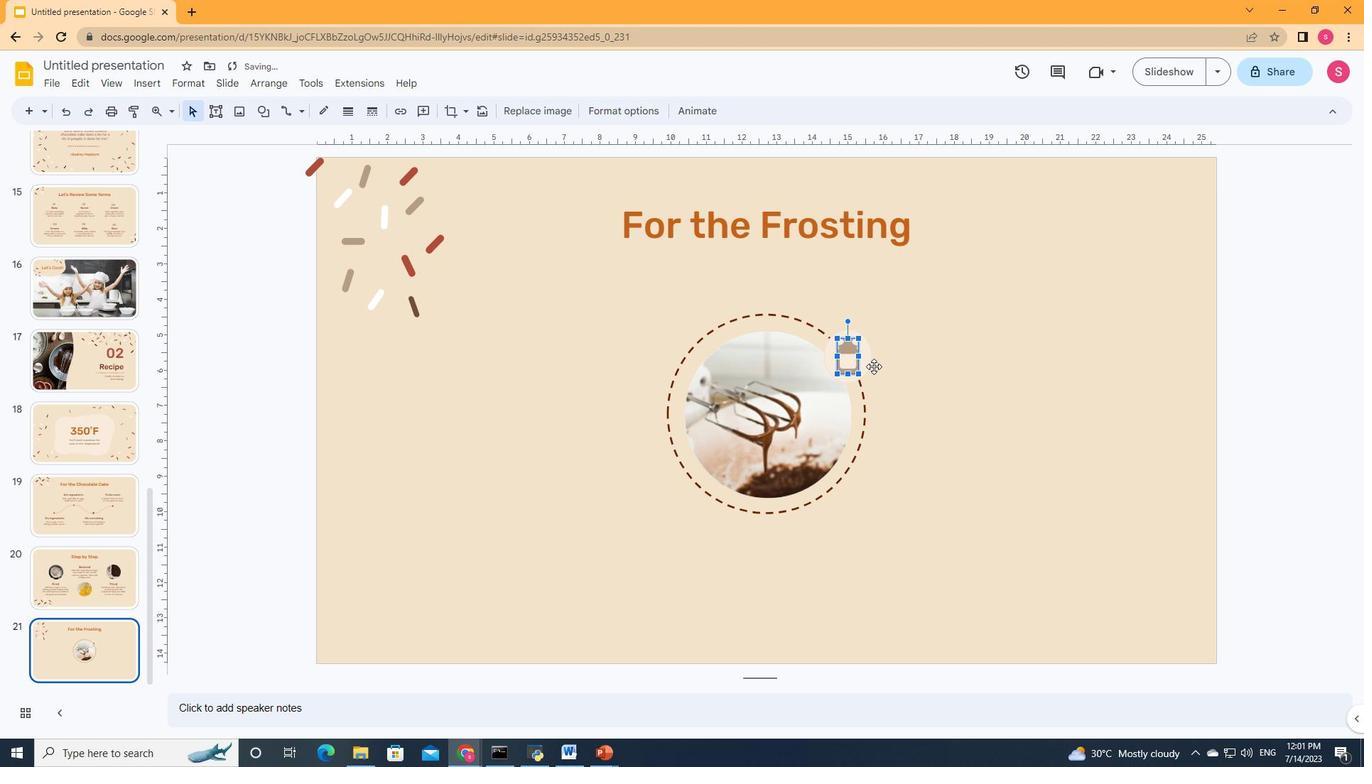 
Action: Mouse pressed left at (883, 367)
Screenshot: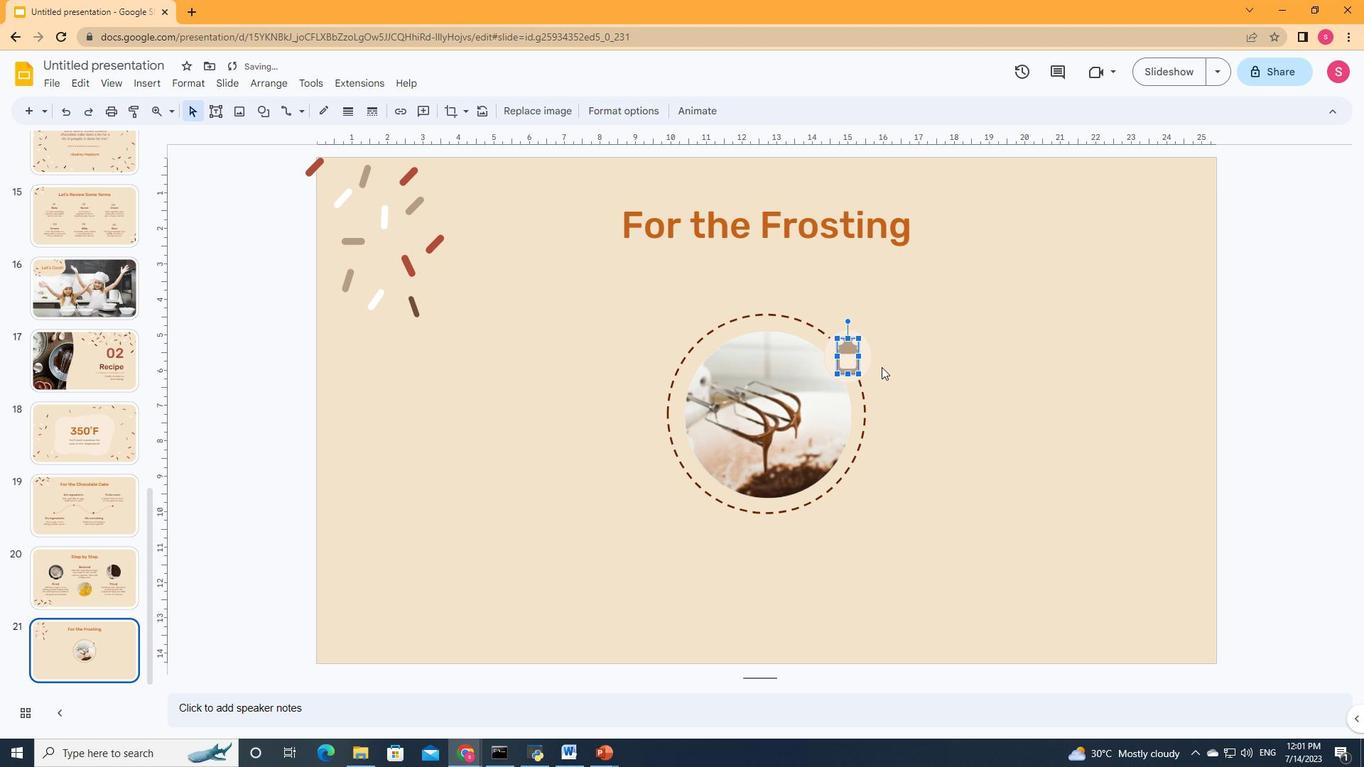 
Action: Mouse moved to (864, 357)
Screenshot: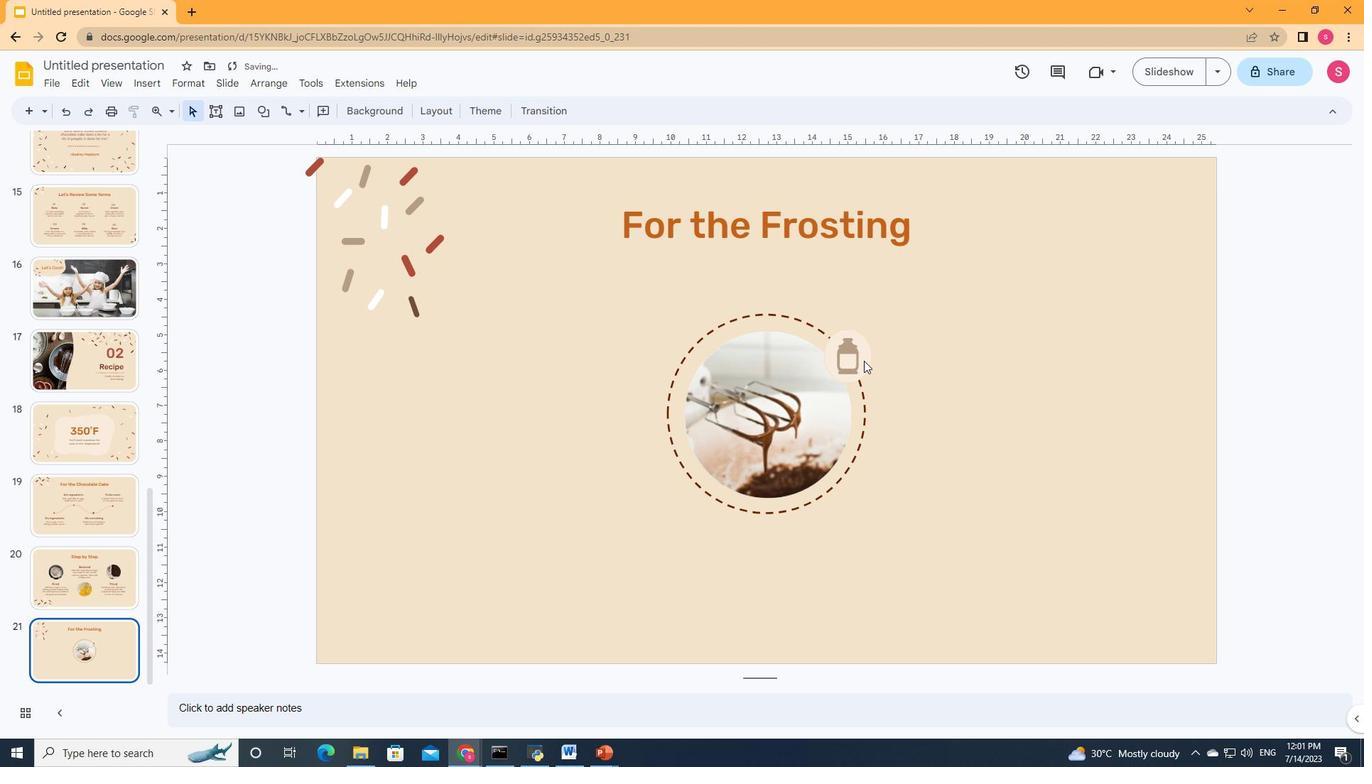 
Action: Mouse pressed left at (864, 357)
Screenshot: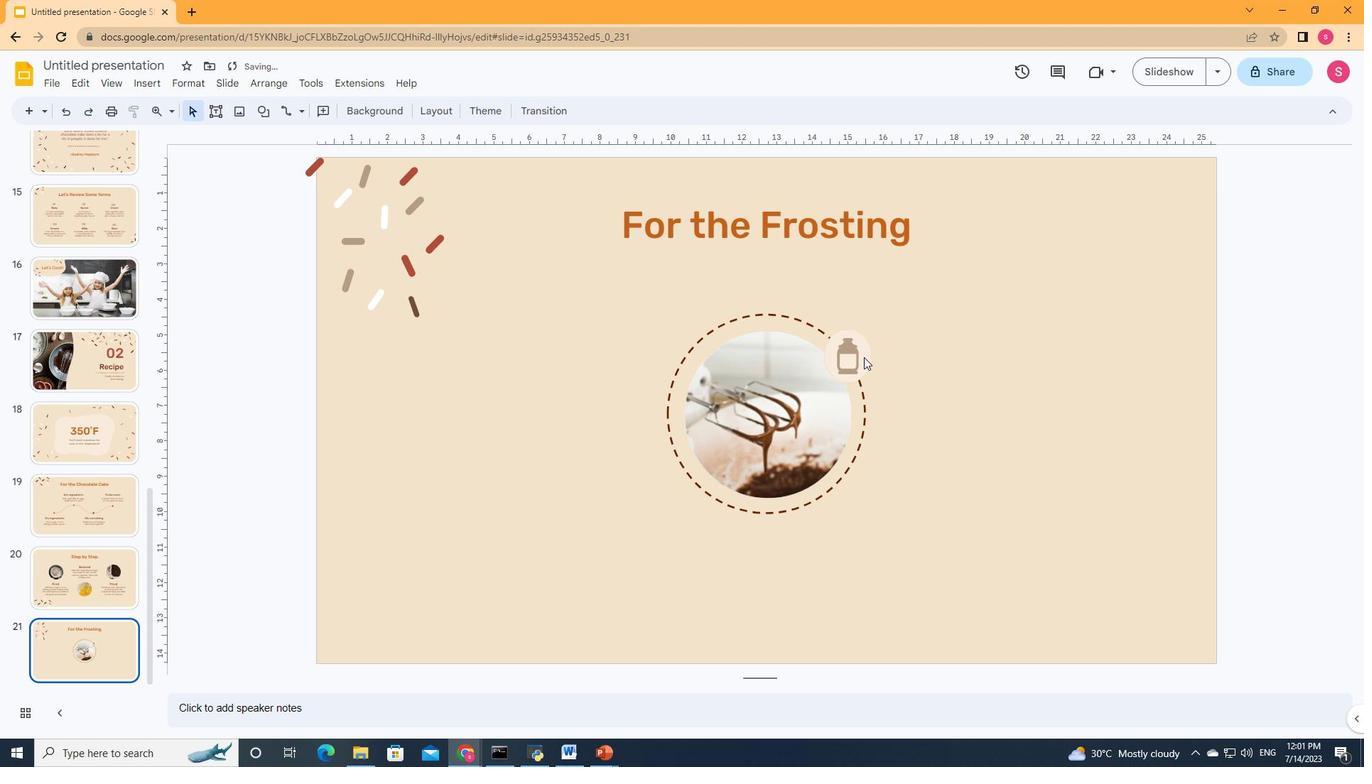 
Action: Mouse moved to (827, 356)
Screenshot: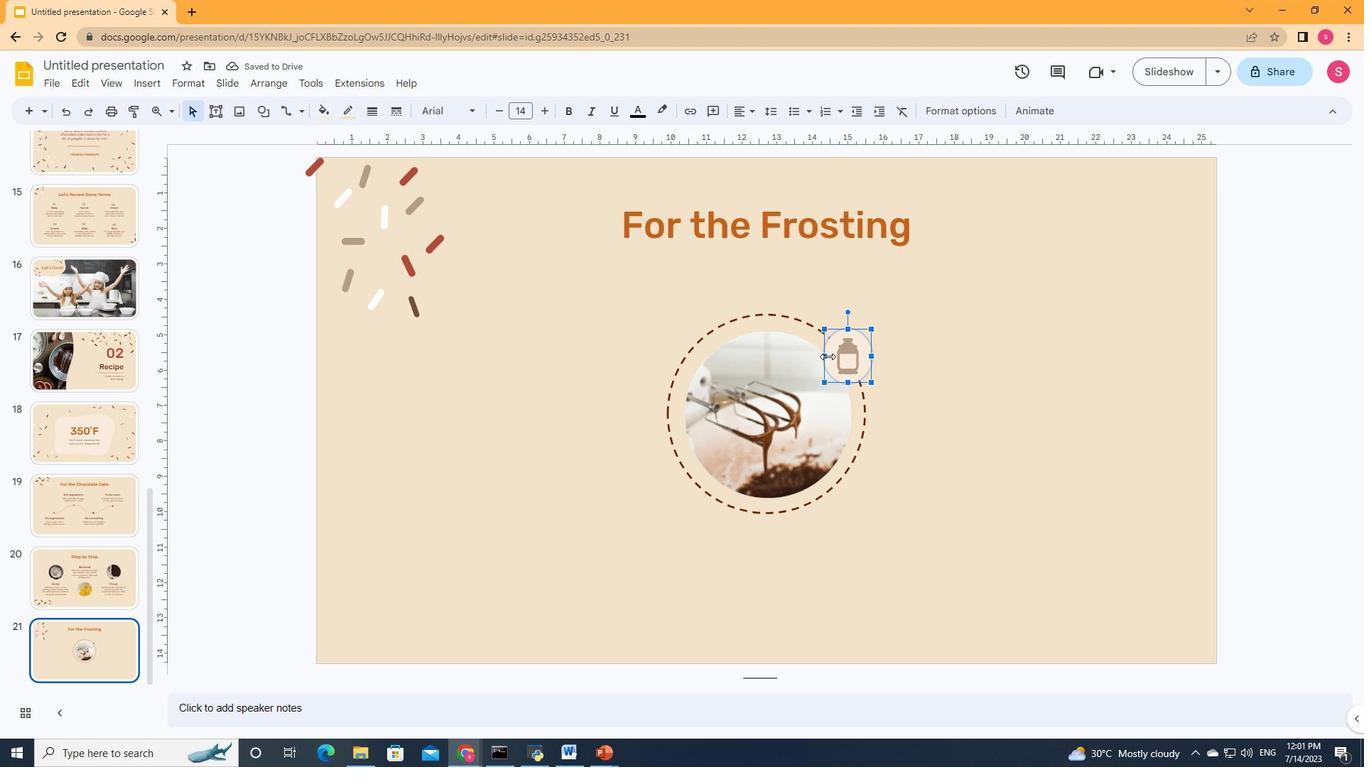 
Action: Mouse pressed left at (827, 356)
Screenshot: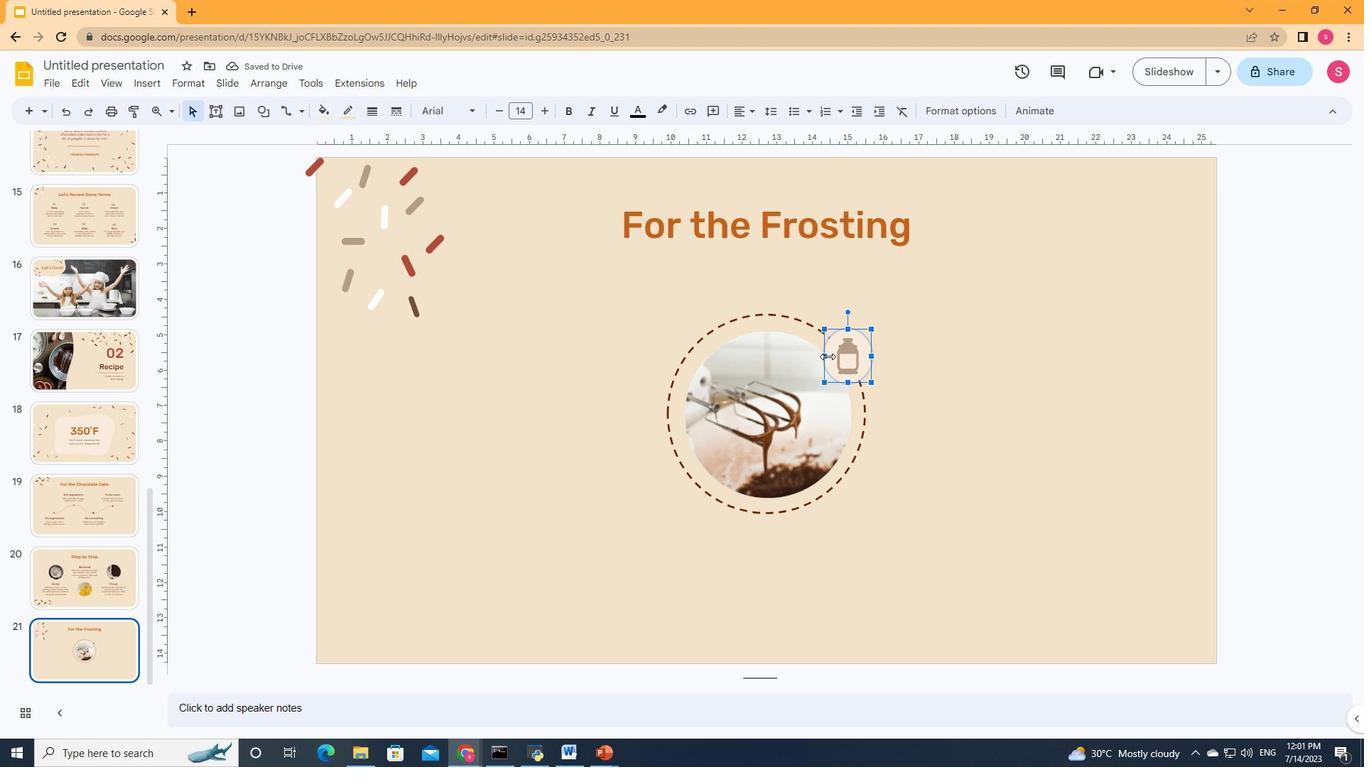 
Action: Mouse moved to (923, 375)
Screenshot: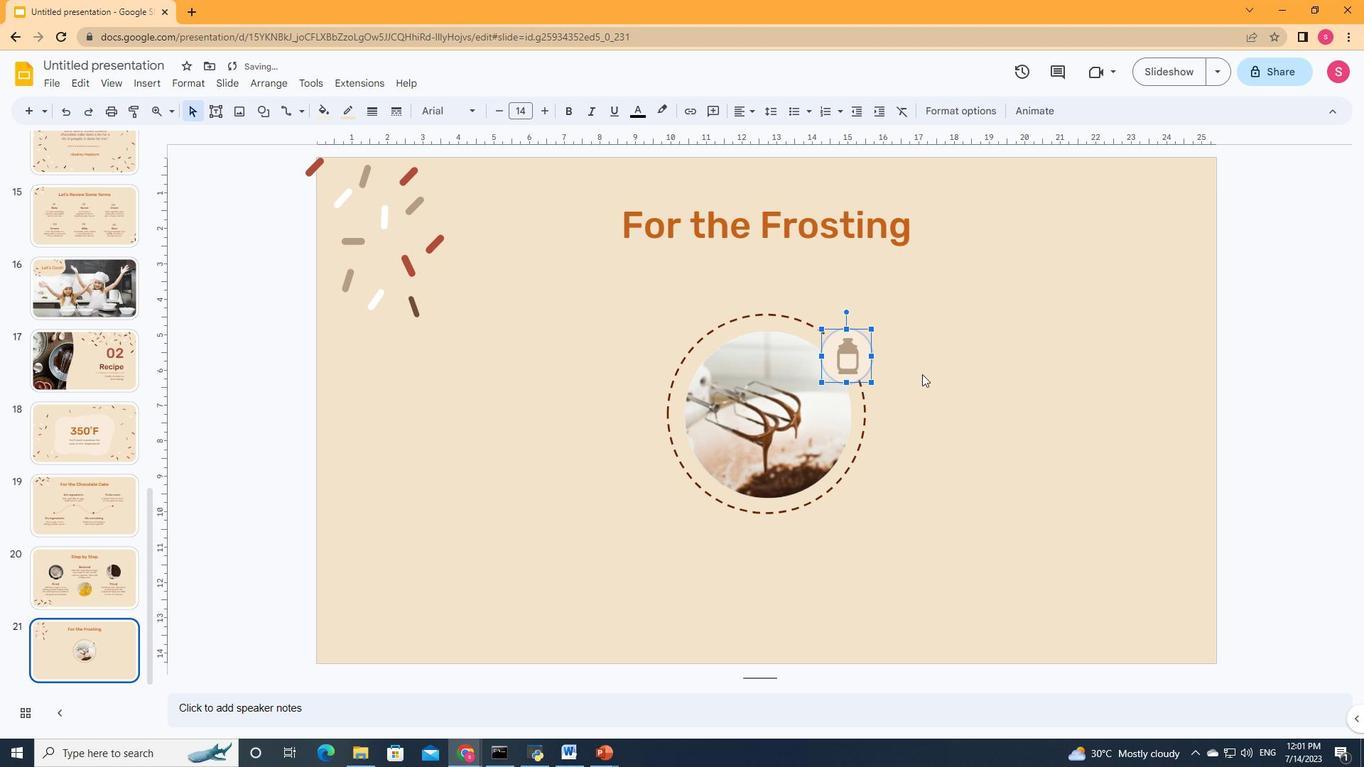 
Action: Mouse pressed left at (923, 375)
Screenshot: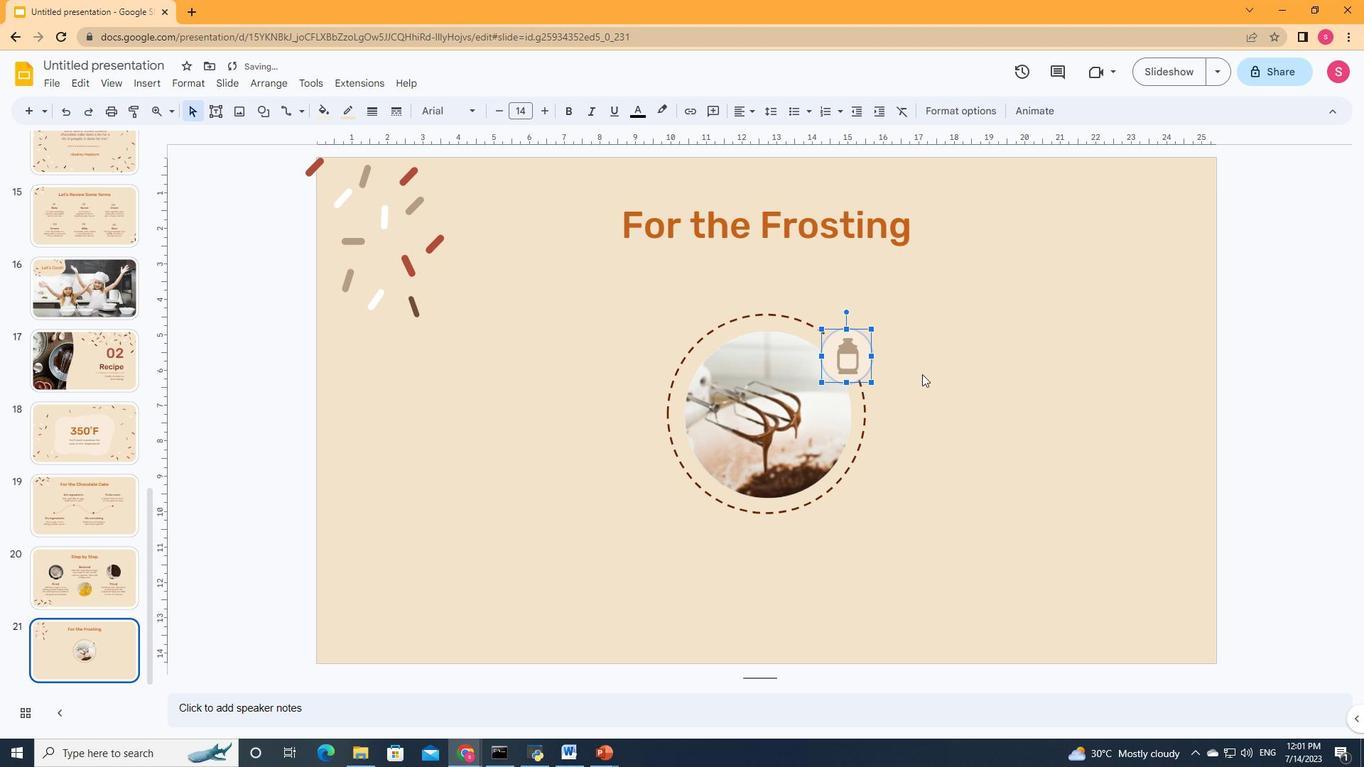 
Action: Mouse moved to (867, 358)
Screenshot: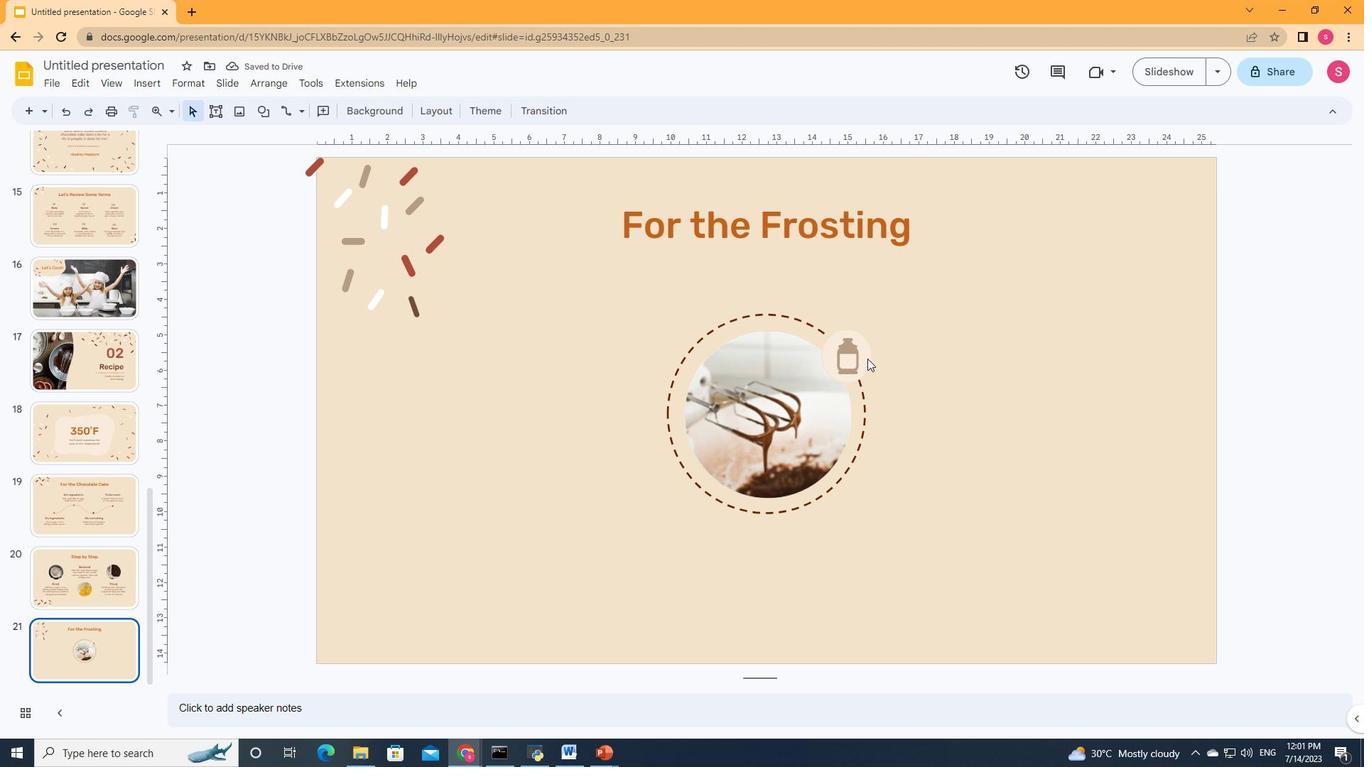 
Action: Mouse pressed left at (867, 358)
Screenshot: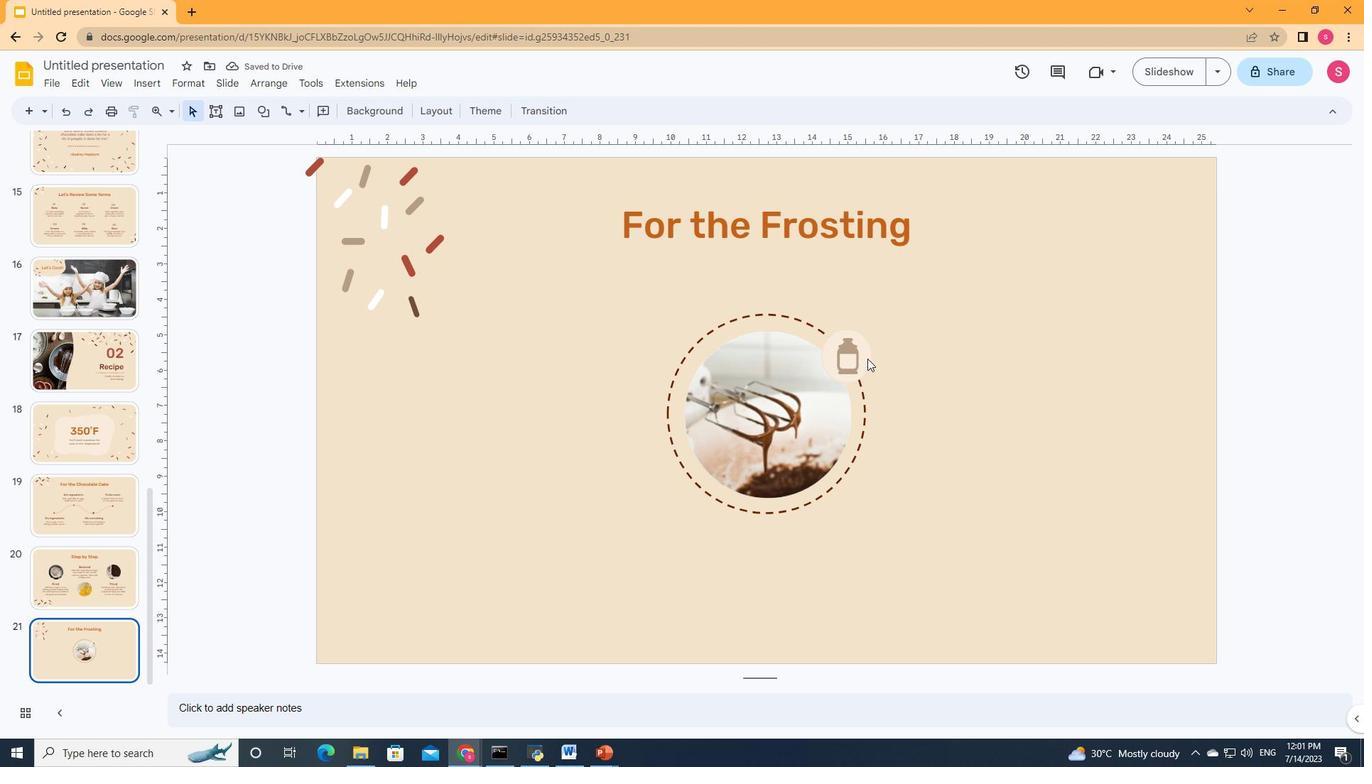 
Action: Mouse moved to (873, 356)
Screenshot: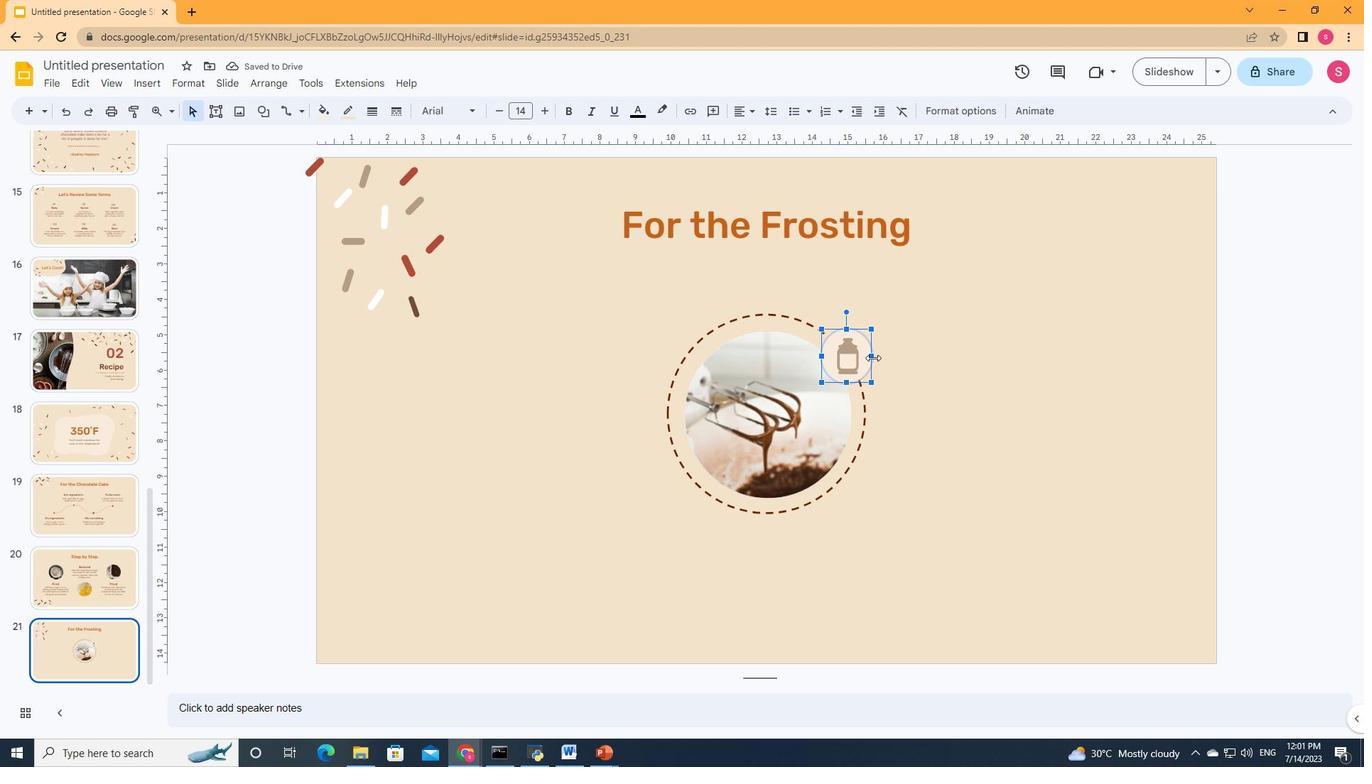 
Action: Mouse pressed left at (873, 356)
Screenshot: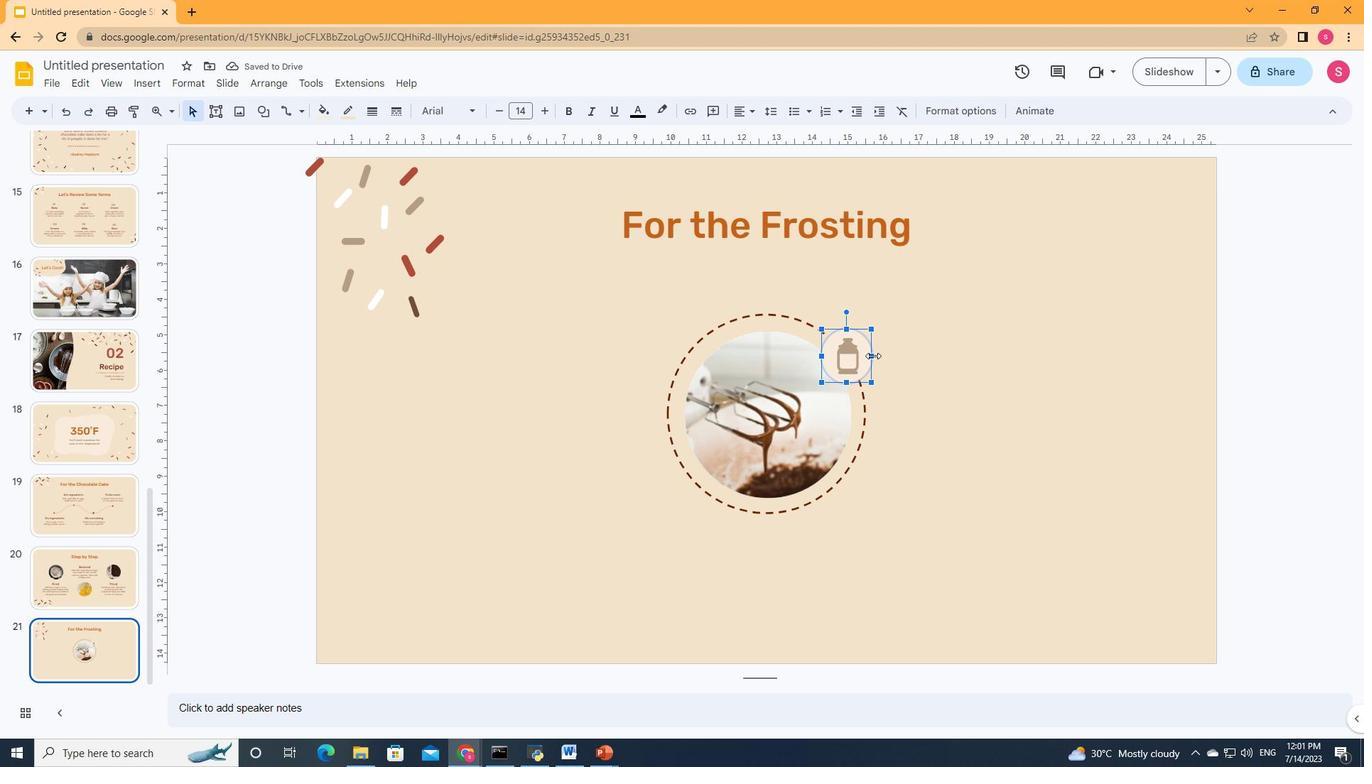 
Action: Mouse moved to (860, 361)
Screenshot: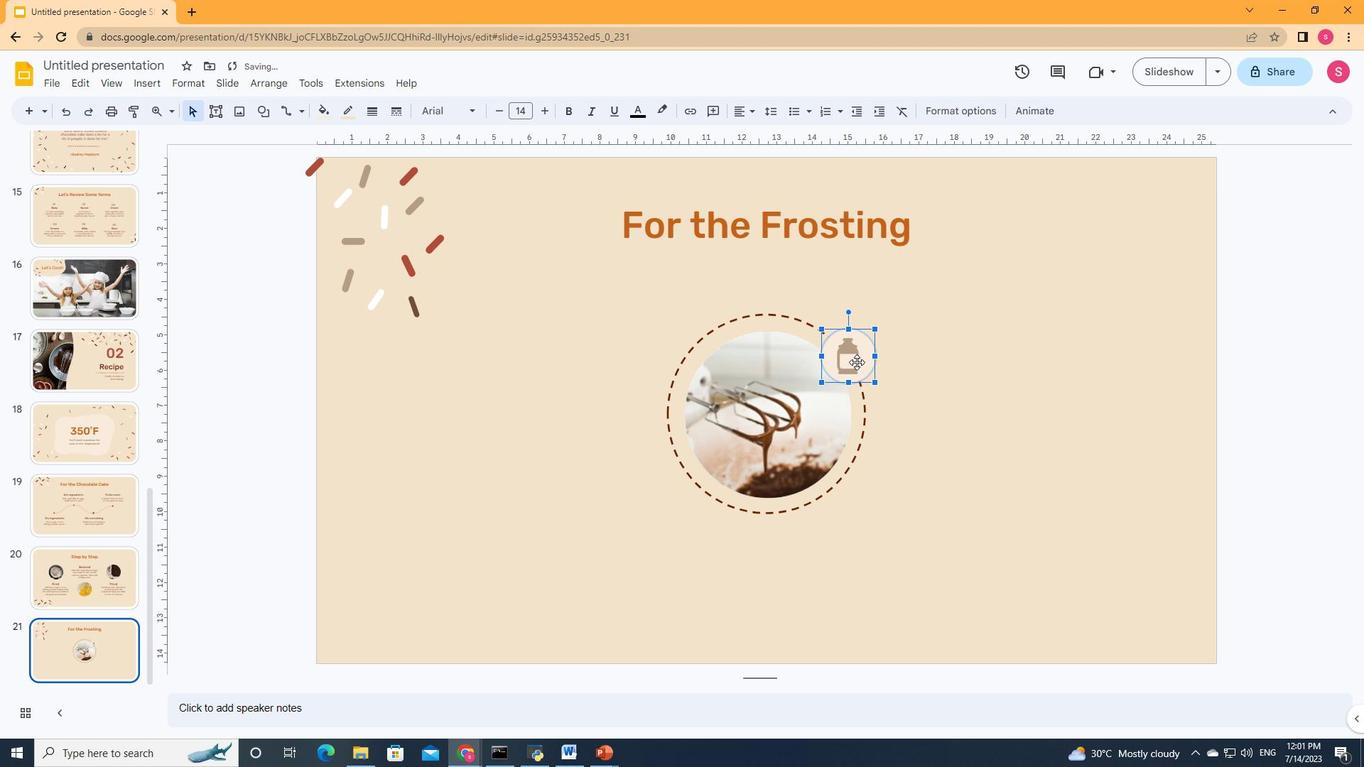 
Action: Mouse pressed left at (860, 361)
Screenshot: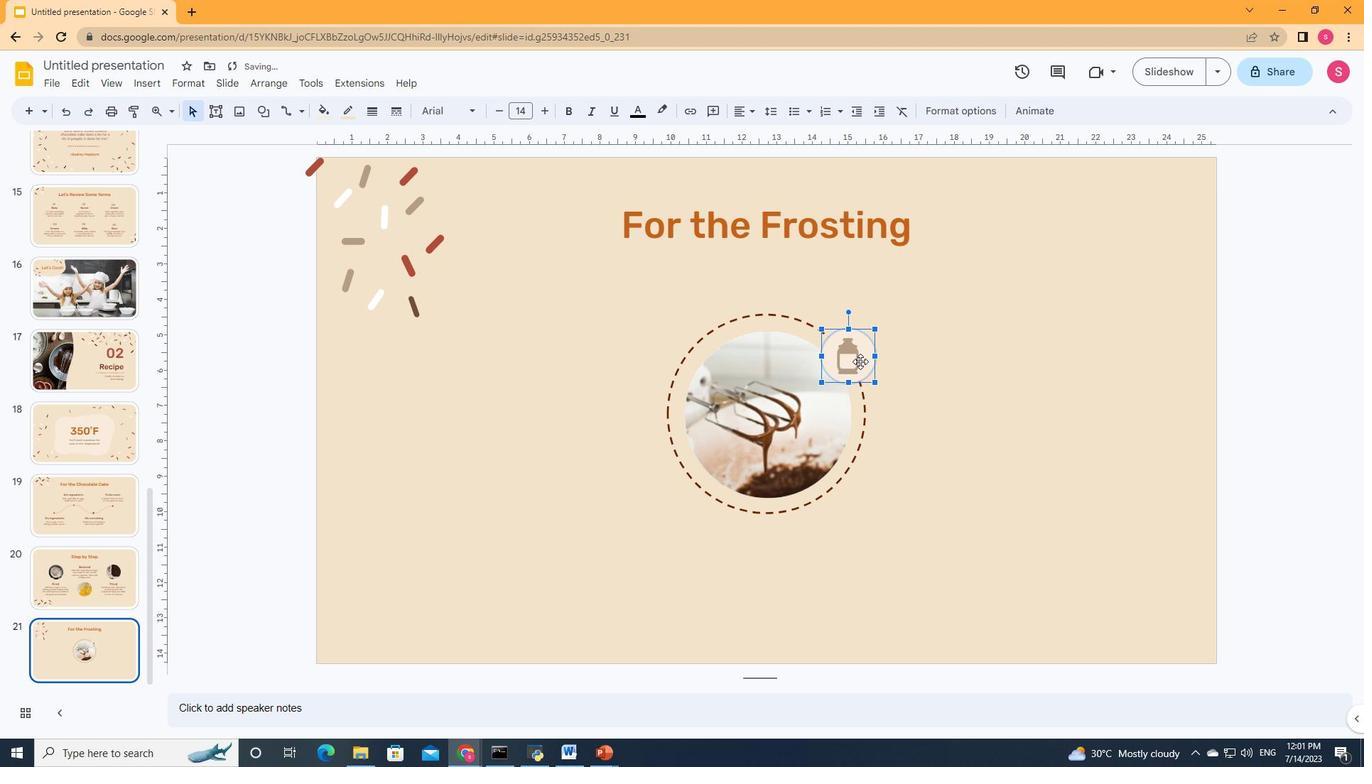 
Action: Mouse moved to (895, 386)
Screenshot: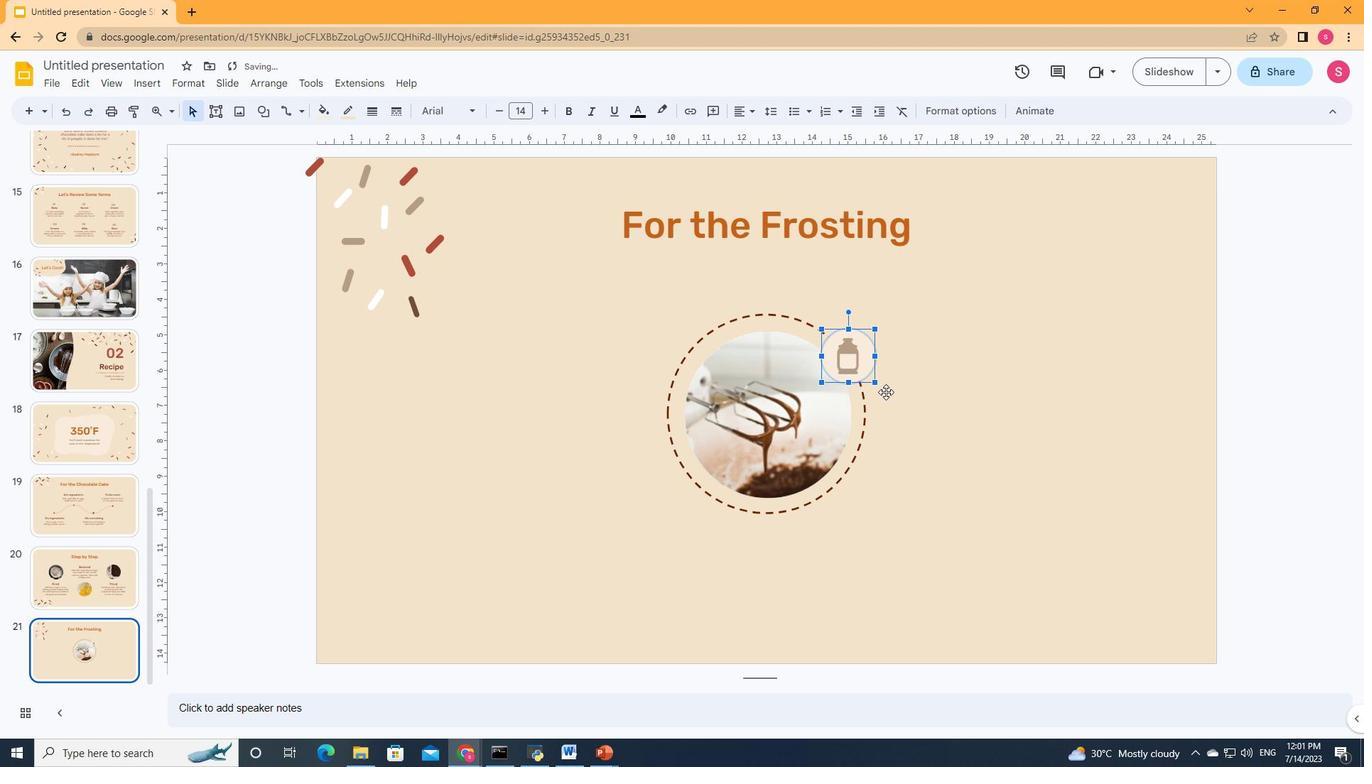 
Action: Mouse pressed left at (895, 386)
Screenshot: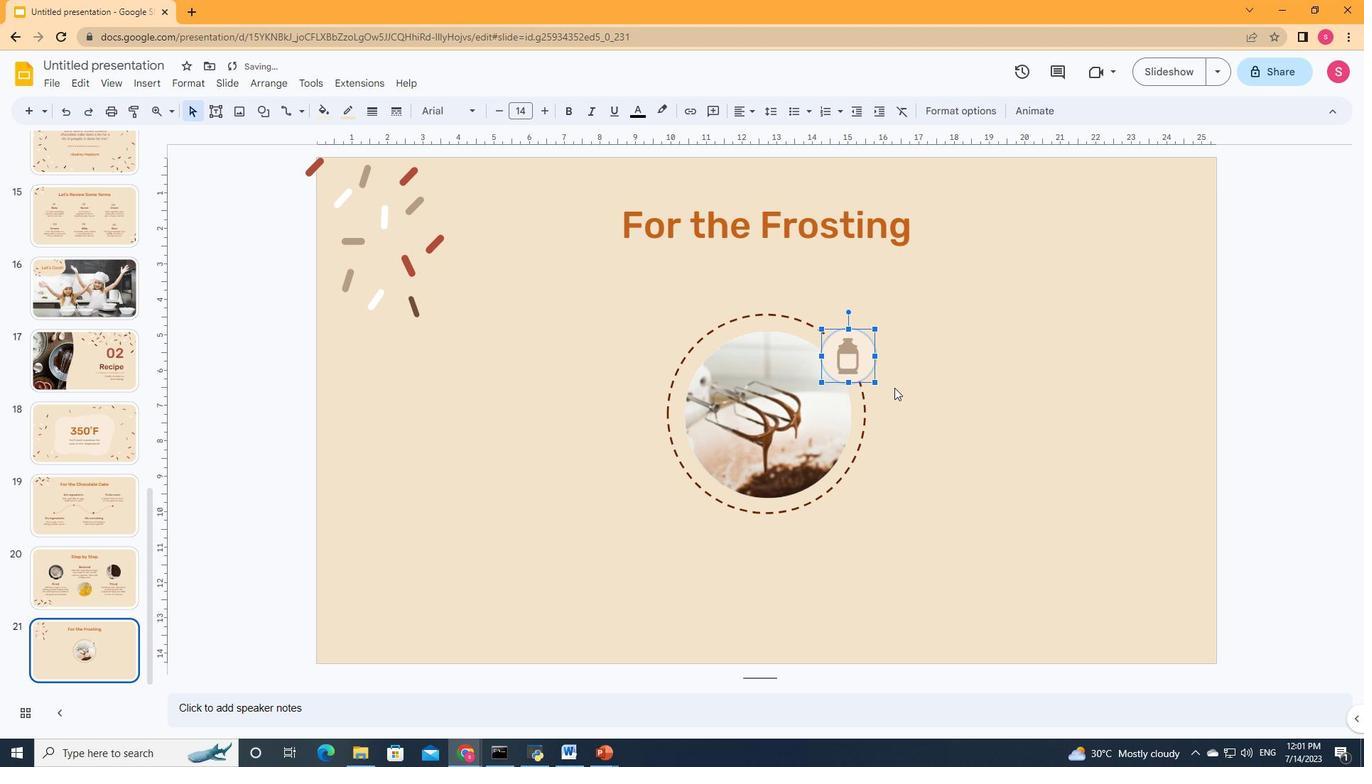 
Action: Mouse moved to (864, 357)
Screenshot: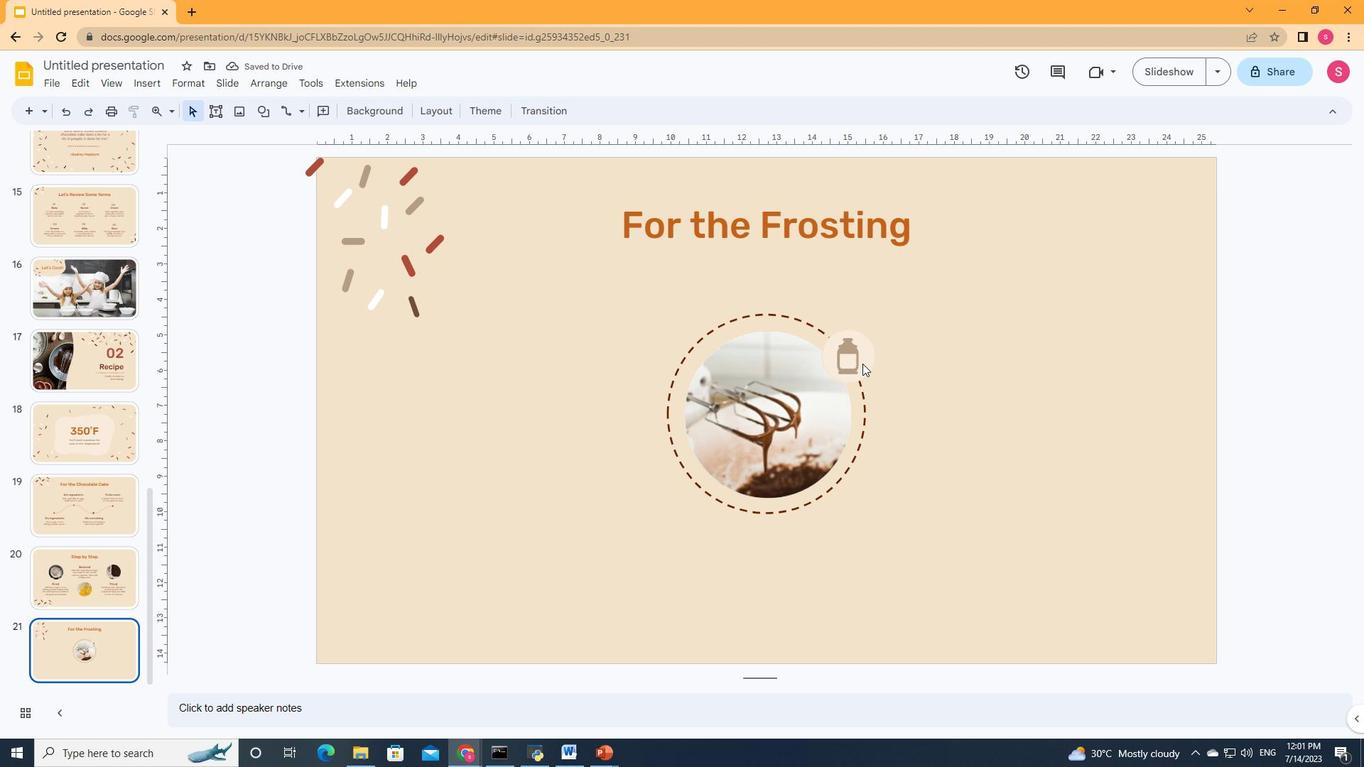 
Action: Mouse pressed left at (864, 357)
Screenshot: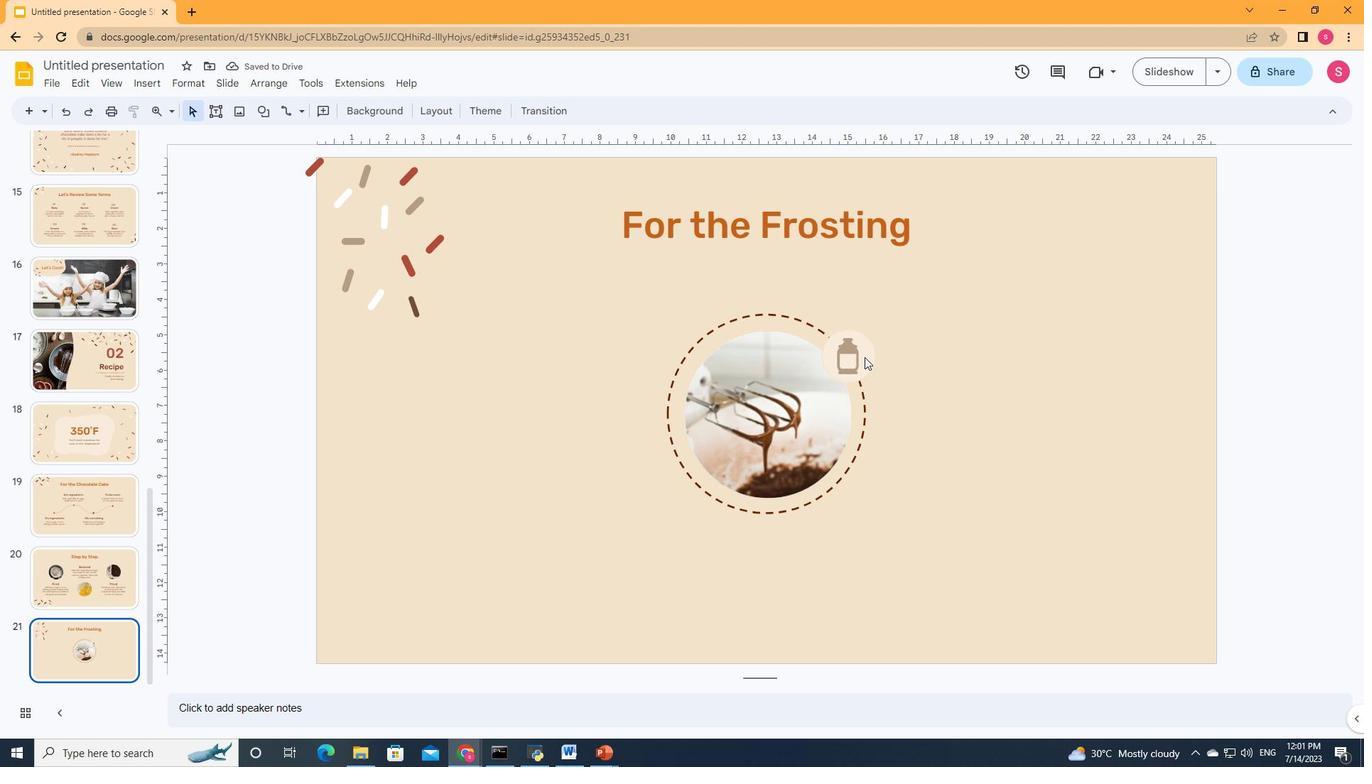 
Action: Mouse moved to (864, 357)
Screenshot: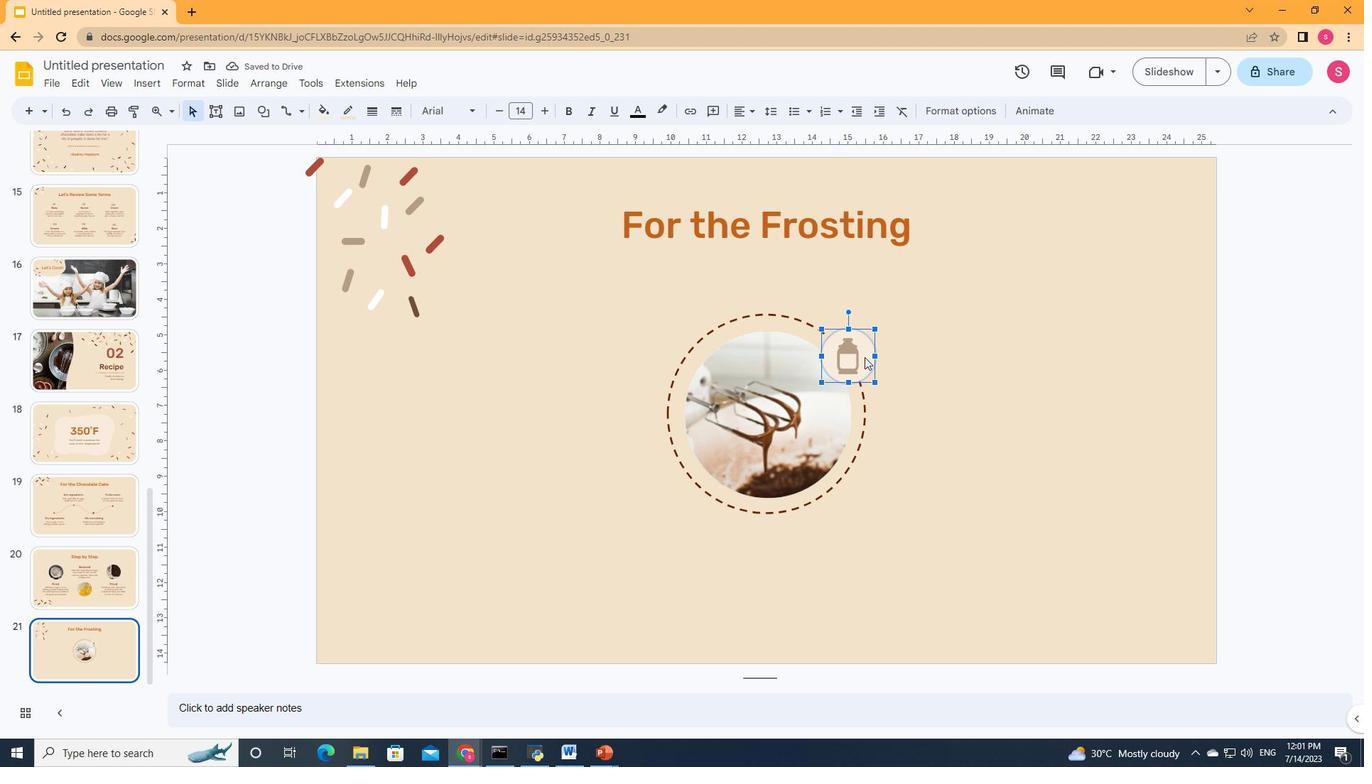 
Action: Key pressed ctrl+C
Screenshot: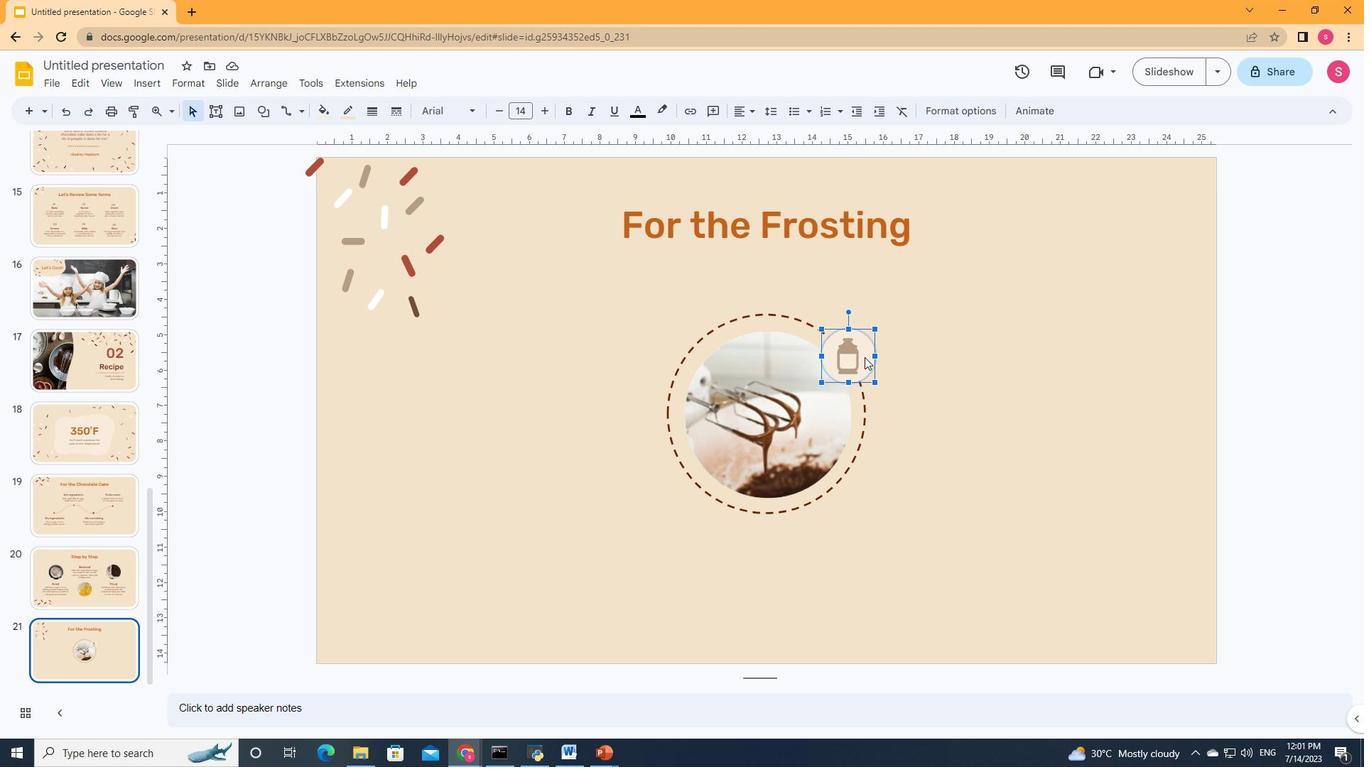 
Action: Mouse moved to (859, 451)
Screenshot: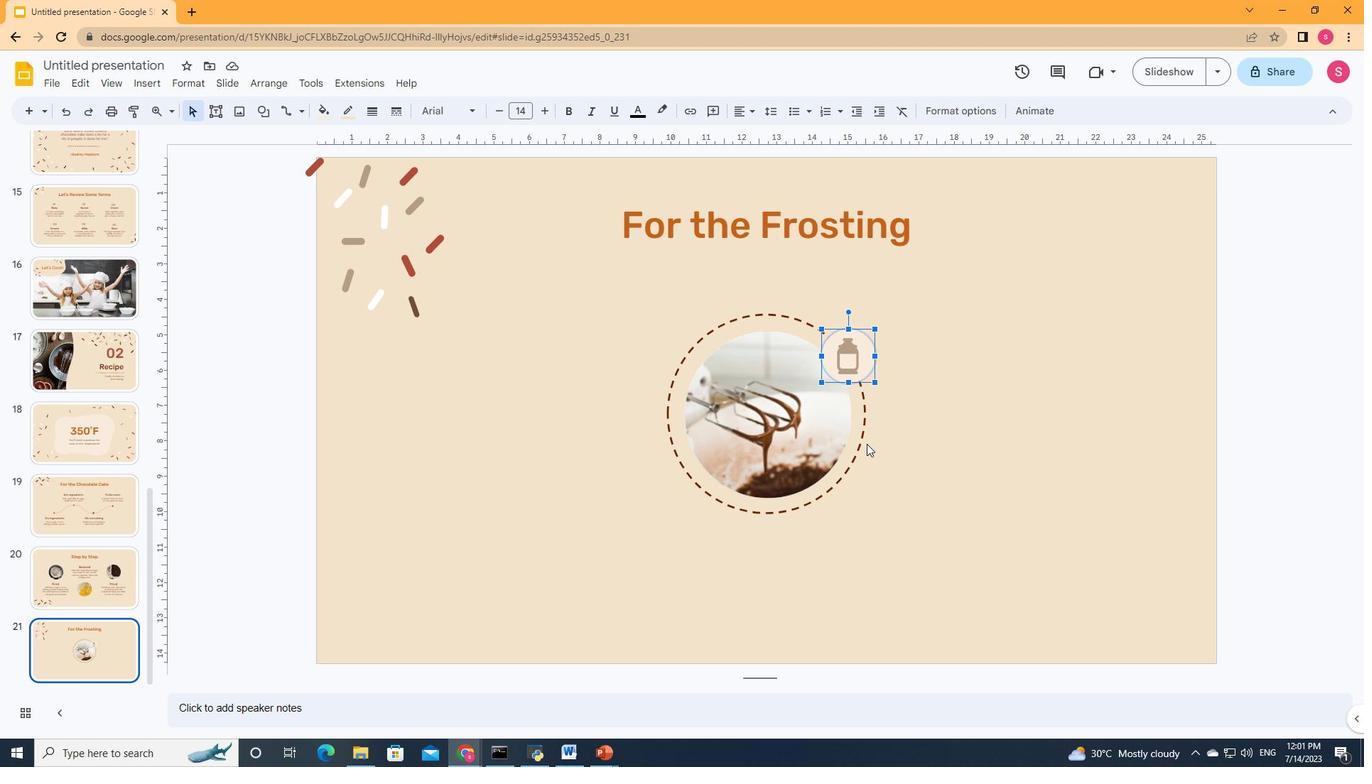 
Action: Mouse pressed left at (859, 451)
Screenshot: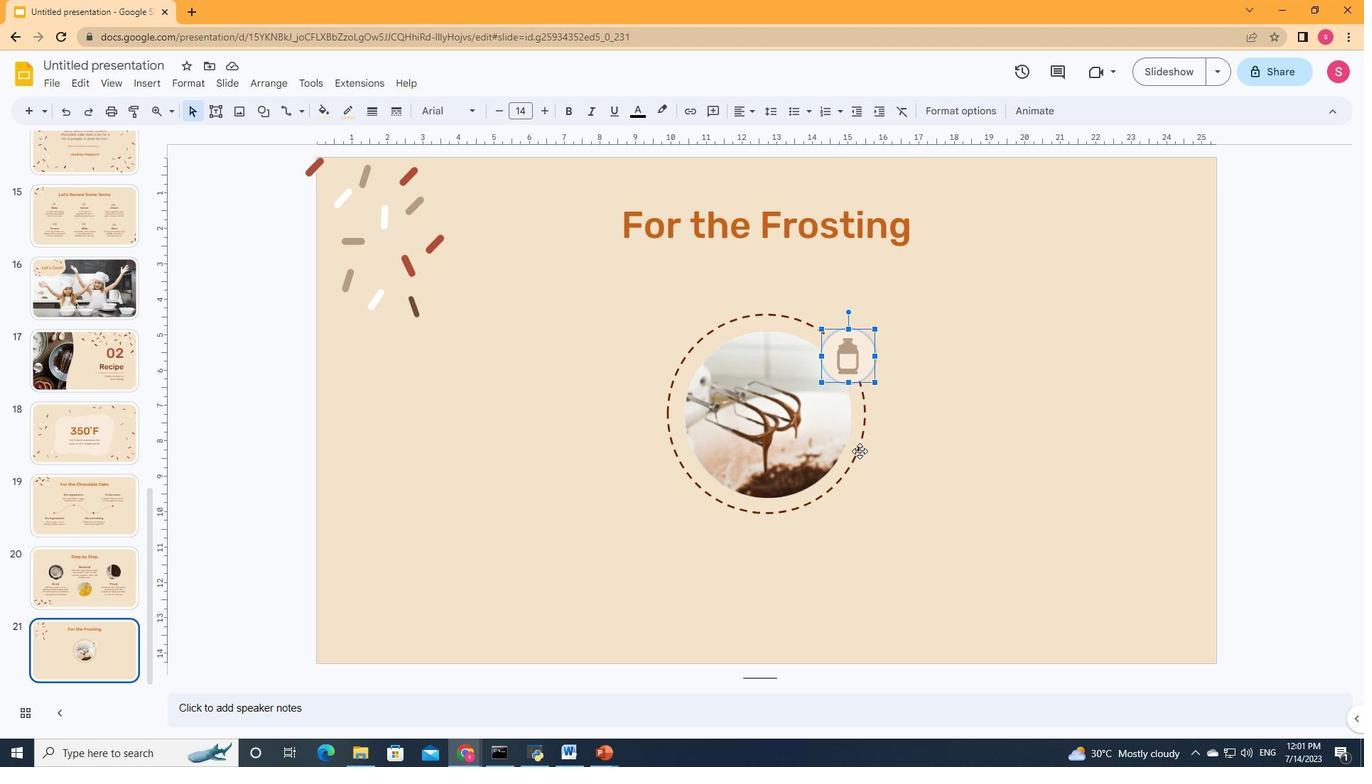 
Action: Mouse moved to (902, 439)
Screenshot: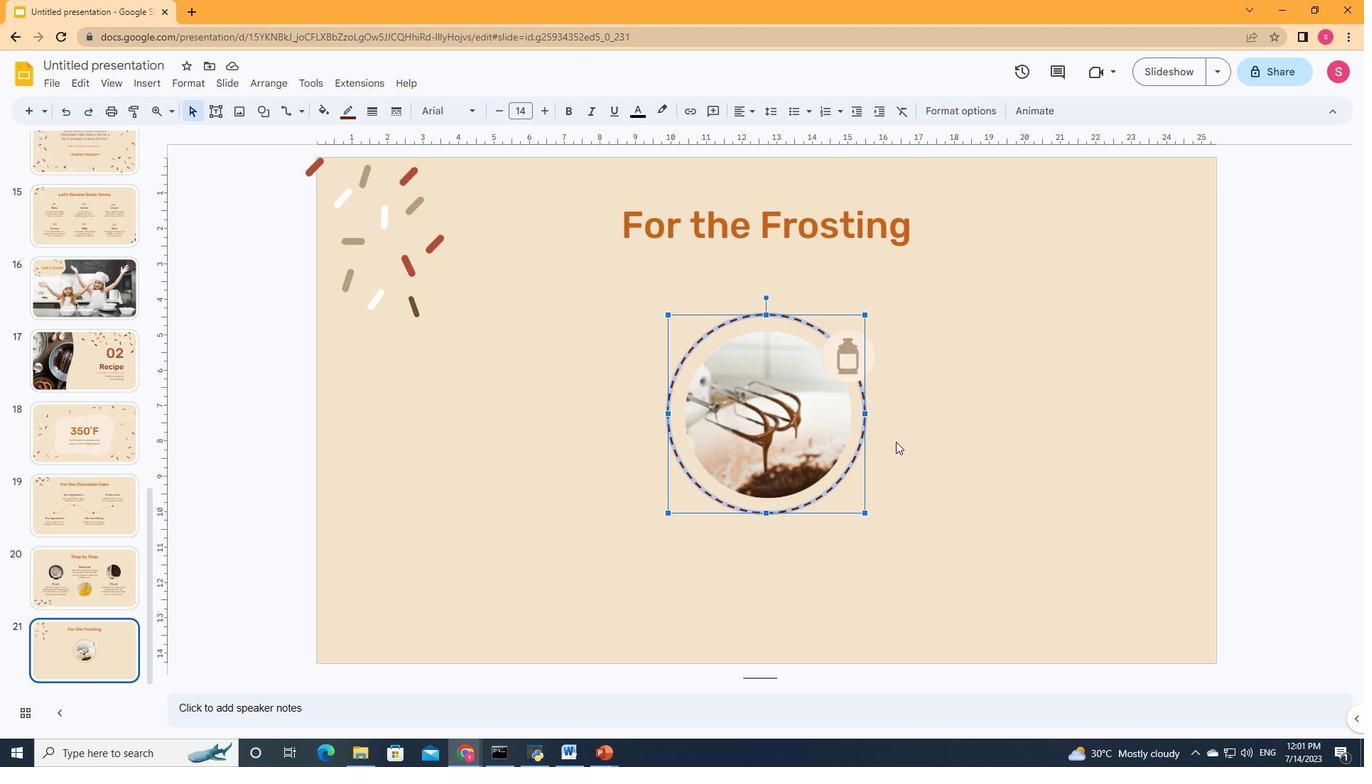 
Action: Mouse pressed left at (902, 439)
Screenshot: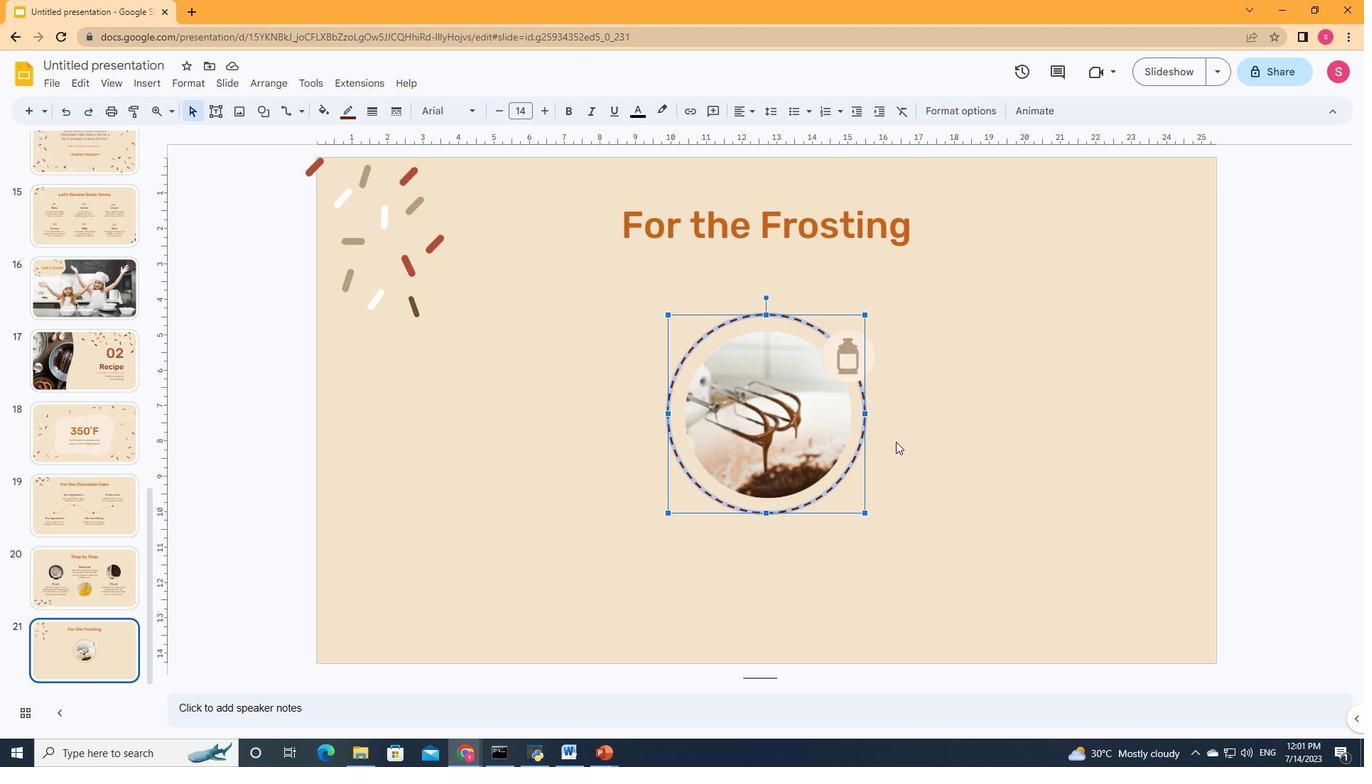 
Action: Mouse moved to (903, 439)
Screenshot: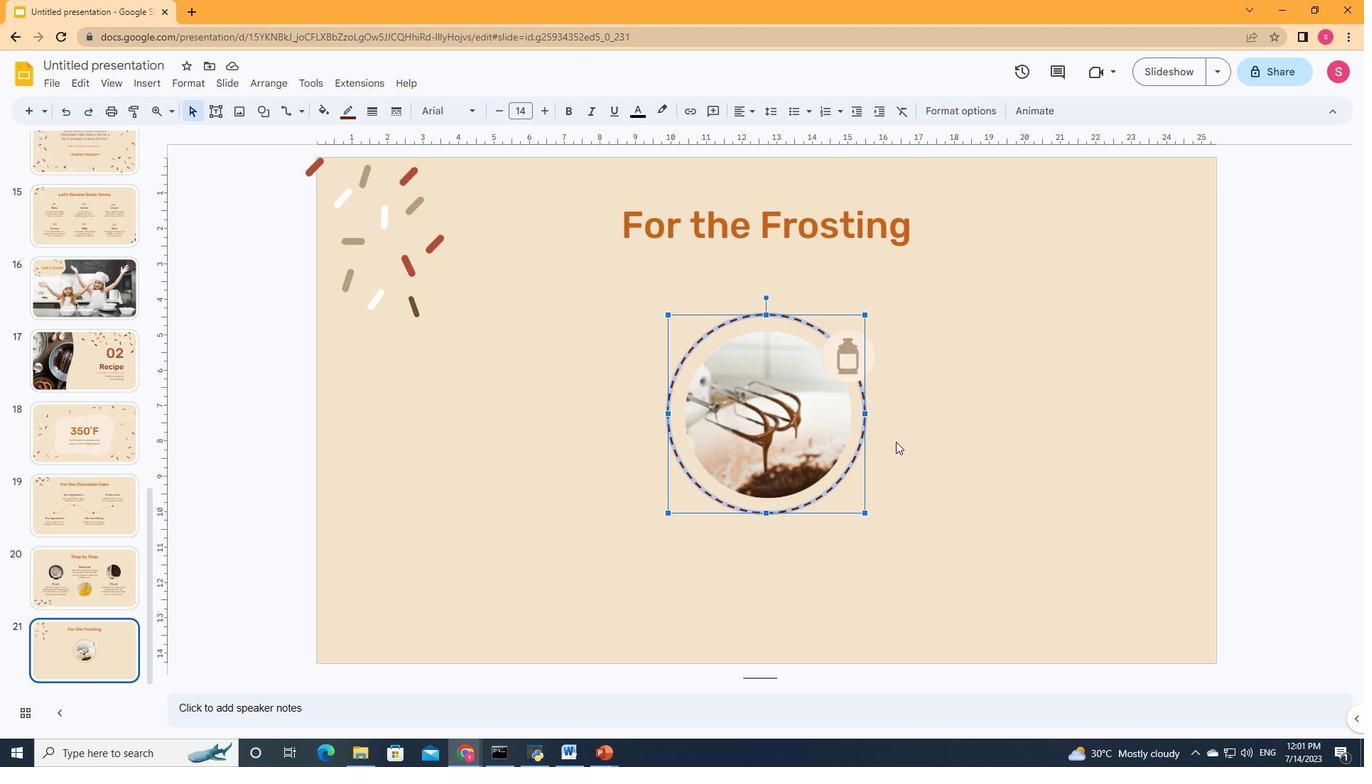 
Action: Key pressed ctrl+V
Screenshot: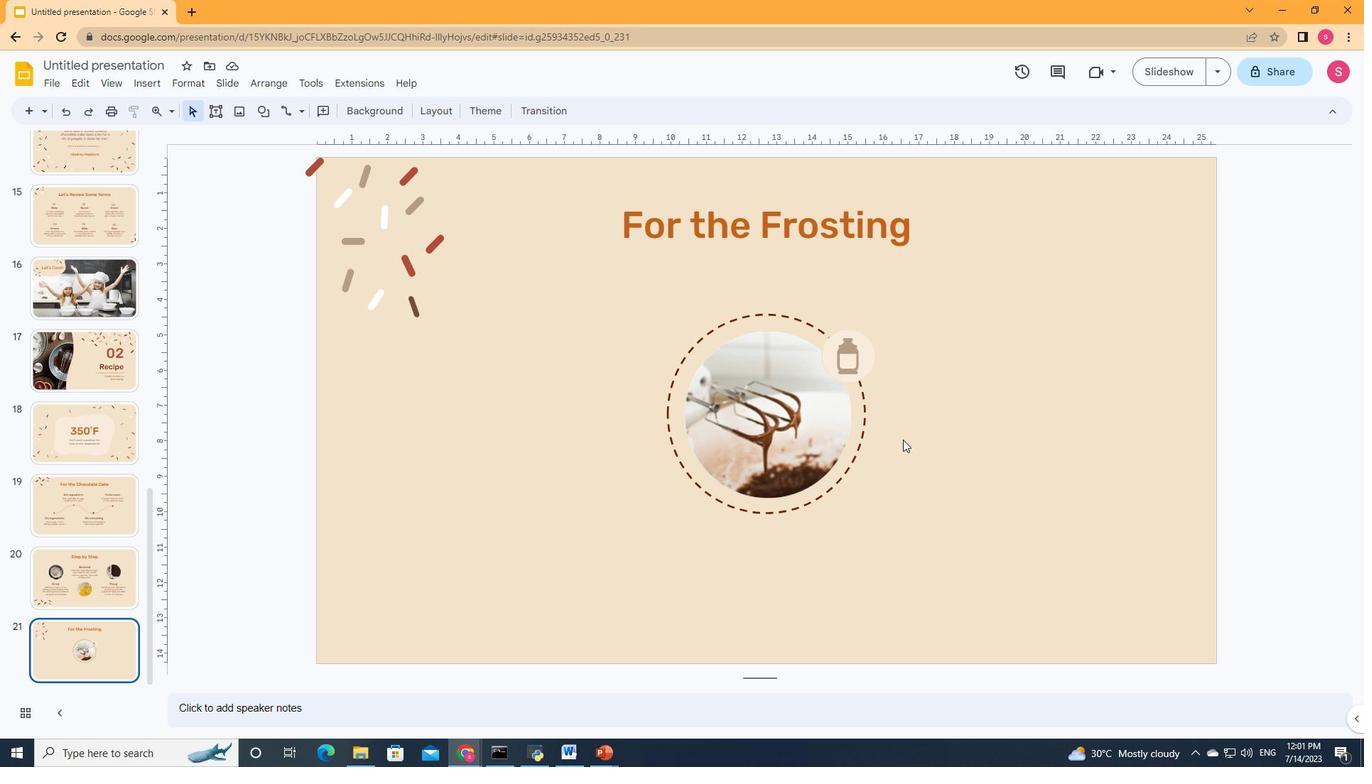 
Action: Mouse moved to (864, 369)
Screenshot: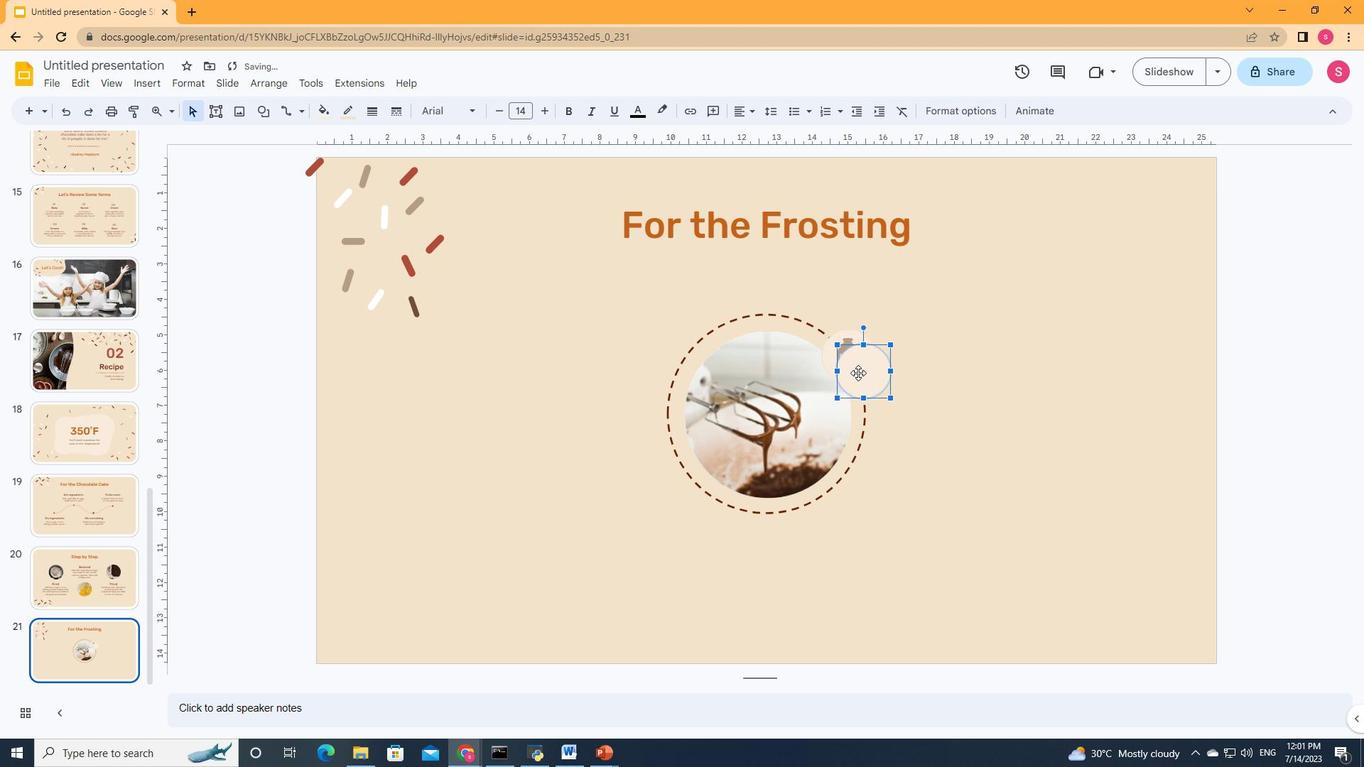
Action: Mouse pressed left at (864, 369)
Screenshot: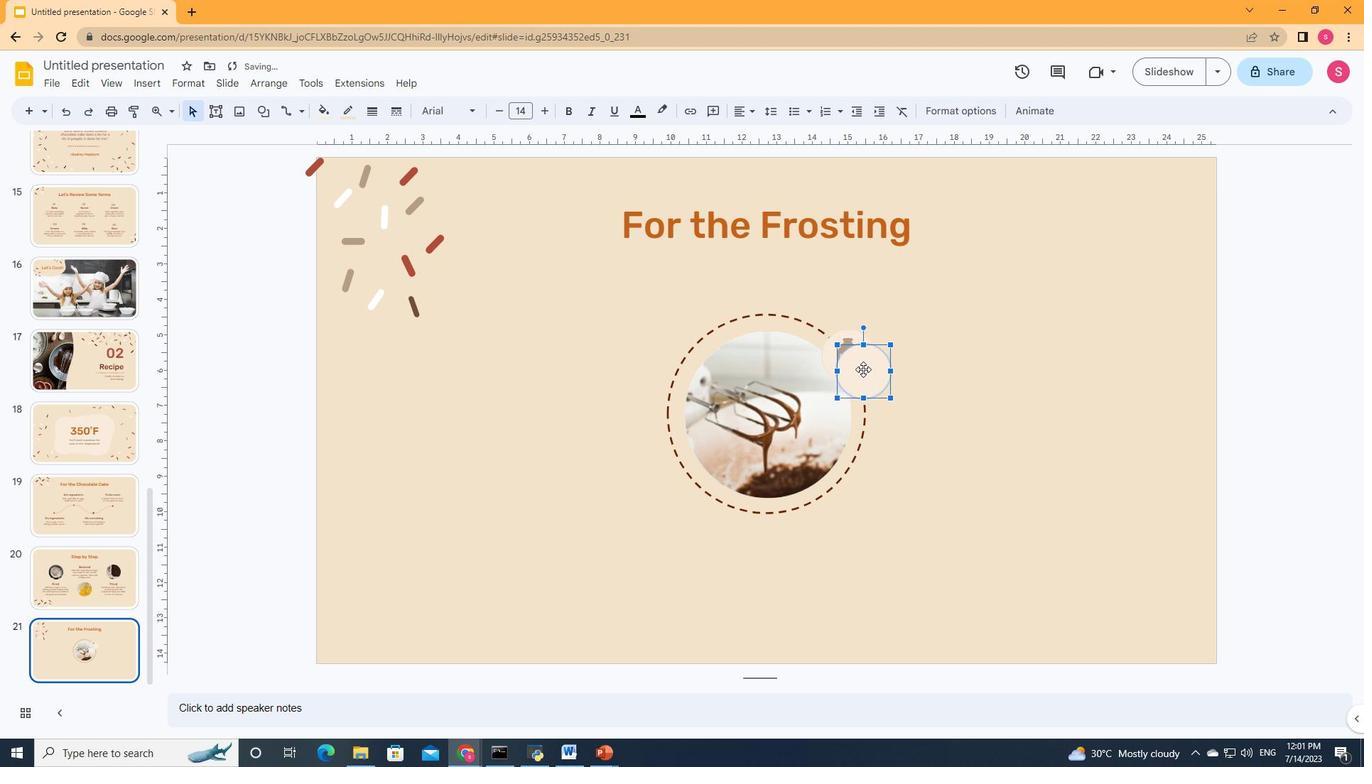 
Action: Mouse moved to (856, 356)
Screenshot: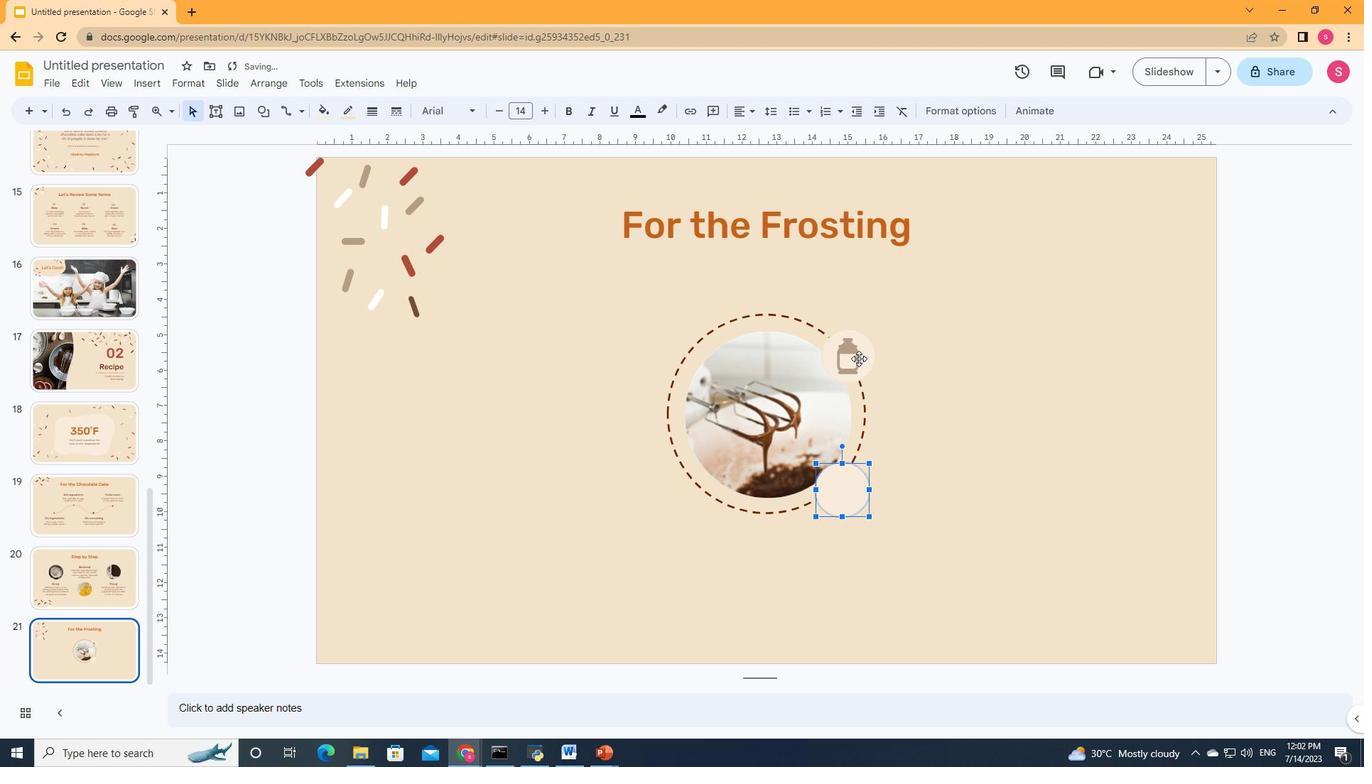 
Action: Mouse pressed left at (856, 356)
Screenshot: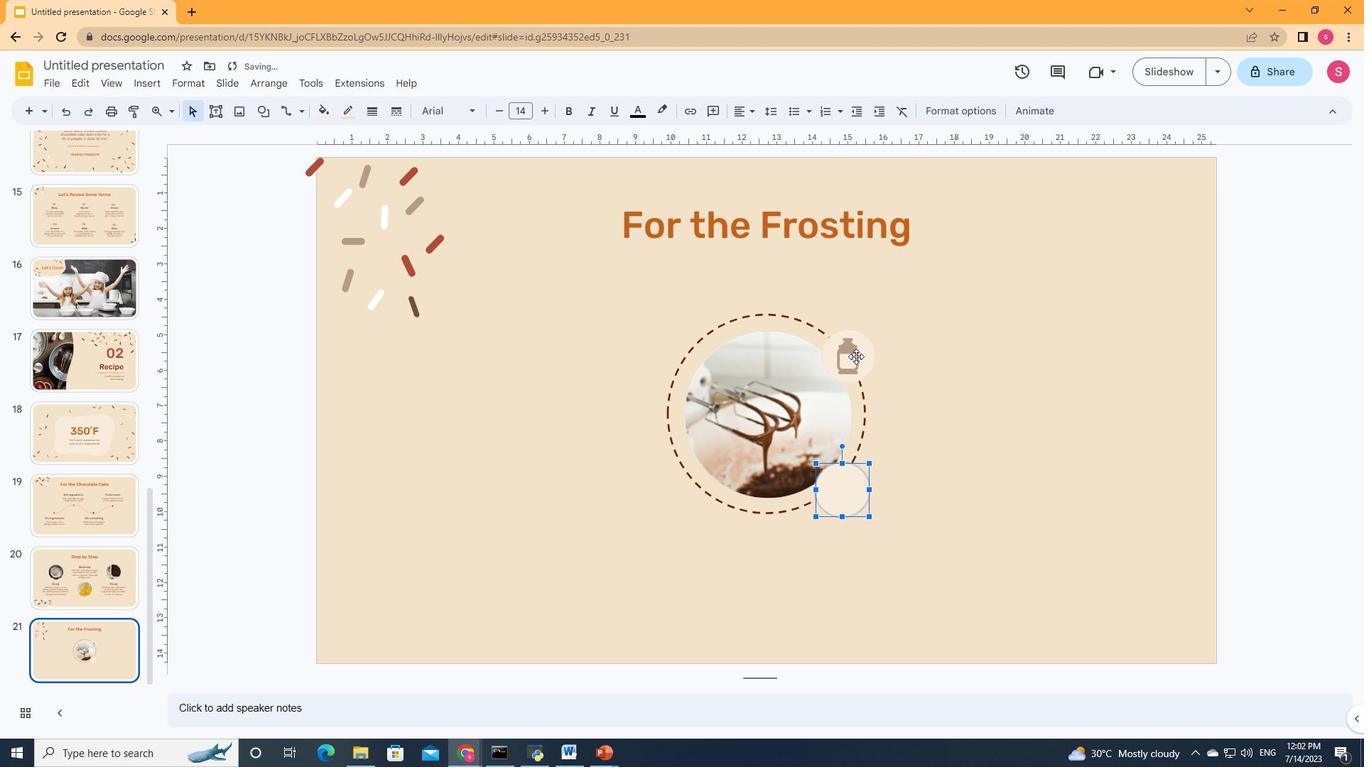 
Action: Mouse moved to (824, 356)
Screenshot: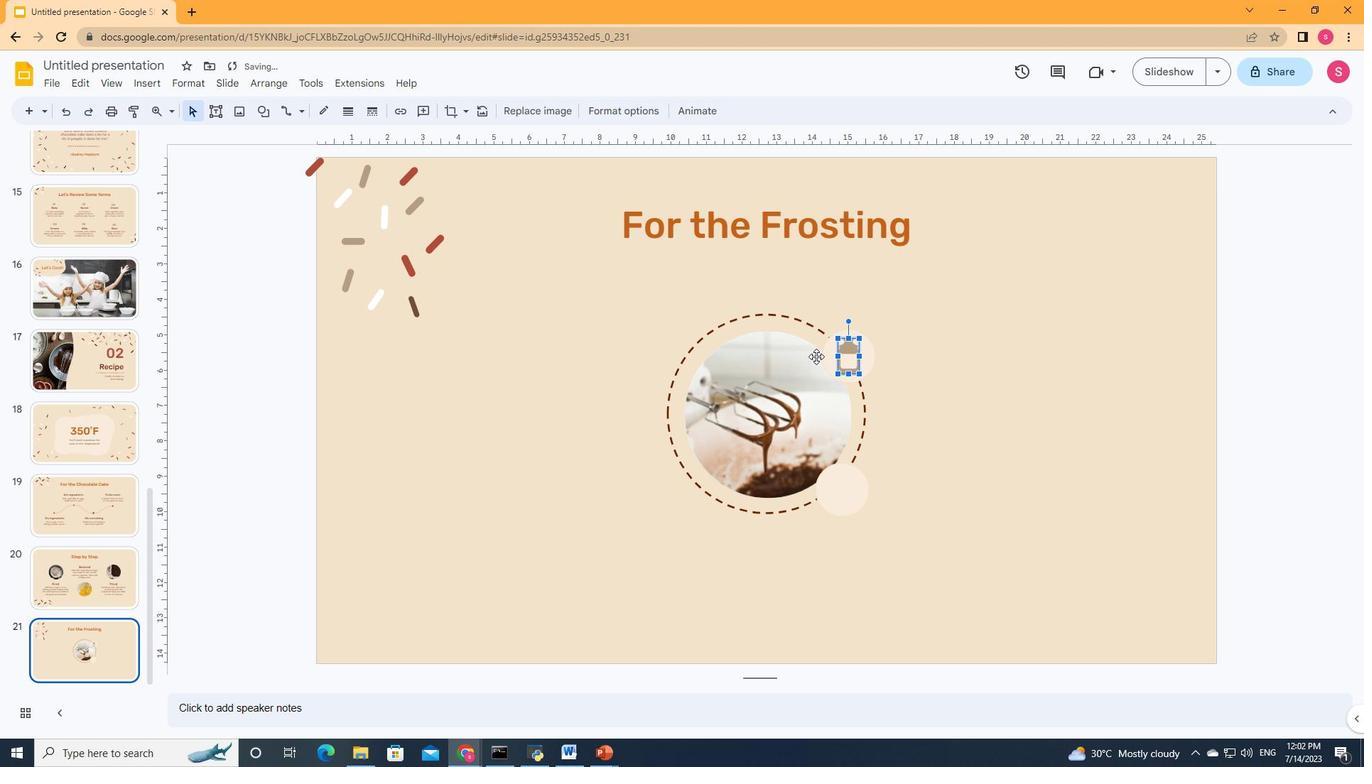 
Action: Mouse pressed left at (824, 356)
Screenshot: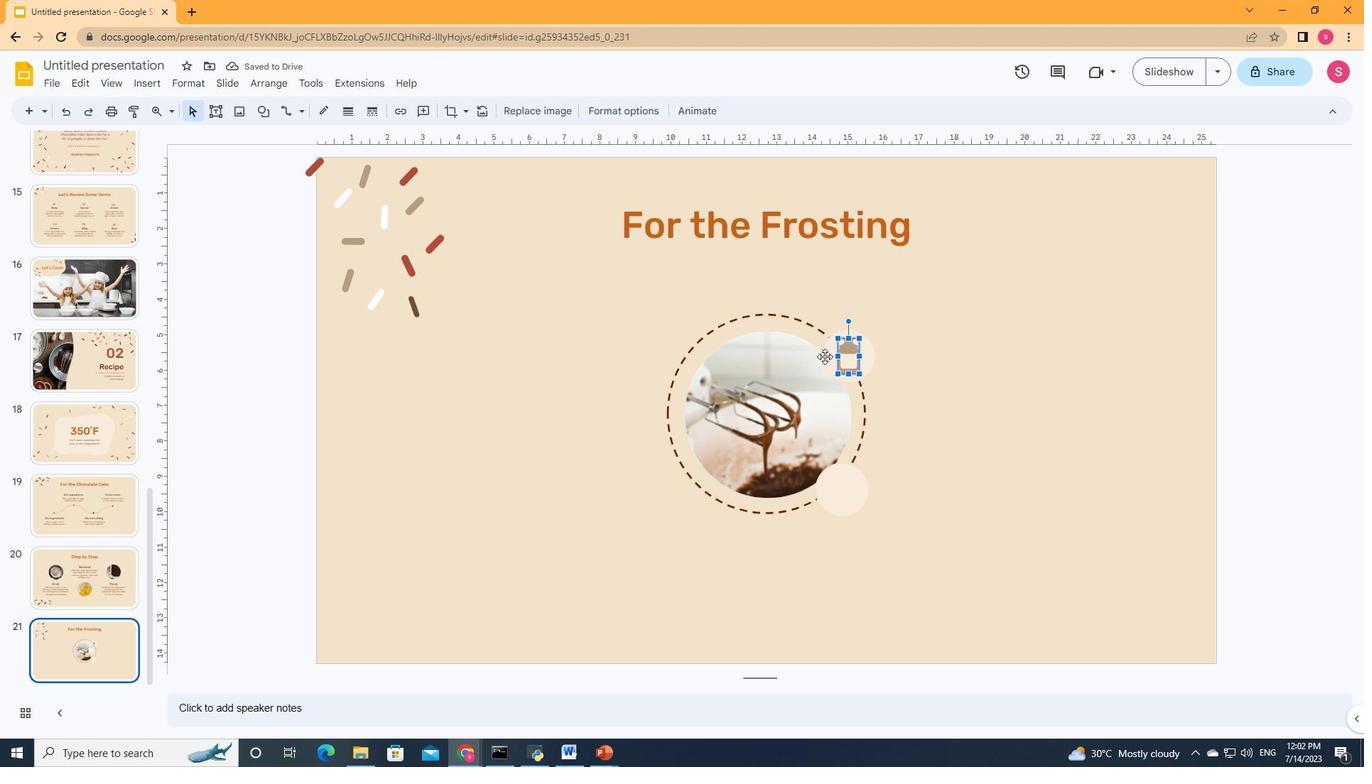 
Action: Mouse moved to (847, 356)
Screenshot: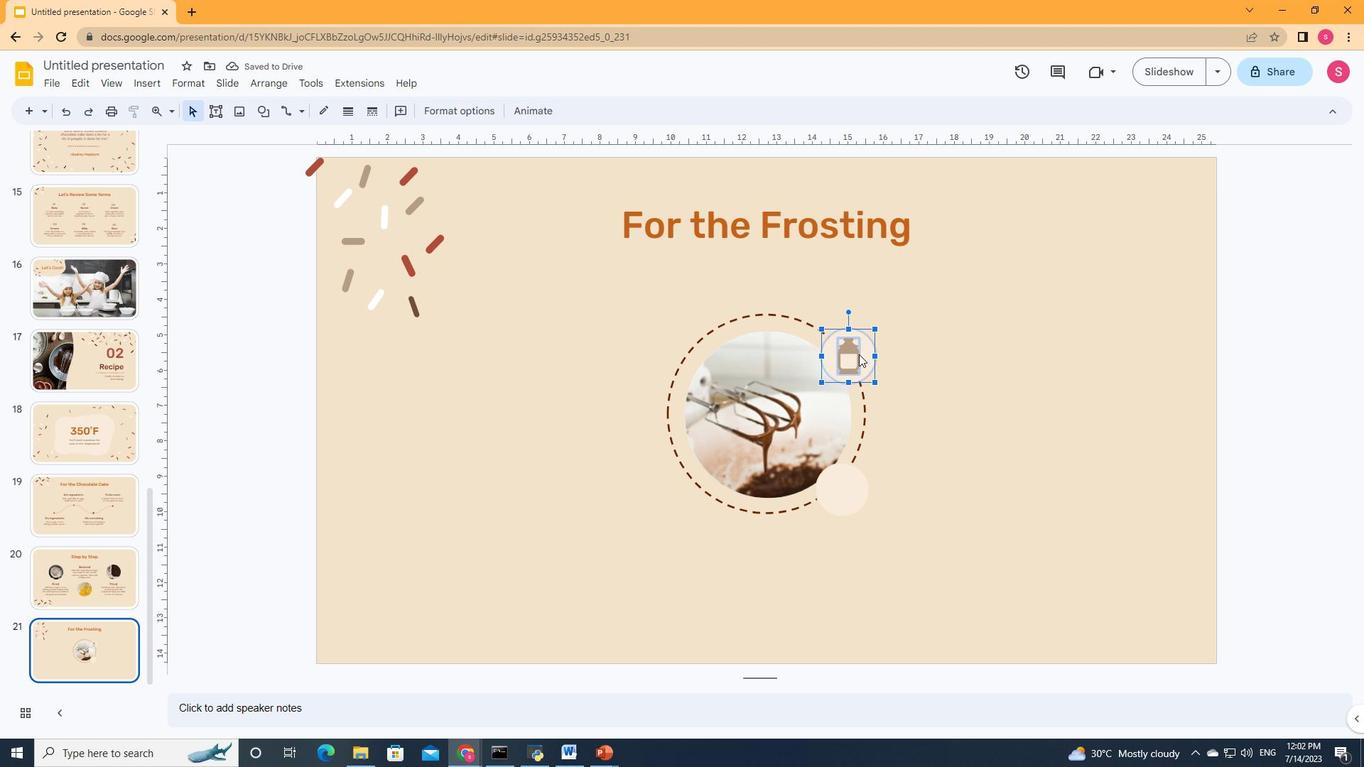 
Action: Mouse pressed left at (847, 356)
Screenshot: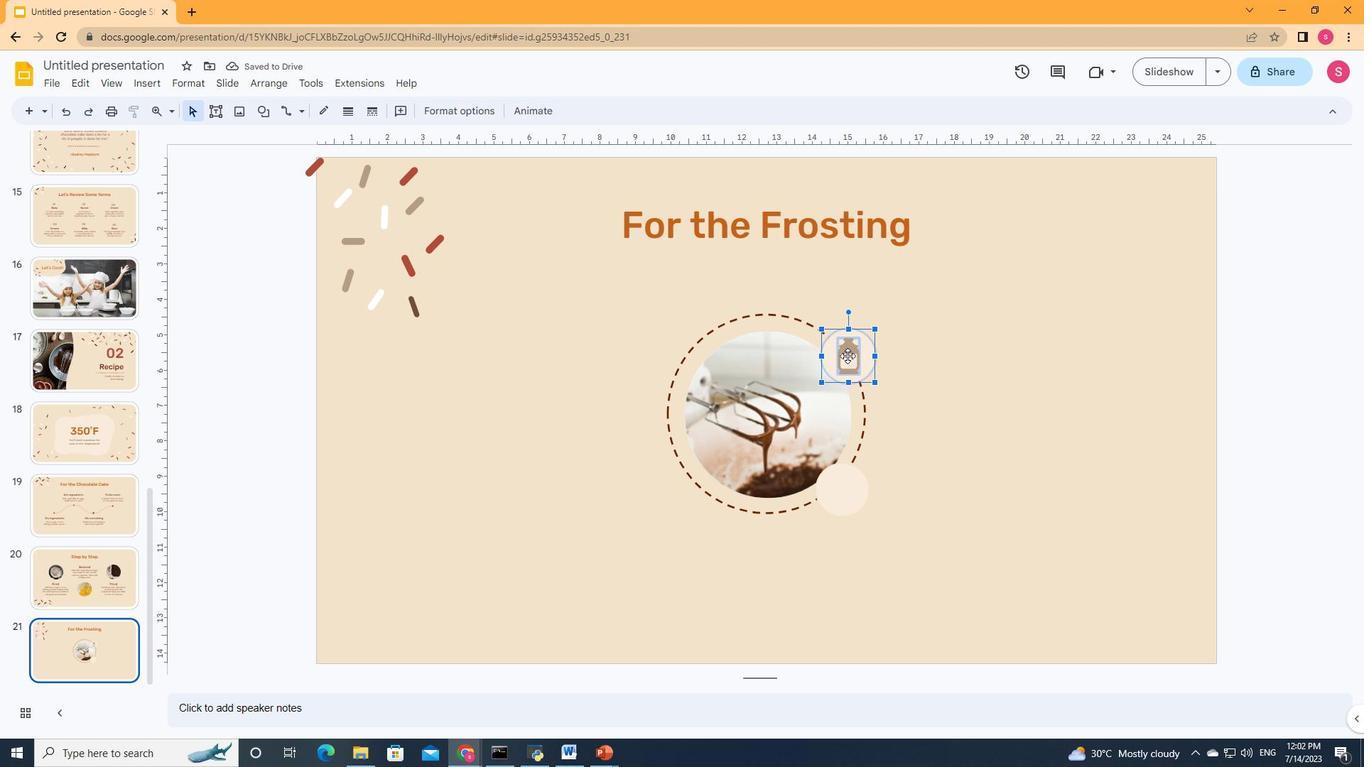 
Action: Mouse moved to (916, 432)
Screenshot: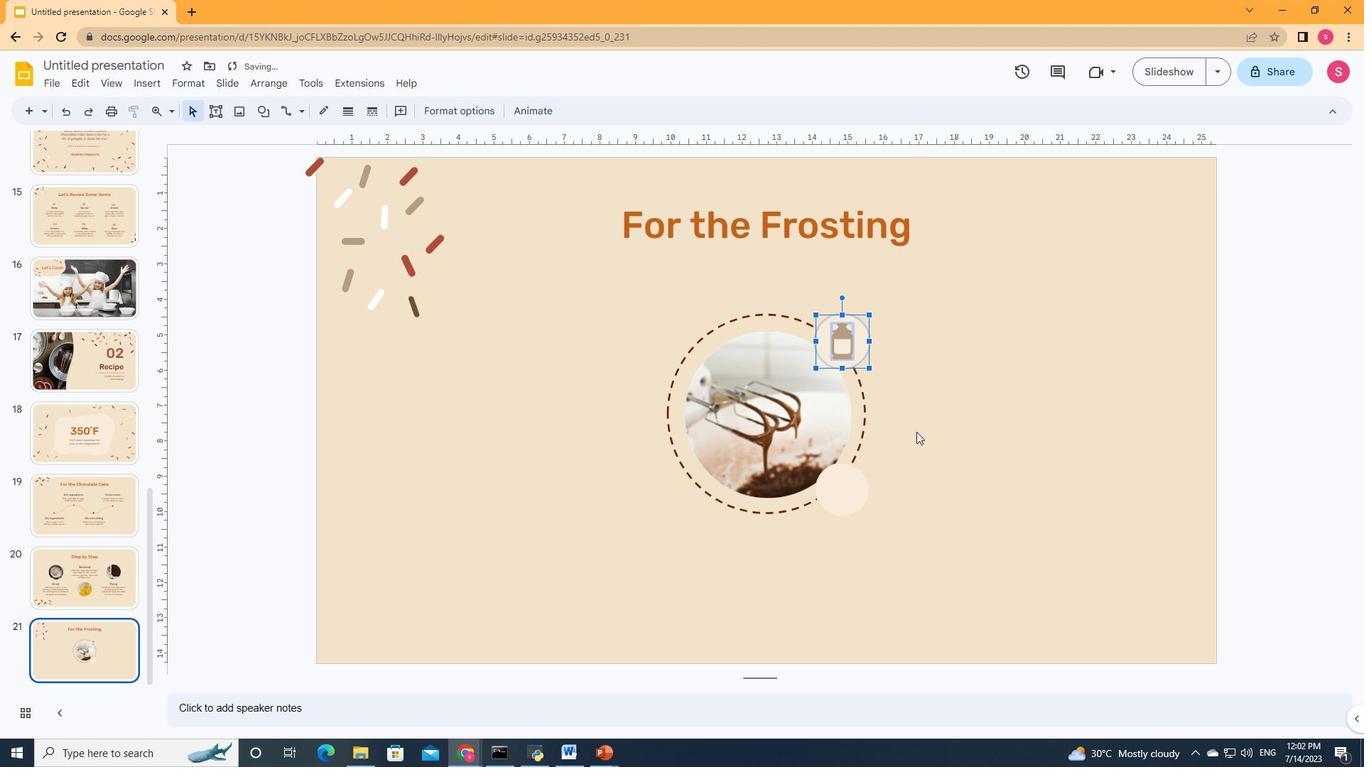 
Action: Mouse pressed left at (916, 432)
Screenshot: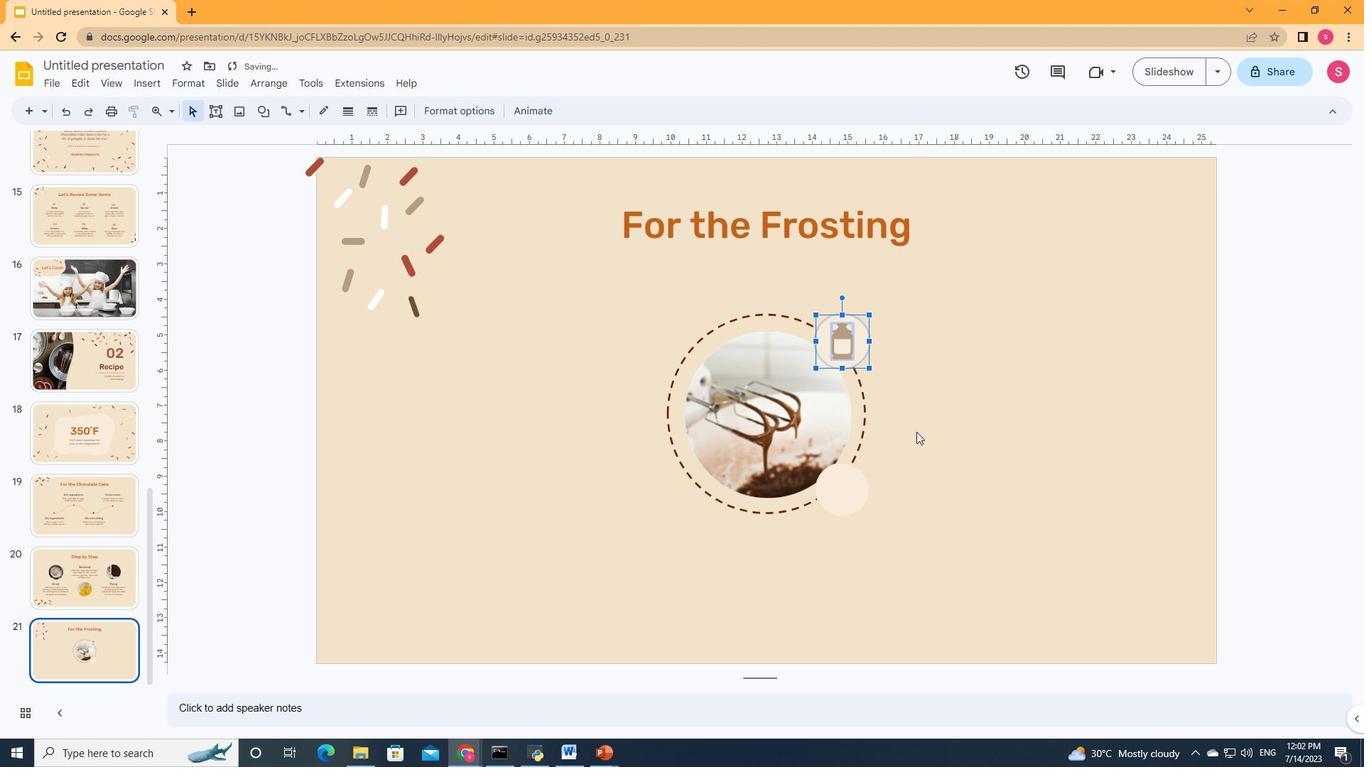 
Action: Mouse moved to (162, 82)
Screenshot: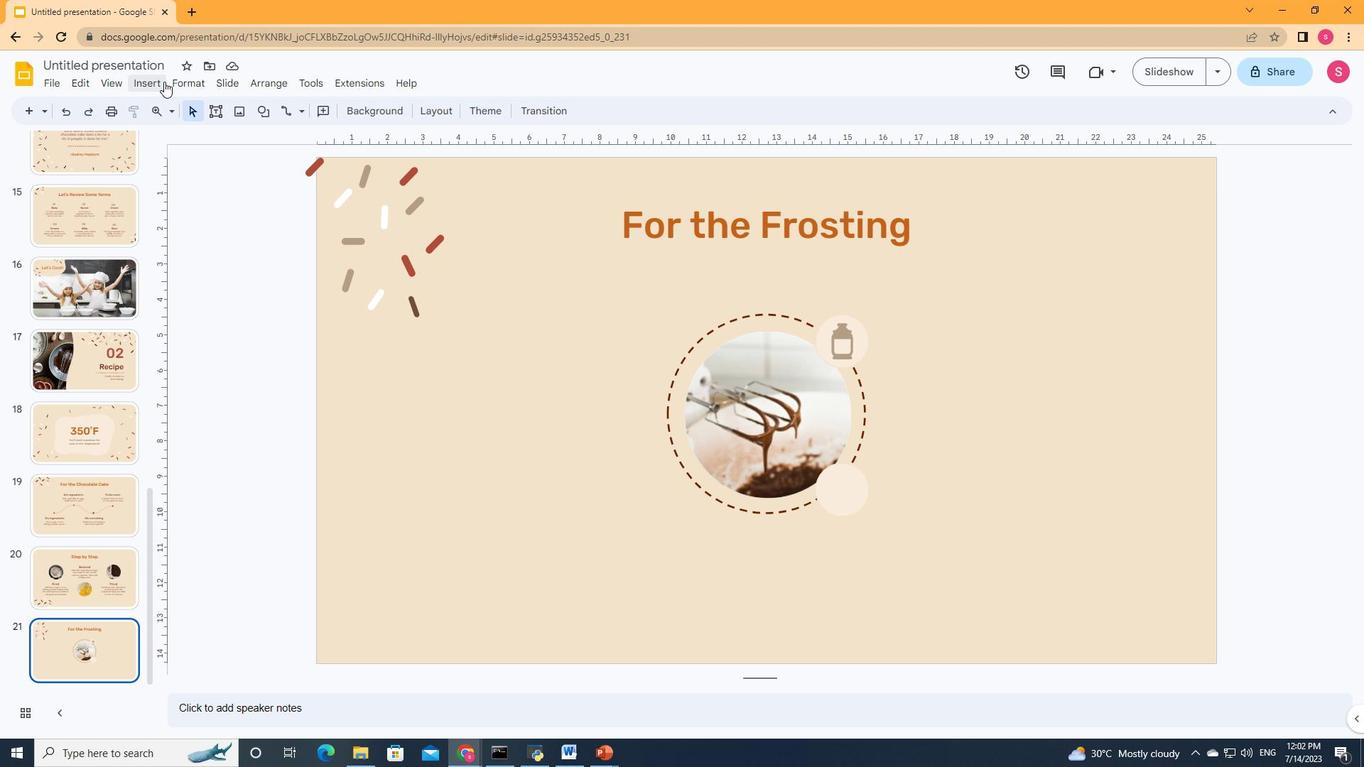 
Action: Mouse pressed left at (162, 82)
Screenshot: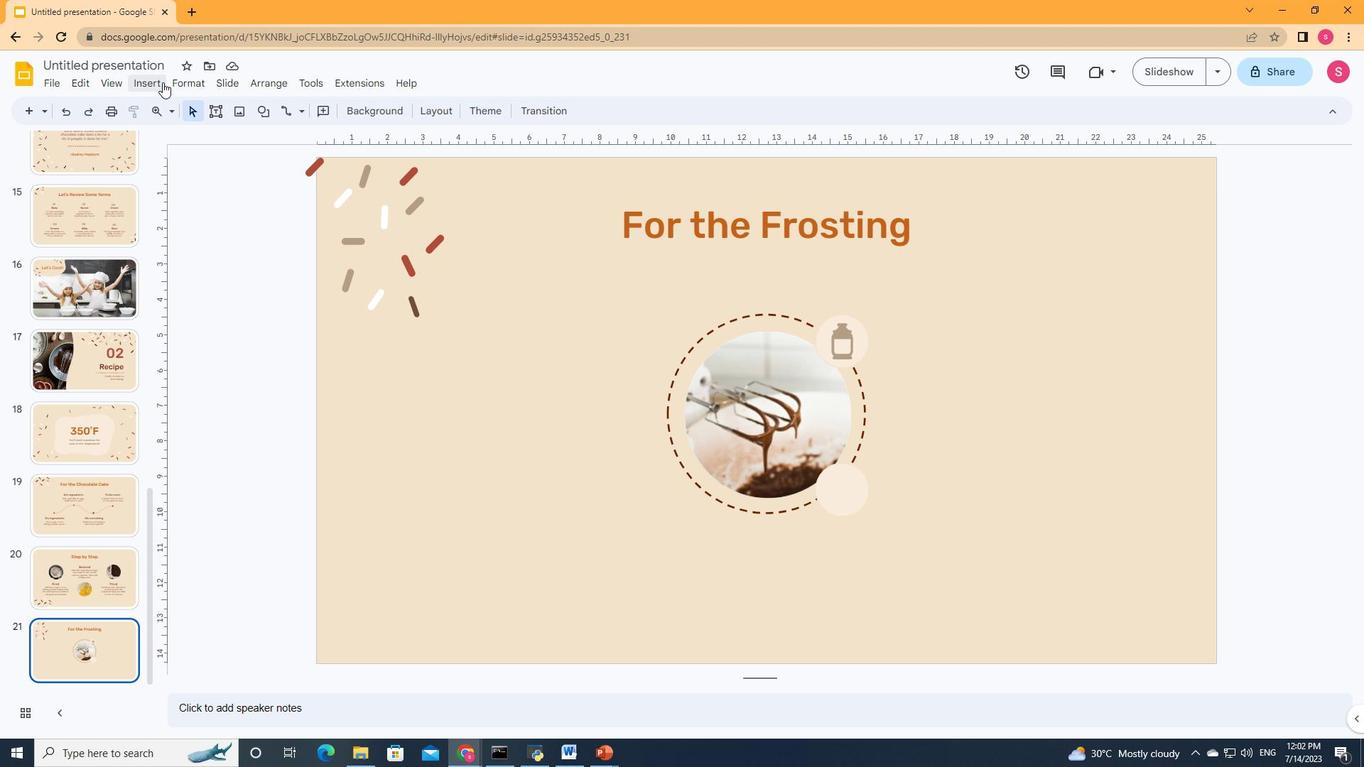
Action: Mouse moved to (384, 111)
Screenshot: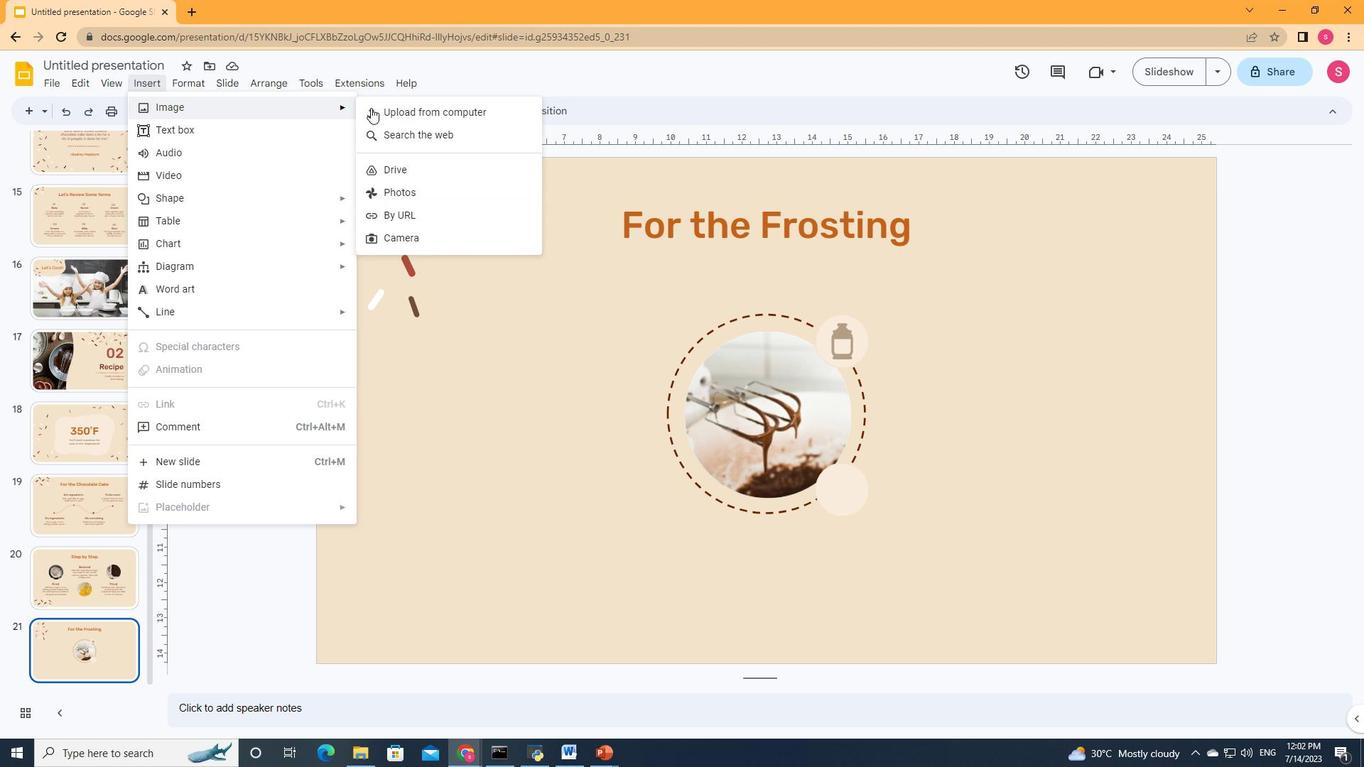 
Action: Mouse pressed left at (384, 111)
Screenshot: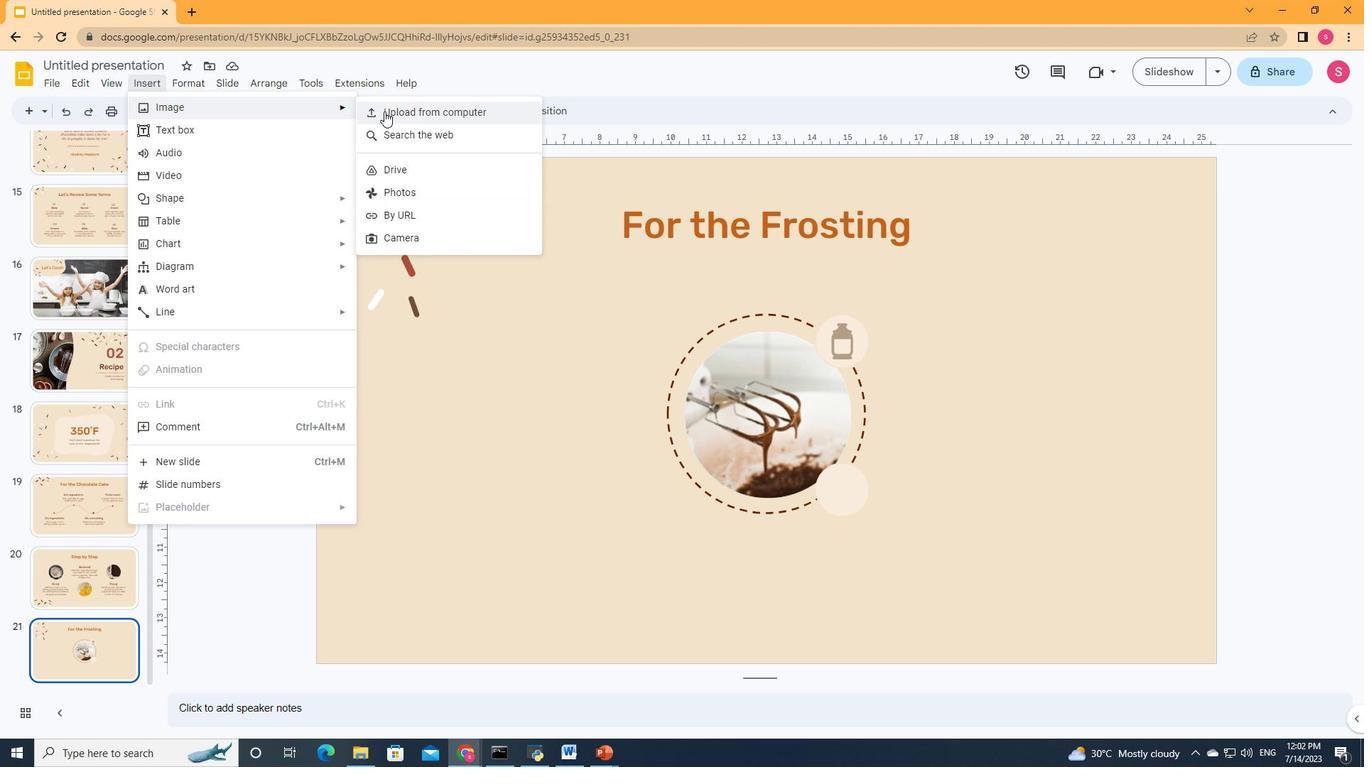 
Action: Mouse moved to (261, 442)
Screenshot: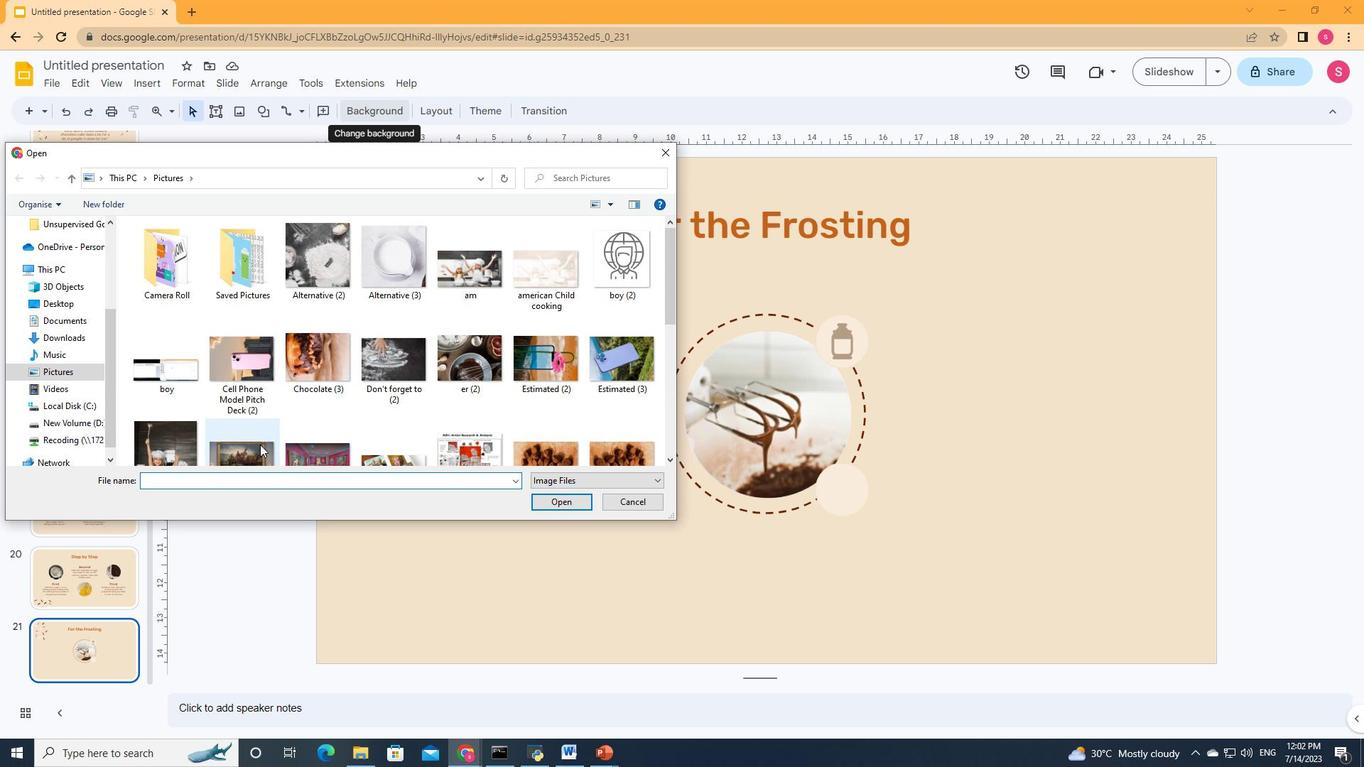 
Action: Mouse scrolled (261, 441) with delta (0, 0)
Screenshot: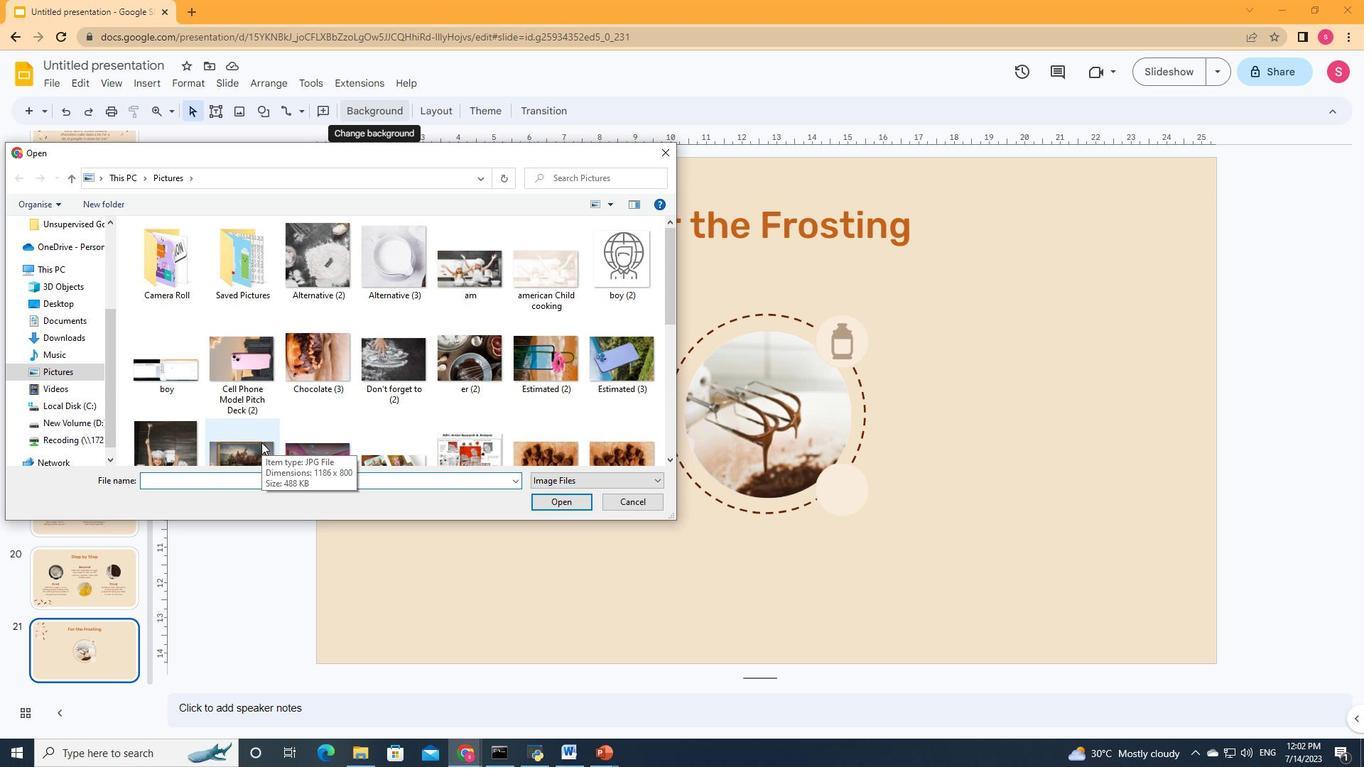 
Action: Mouse moved to (275, 449)
Screenshot: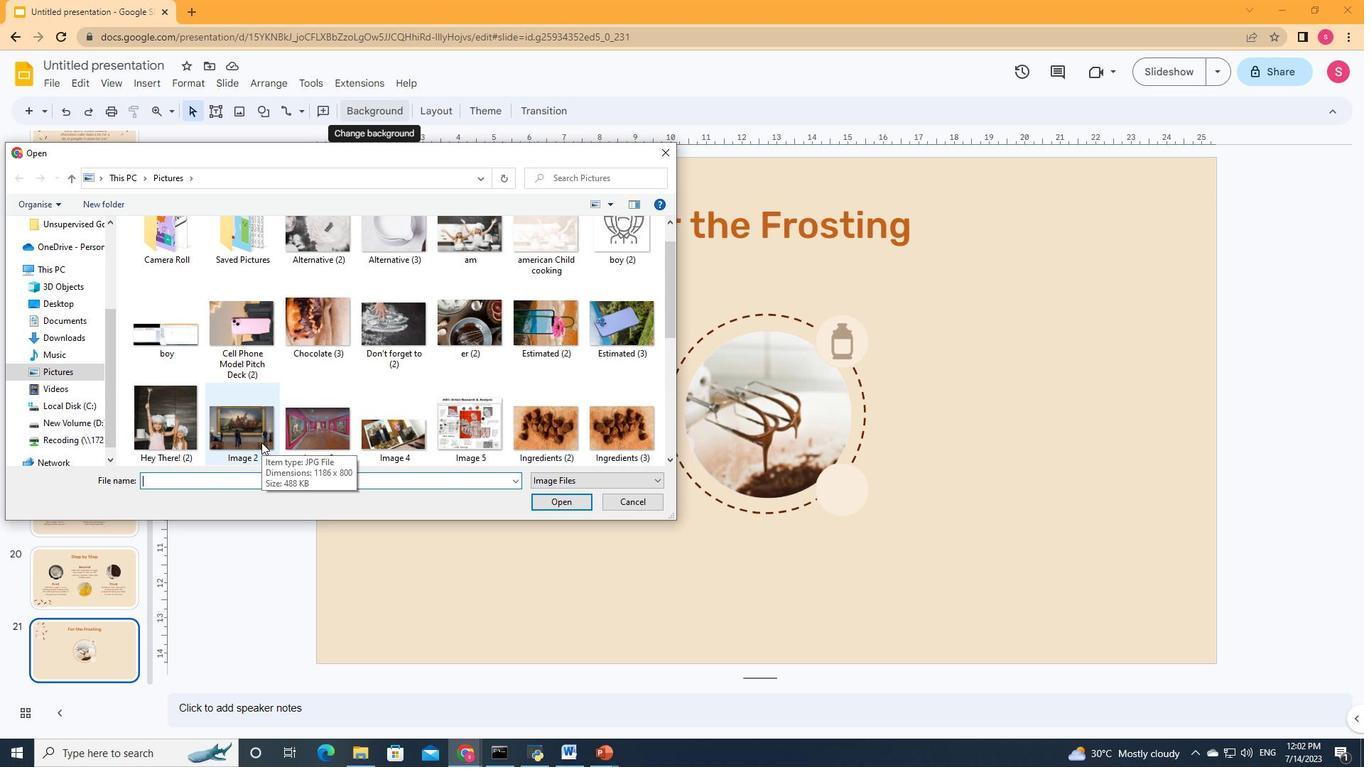 
Action: Mouse scrolled (275, 449) with delta (0, 0)
Screenshot: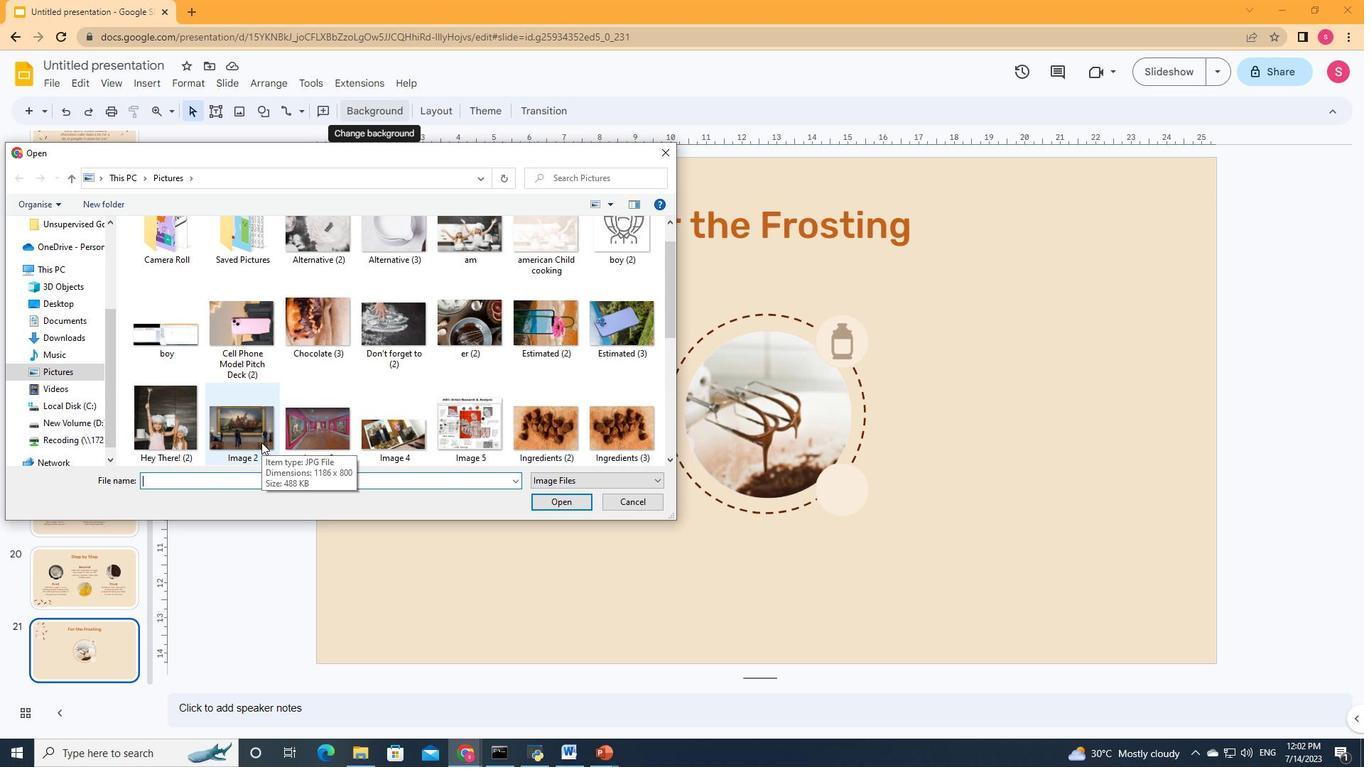
Action: Mouse moved to (237, 415)
Screenshot: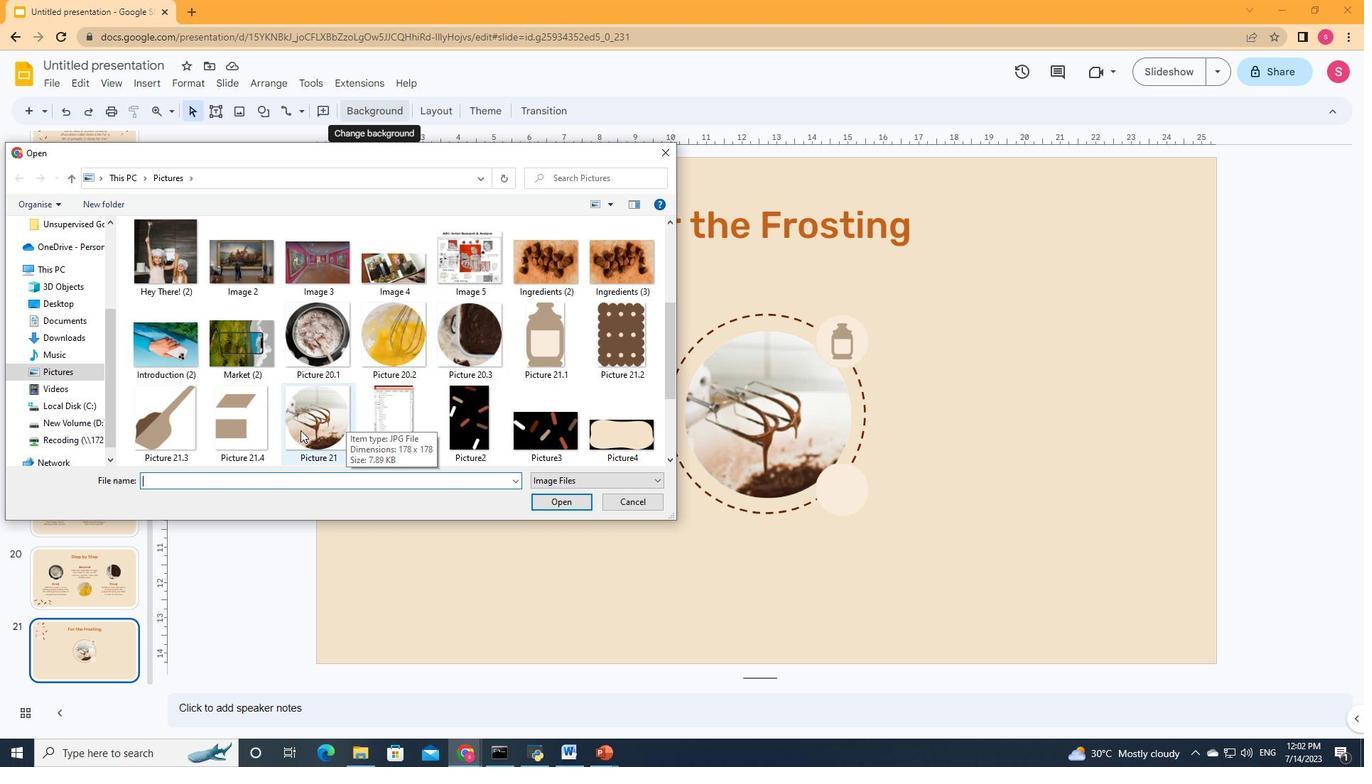 
Action: Mouse pressed left at (237, 415)
Screenshot: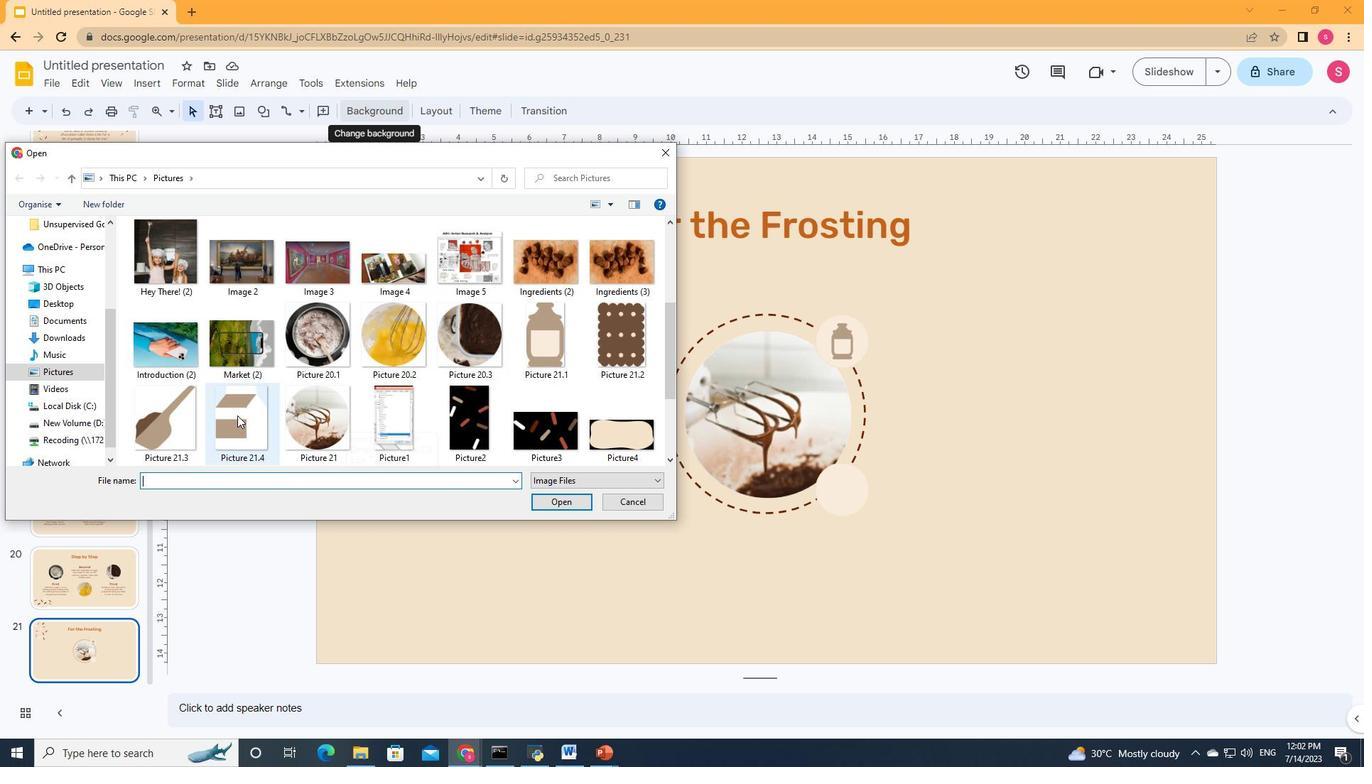 
Action: Mouse moved to (562, 499)
Screenshot: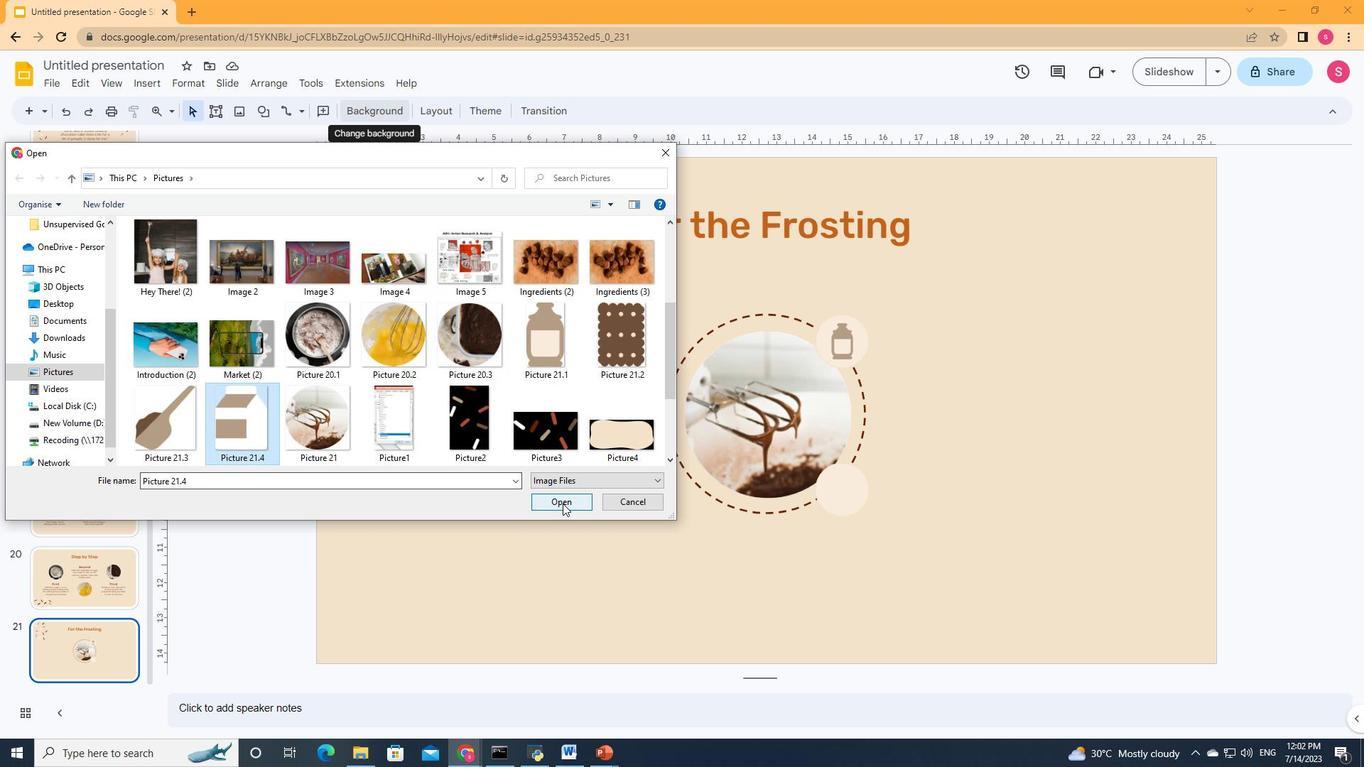
Action: Mouse pressed left at (562, 499)
Screenshot: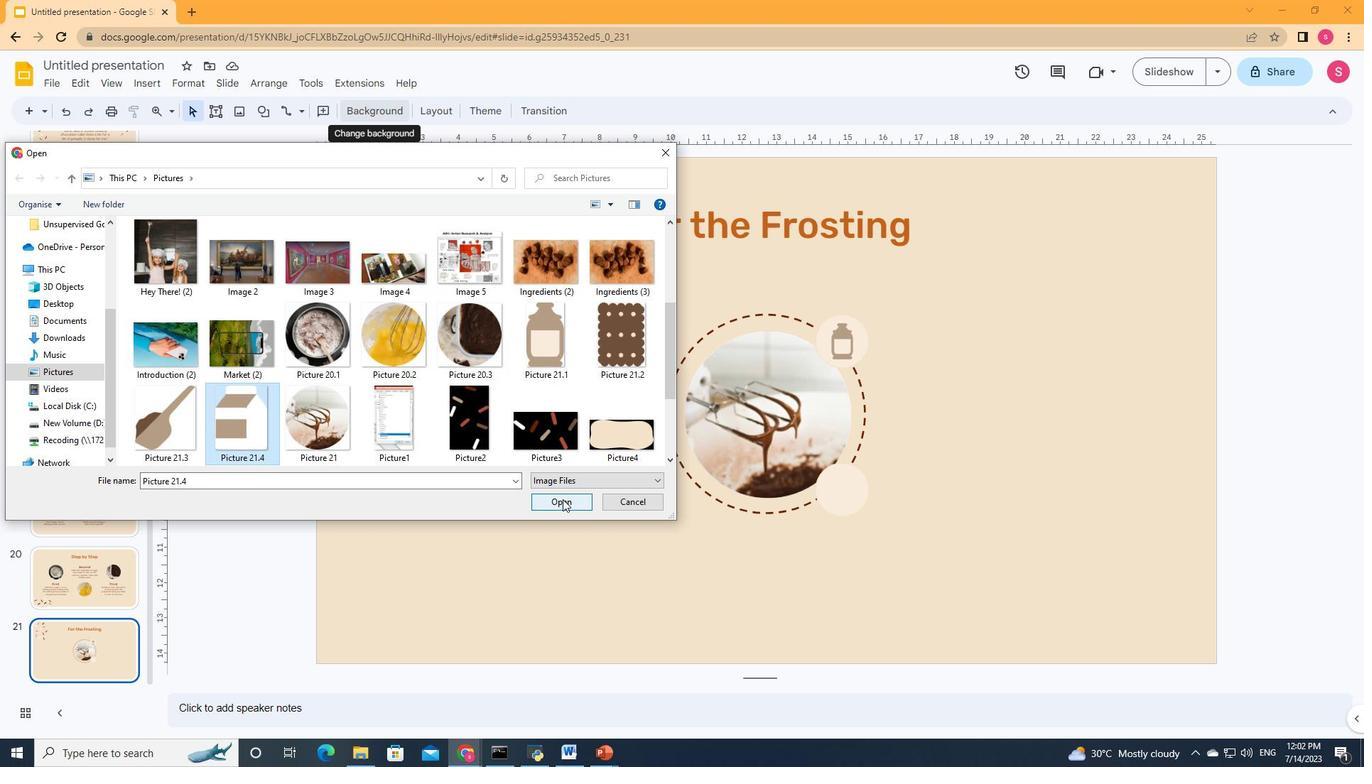 
Action: Mouse moved to (427, 392)
Screenshot: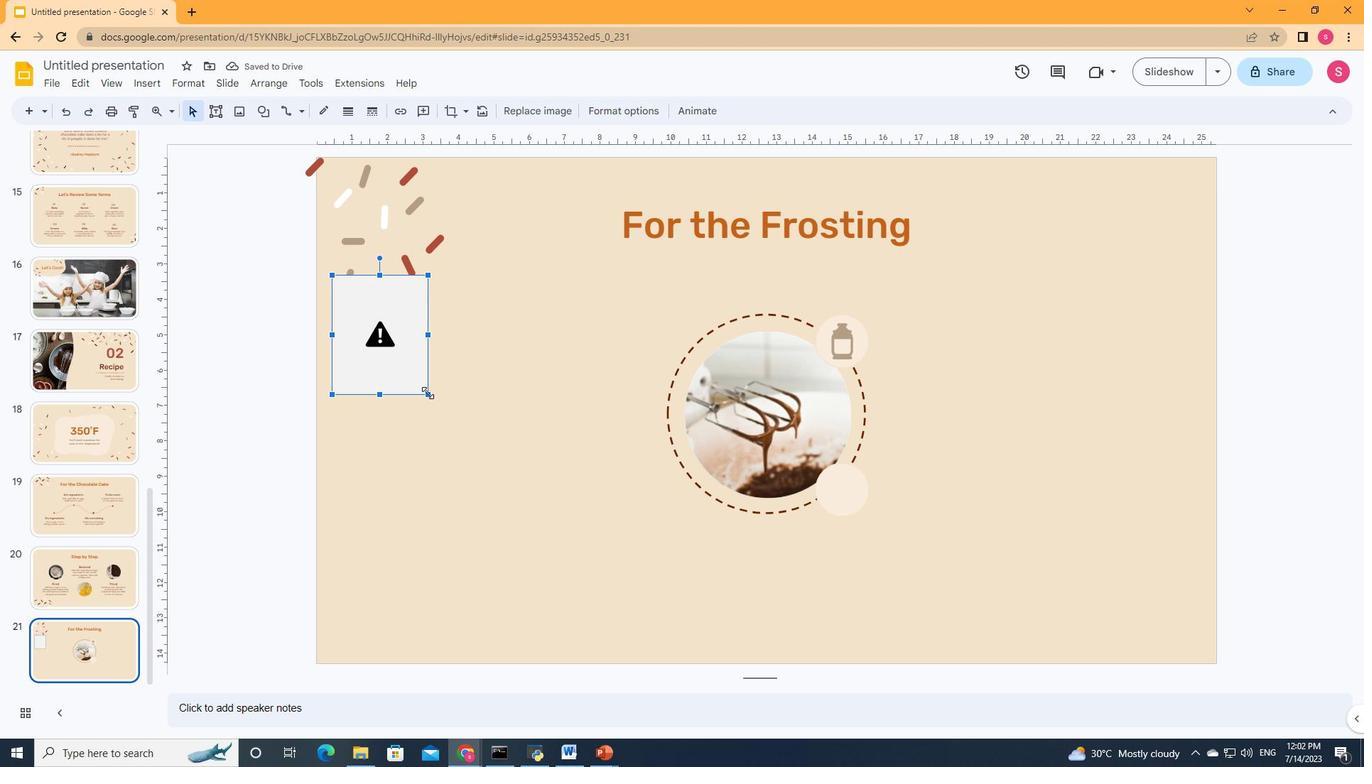 
Action: Mouse pressed left at (427, 392)
Screenshot: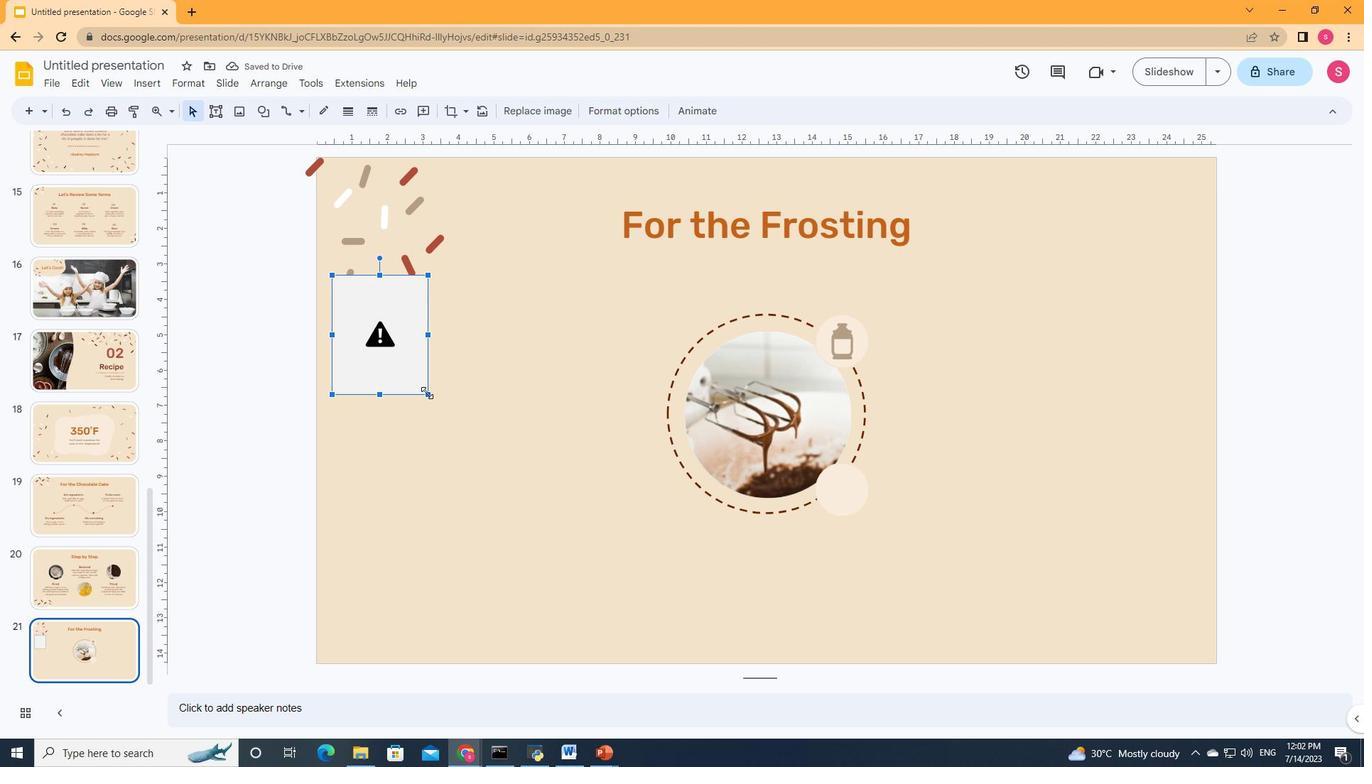 
Action: Mouse moved to (366, 327)
Screenshot: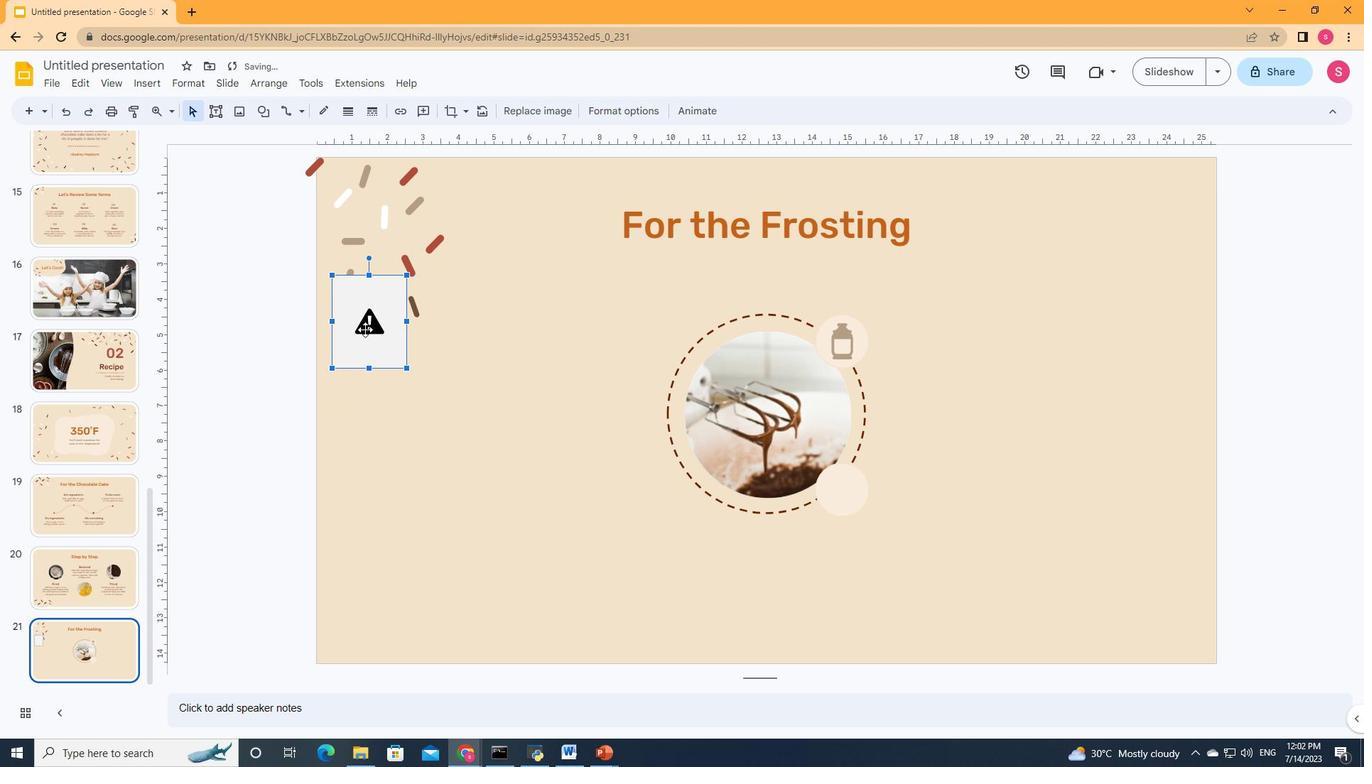 
Action: Mouse pressed left at (366, 327)
Screenshot: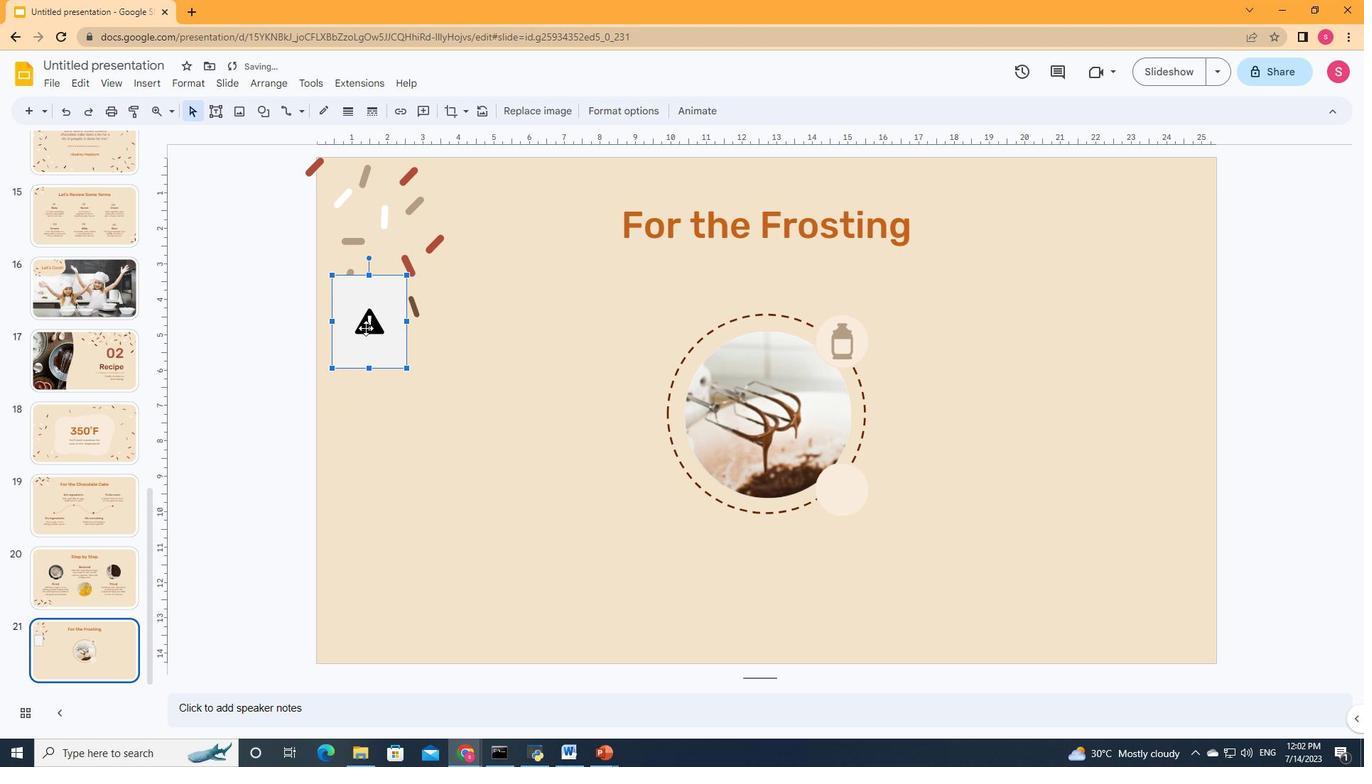 
Action: Mouse pressed left at (366, 327)
Screenshot: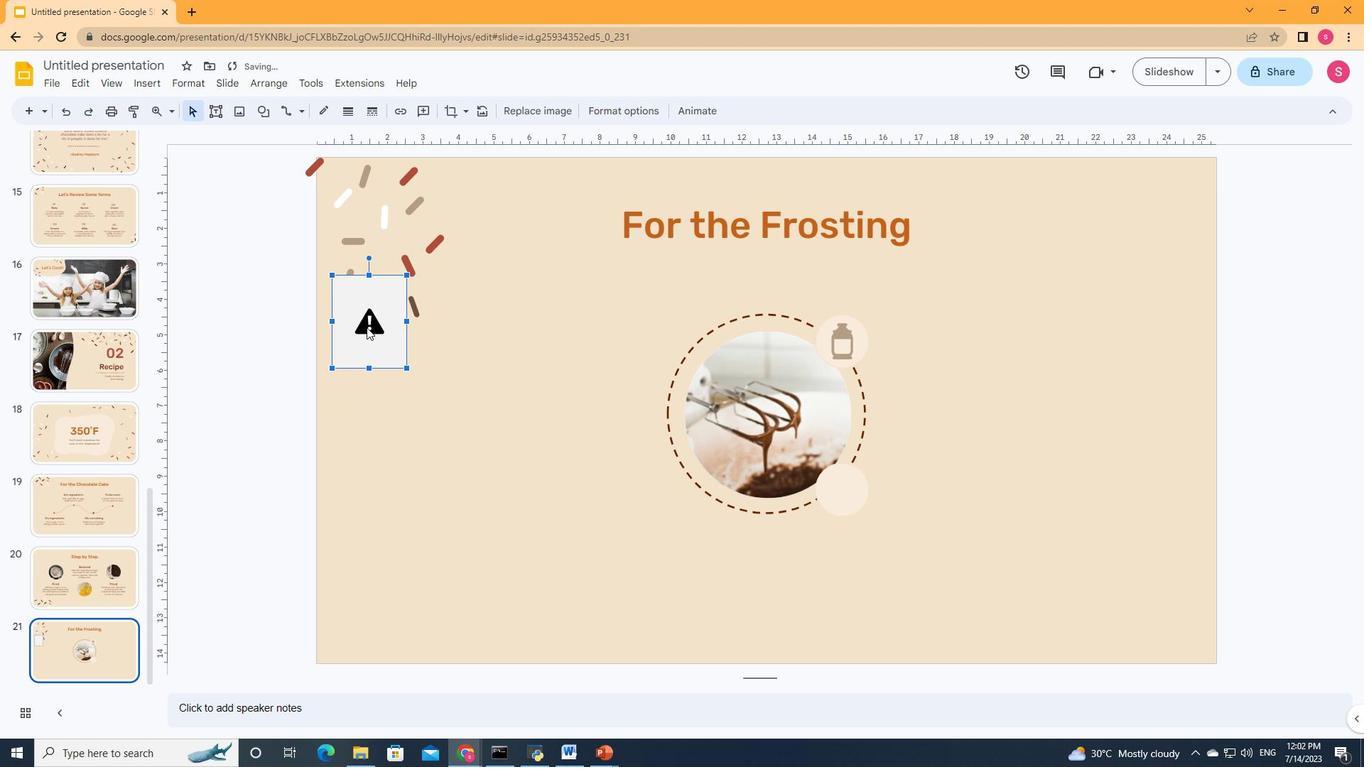 
Action: Mouse pressed left at (366, 327)
Screenshot: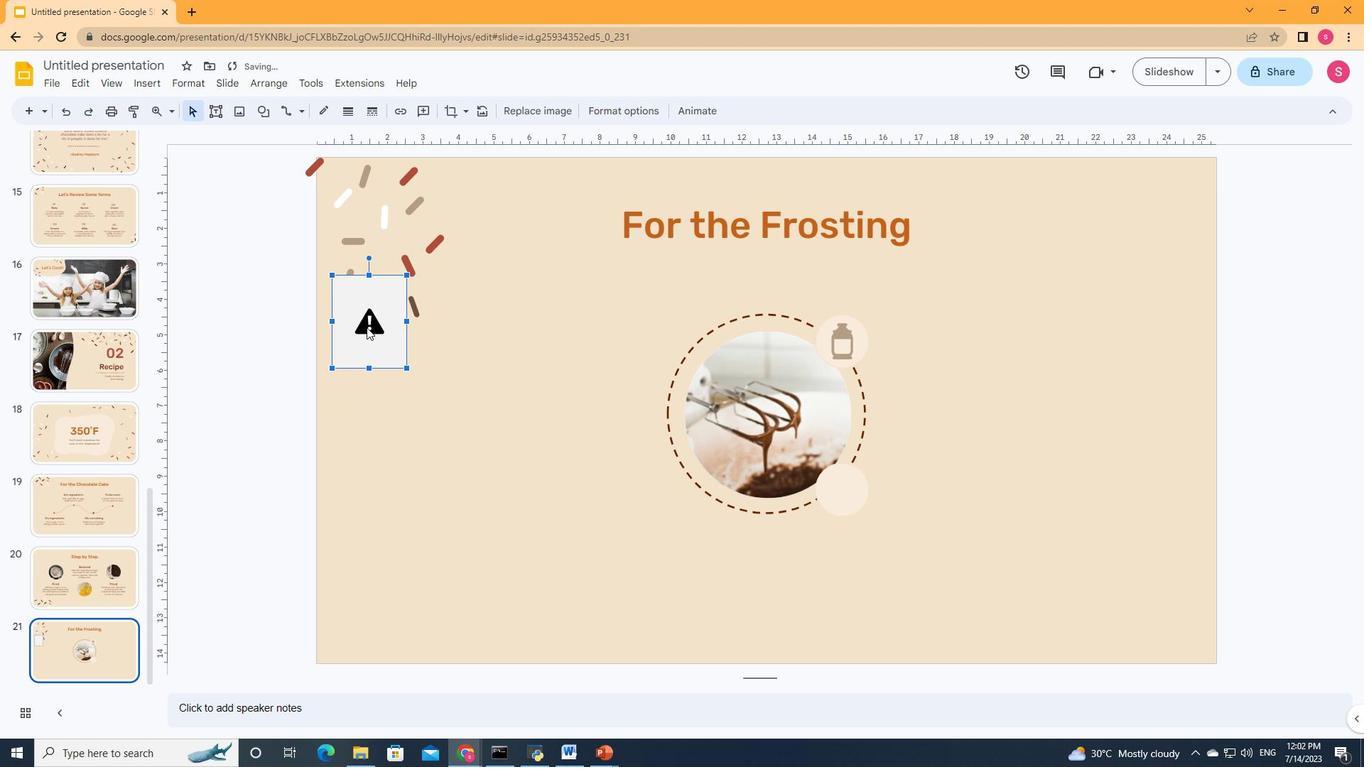 
Action: Mouse pressed left at (366, 327)
Screenshot: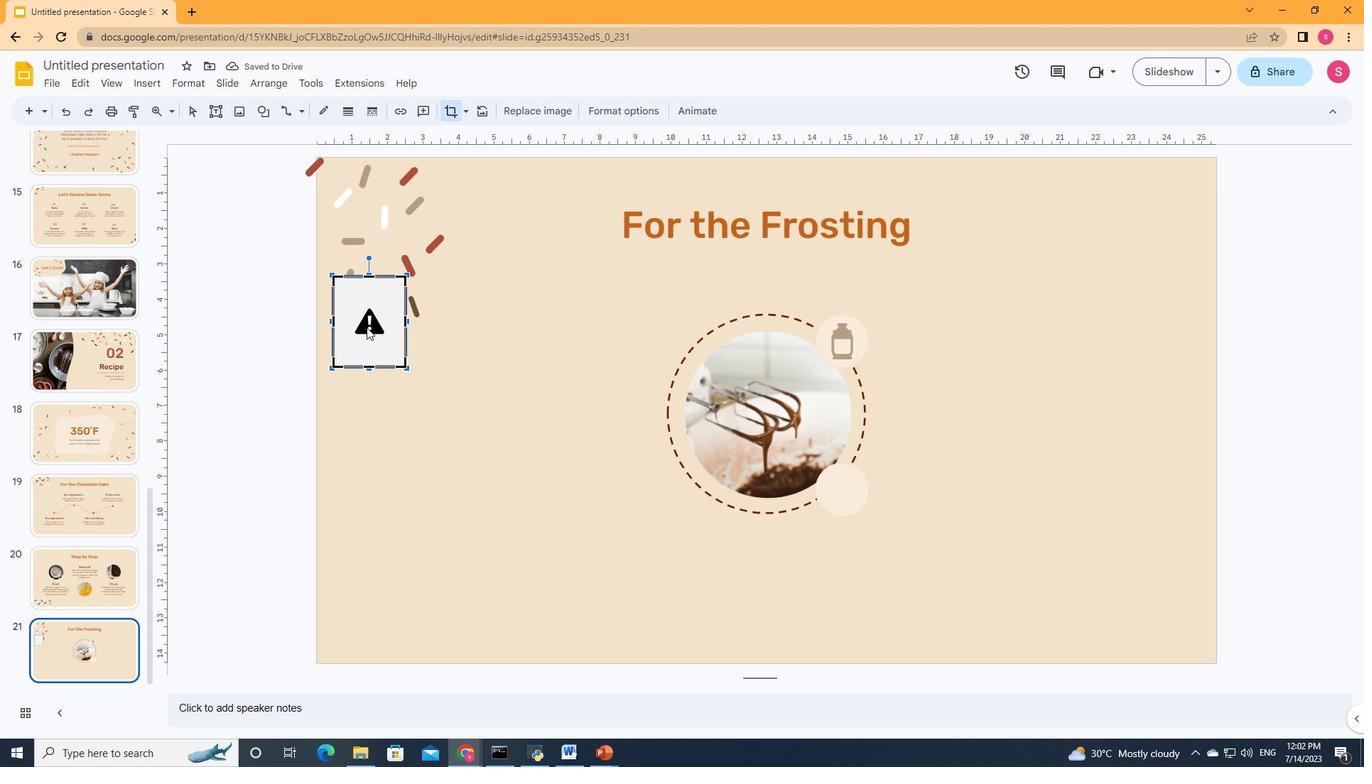 
Action: Mouse moved to (850, 481)
Screenshot: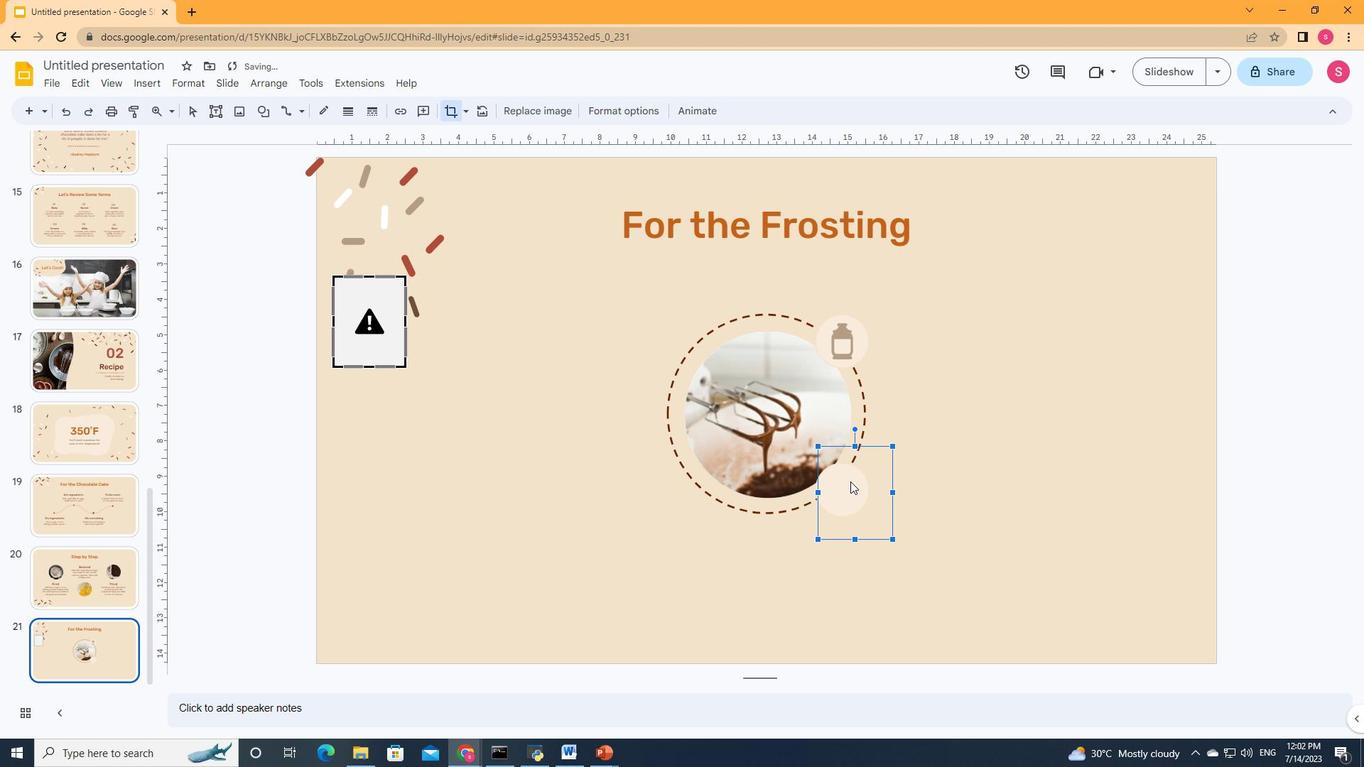 
Action: Mouse pressed right at (850, 481)
Screenshot: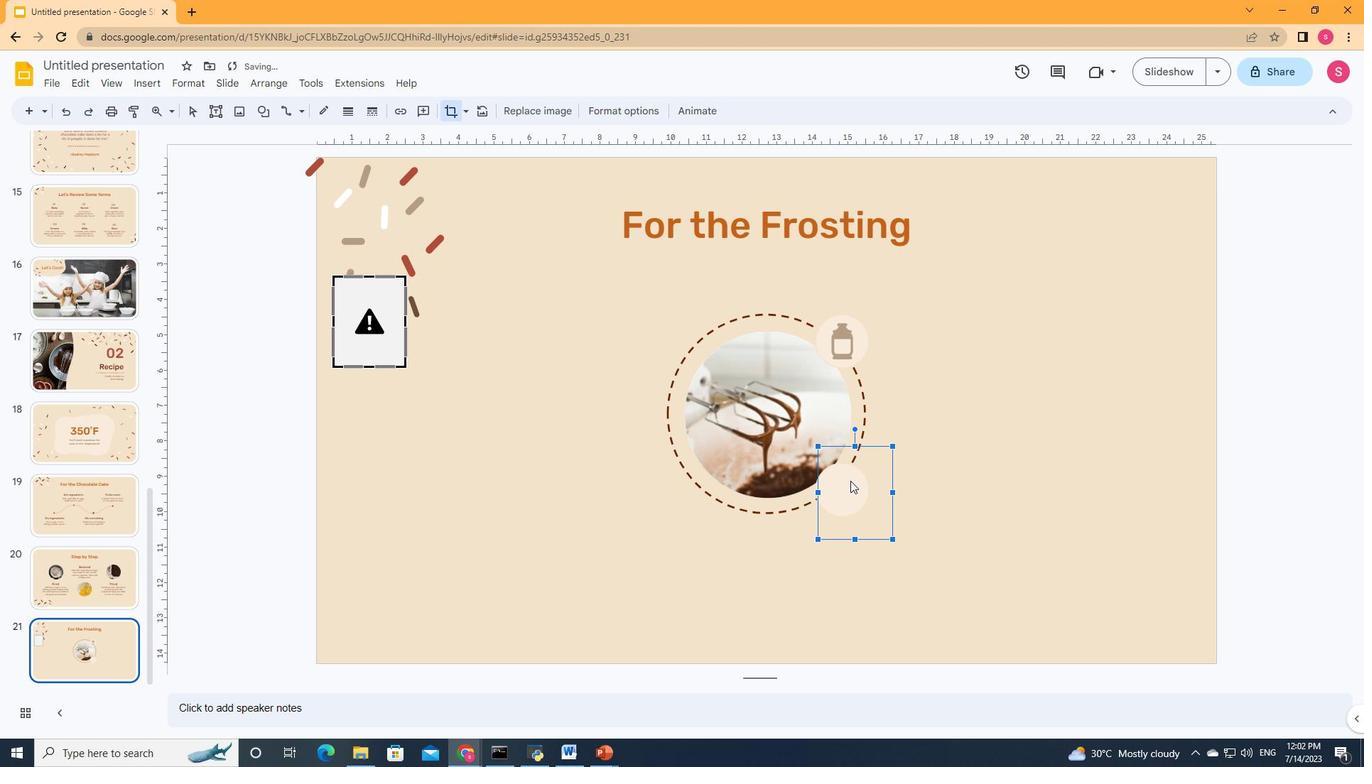 
Action: Mouse moved to (847, 481)
Screenshot: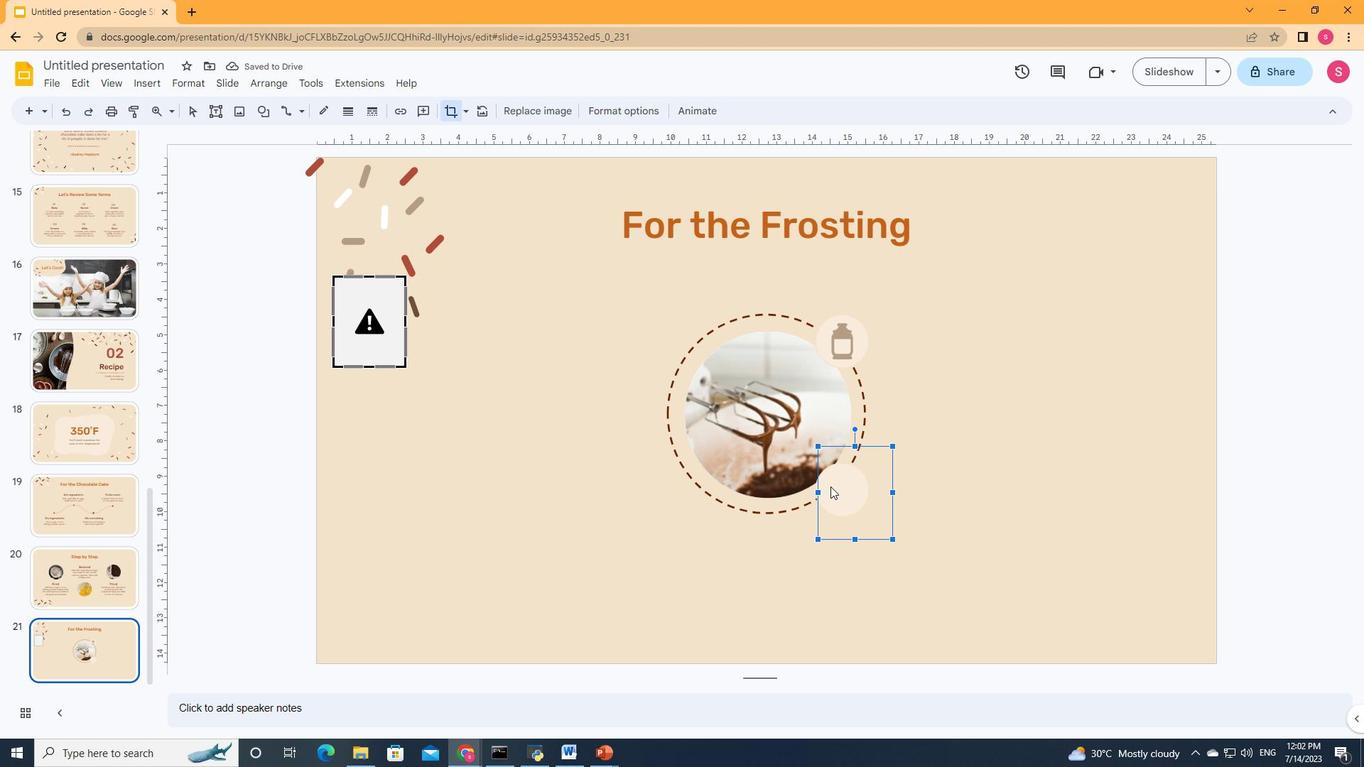 
Action: Key pressed ctrl+Z<'\x1a'><'\x1a'>
Screenshot: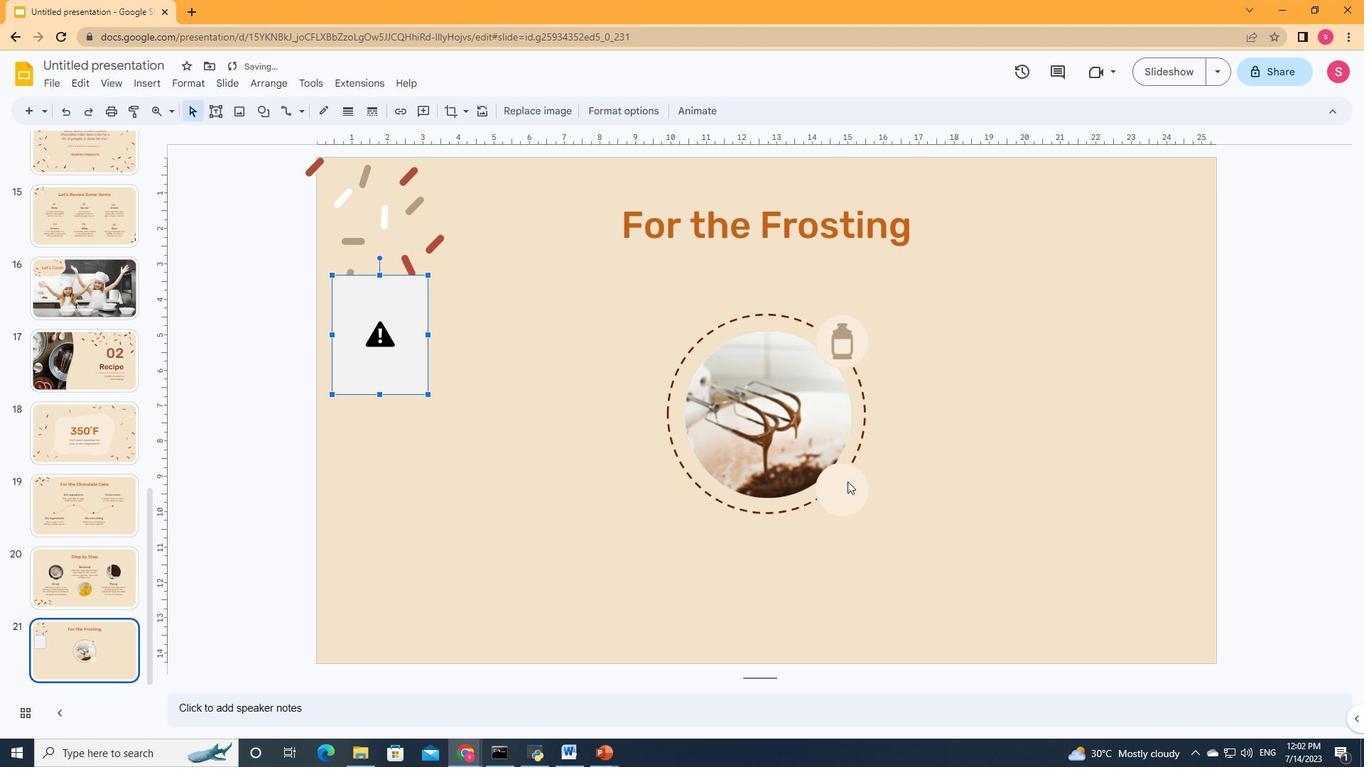 
Action: Mouse moved to (155, 80)
Screenshot: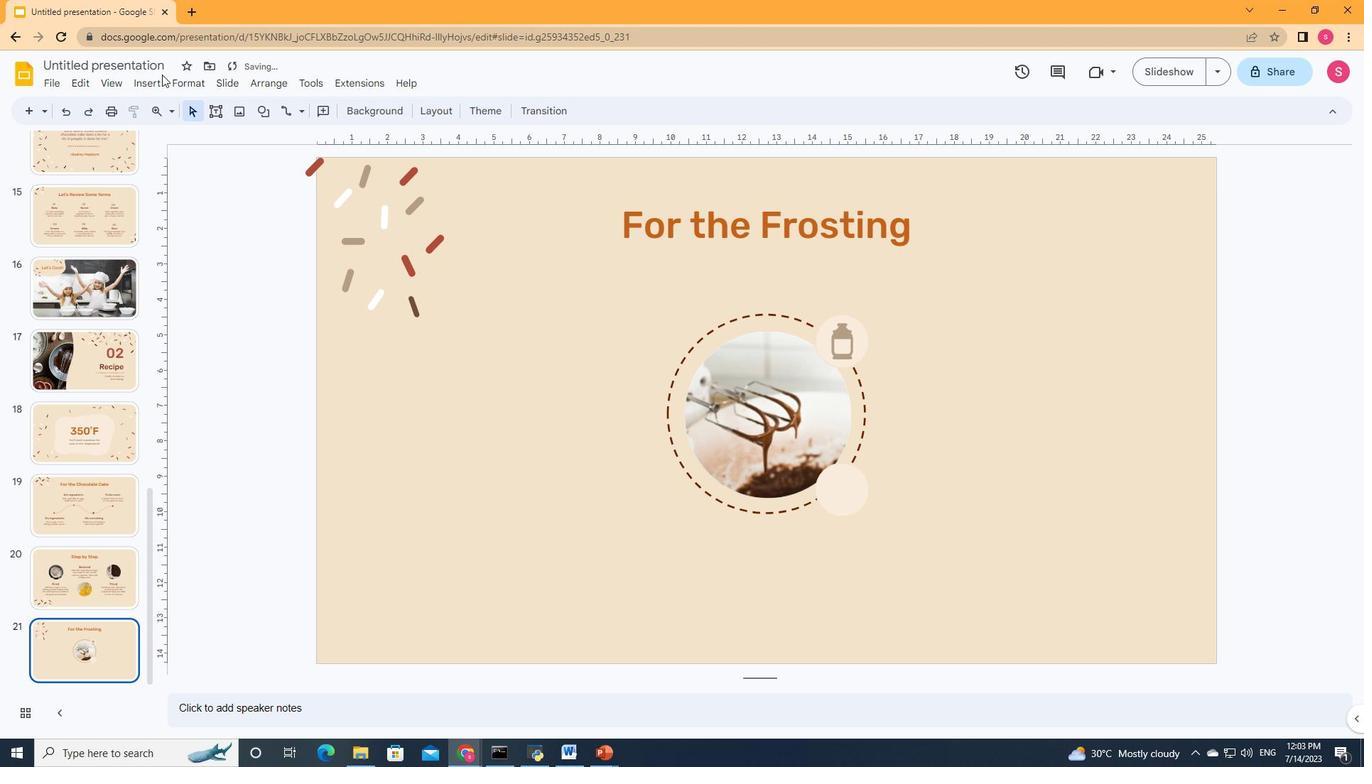 
Action: Mouse pressed left at (155, 80)
Screenshot: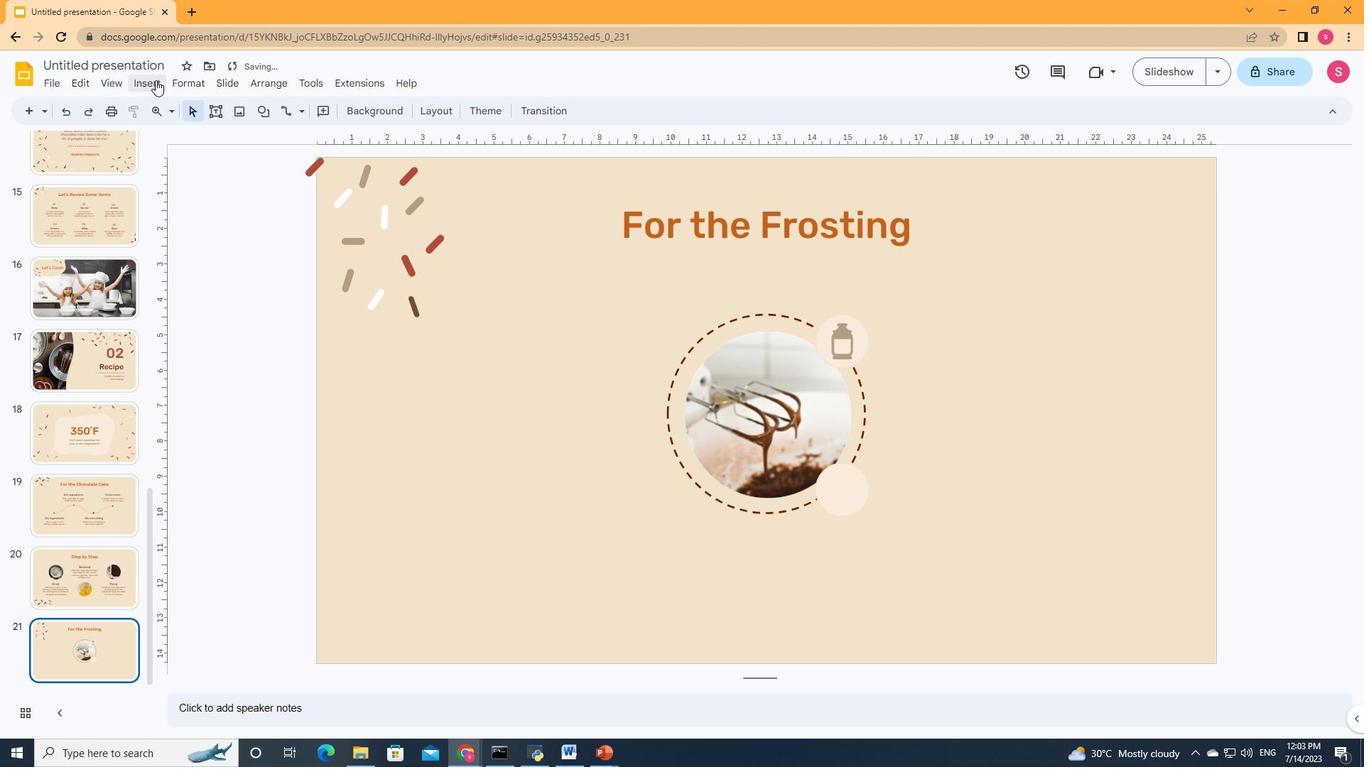 
Action: Mouse moved to (401, 112)
Screenshot: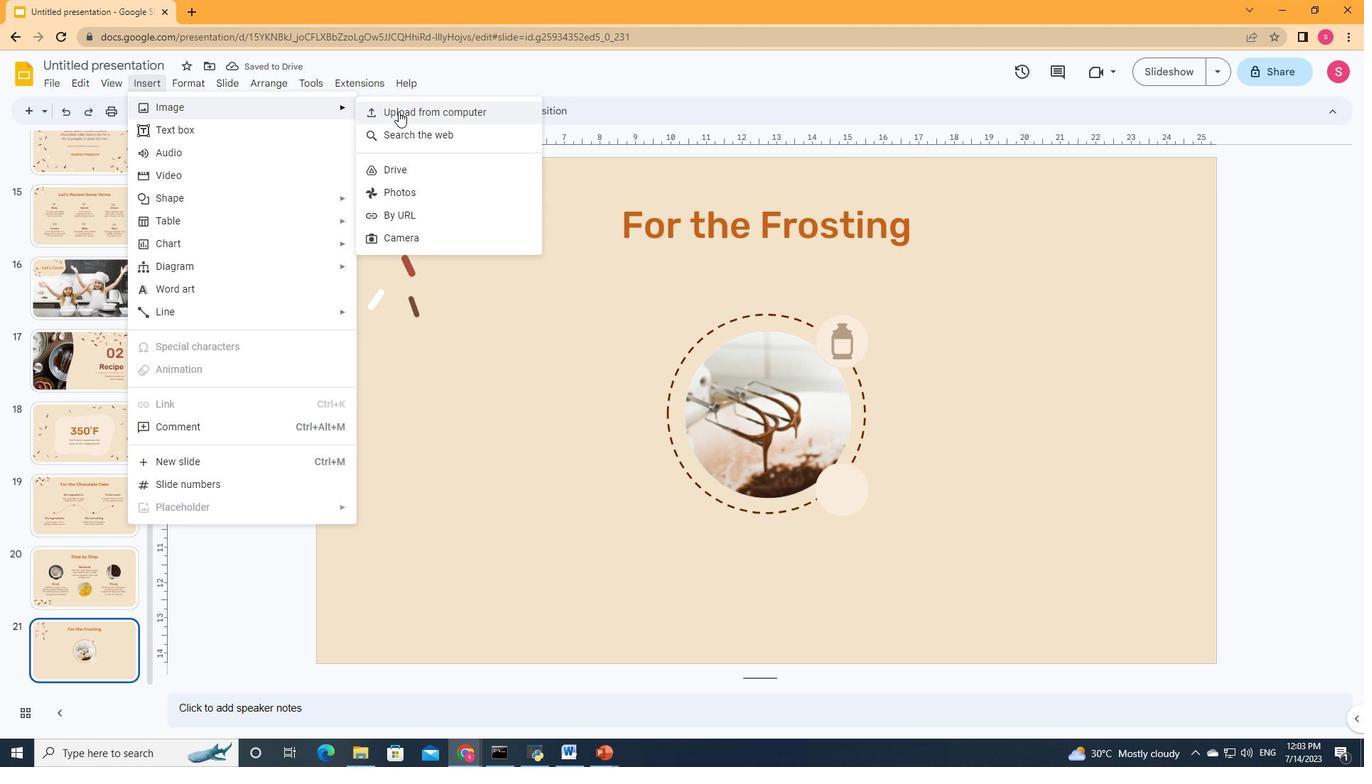 
Action: Mouse pressed left at (401, 112)
Screenshot: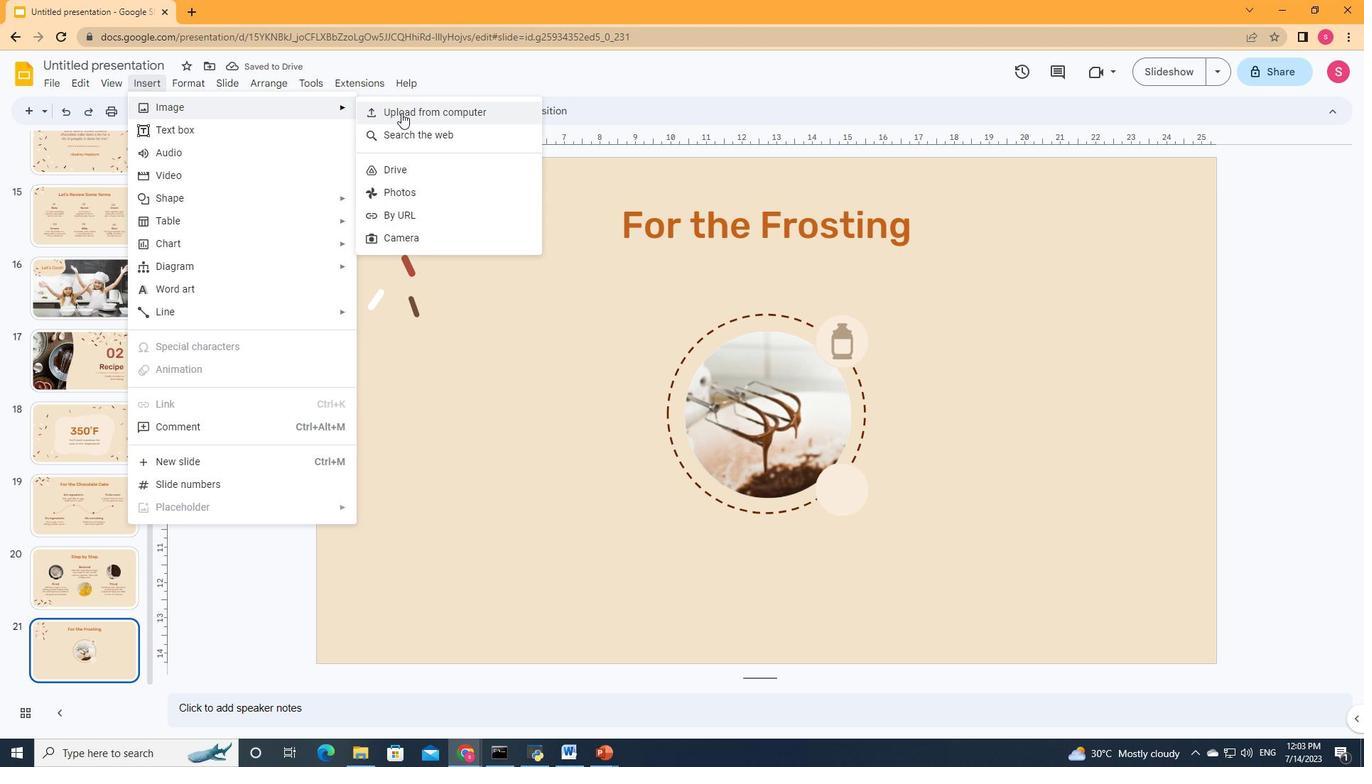 
Action: Mouse moved to (415, 348)
Screenshot: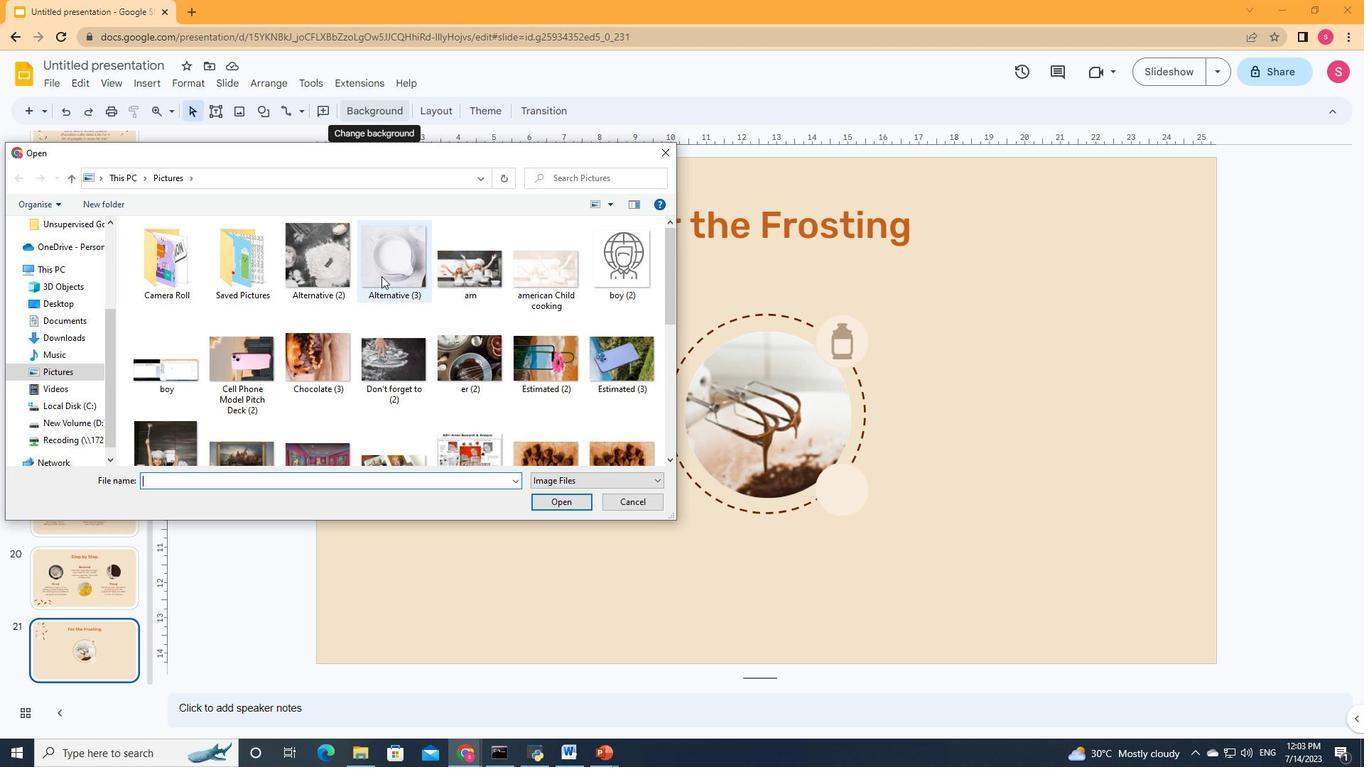 
Action: Mouse scrolled (415, 347) with delta (0, 0)
Screenshot: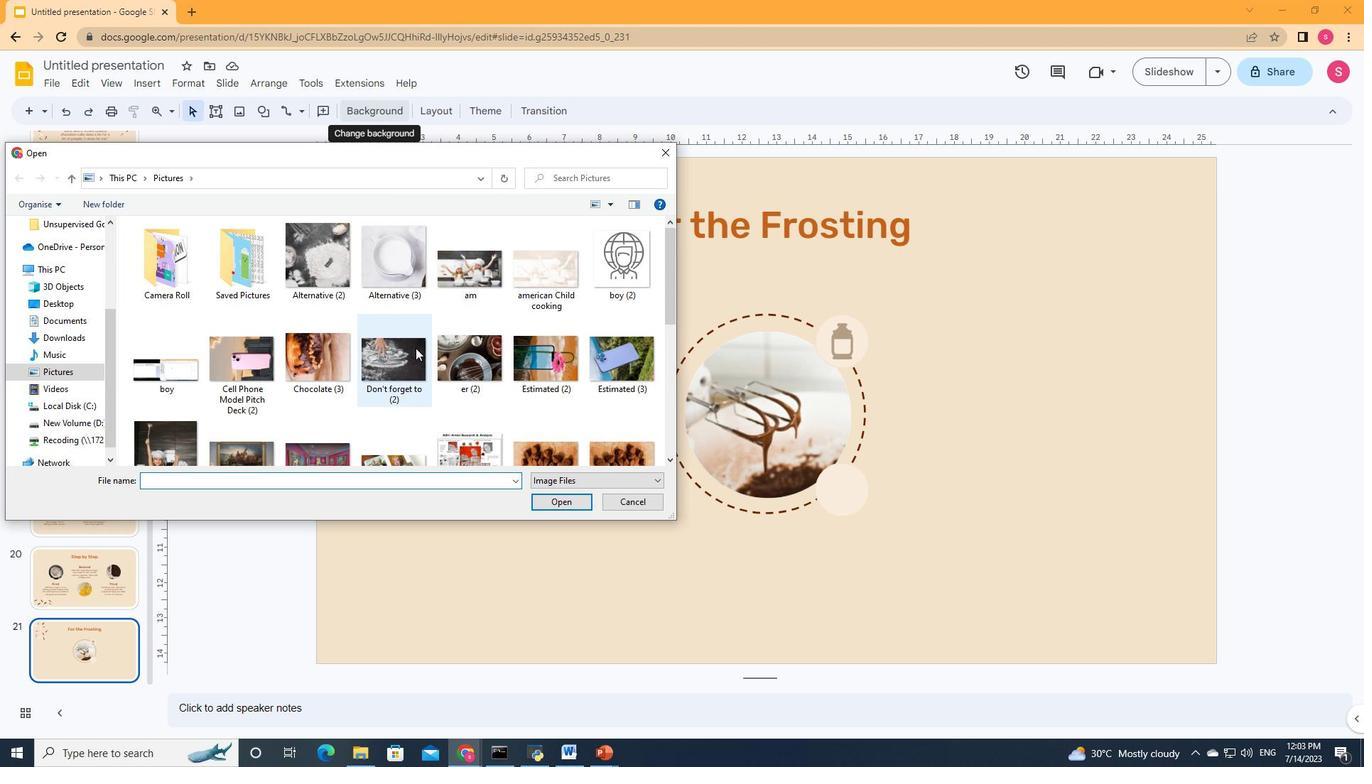 
Action: Mouse scrolled (415, 347) with delta (0, 0)
Screenshot: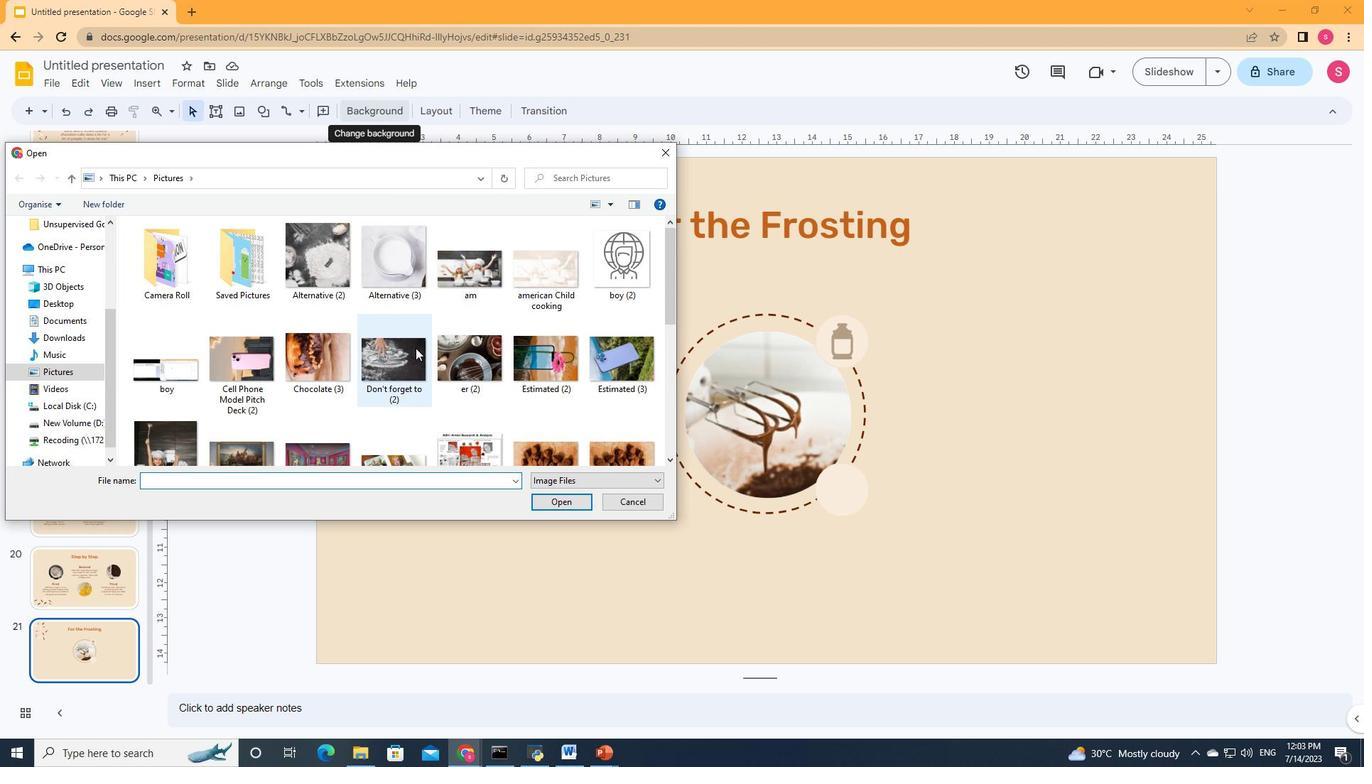 
Action: Mouse scrolled (415, 347) with delta (0, 0)
Screenshot: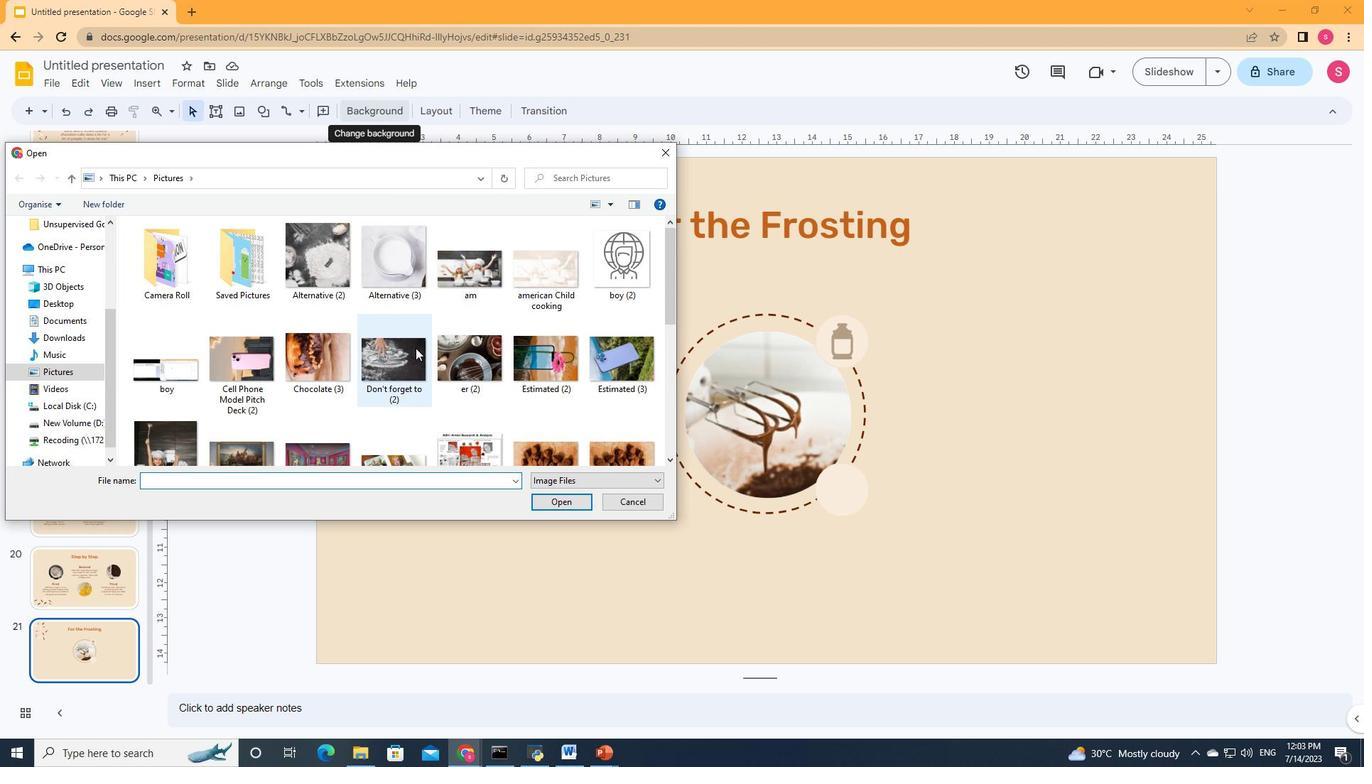 
Action: Mouse moved to (256, 335)
Screenshot: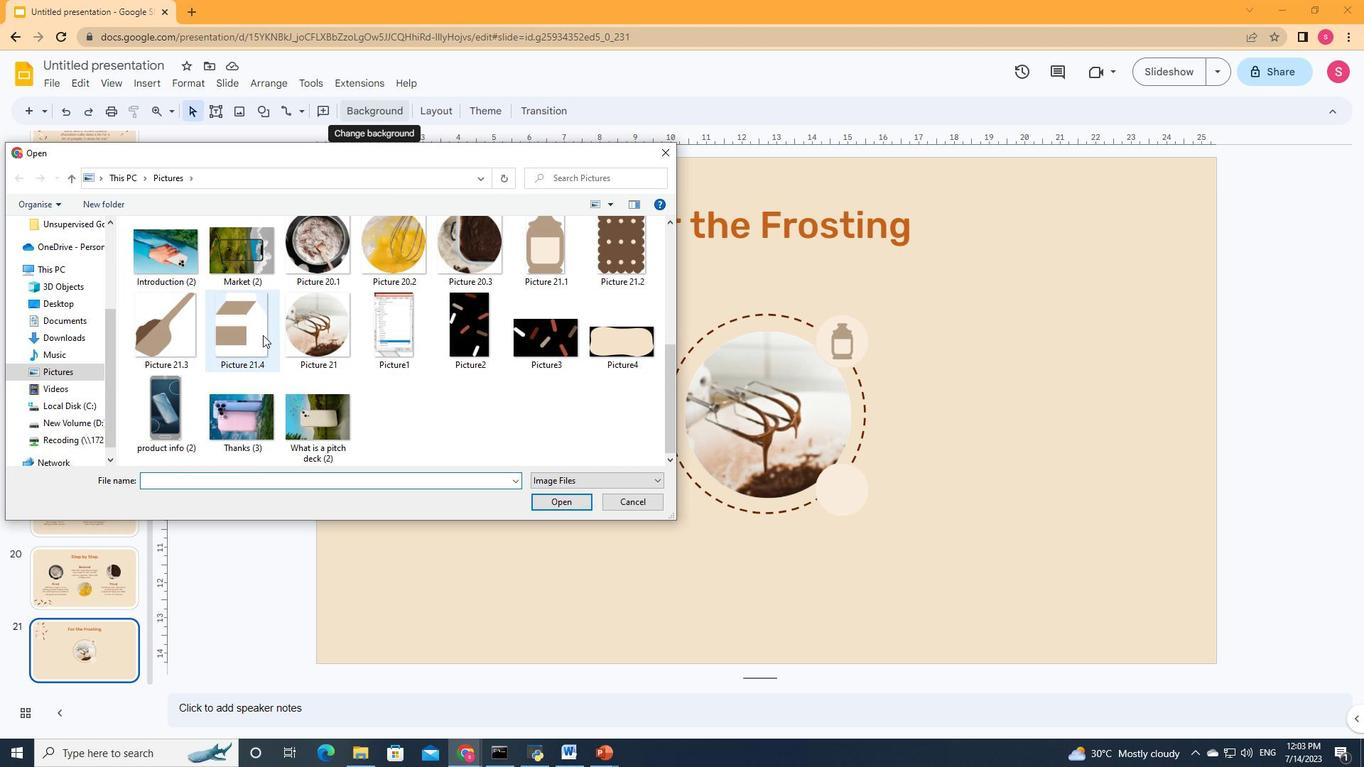 
Action: Mouse pressed left at (256, 335)
Screenshot: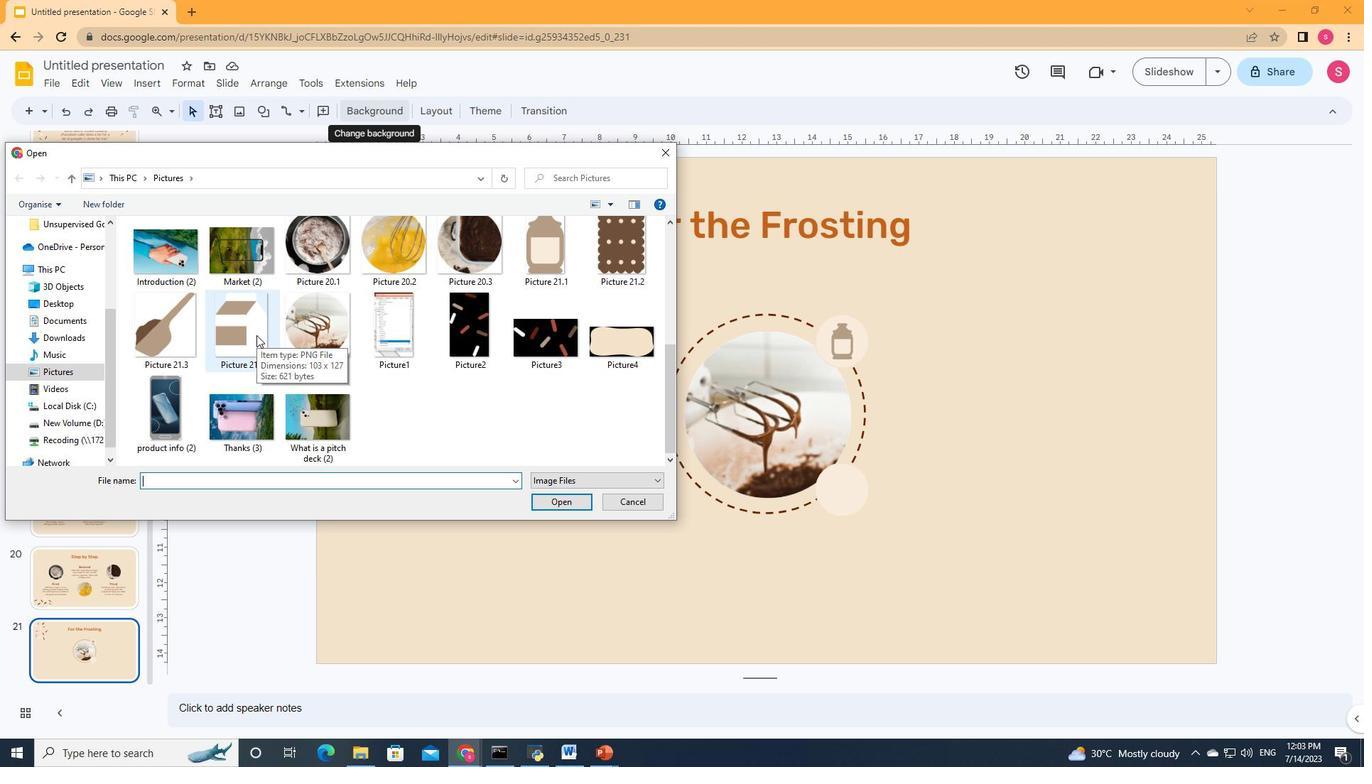 
Action: Mouse moved to (562, 501)
Screenshot: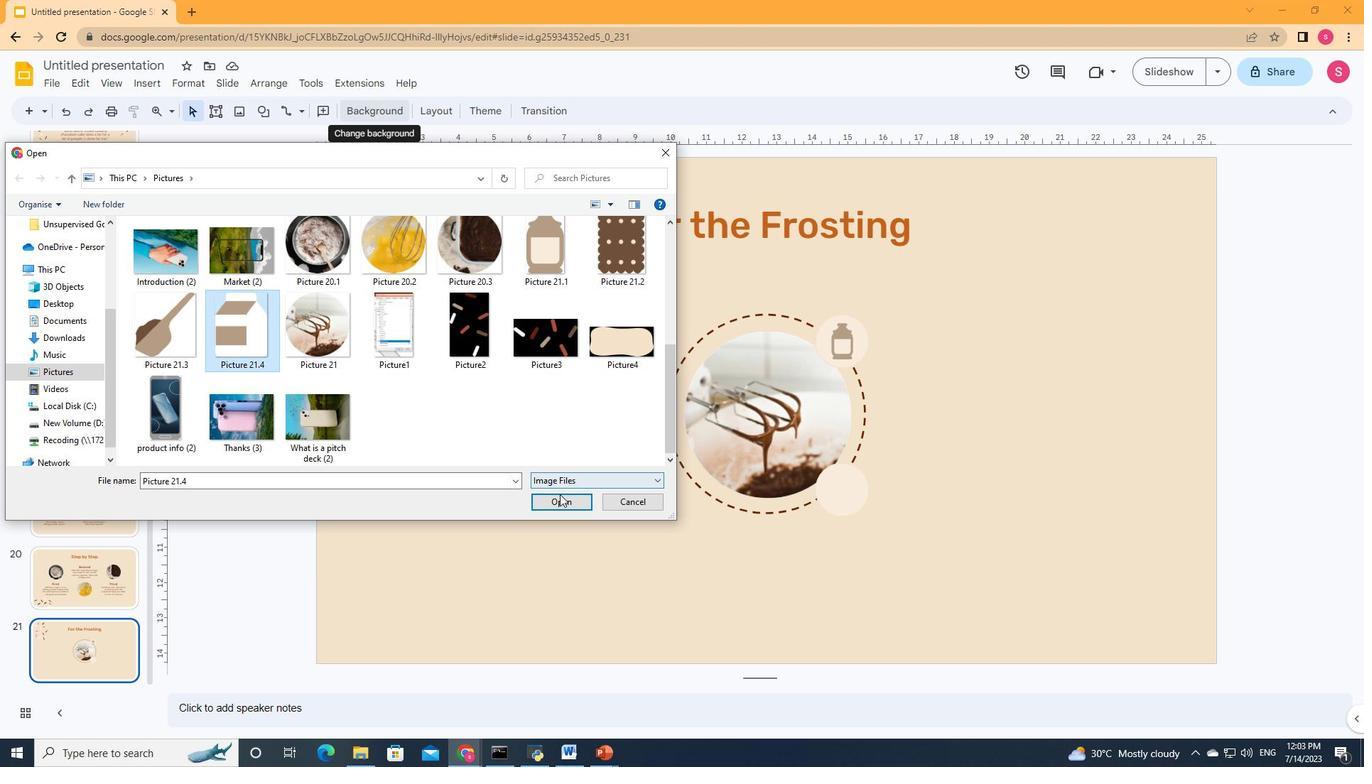 
Action: Mouse pressed left at (562, 501)
Screenshot: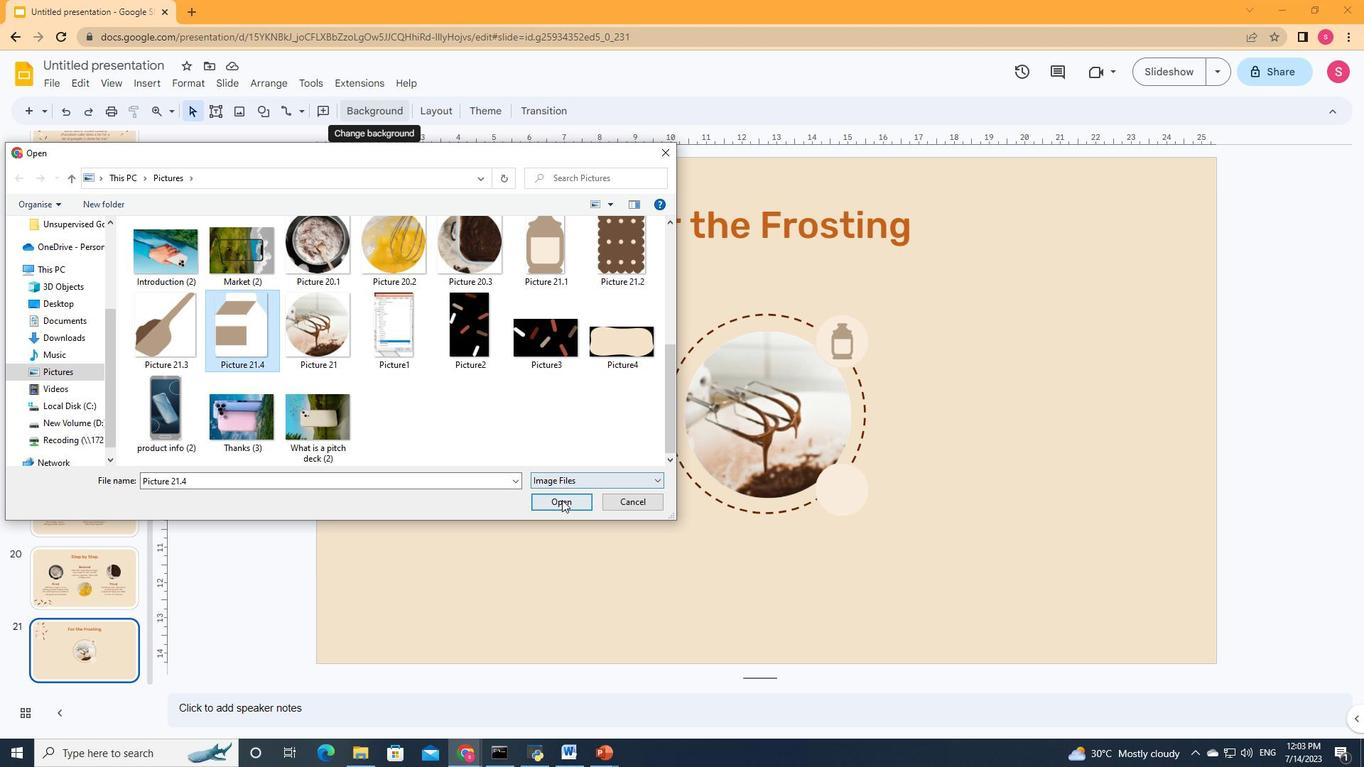 
Action: Mouse moved to (381, 316)
Screenshot: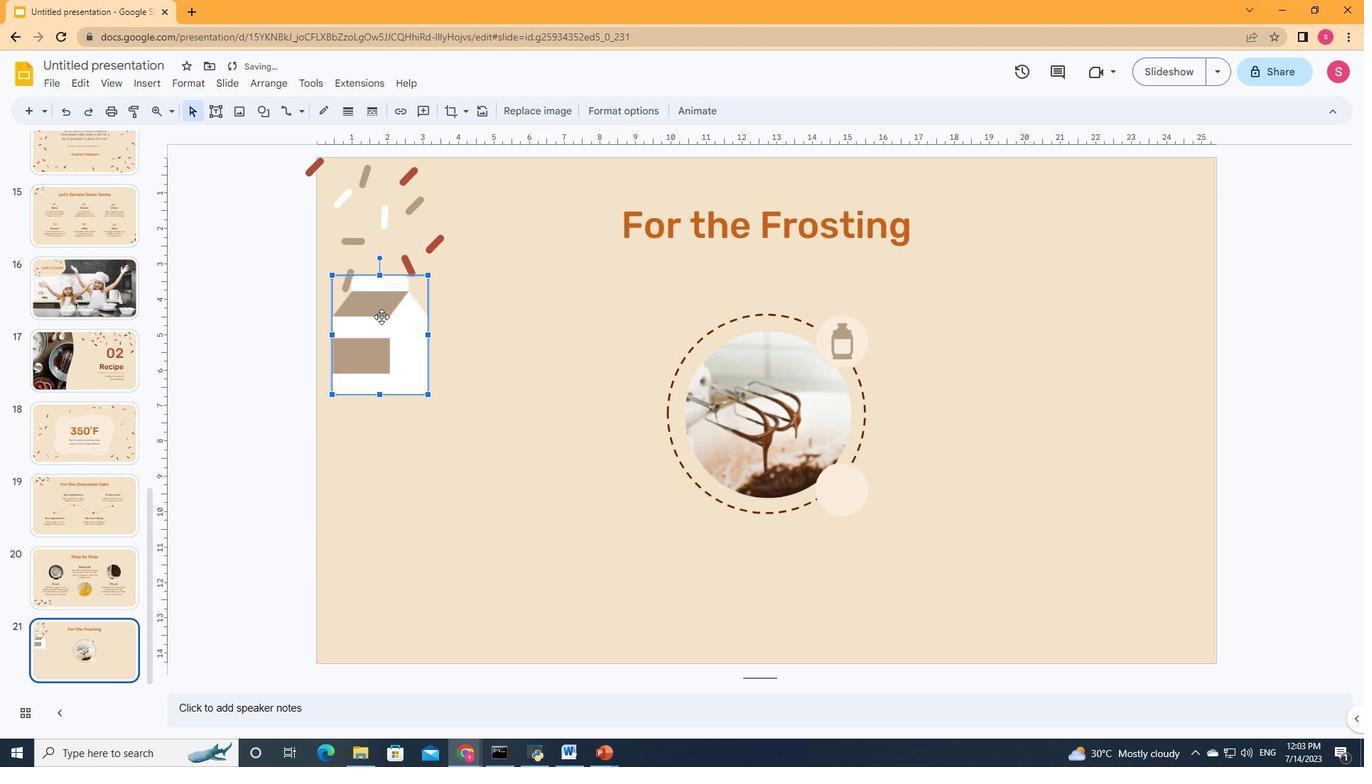 
Action: Mouse pressed left at (381, 316)
Screenshot: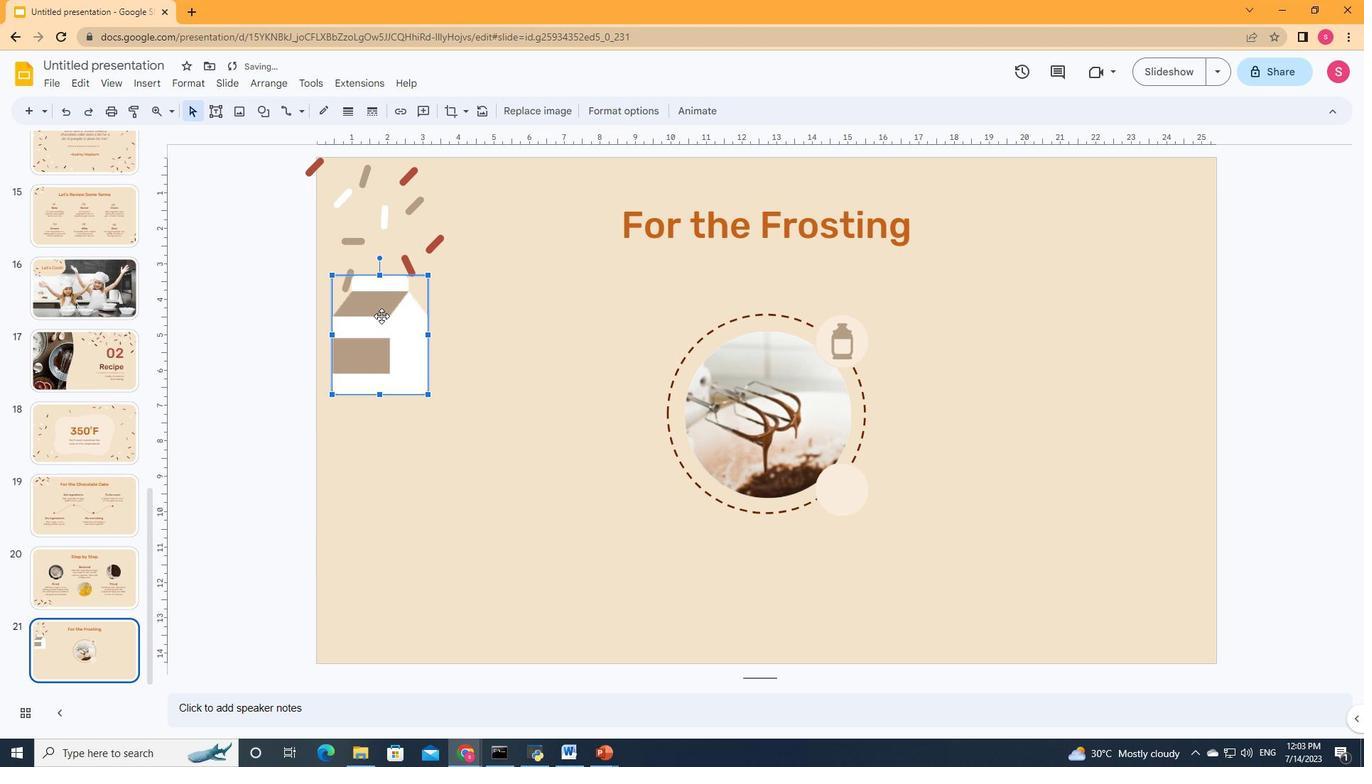
Action: Mouse moved to (876, 537)
Screenshot: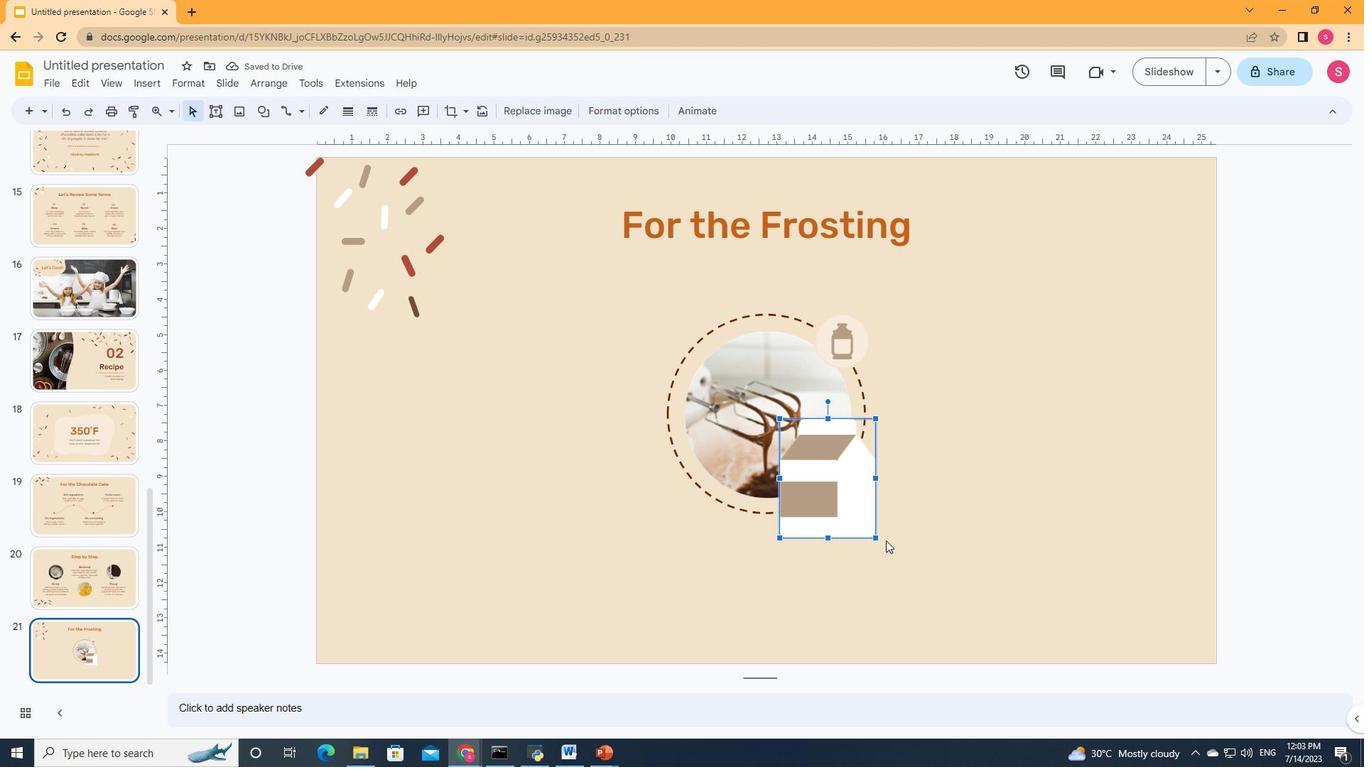 
Action: Mouse pressed left at (876, 537)
Screenshot: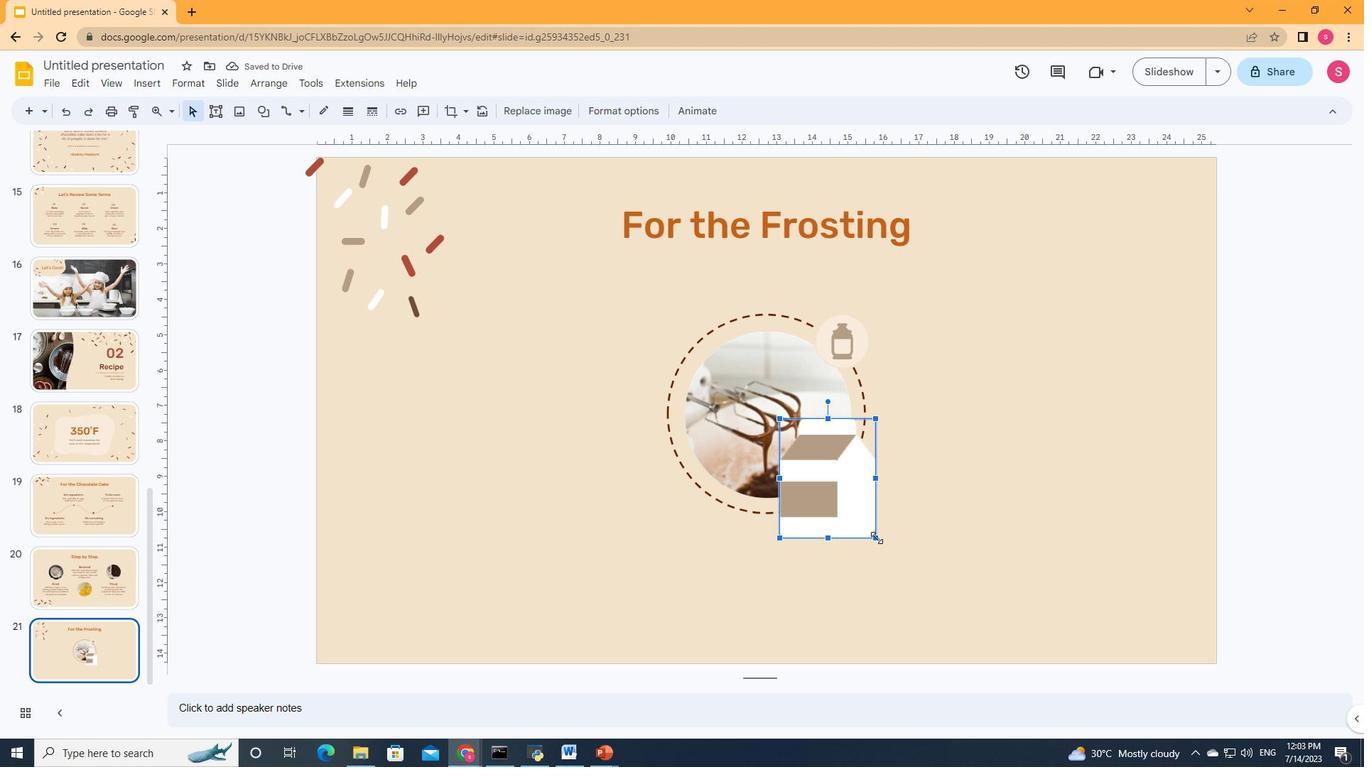 
Action: Mouse moved to (844, 499)
Screenshot: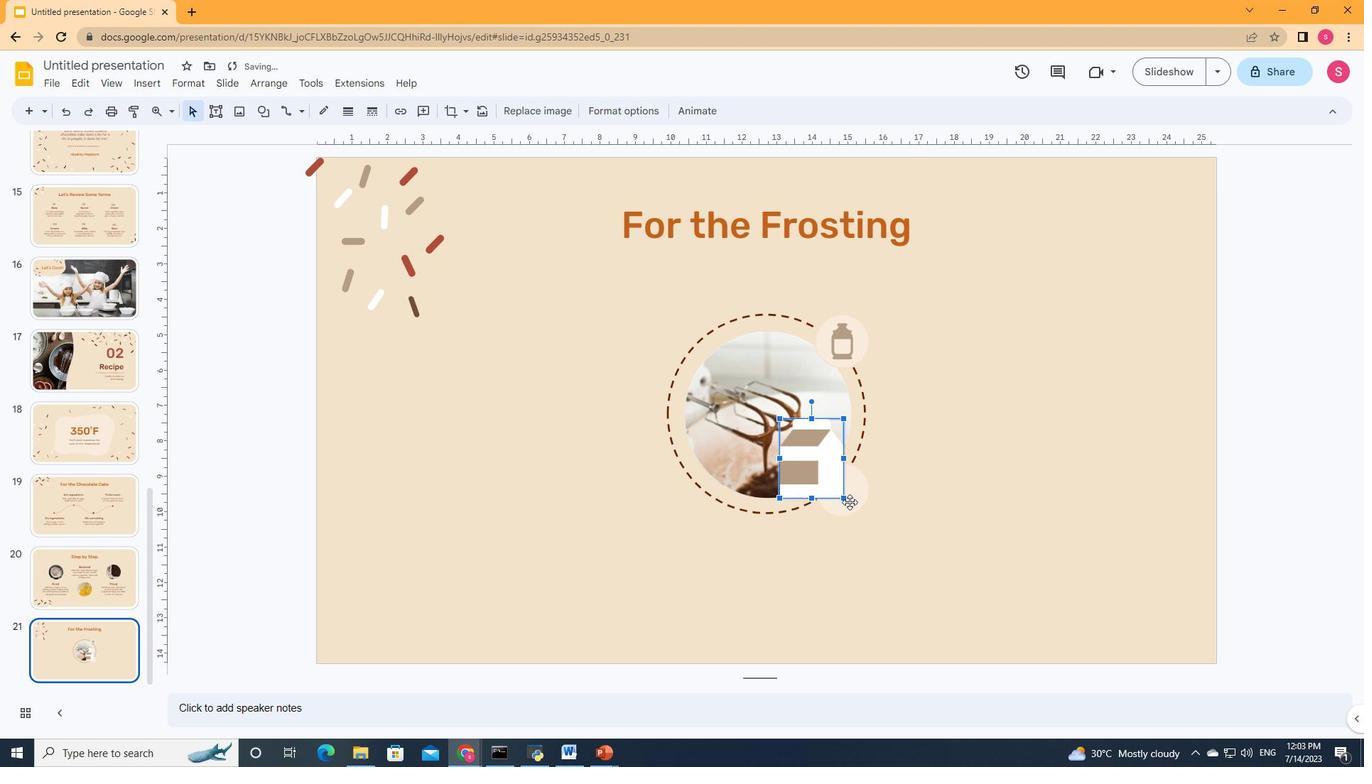 
Action: Mouse pressed left at (844, 499)
Screenshot: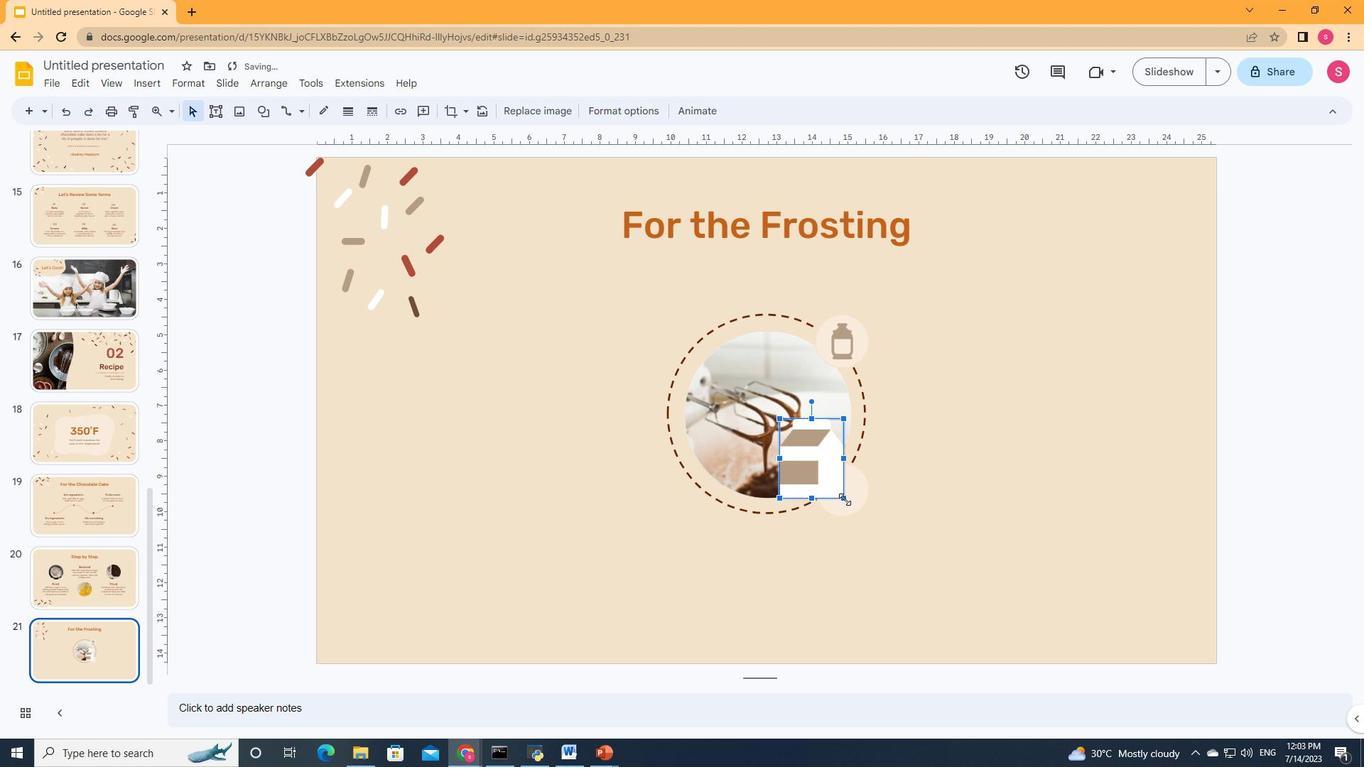 
Action: Mouse moved to (797, 452)
Screenshot: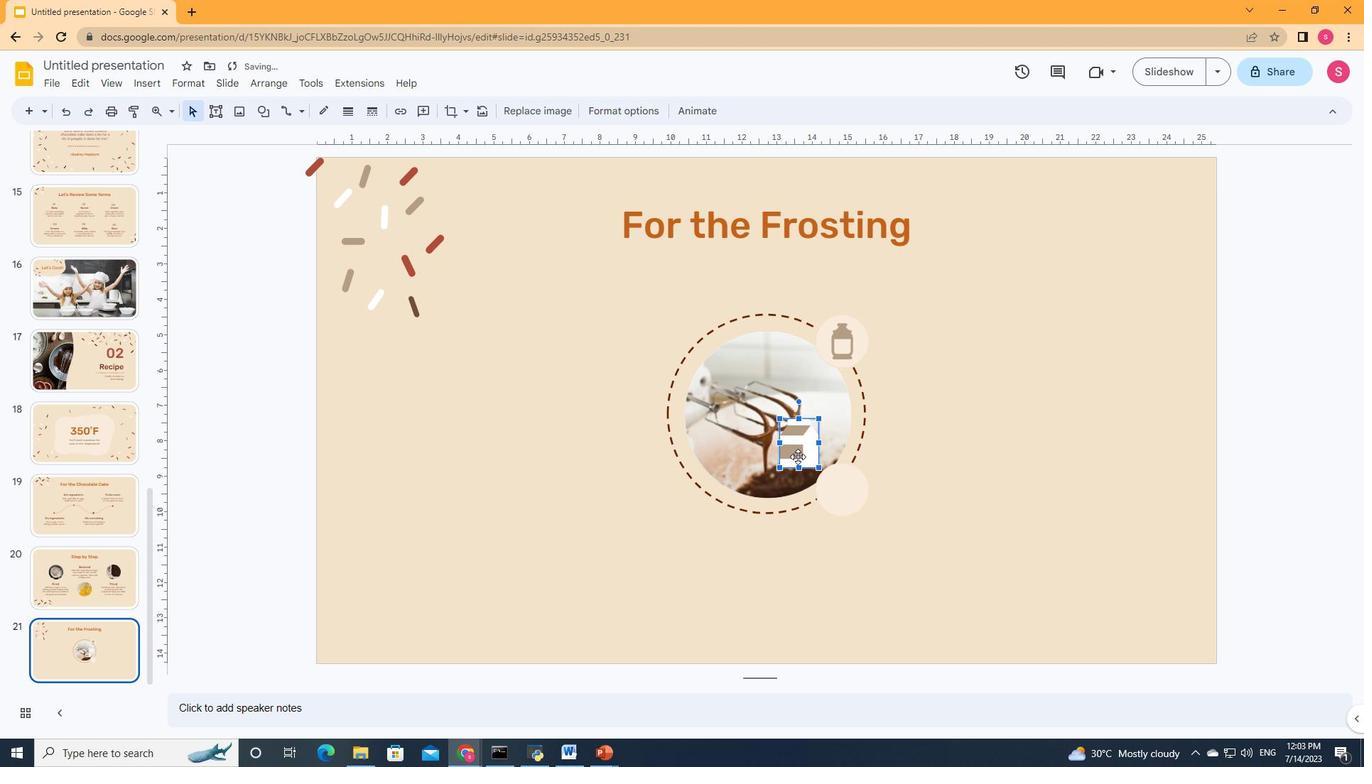 
Action: Mouse pressed left at (797, 452)
Screenshot: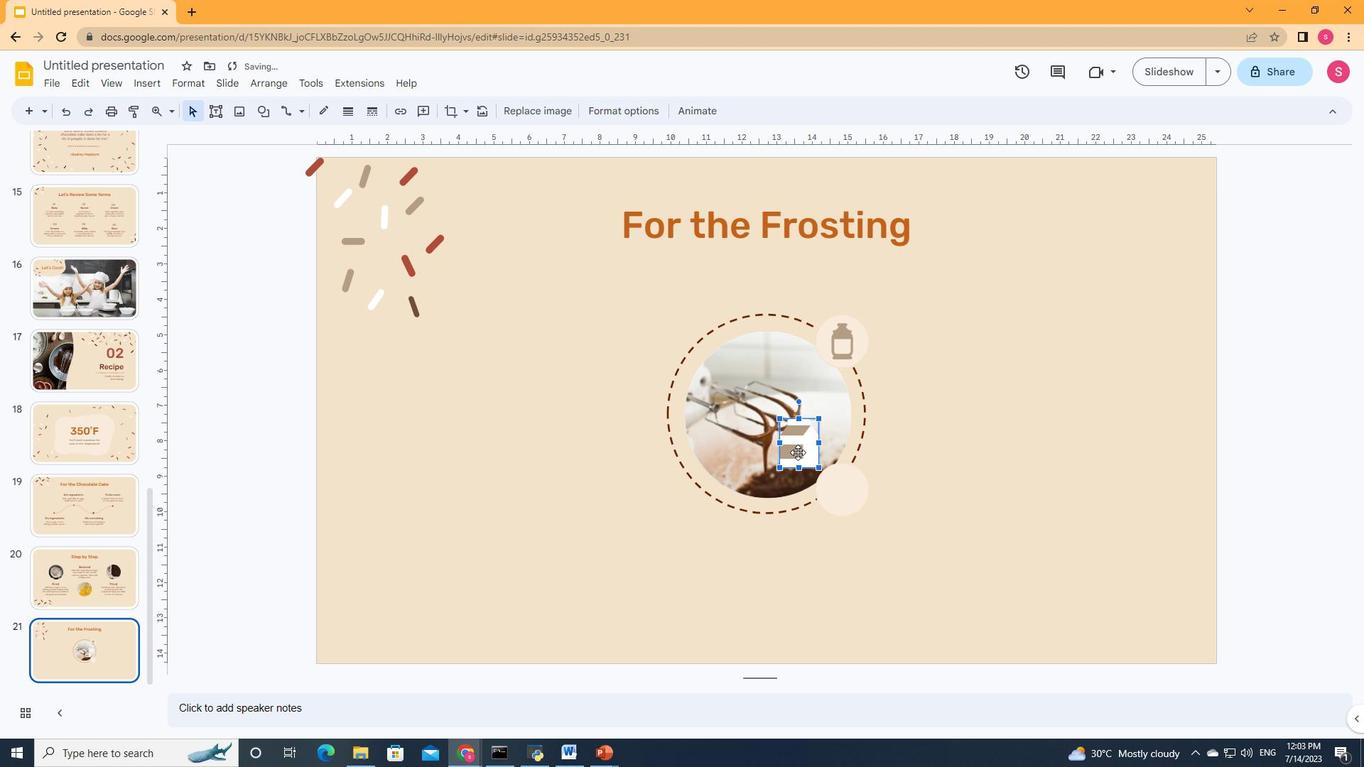 
Action: Mouse moved to (865, 522)
Screenshot: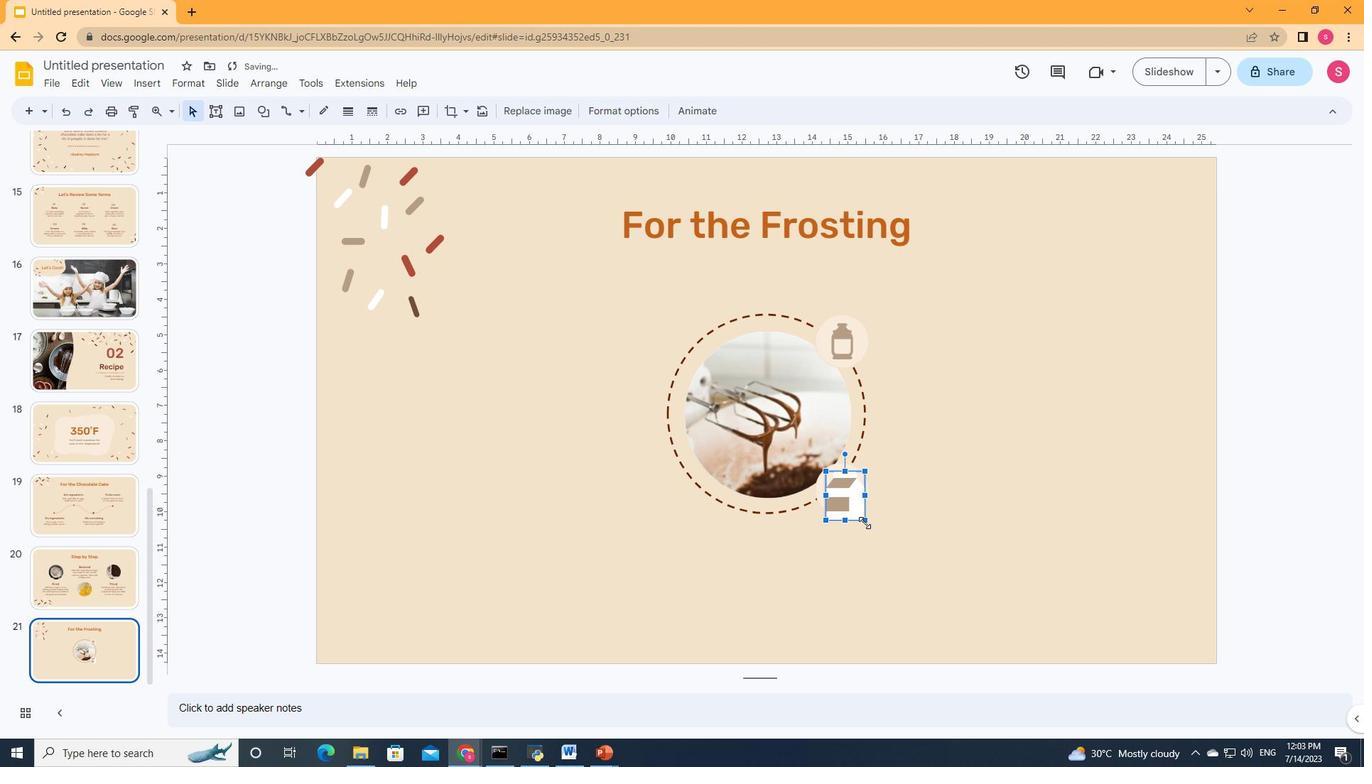 
Action: Mouse pressed left at (865, 522)
Screenshot: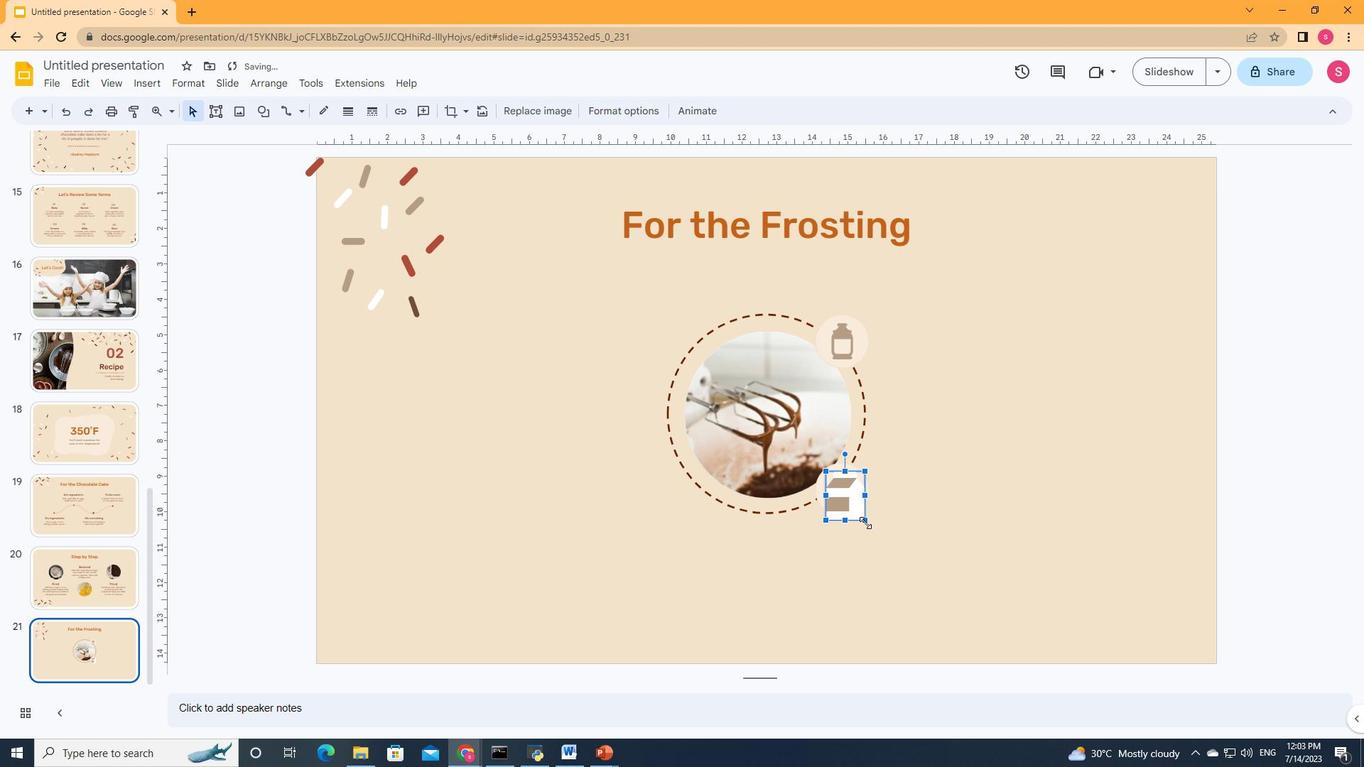 
Action: Mouse moved to (922, 503)
Screenshot: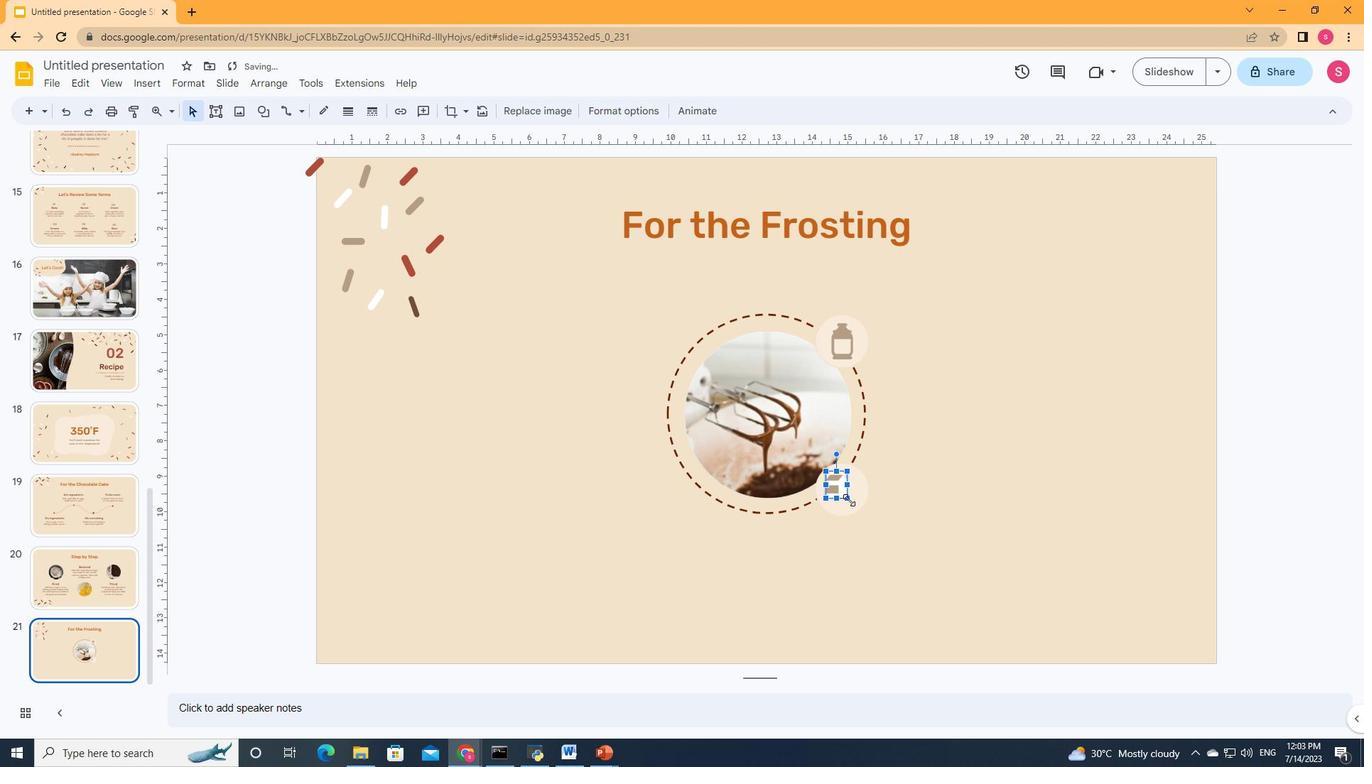 
Action: Mouse pressed left at (922, 503)
Screenshot: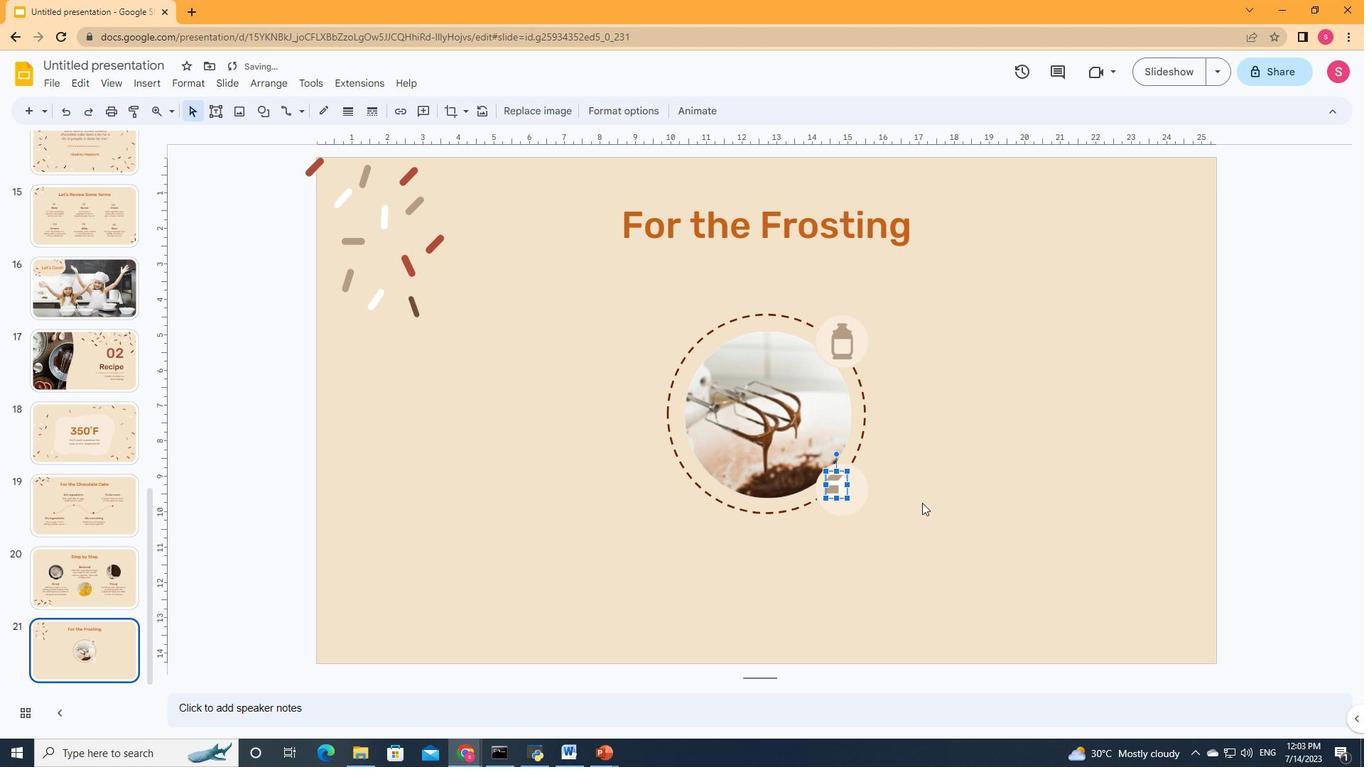 
Action: Mouse moved to (831, 483)
Screenshot: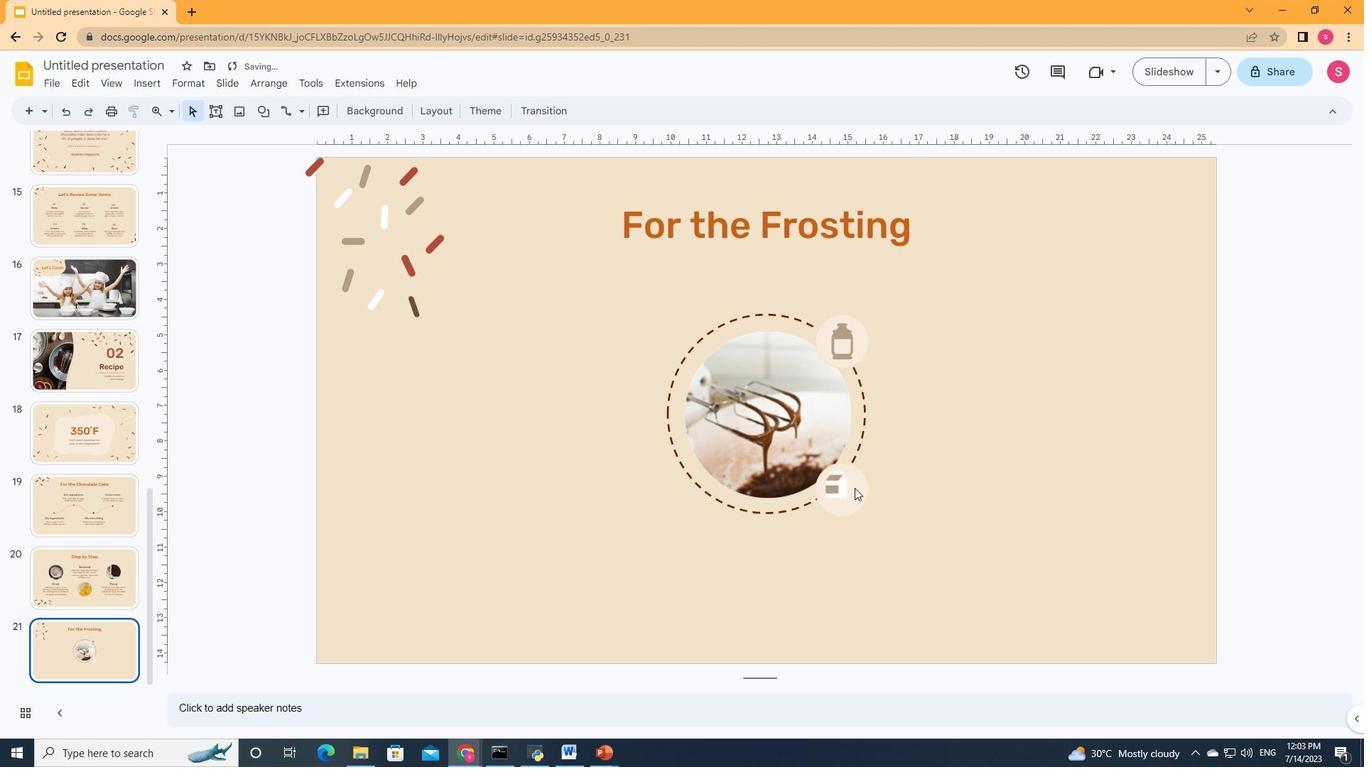 
Action: Mouse pressed left at (831, 483)
Screenshot: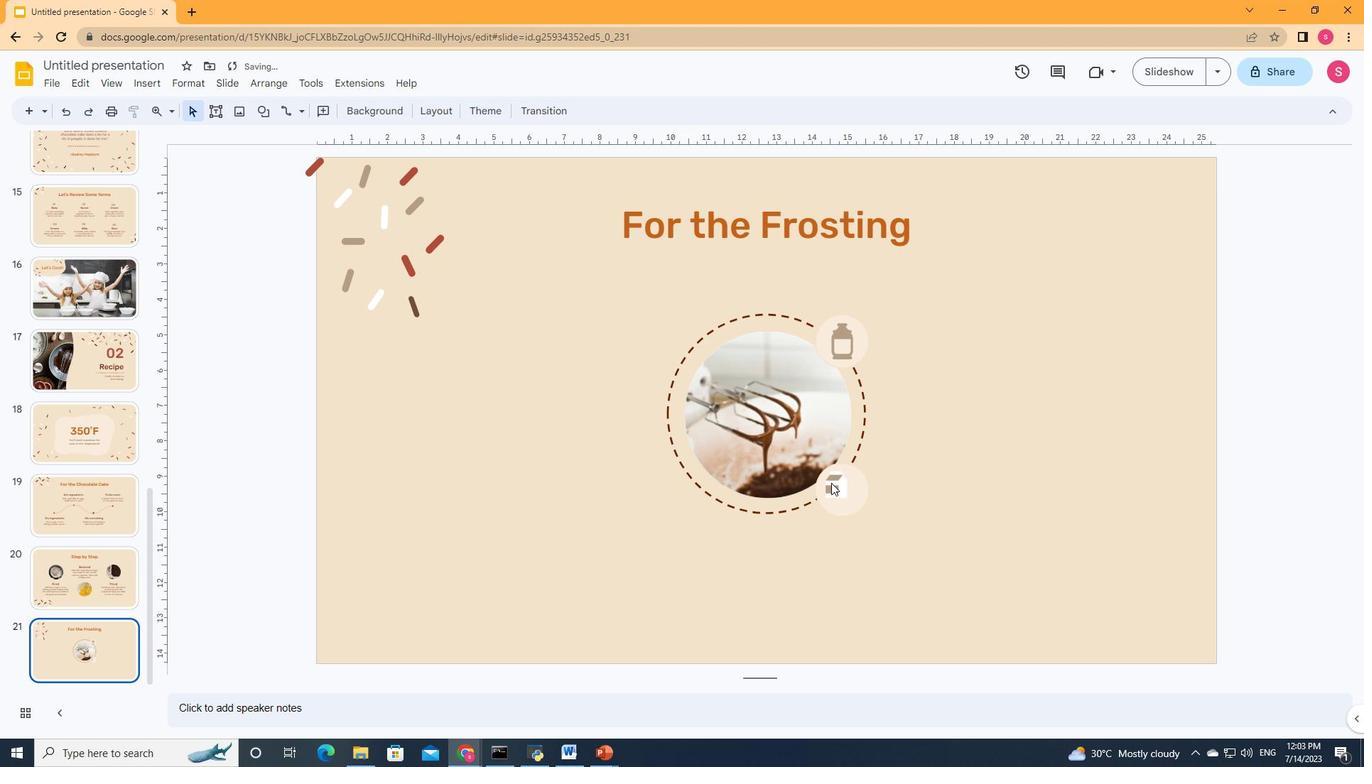 
Action: Mouse moved to (830, 481)
Screenshot: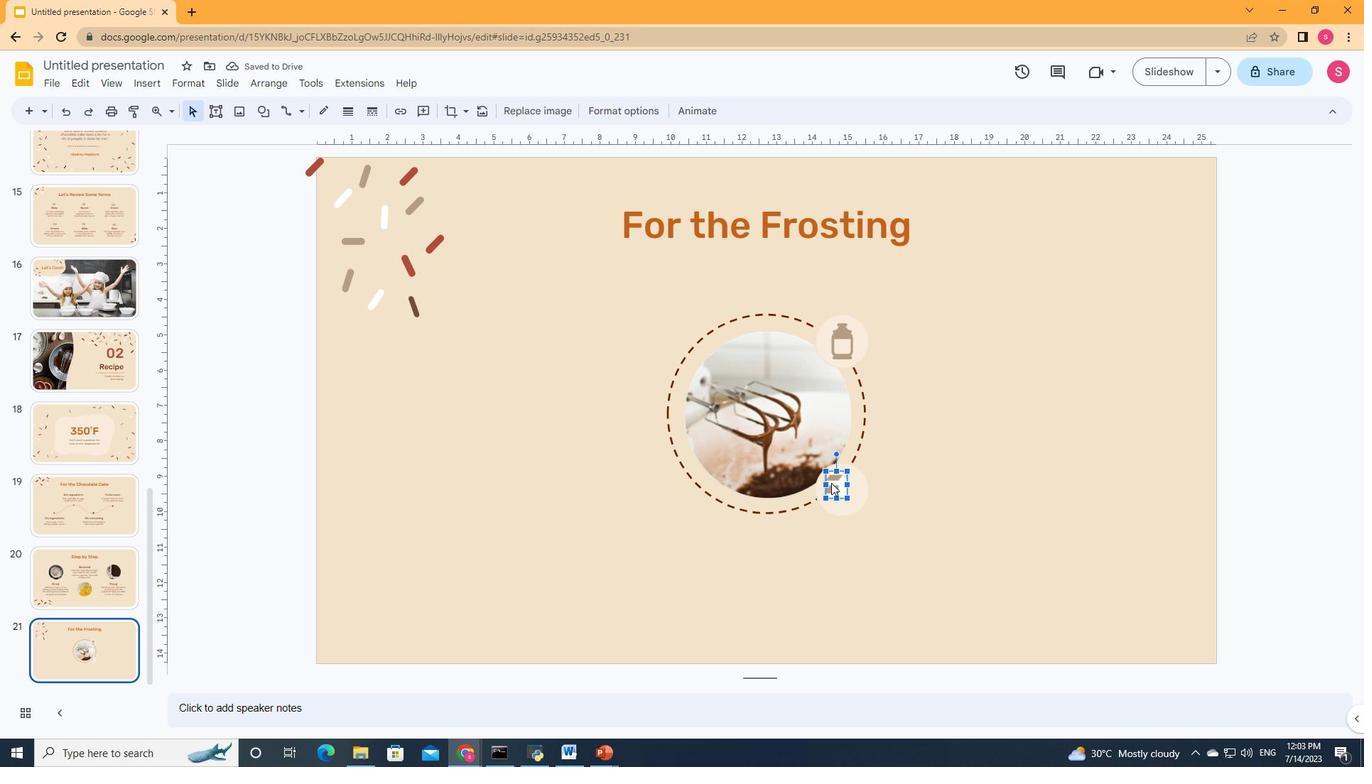 
Action: Key pressed <Key.right><Key.down><Key.left><Key.up><Key.right>
Screenshot: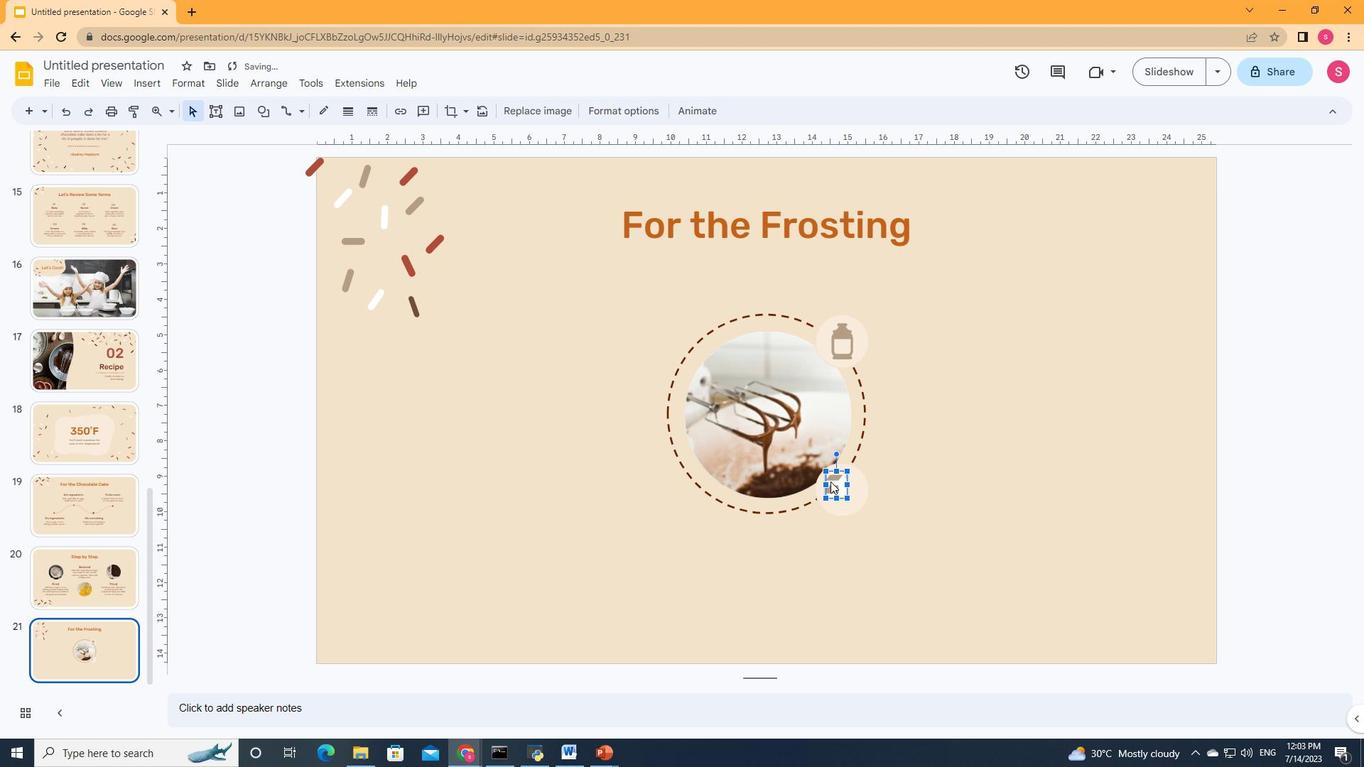 
Action: Mouse moved to (942, 496)
Screenshot: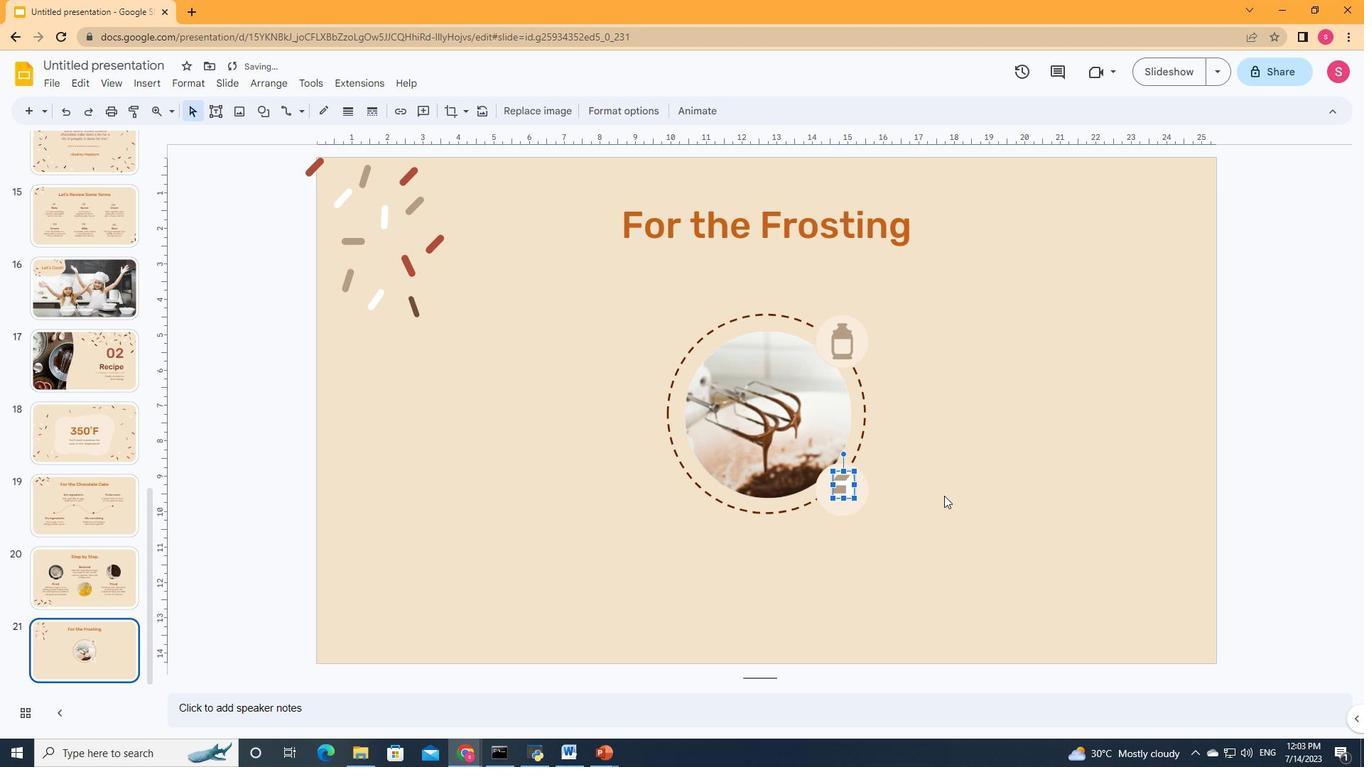 
Action: Mouse pressed left at (942, 496)
Screenshot: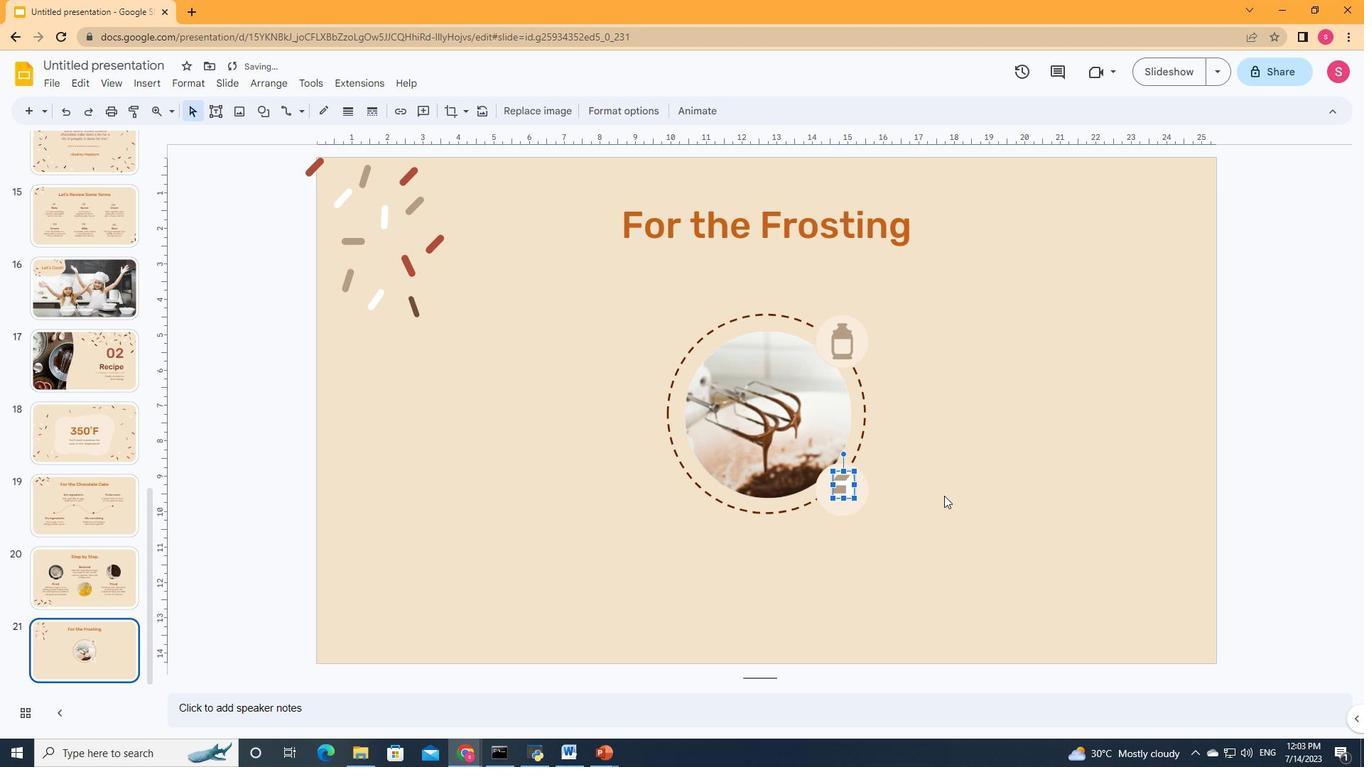 
Action: Mouse moved to (837, 486)
Screenshot: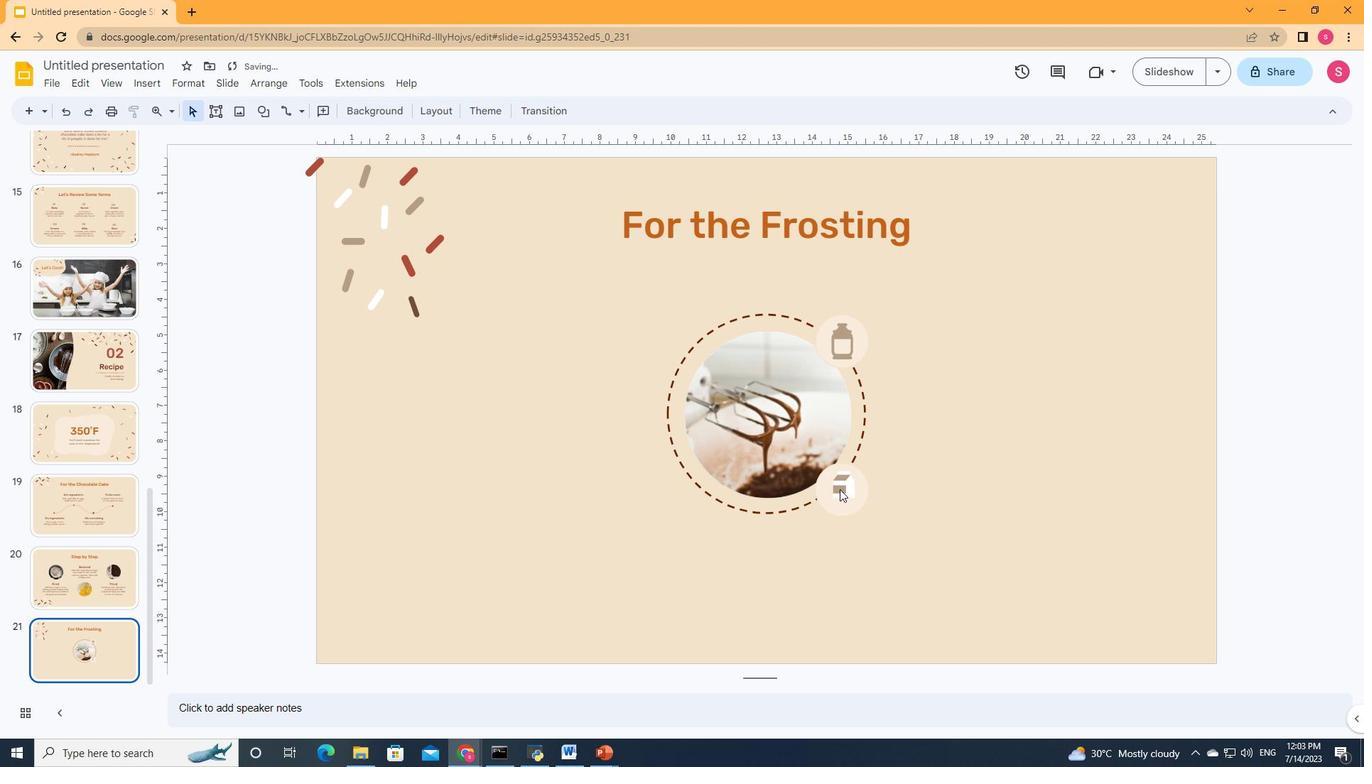 
Action: Mouse pressed left at (837, 486)
Screenshot: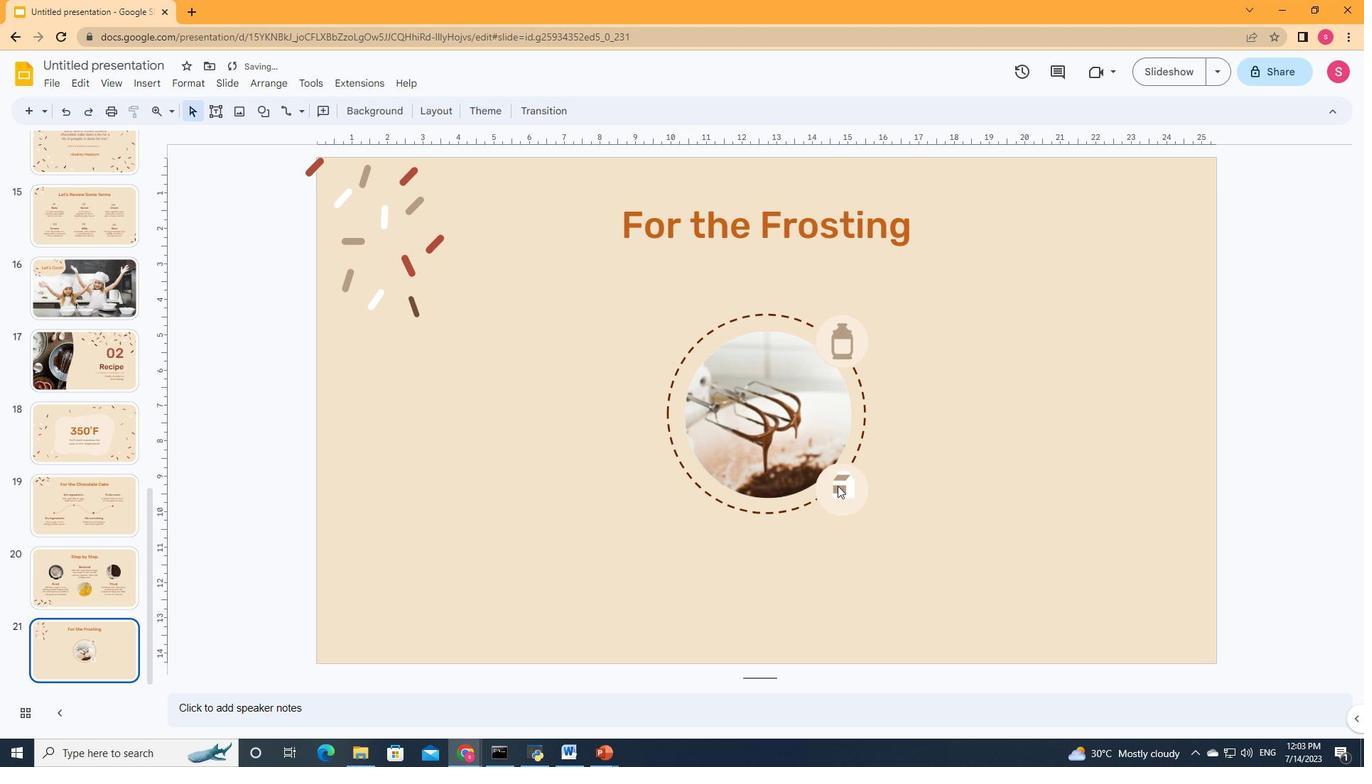 
Action: Mouse moved to (844, 498)
Screenshot: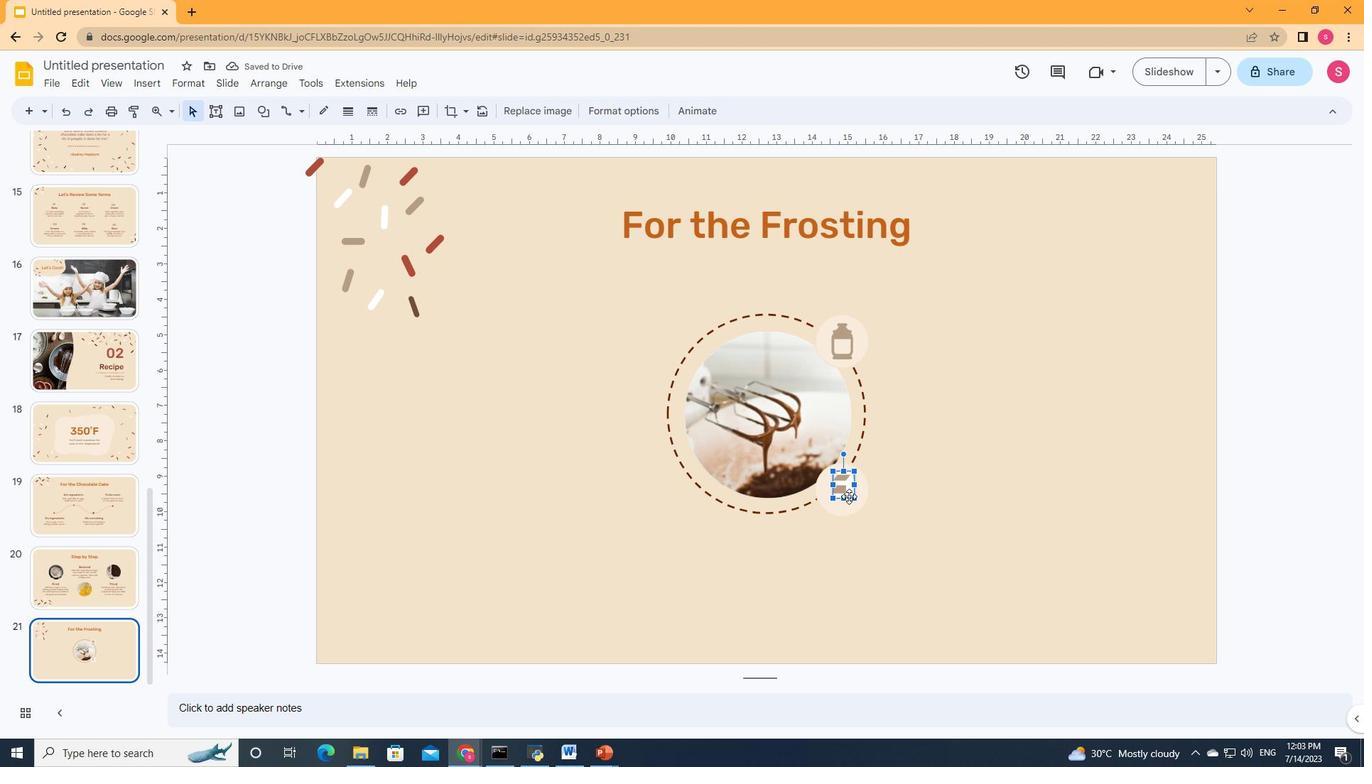 
Action: Mouse pressed left at (844, 498)
Screenshot: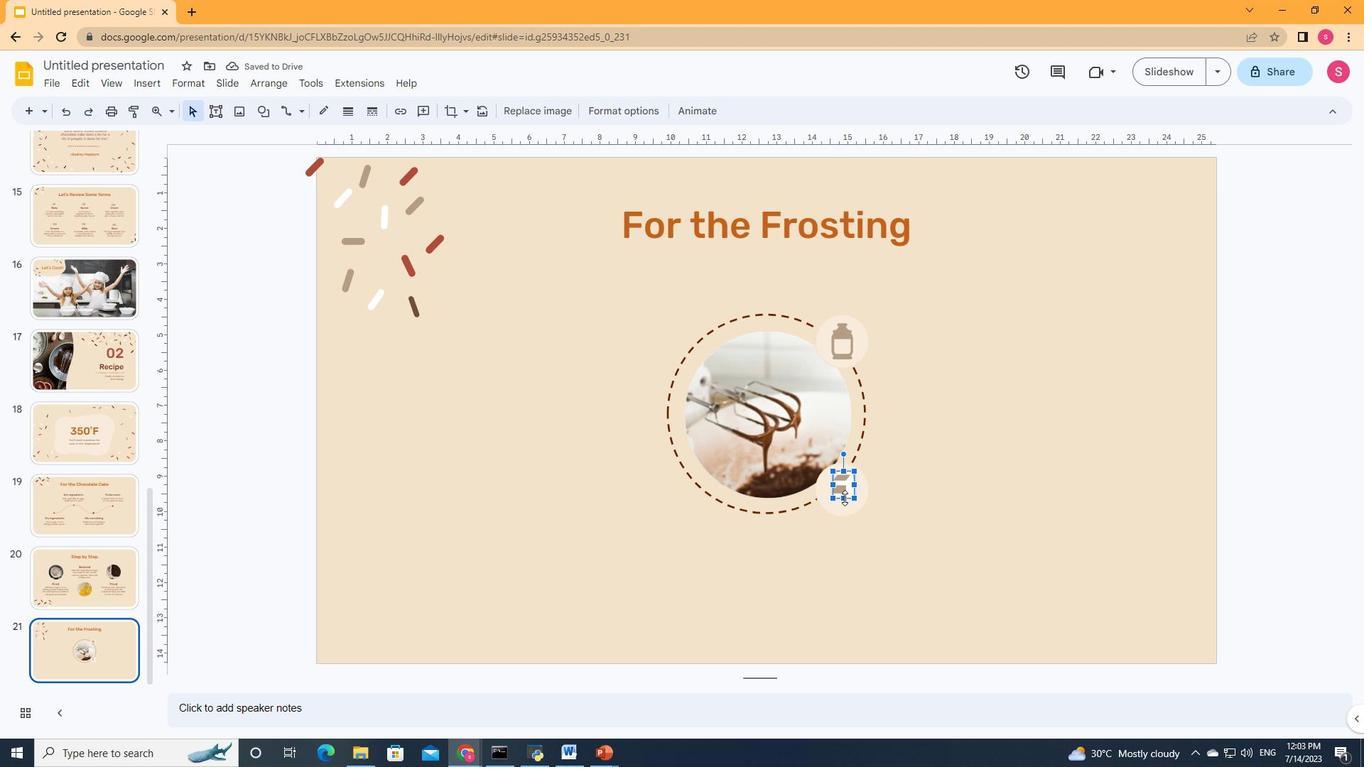 
Action: Mouse moved to (834, 487)
Screenshot: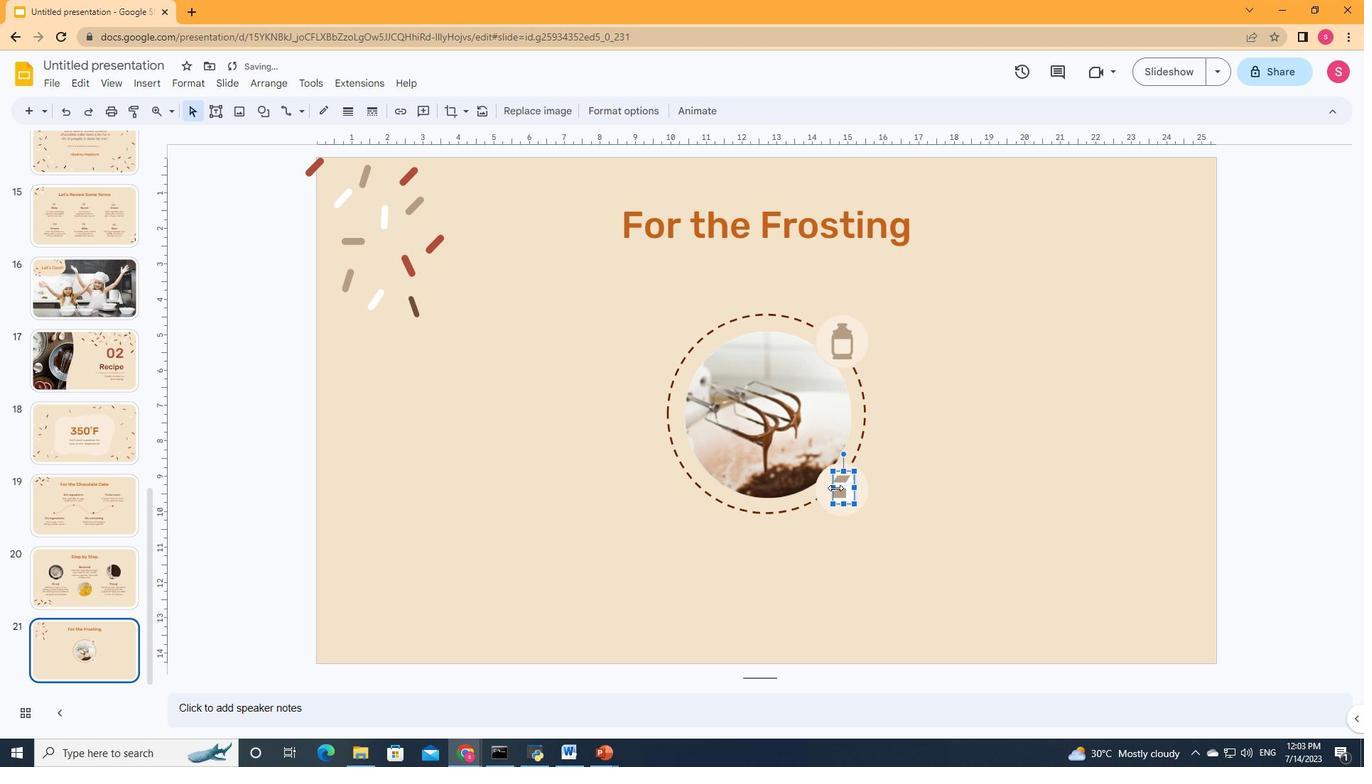 
Action: Mouse pressed left at (834, 487)
Screenshot: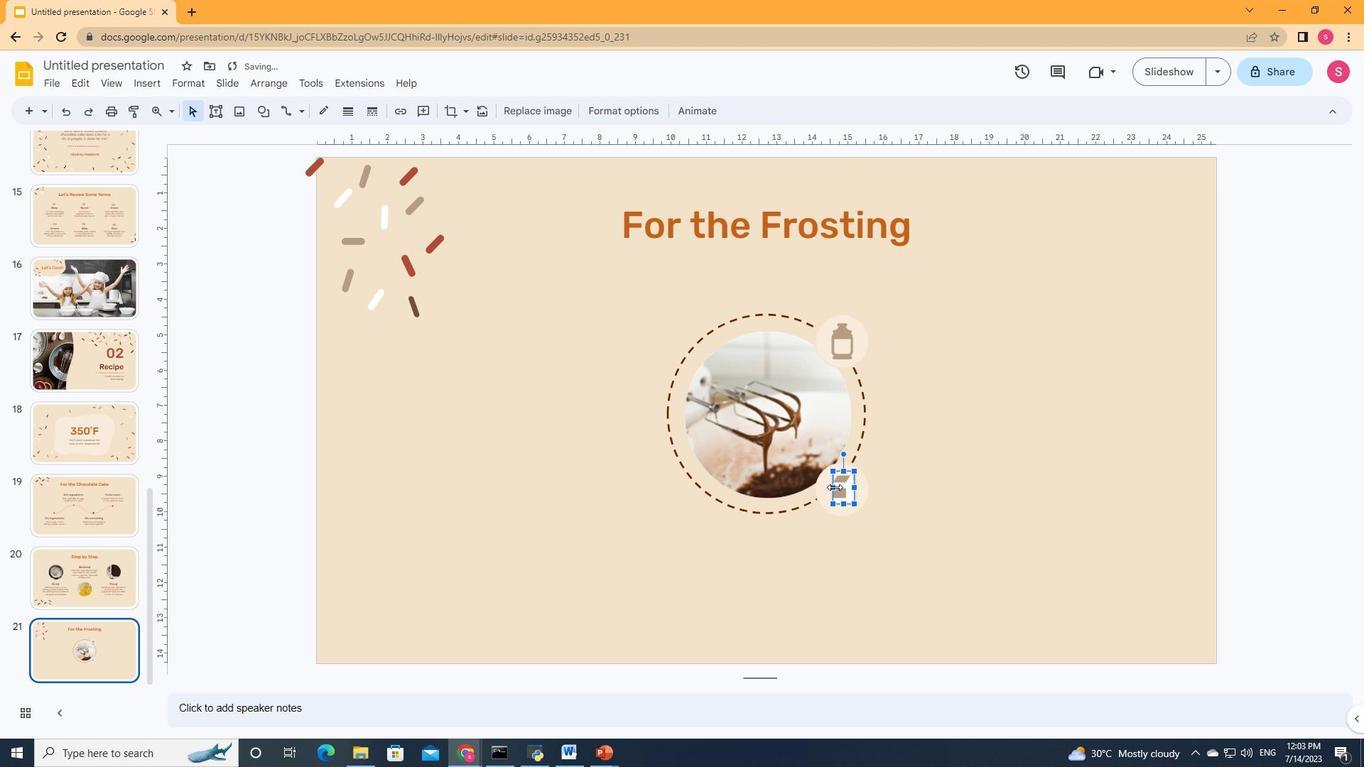 
Action: Mouse moved to (931, 498)
Screenshot: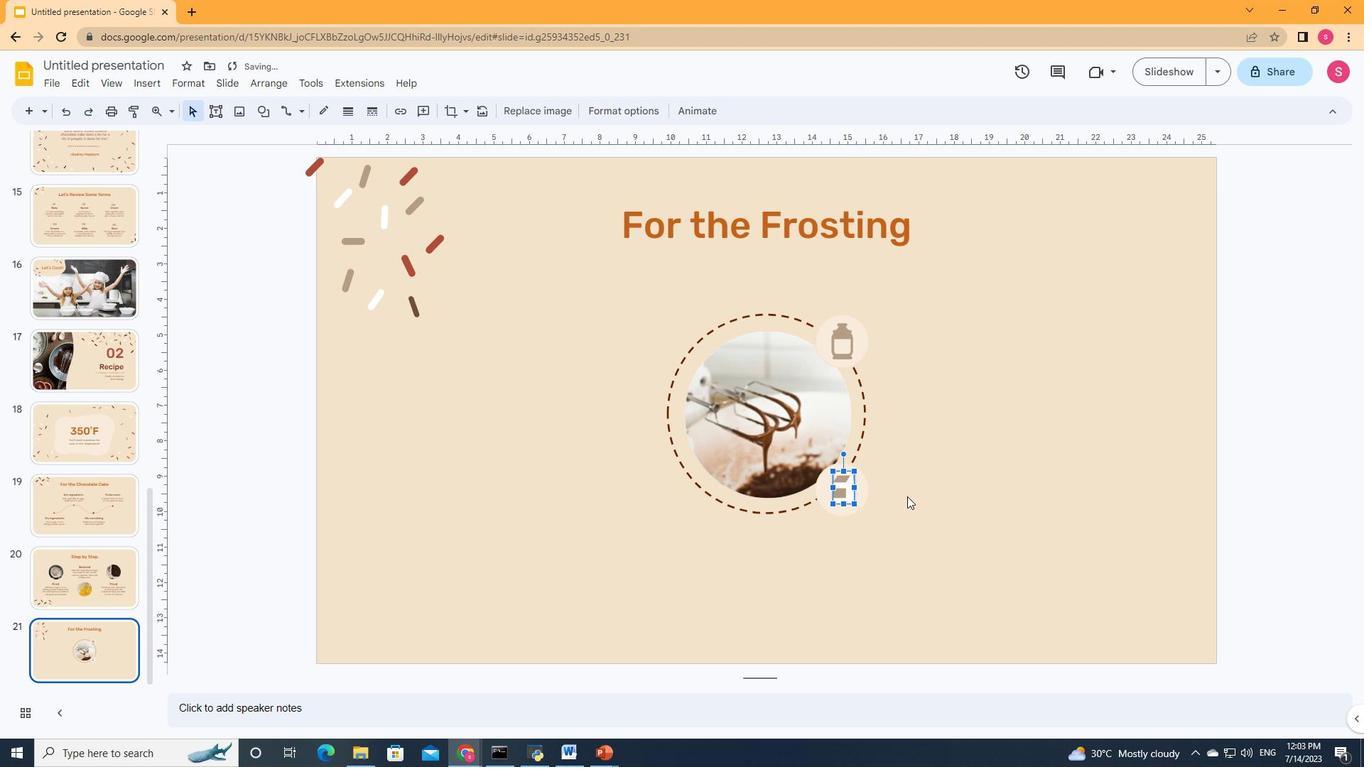 
Action: Mouse pressed left at (931, 498)
Screenshot: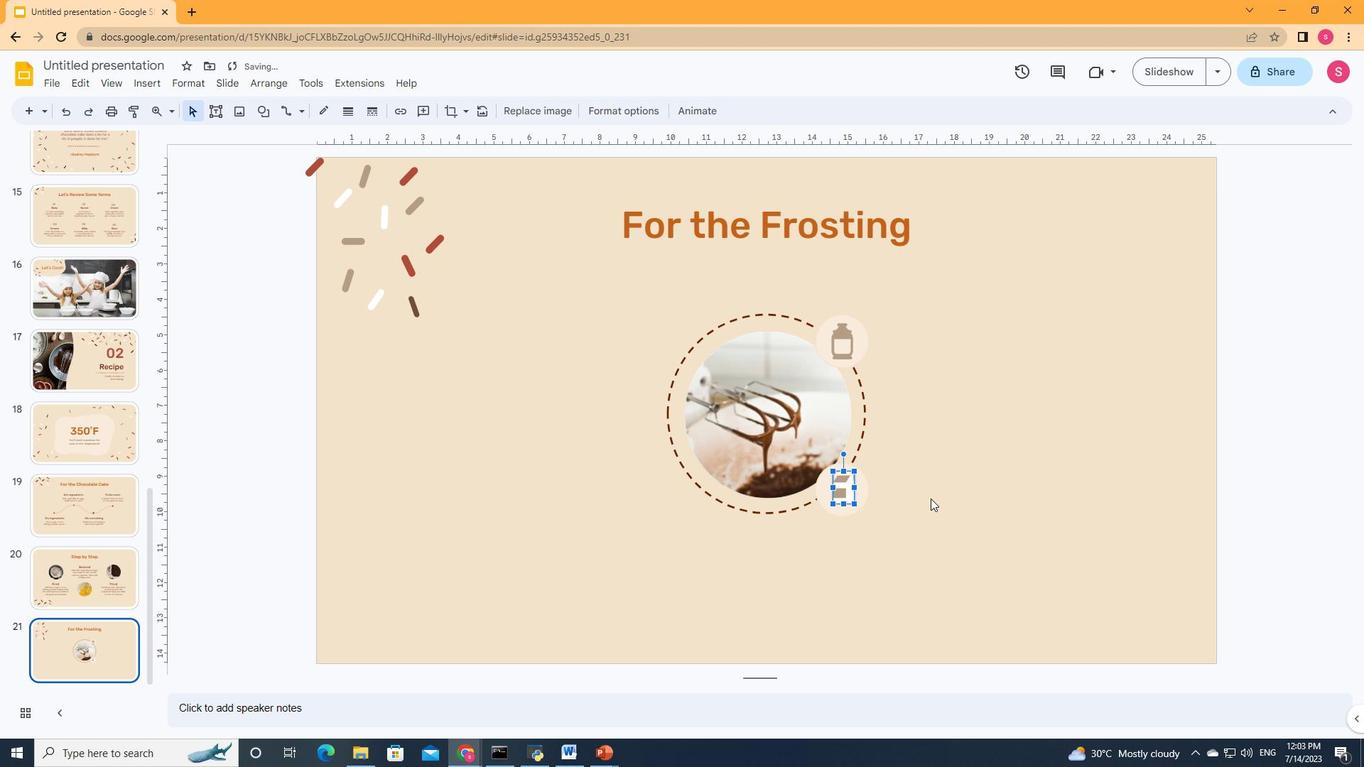 
Action: Mouse moved to (824, 493)
Screenshot: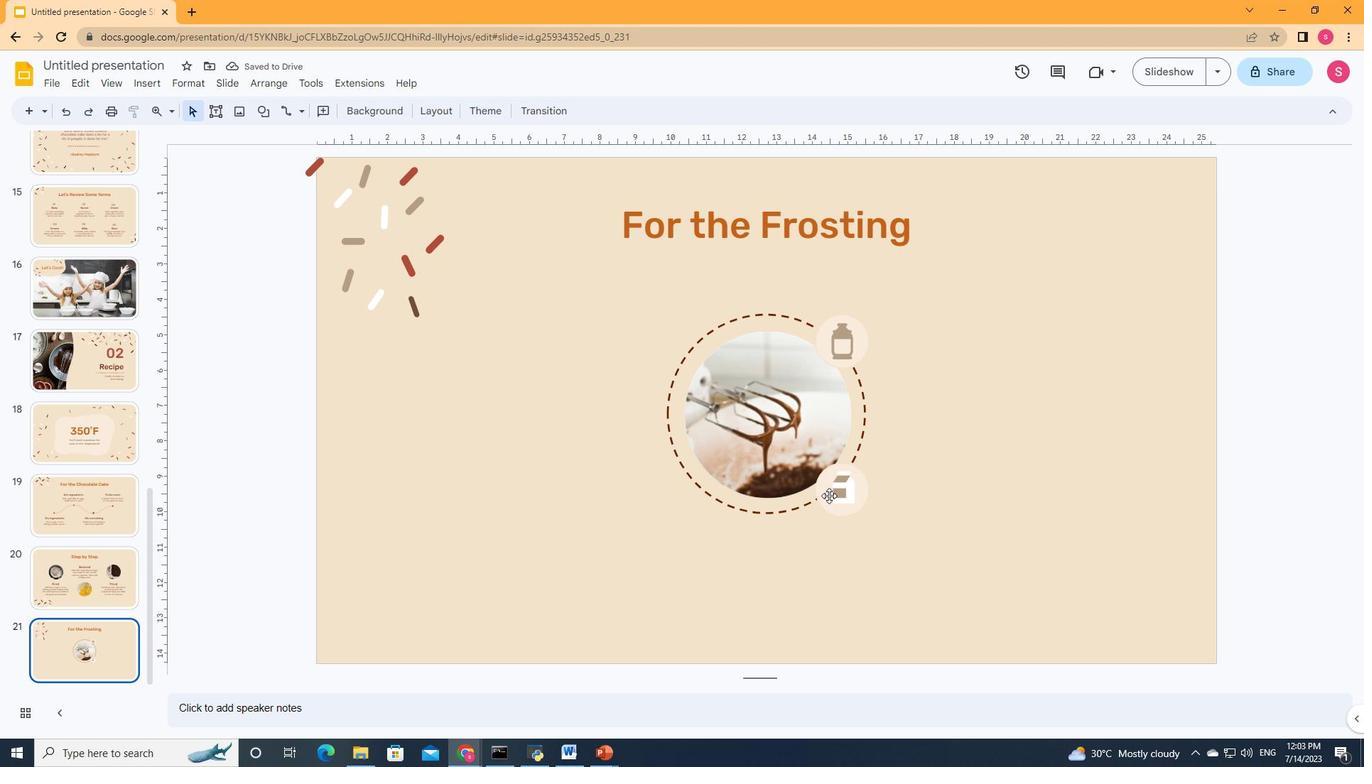 
Action: Mouse pressed left at (824, 493)
Screenshot: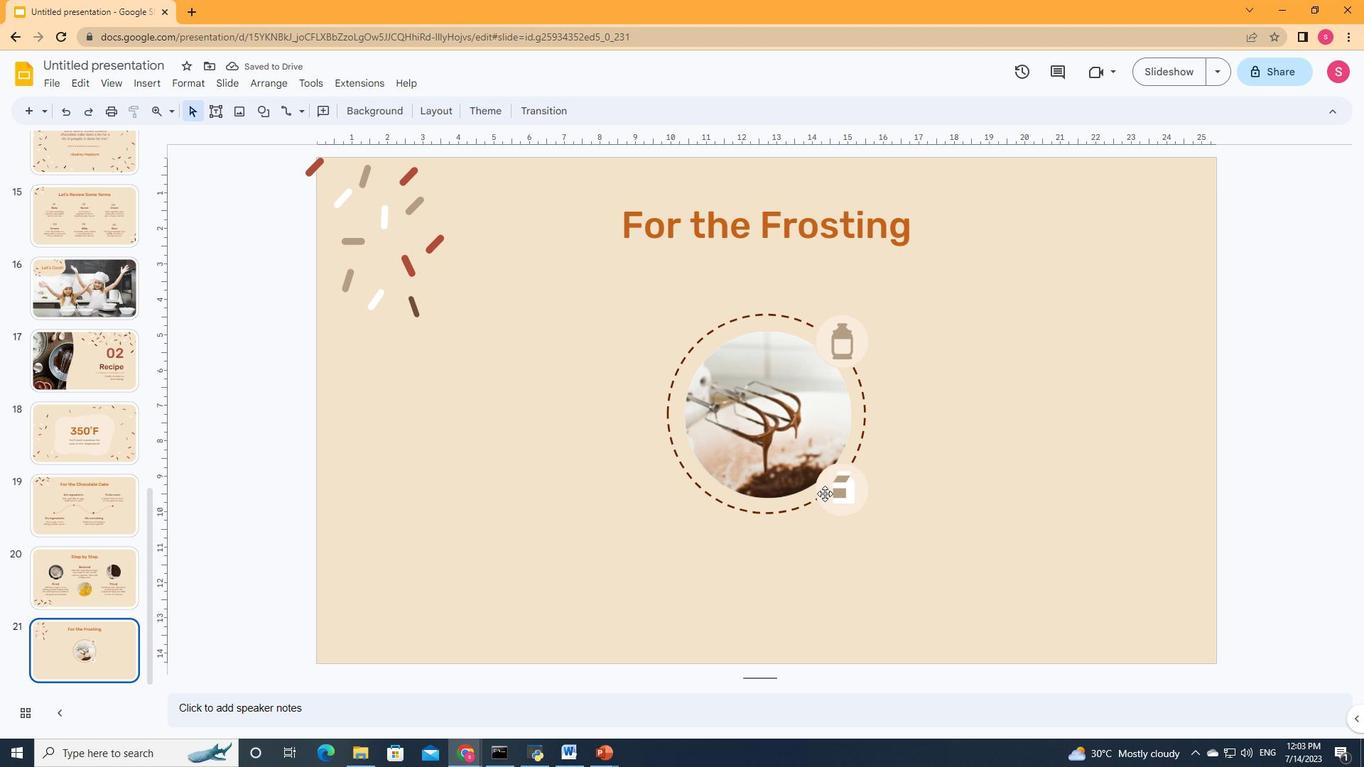 
Action: Key pressed ctrl+C
Screenshot: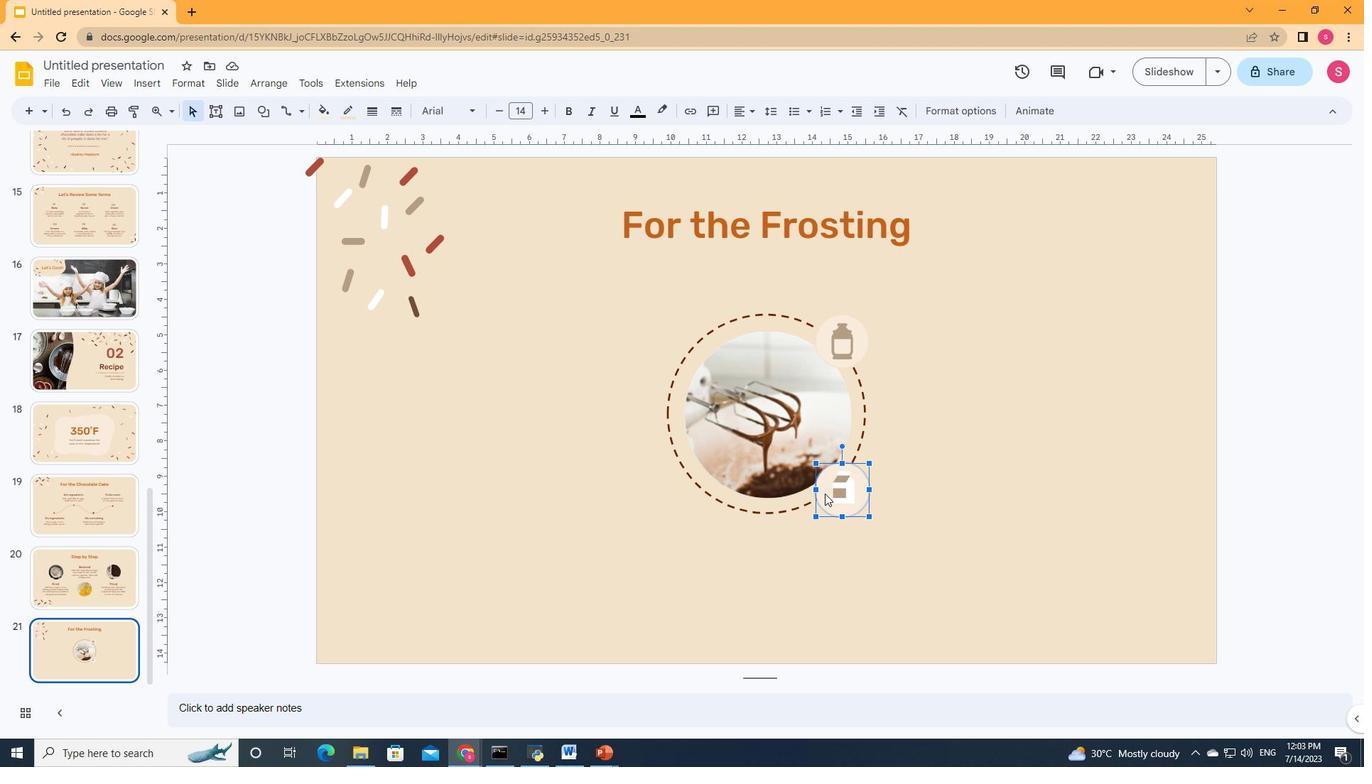 
Action: Mouse moved to (822, 347)
Screenshot: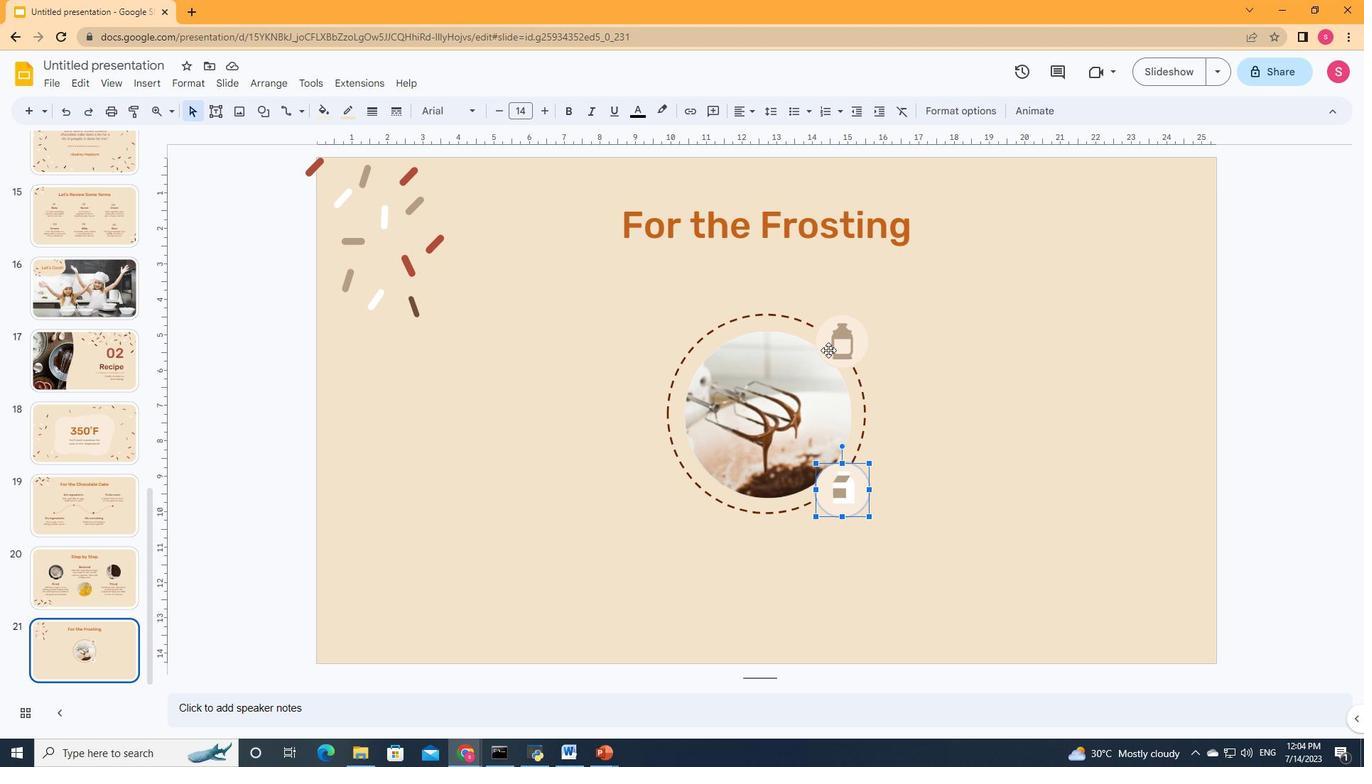 
Action: Mouse pressed left at (822, 347)
Screenshot: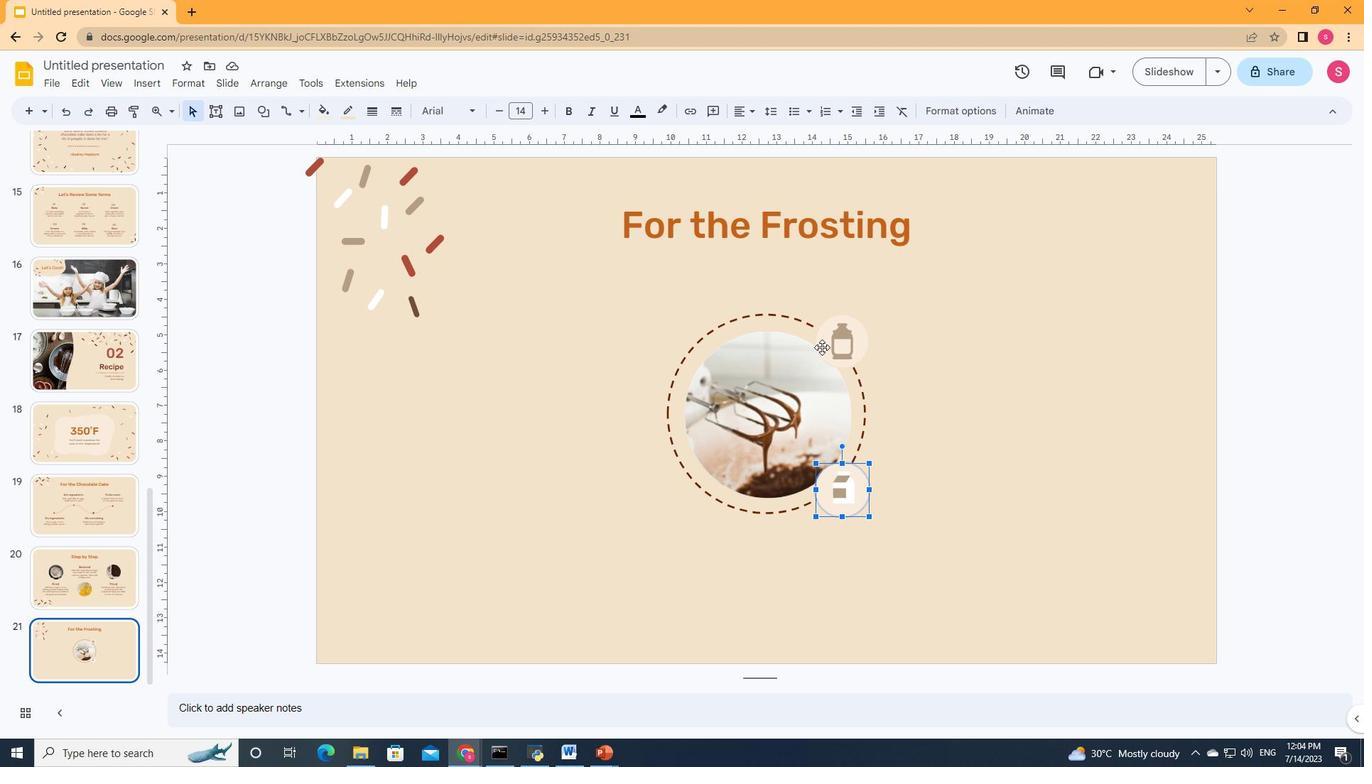 
Action: Mouse moved to (832, 417)
Screenshot: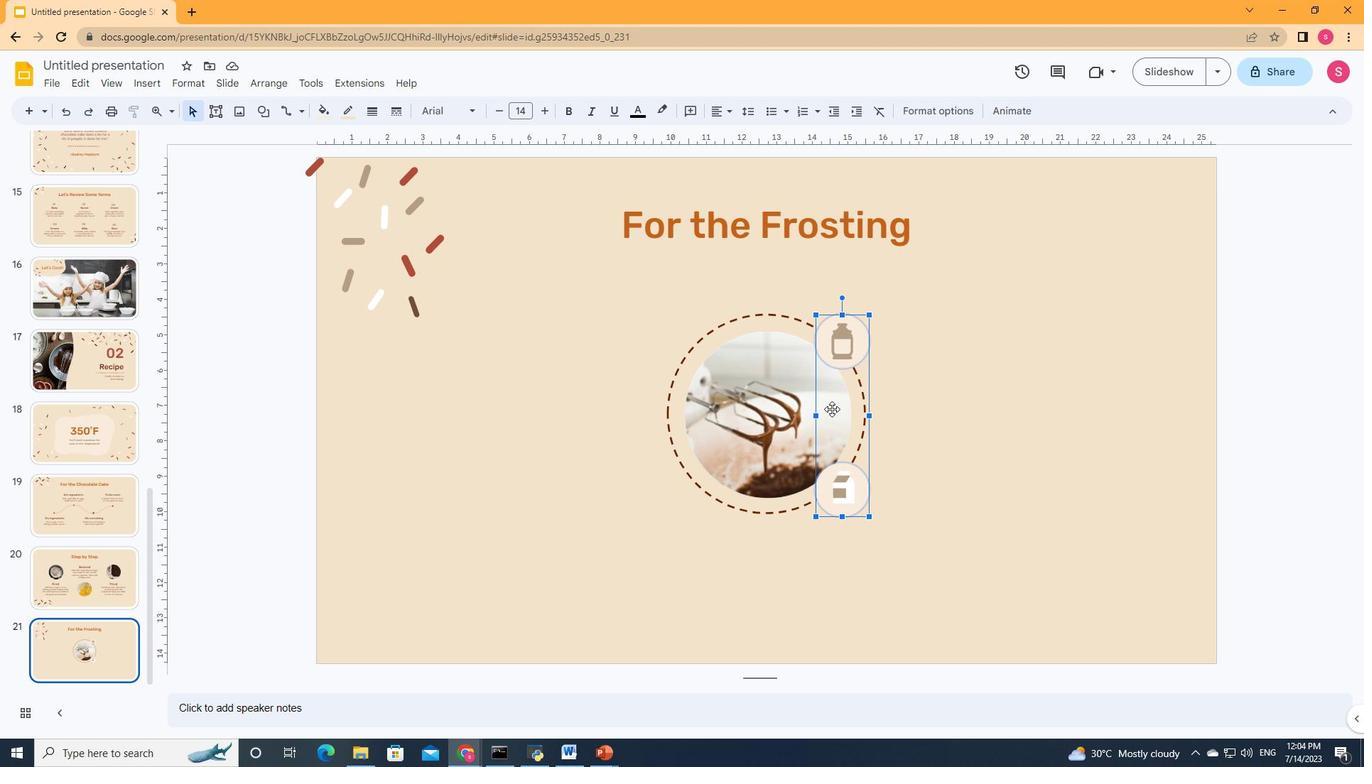 
Action: Mouse pressed left at (832, 417)
Screenshot: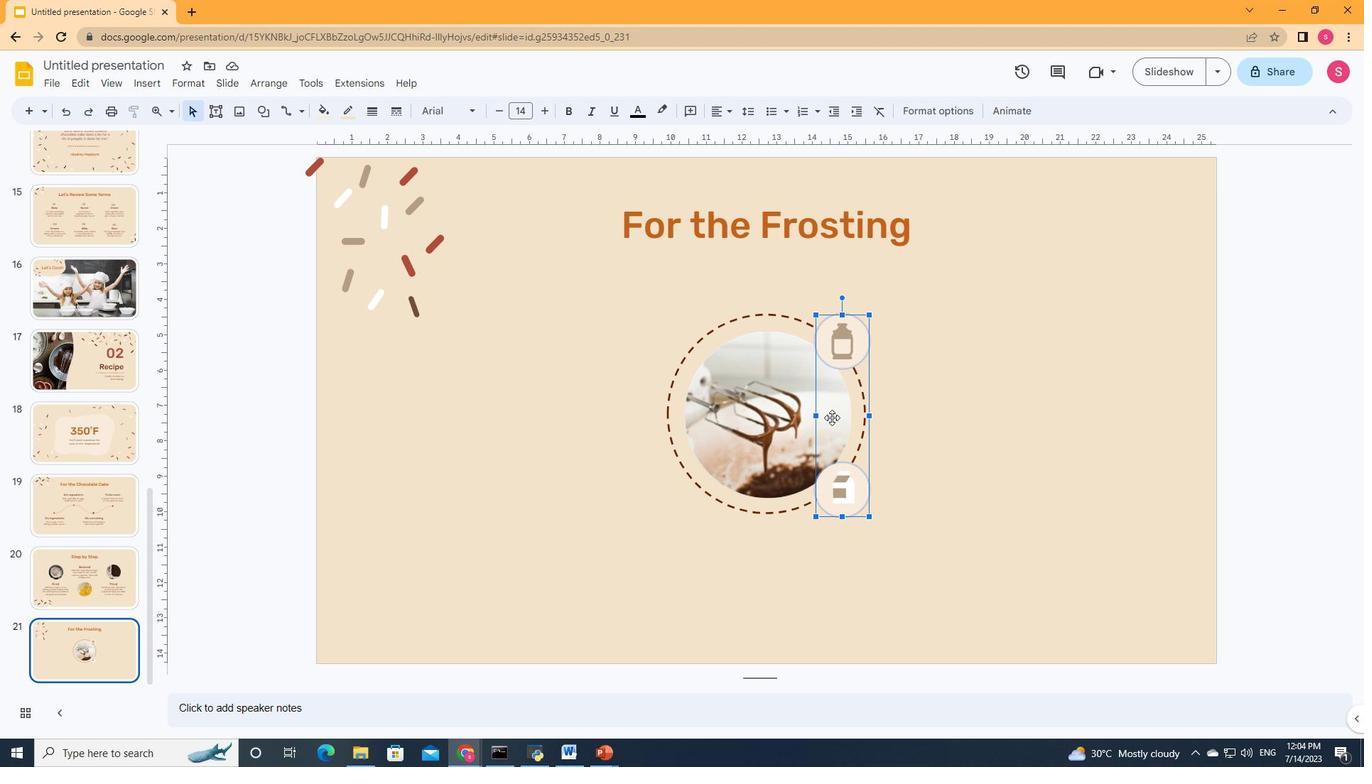 
Action: Mouse moved to (817, 422)
Screenshot: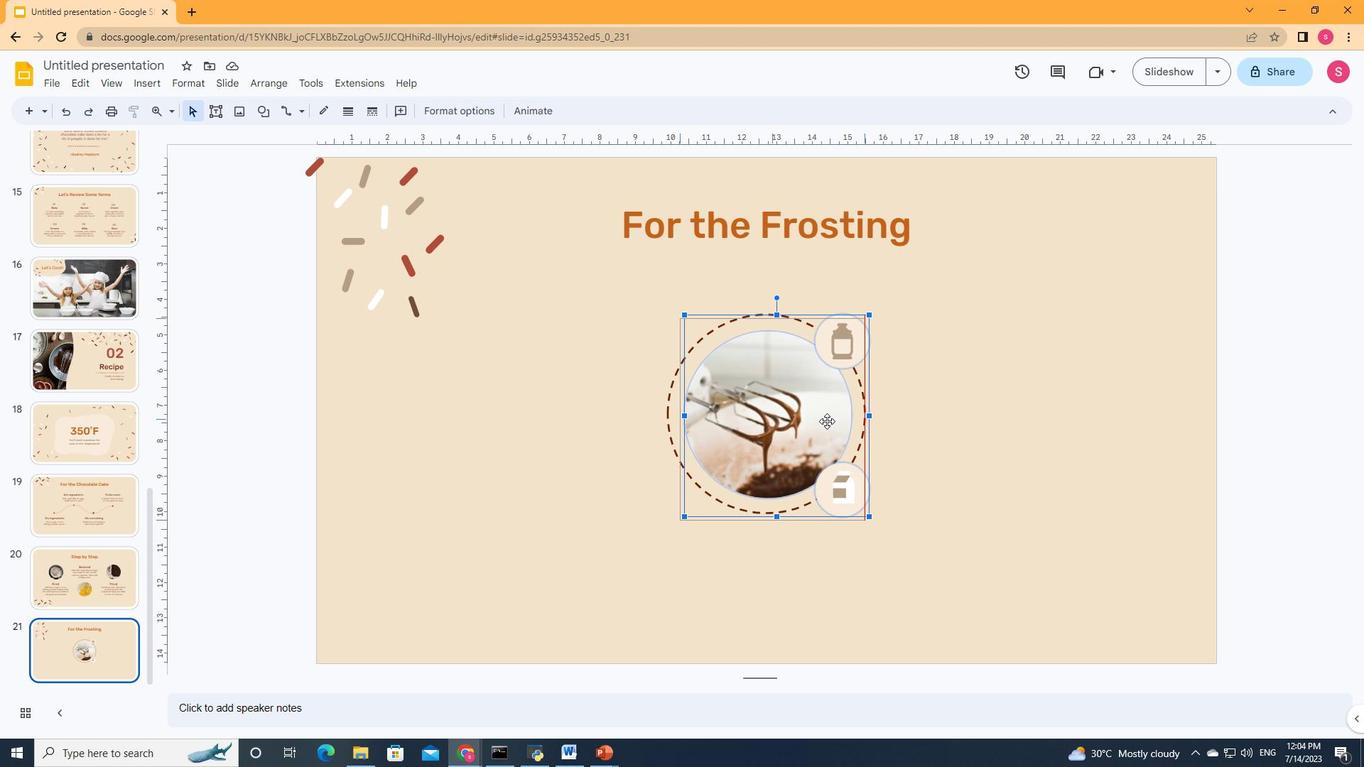 
Action: Key pressed ctrl+Z
Screenshot: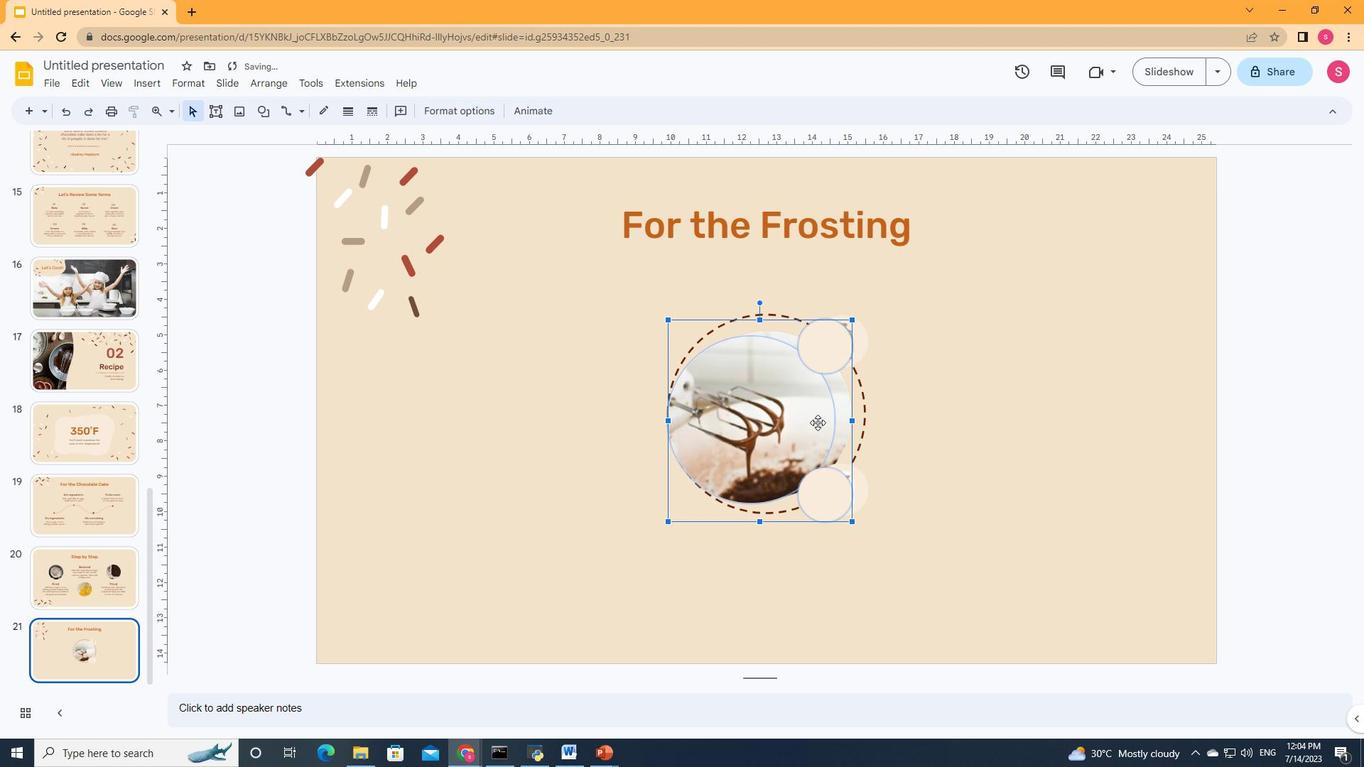 
Action: Mouse moved to (828, 338)
Screenshot: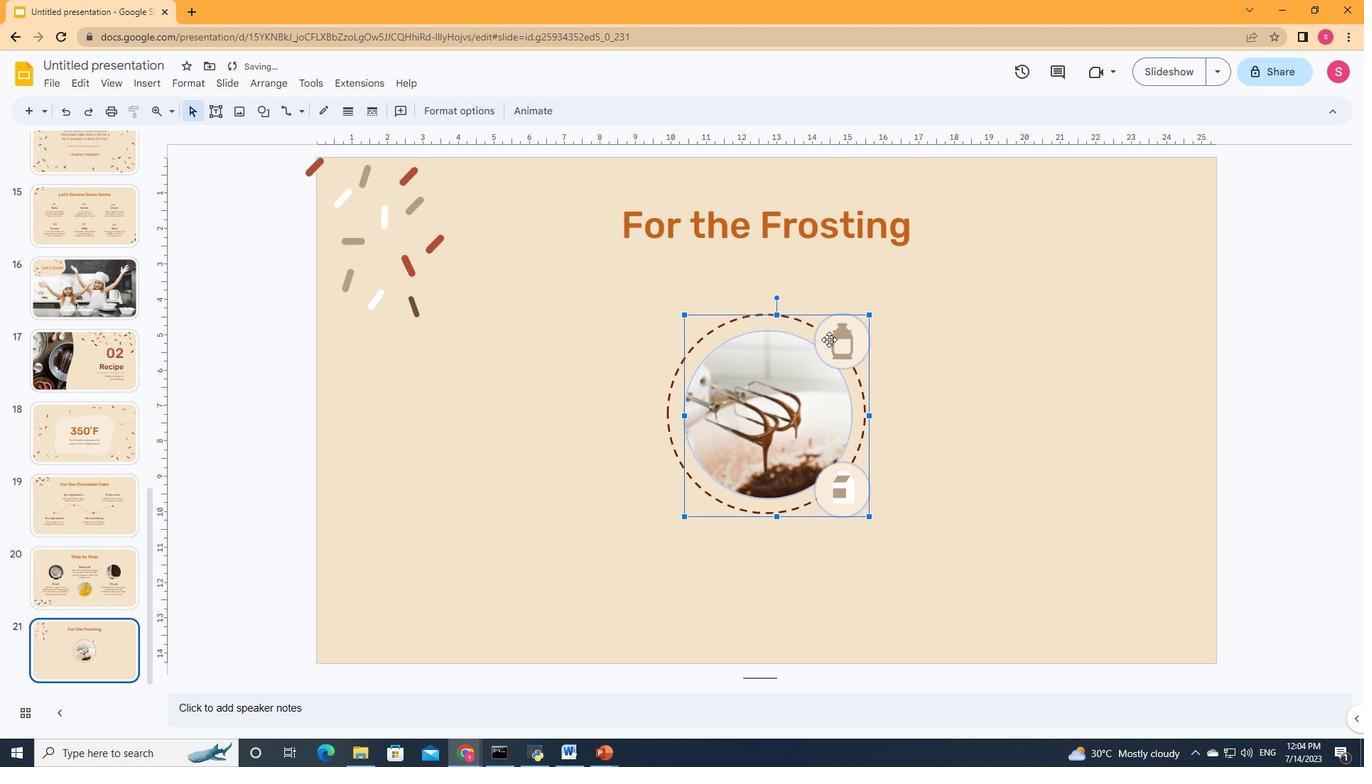 
Action: Mouse pressed left at (828, 338)
Screenshot: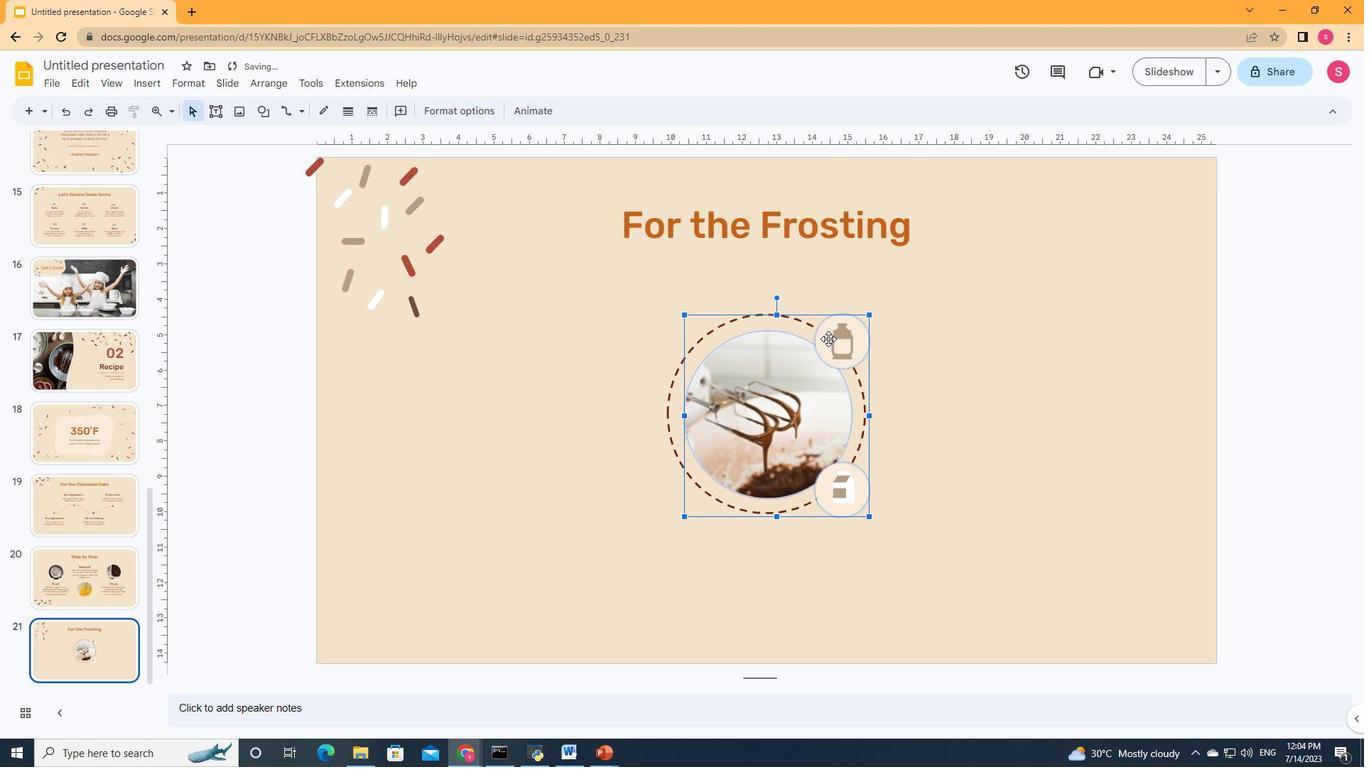 
Action: Mouse moved to (912, 377)
Screenshot: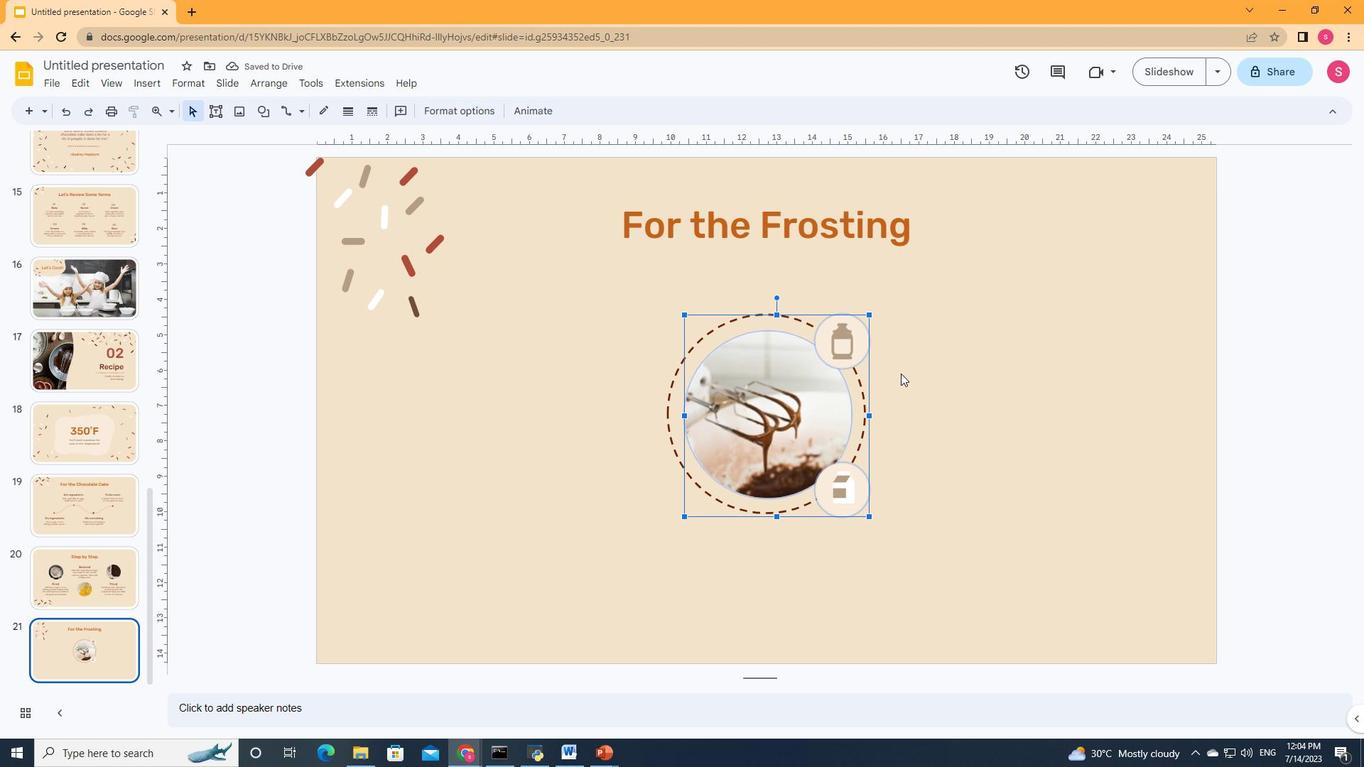 
Action: Mouse pressed left at (912, 377)
Screenshot: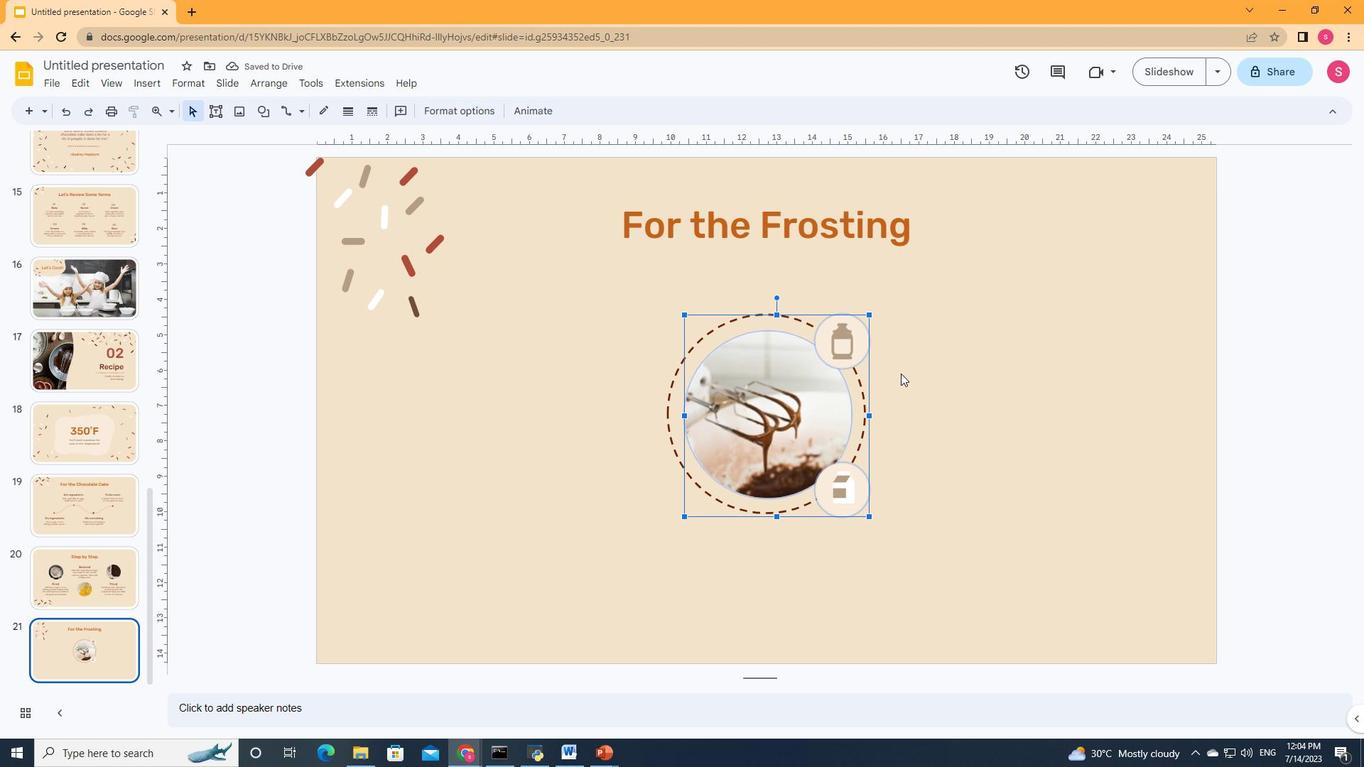 
Action: Mouse moved to (824, 342)
Screenshot: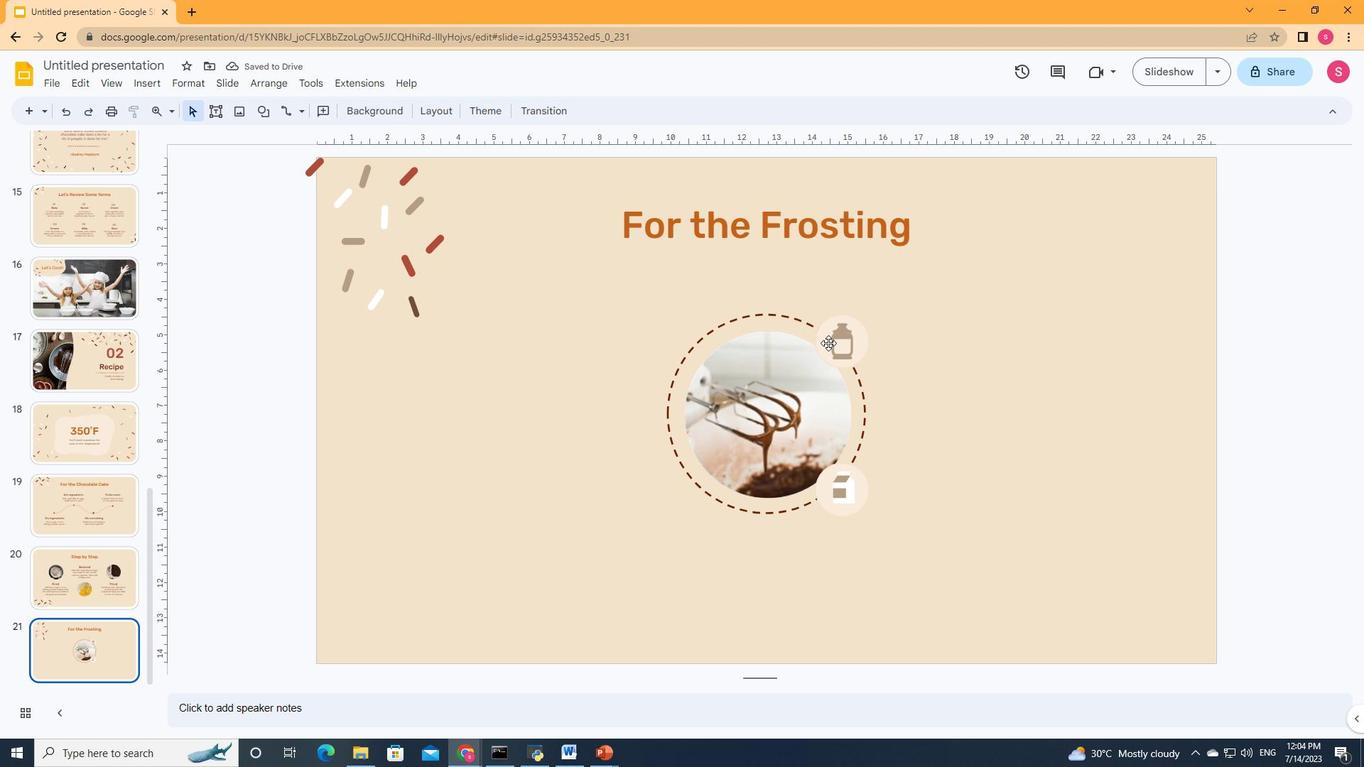 
Action: Mouse pressed left at (824, 342)
Screenshot: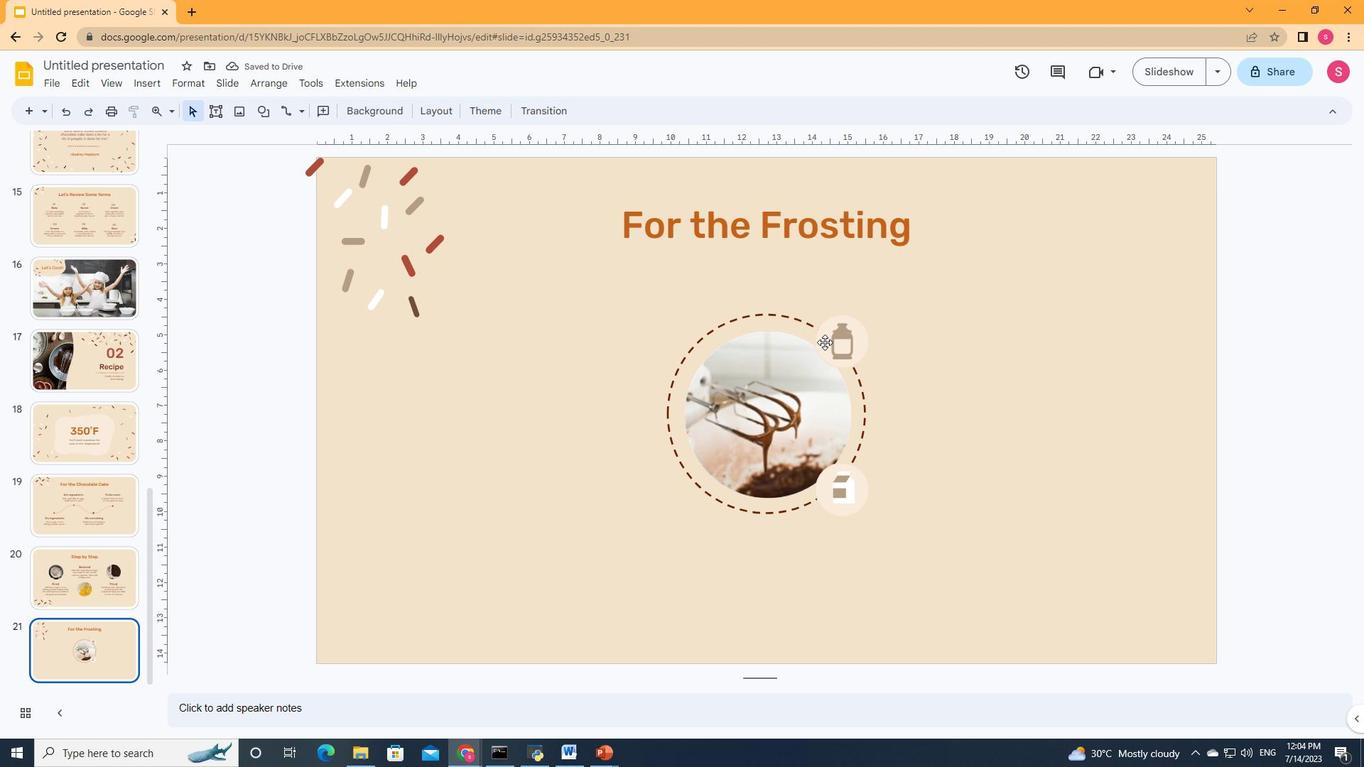 
Action: Mouse moved to (832, 476)
Screenshot: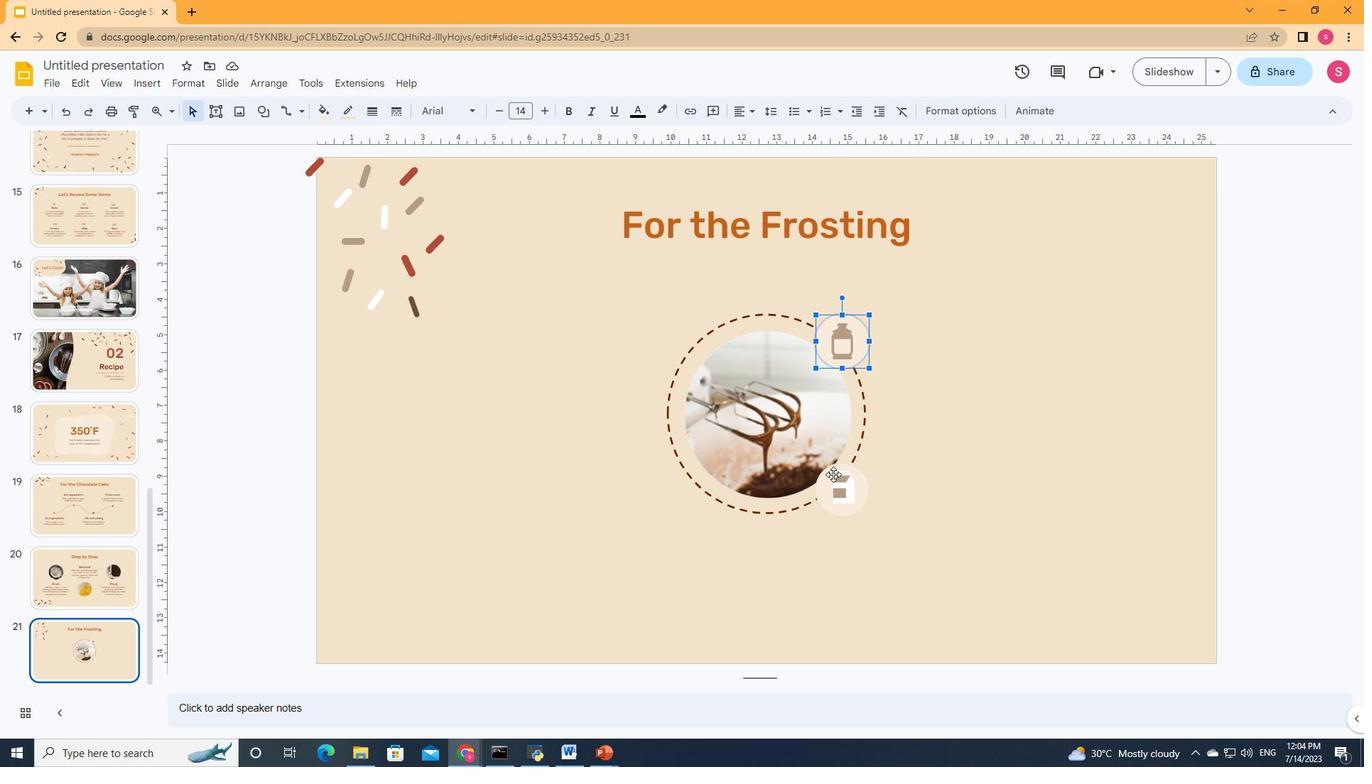 
Action: Mouse pressed left at (832, 476)
Screenshot: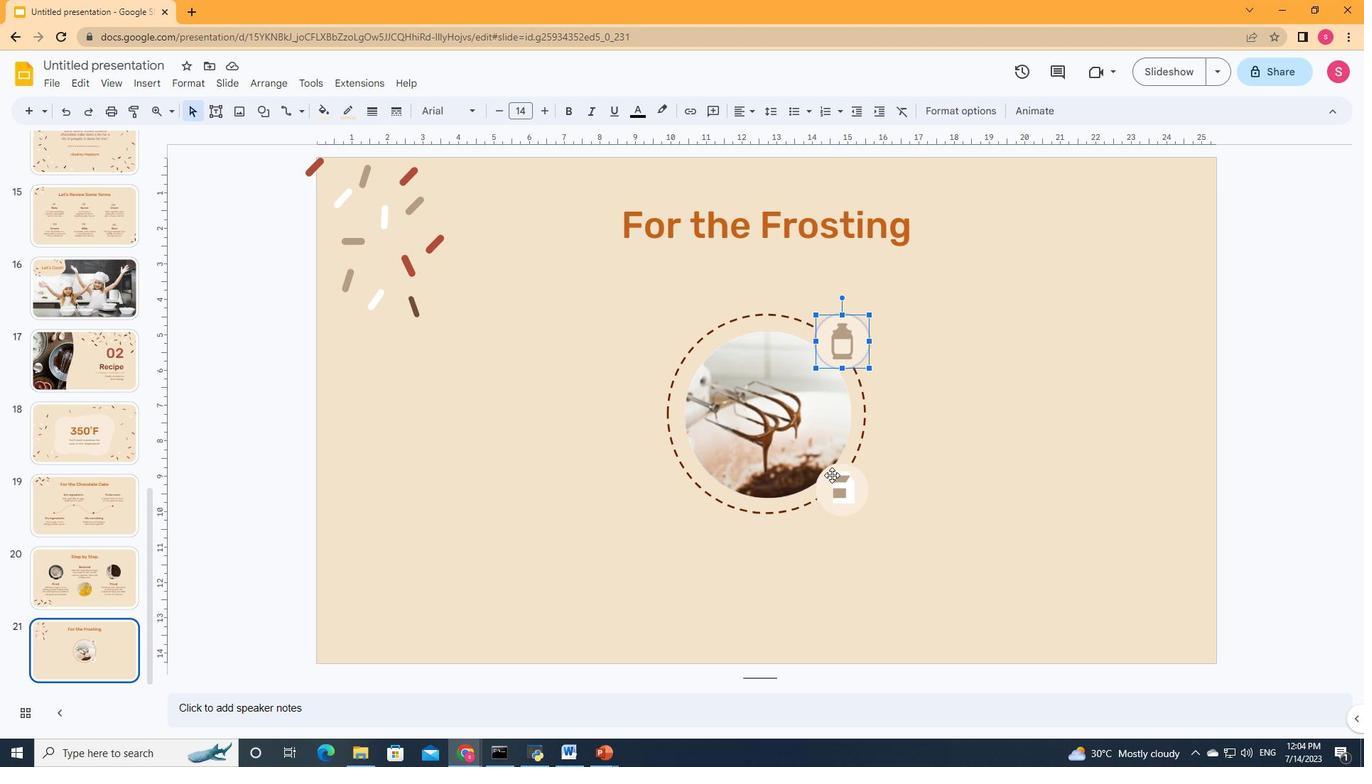 
Action: Mouse moved to (849, 478)
Screenshot: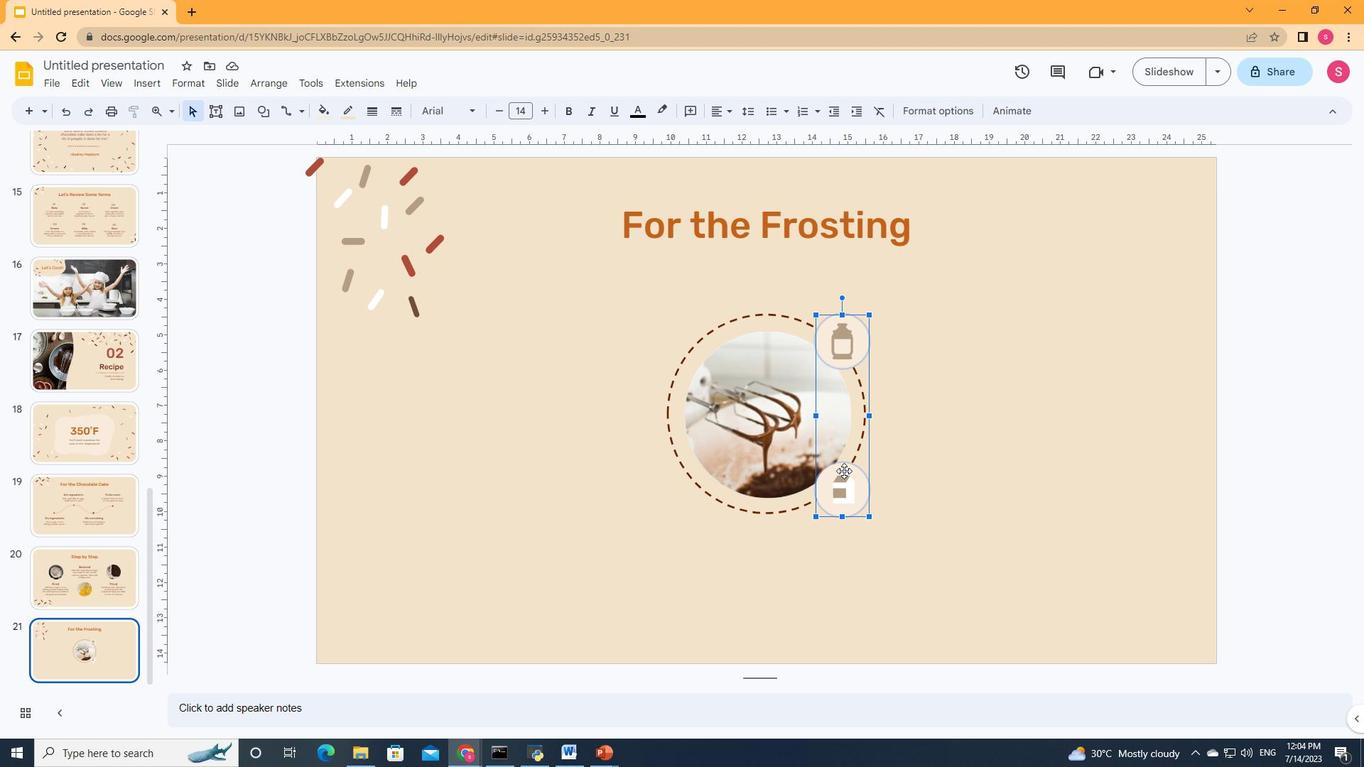 
Action: Mouse pressed left at (849, 478)
Screenshot: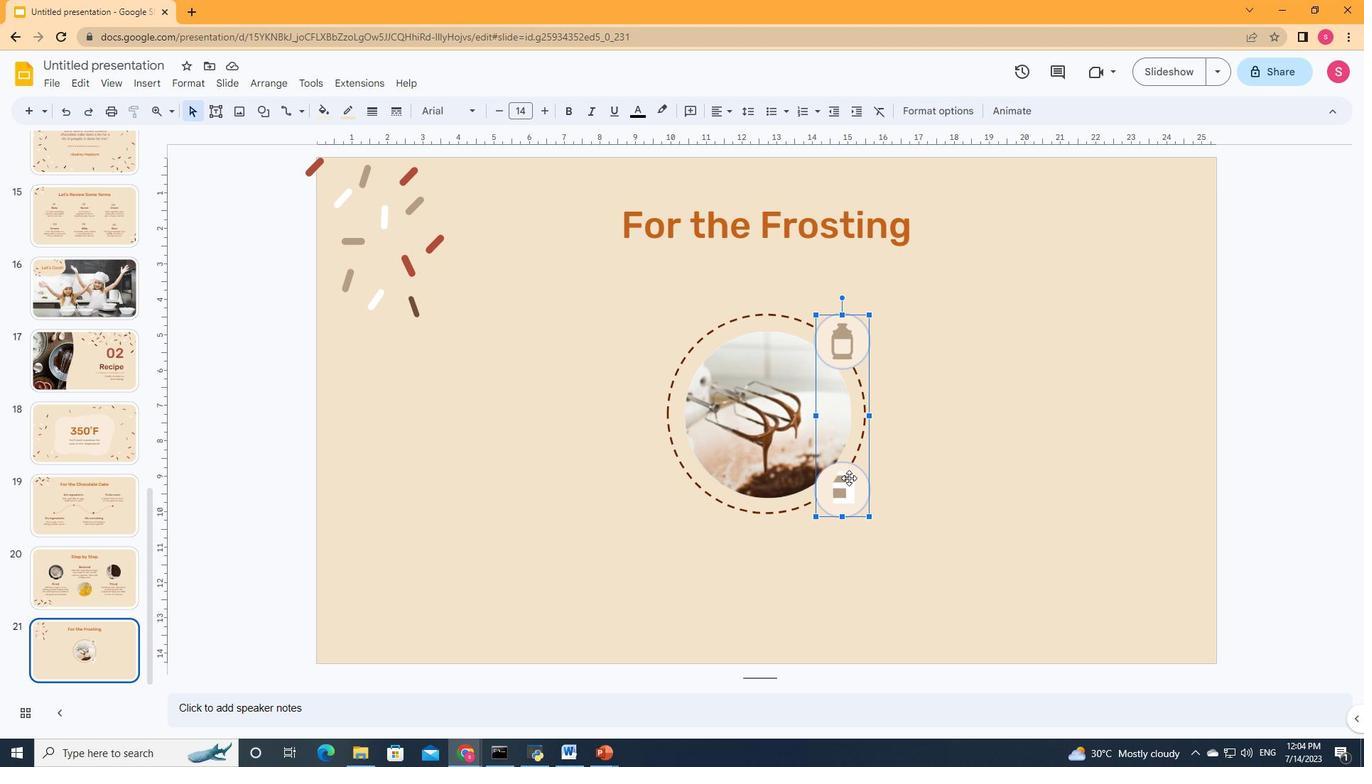 
Action: Mouse moved to (681, 487)
Screenshot: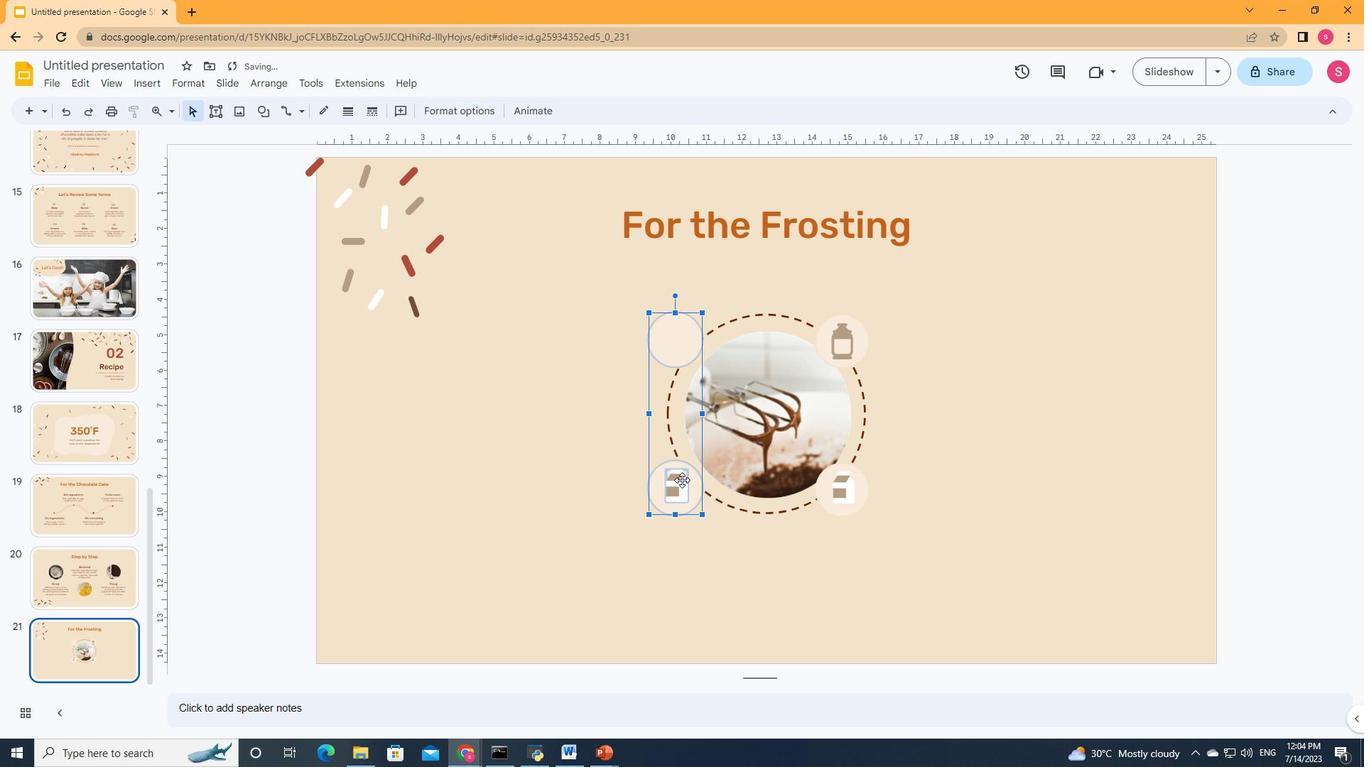 
Action: Mouse pressed left at (681, 487)
